 Task: Create fields in hostel object.
Action: Mouse moved to (993, 76)
Screenshot: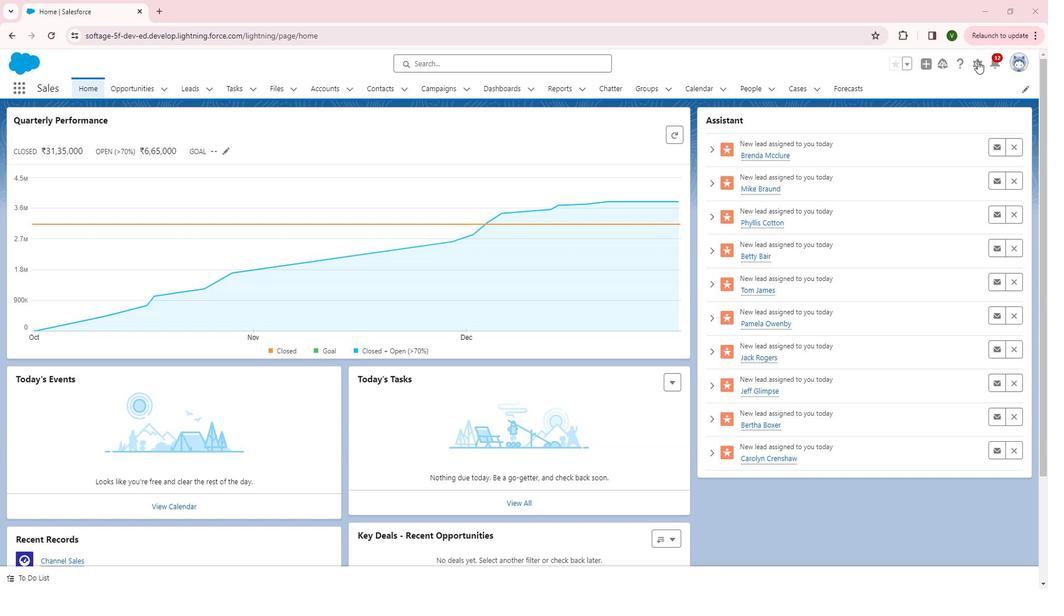 
Action: Mouse pressed left at (993, 76)
Screenshot: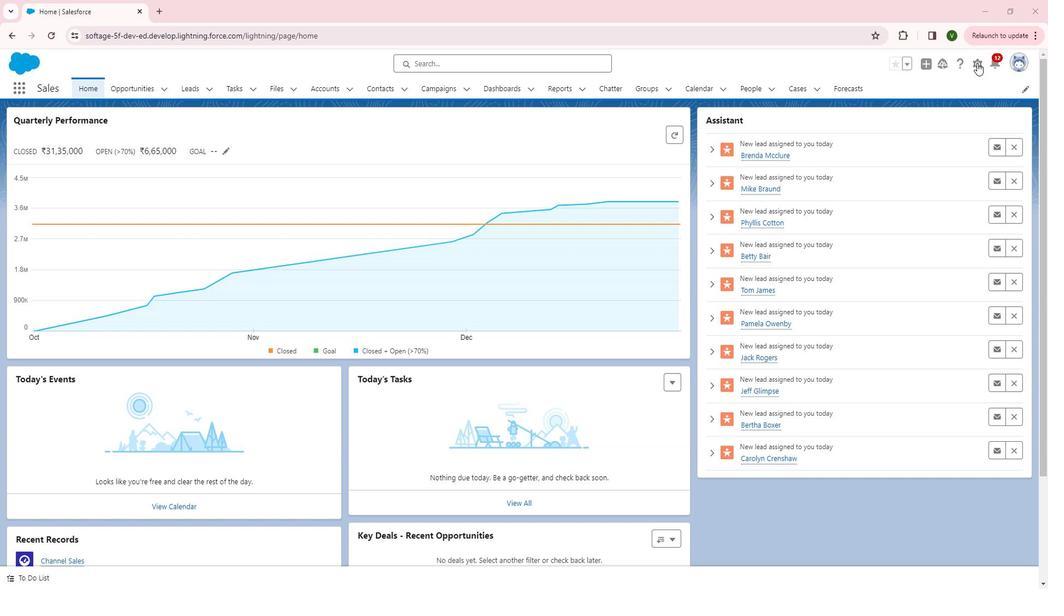 
Action: Mouse moved to (949, 108)
Screenshot: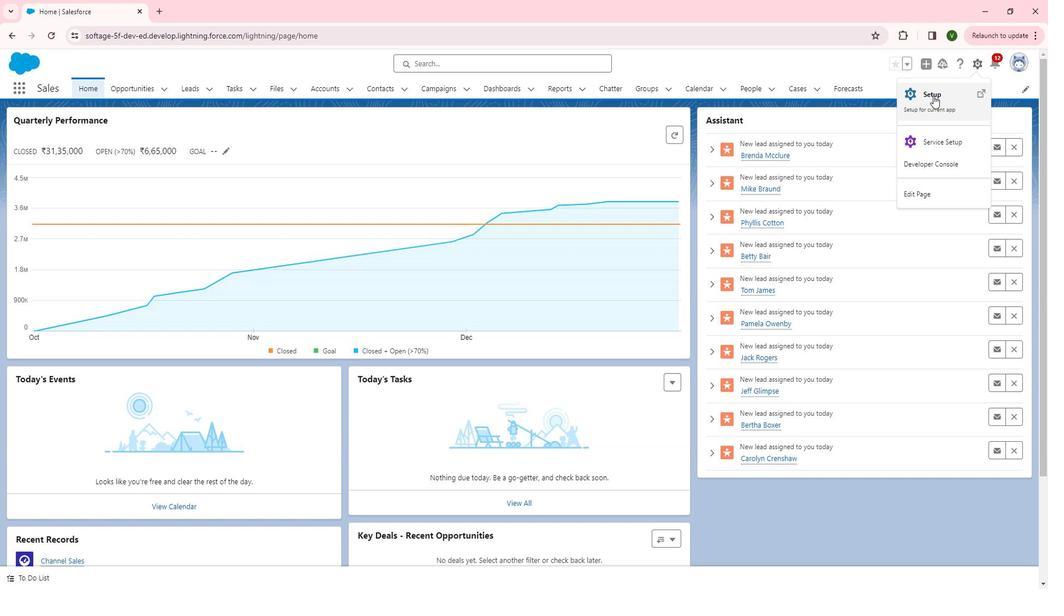 
Action: Mouse pressed left at (949, 108)
Screenshot: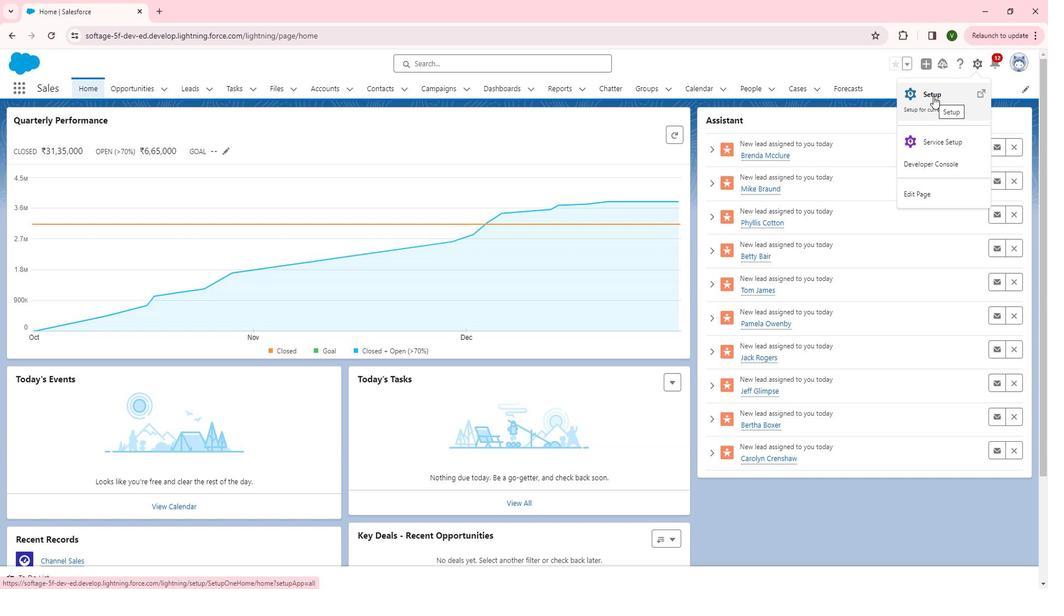 
Action: Mouse moved to (46, 414)
Screenshot: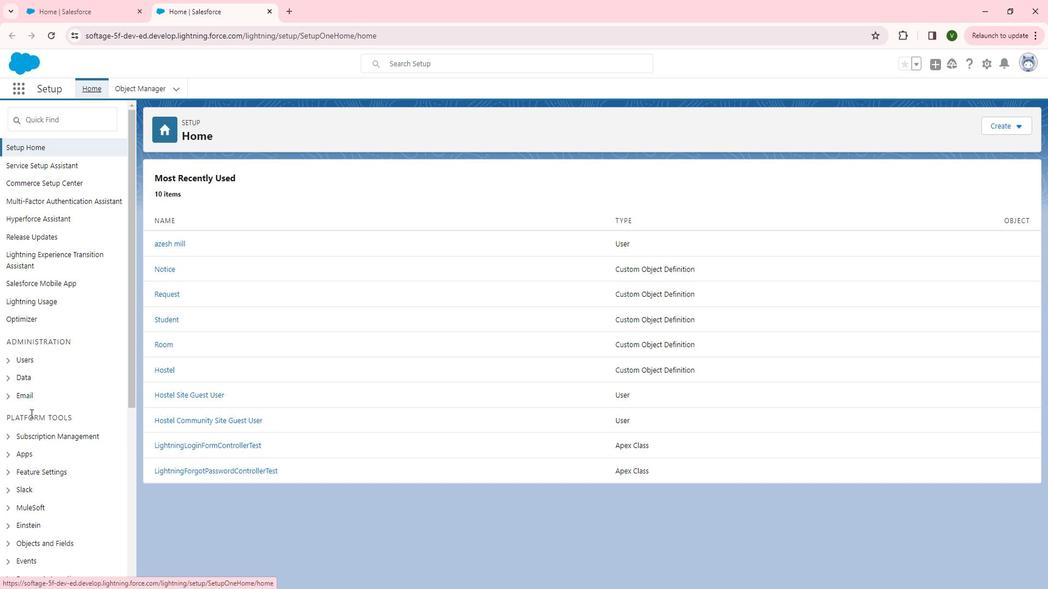 
Action: Mouse scrolled (46, 413) with delta (0, 0)
Screenshot: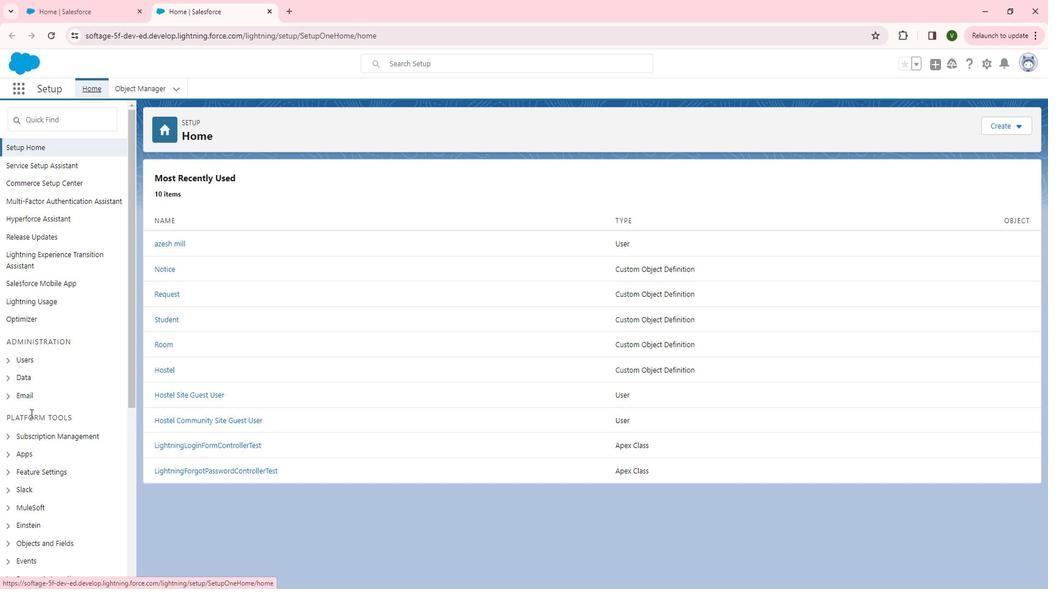 
Action: Mouse moved to (47, 414)
Screenshot: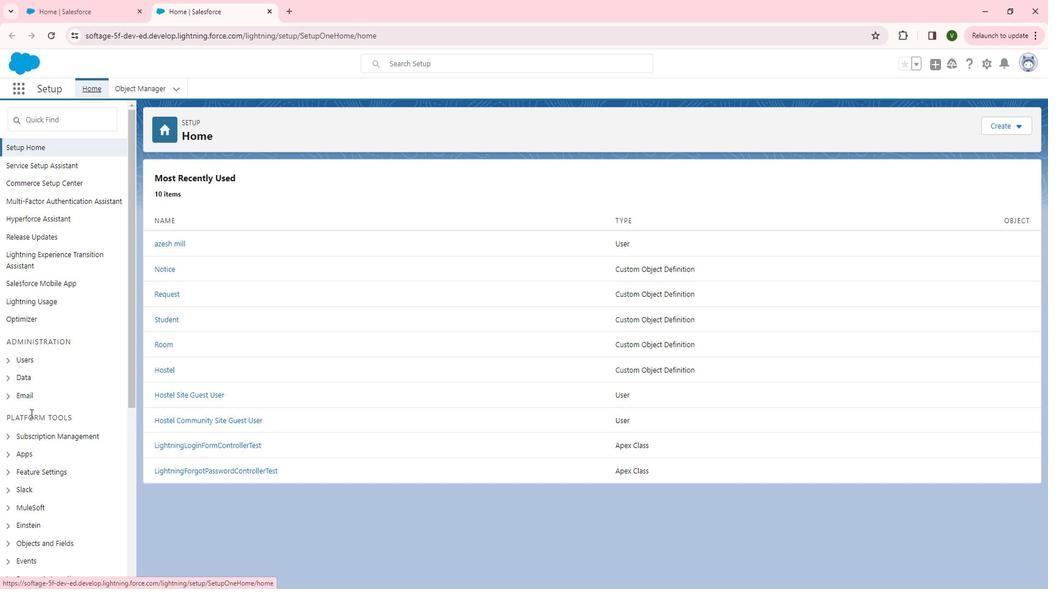 
Action: Mouse scrolled (47, 413) with delta (0, 0)
Screenshot: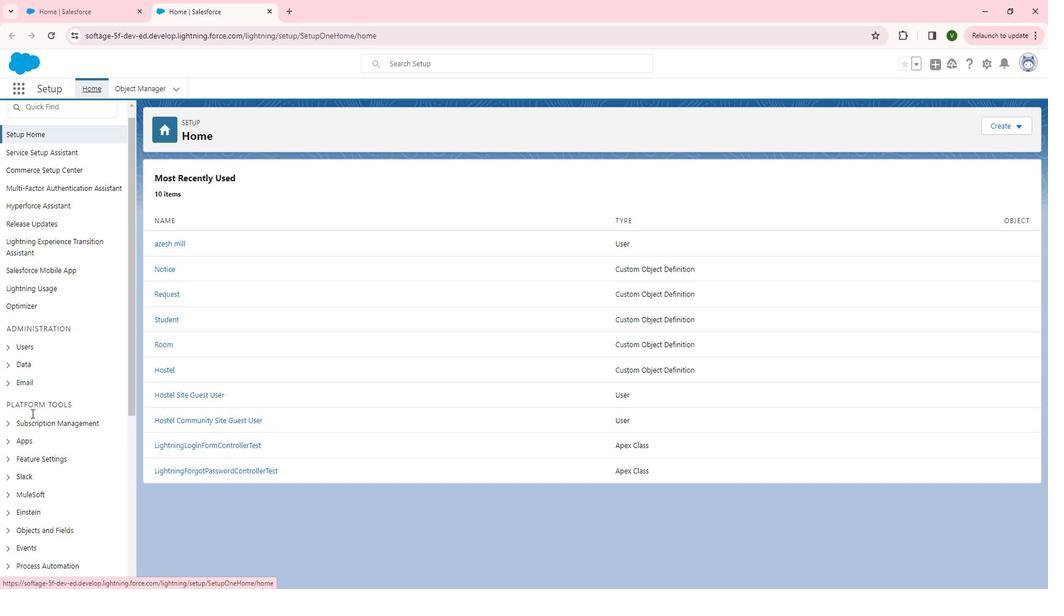 
Action: Mouse moved to (44, 407)
Screenshot: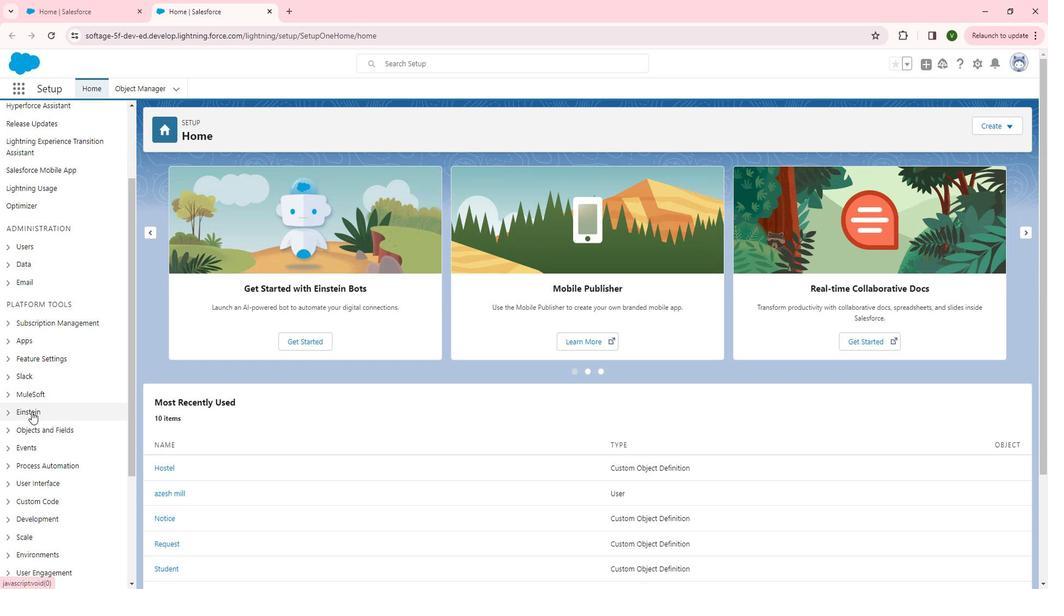 
Action: Mouse scrolled (44, 406) with delta (0, 0)
Screenshot: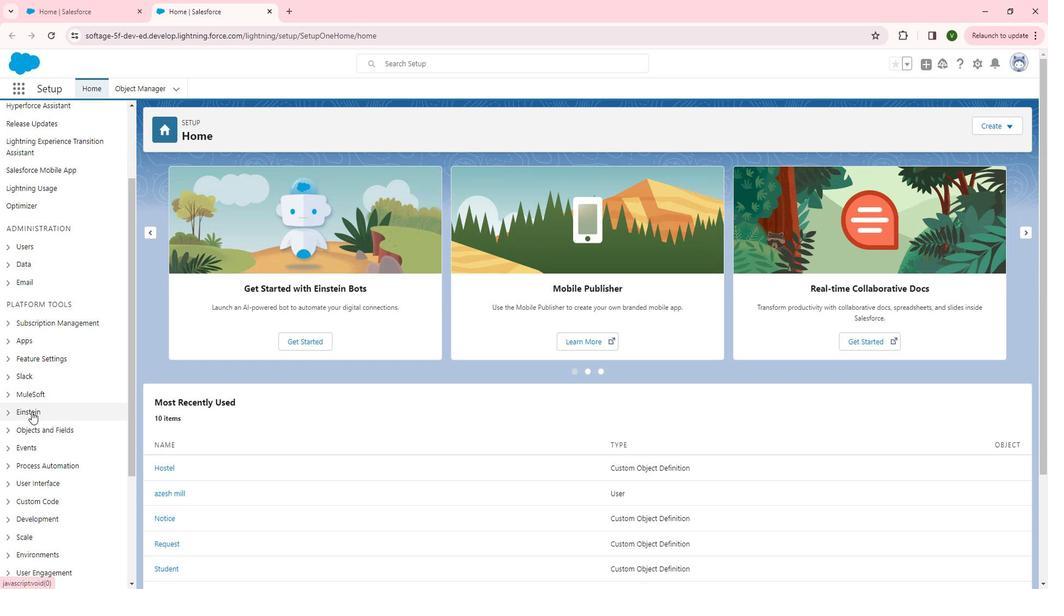 
Action: Mouse moved to (23, 371)
Screenshot: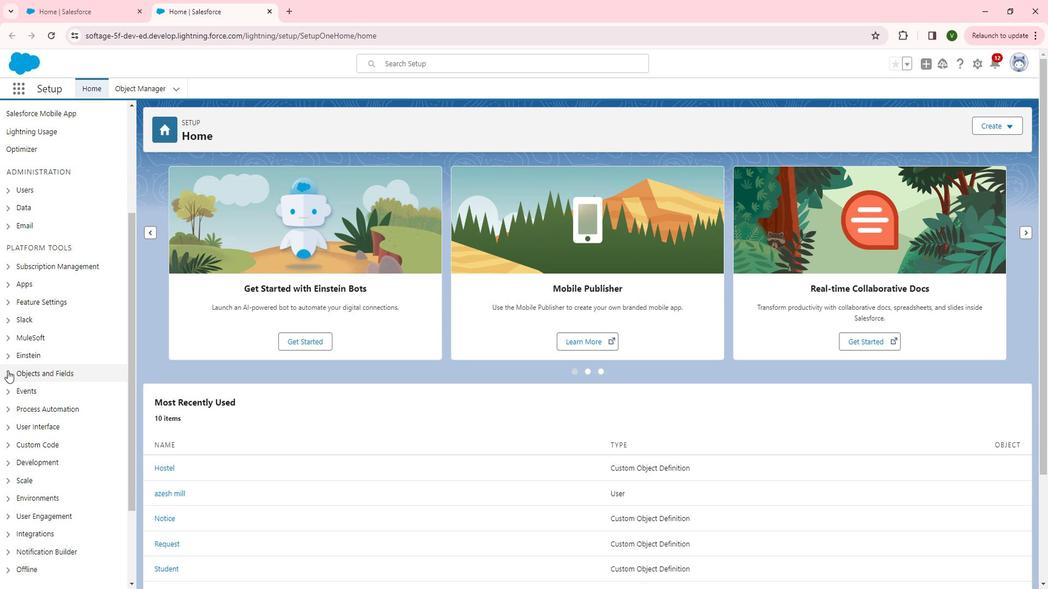 
Action: Mouse pressed left at (23, 371)
Screenshot: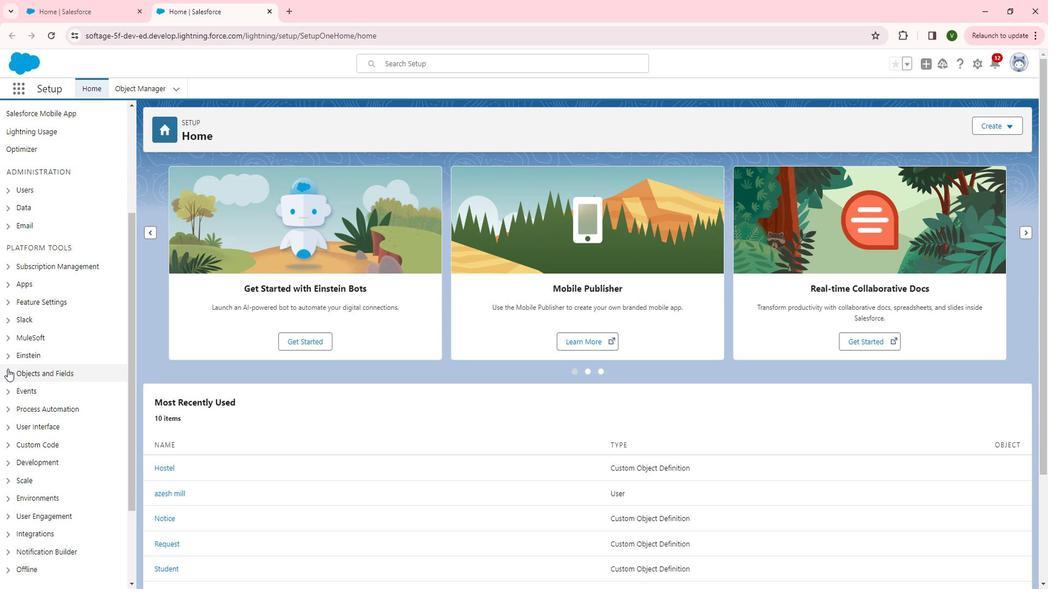 
Action: Mouse moved to (74, 391)
Screenshot: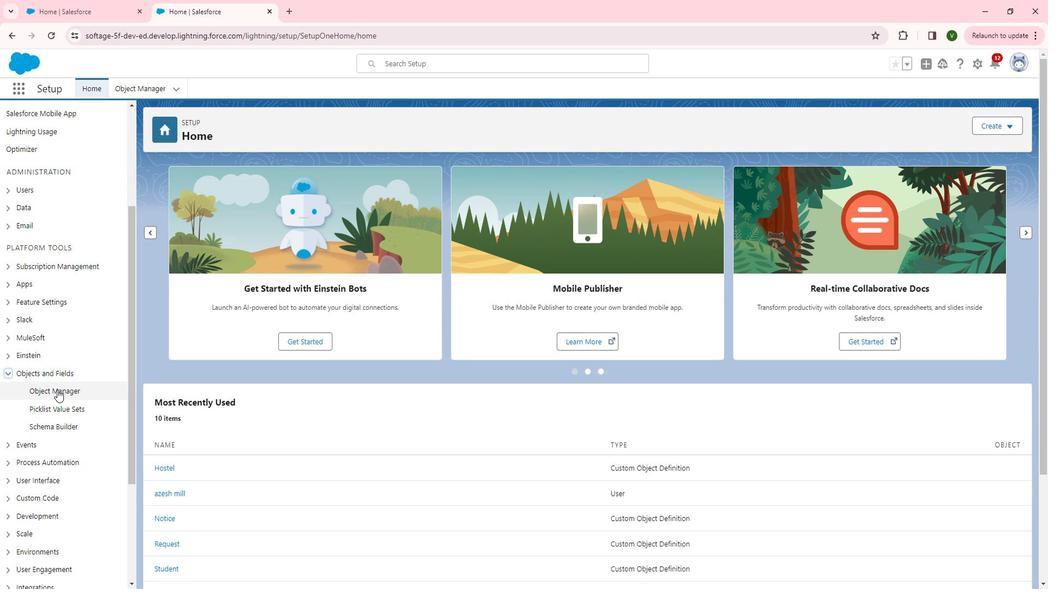 
Action: Mouse pressed left at (74, 391)
Screenshot: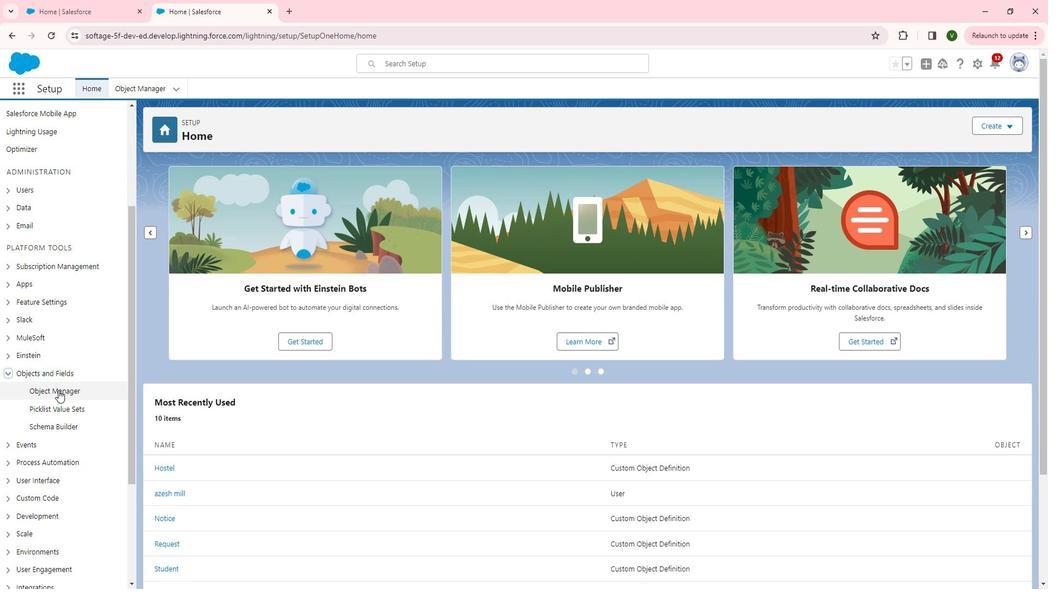 
Action: Mouse moved to (434, 311)
Screenshot: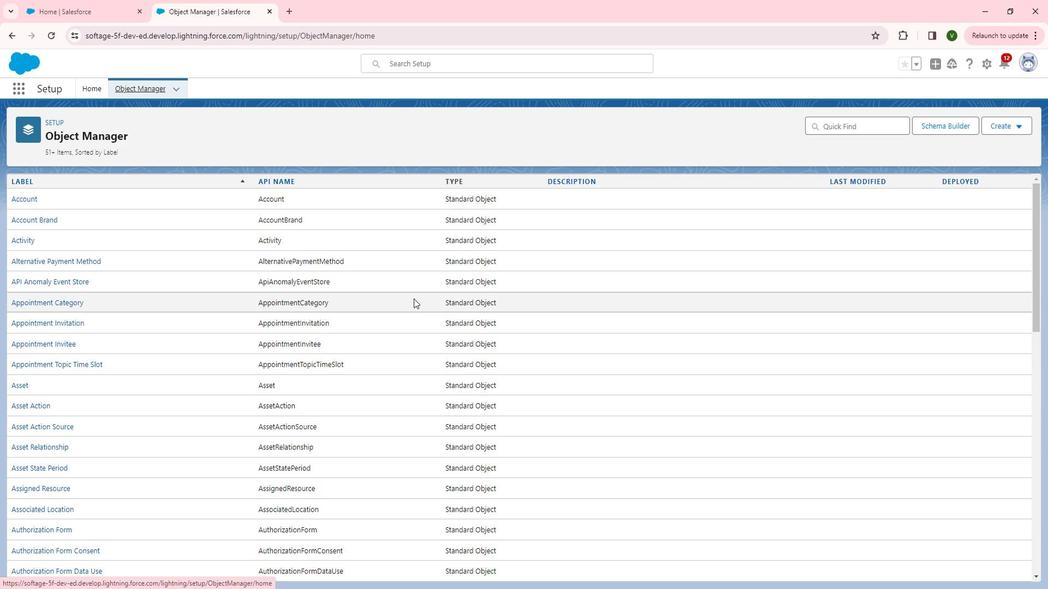 
Action: Mouse scrolled (434, 310) with delta (0, 0)
Screenshot: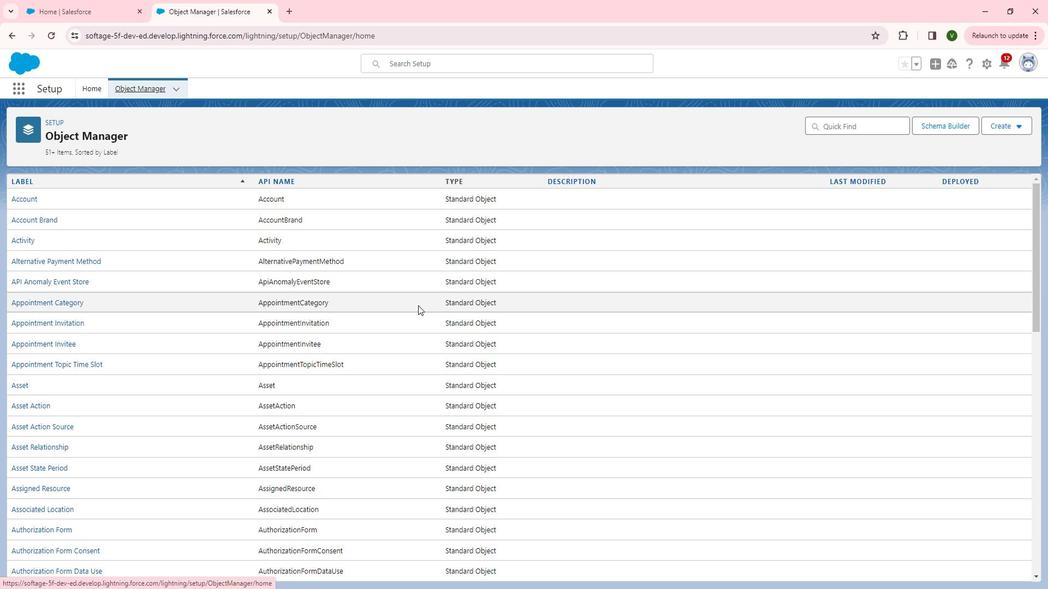 
Action: Mouse scrolled (434, 310) with delta (0, 0)
Screenshot: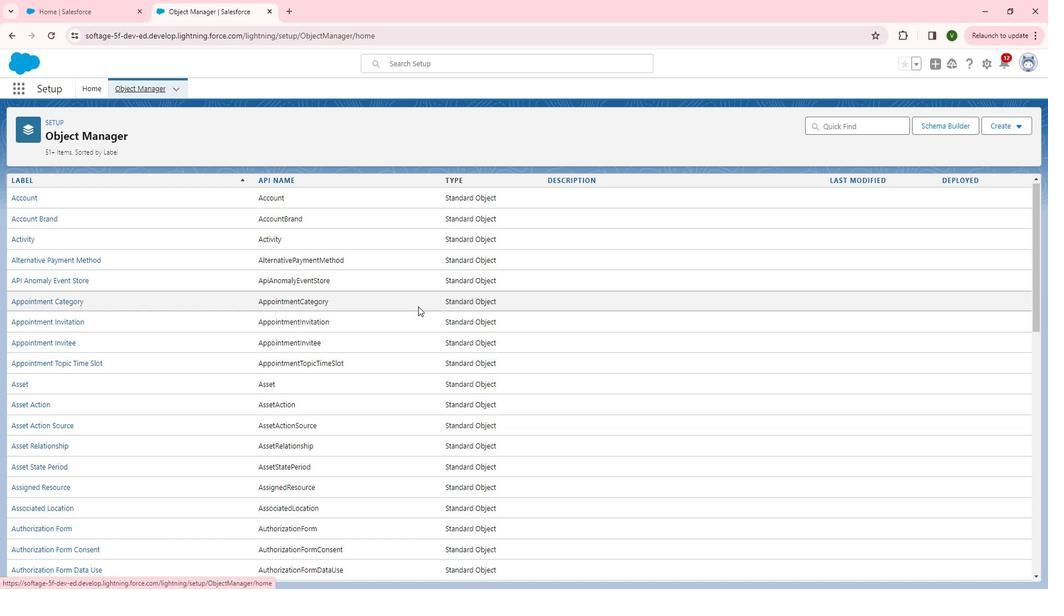 
Action: Mouse scrolled (434, 310) with delta (0, 0)
Screenshot: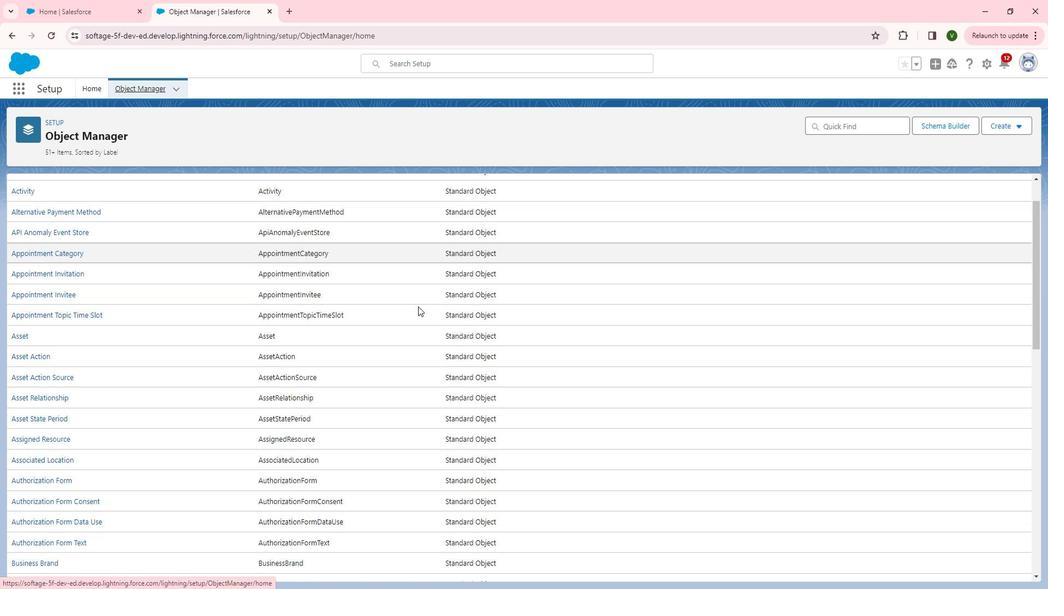 
Action: Mouse moved to (418, 322)
Screenshot: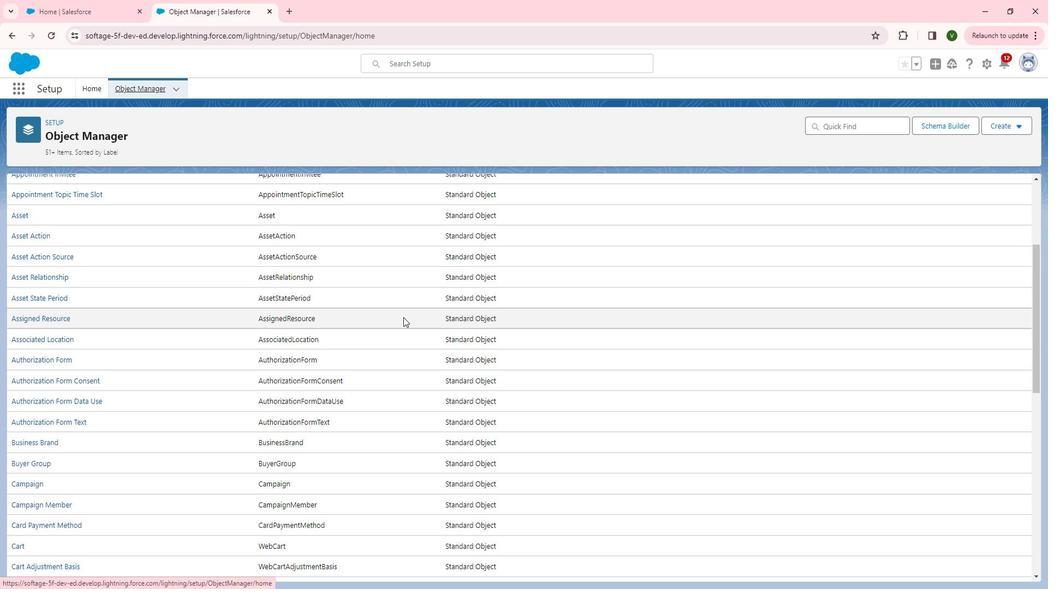 
Action: Mouse scrolled (418, 322) with delta (0, 0)
Screenshot: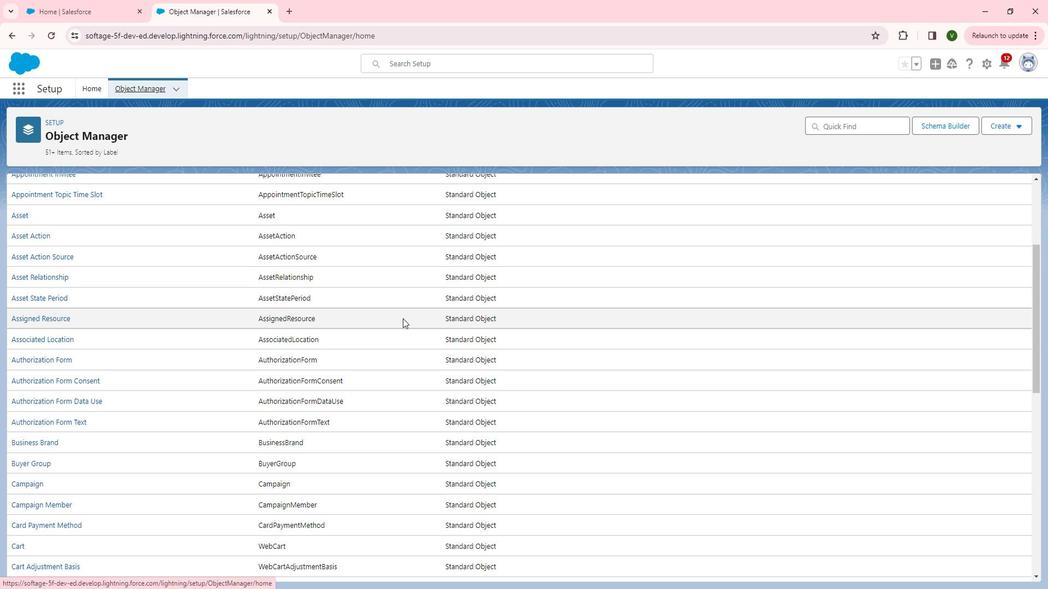 
Action: Mouse scrolled (418, 322) with delta (0, 0)
Screenshot: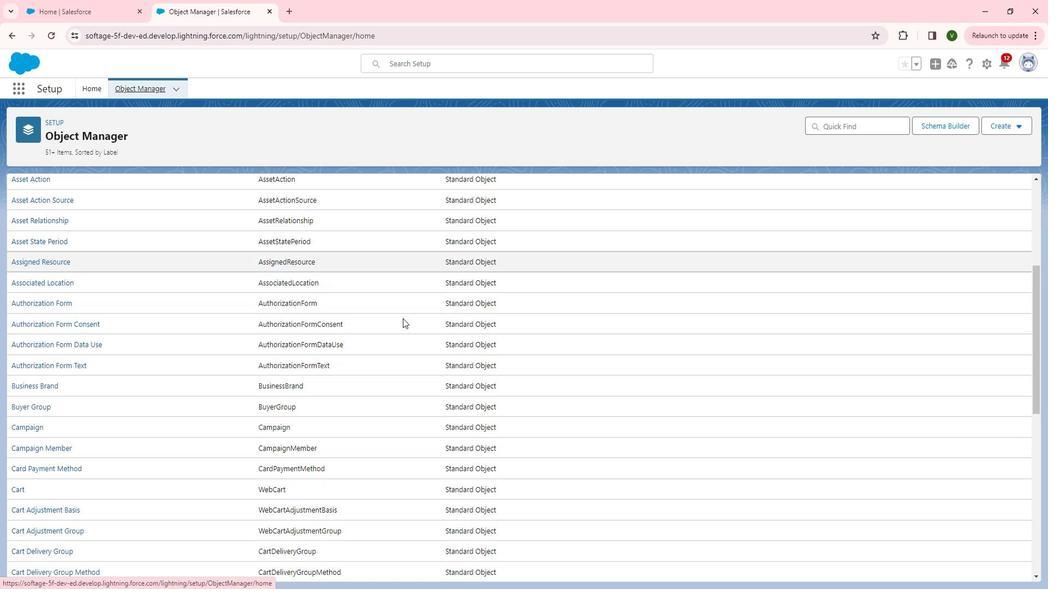 
Action: Mouse scrolled (418, 322) with delta (0, 0)
Screenshot: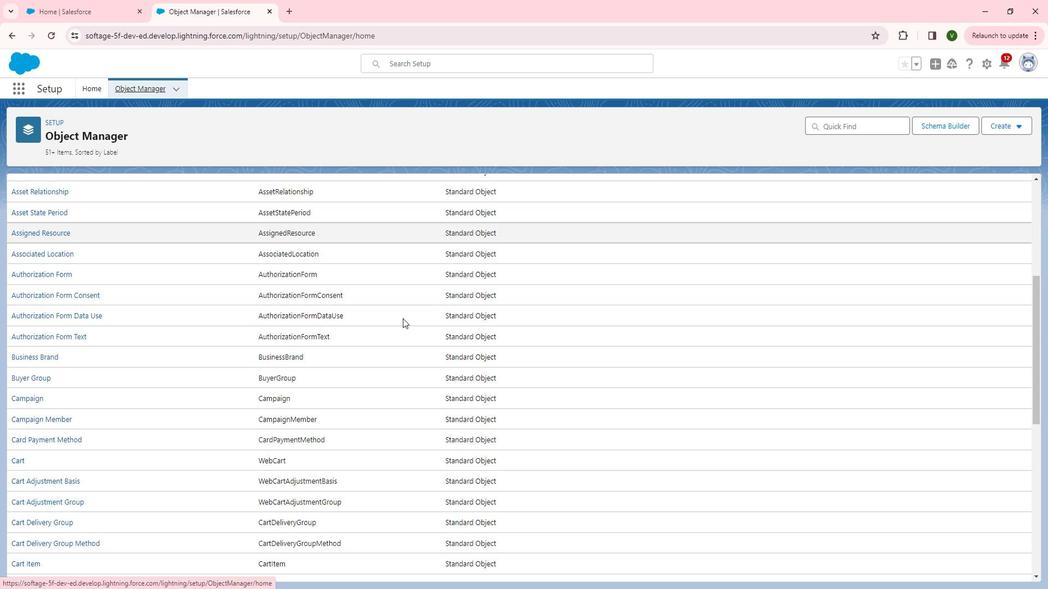 
Action: Mouse scrolled (418, 322) with delta (0, 0)
Screenshot: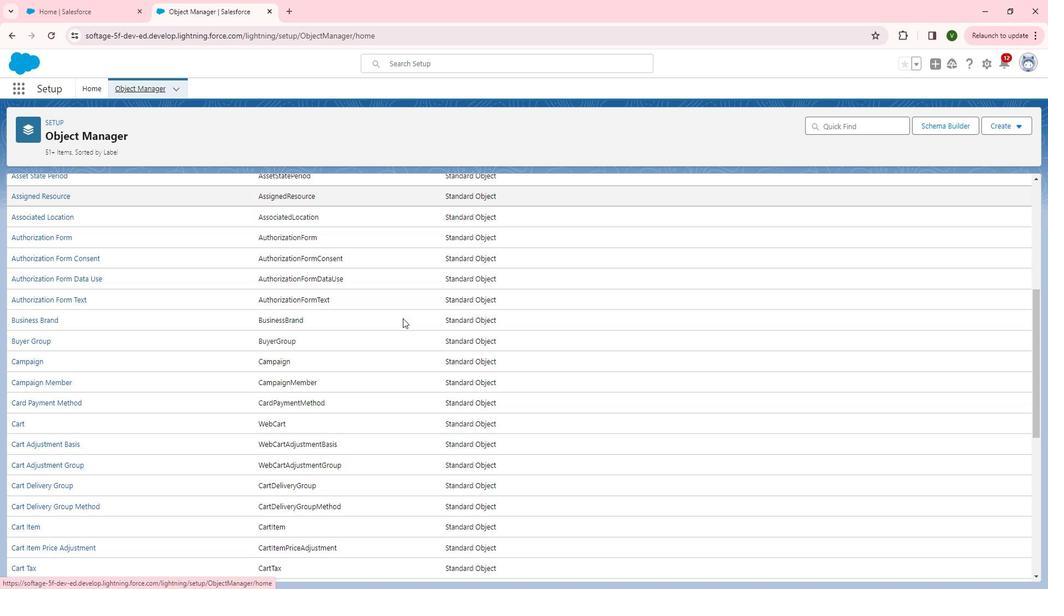 
Action: Mouse scrolled (418, 322) with delta (0, 0)
Screenshot: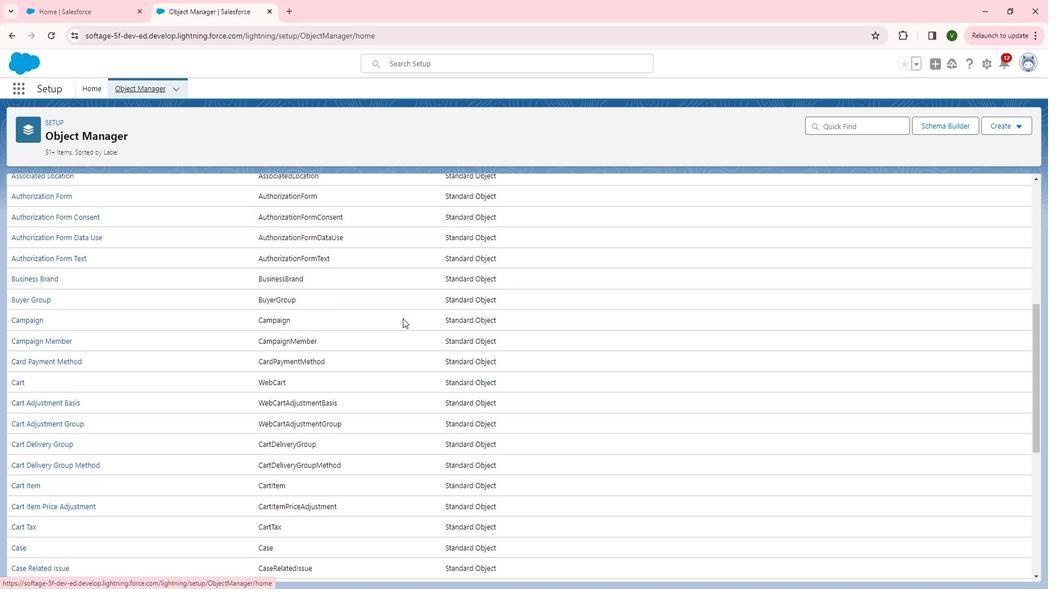 
Action: Mouse scrolled (418, 322) with delta (0, 0)
Screenshot: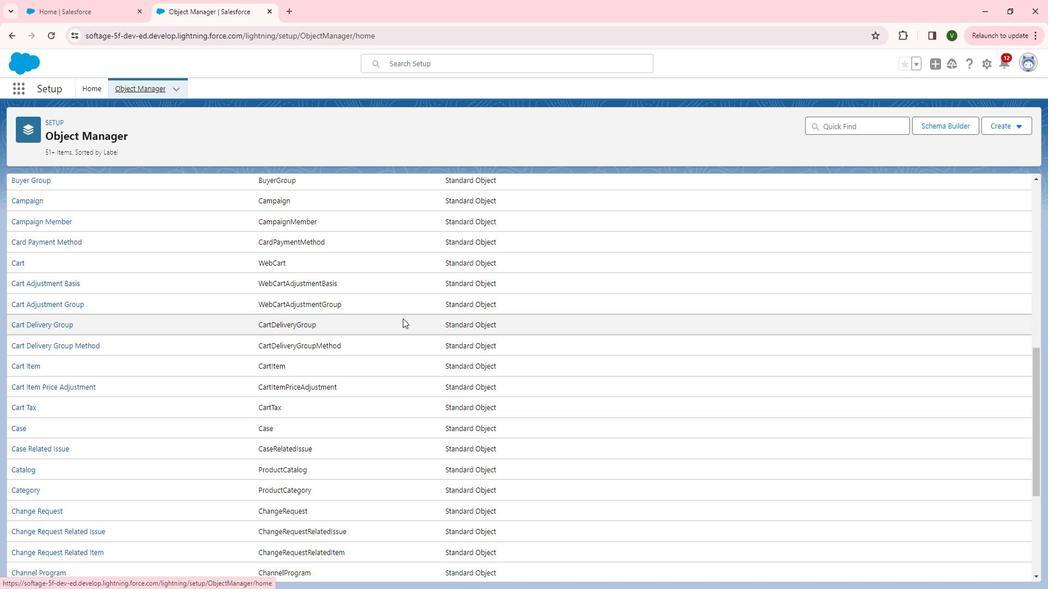 
Action: Mouse scrolled (418, 322) with delta (0, 0)
Screenshot: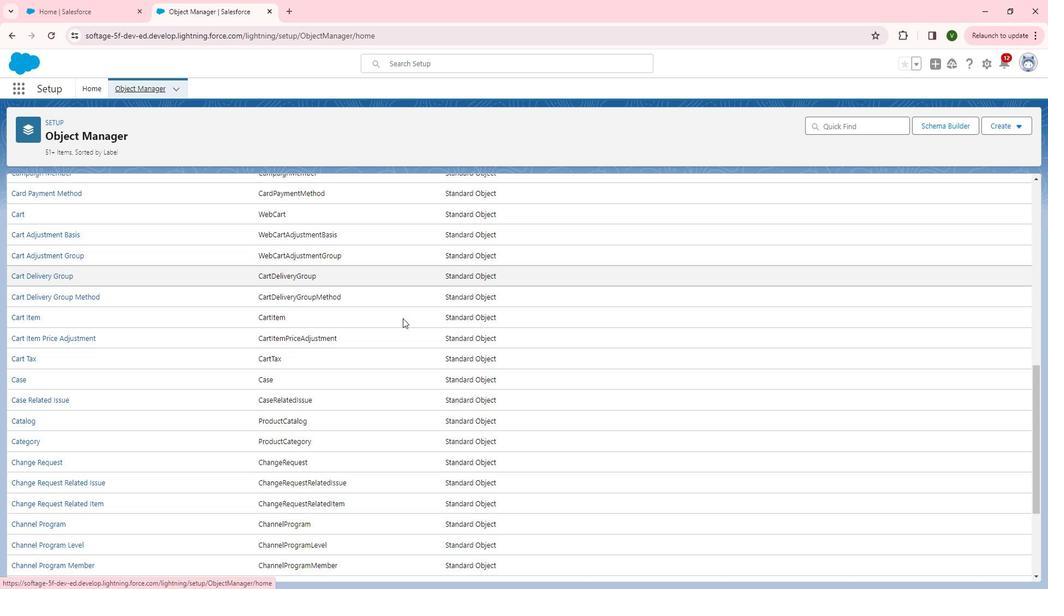 
Action: Mouse scrolled (418, 322) with delta (0, 0)
Screenshot: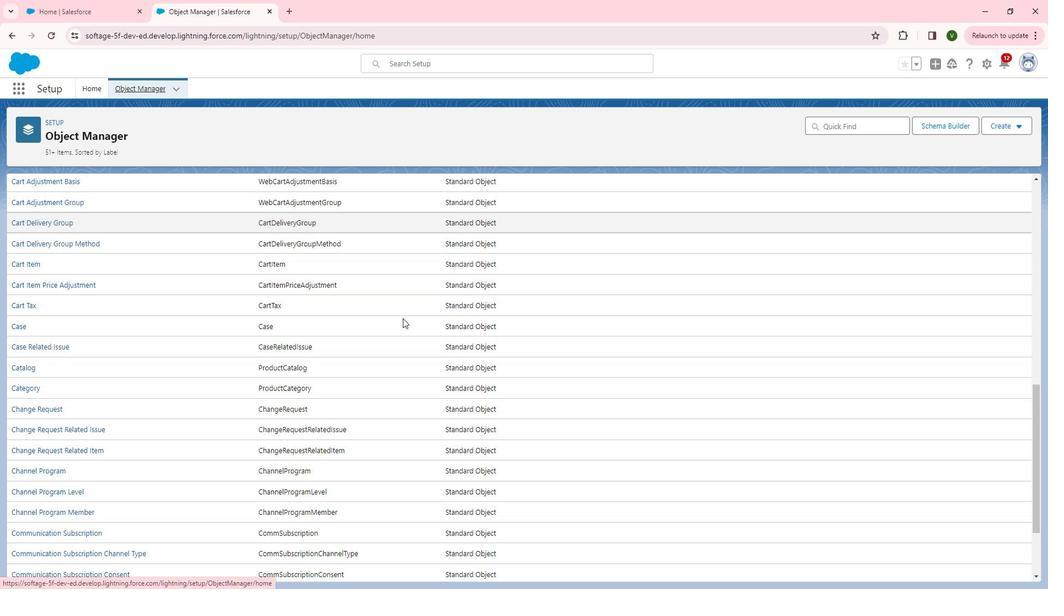 
Action: Mouse scrolled (418, 322) with delta (0, 0)
Screenshot: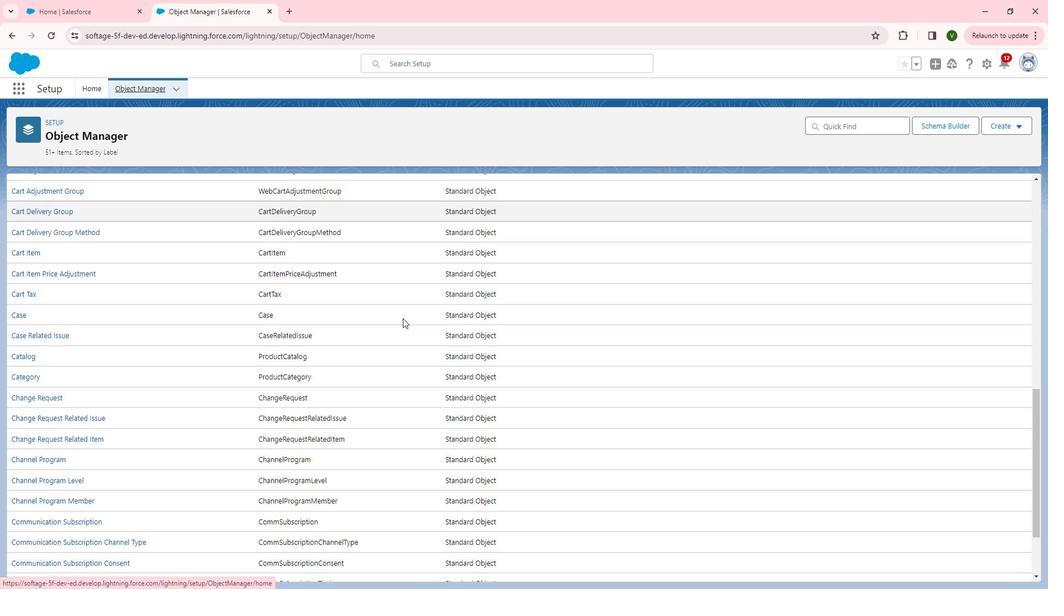 
Action: Mouse scrolled (418, 322) with delta (0, 0)
Screenshot: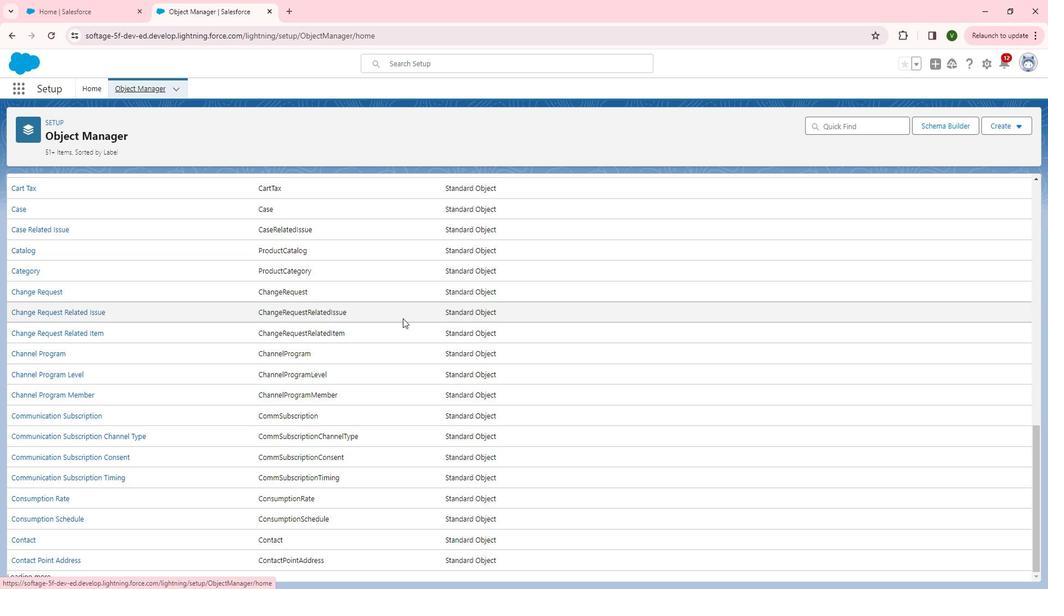 
Action: Mouse scrolled (418, 322) with delta (0, 0)
Screenshot: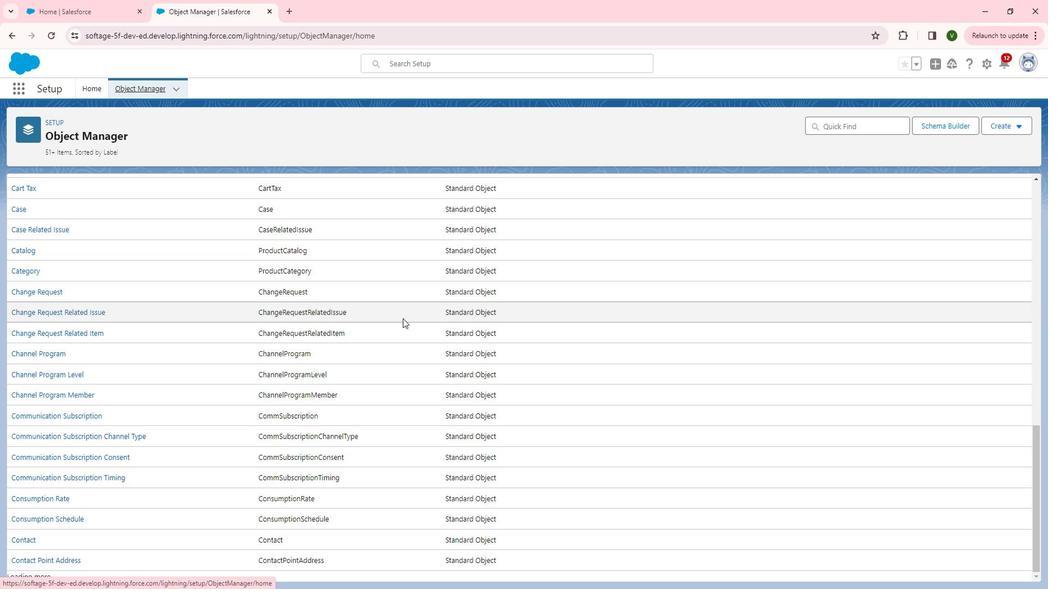 
Action: Mouse scrolled (418, 322) with delta (0, 0)
Screenshot: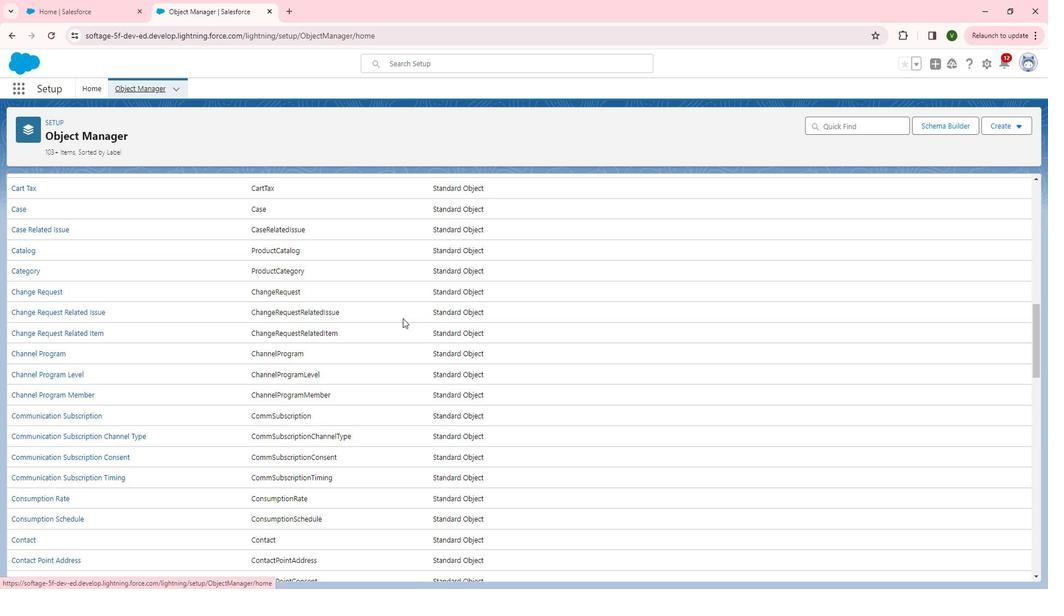 
Action: Mouse scrolled (418, 322) with delta (0, 0)
Screenshot: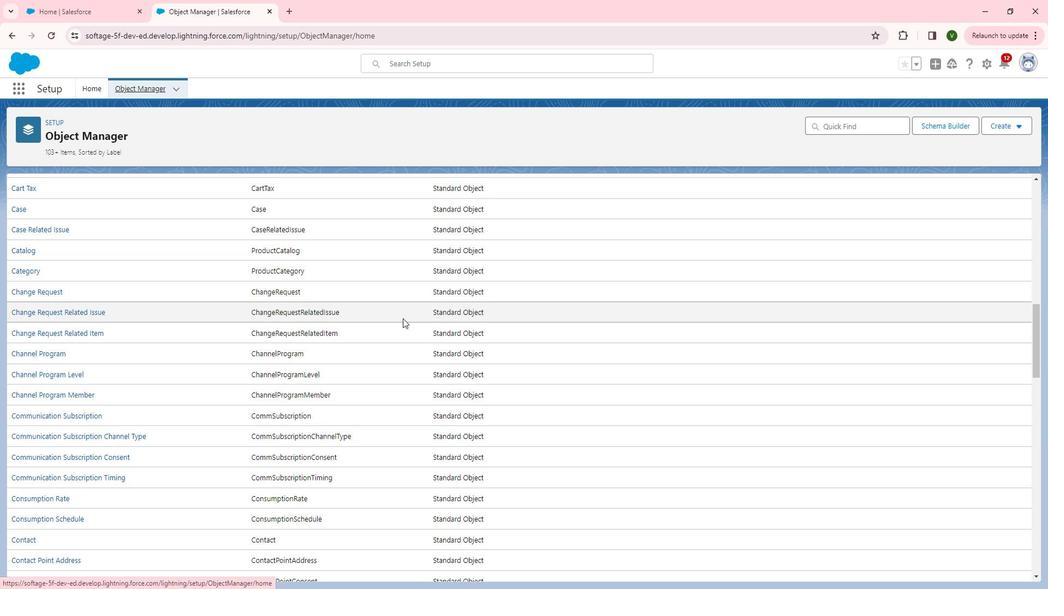 
Action: Mouse moved to (413, 325)
Screenshot: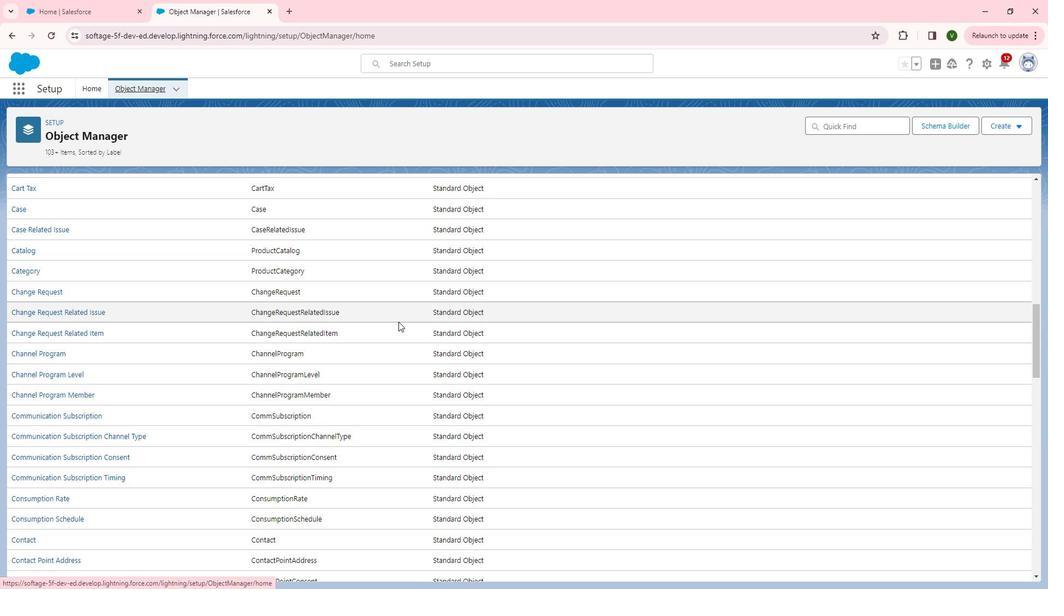 
Action: Mouse scrolled (413, 325) with delta (0, 0)
Screenshot: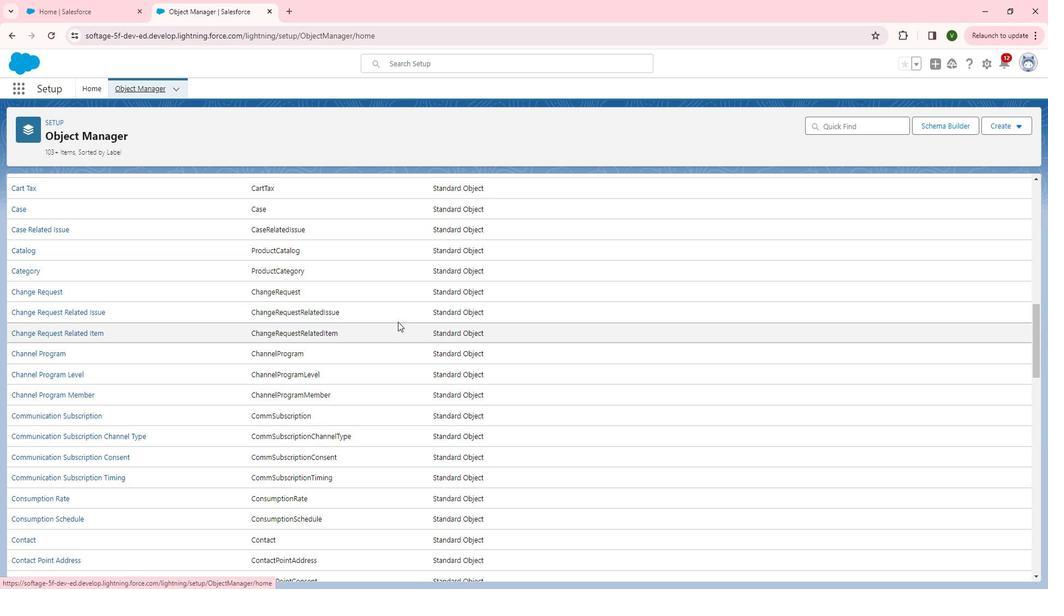 
Action: Mouse scrolled (413, 325) with delta (0, 0)
Screenshot: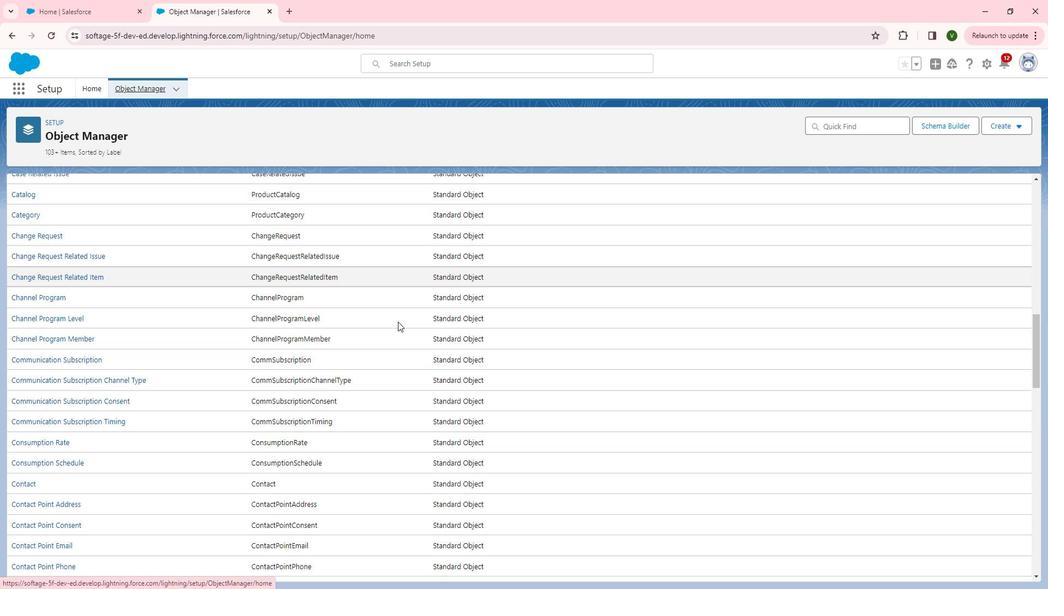 
Action: Mouse scrolled (413, 325) with delta (0, 0)
Screenshot: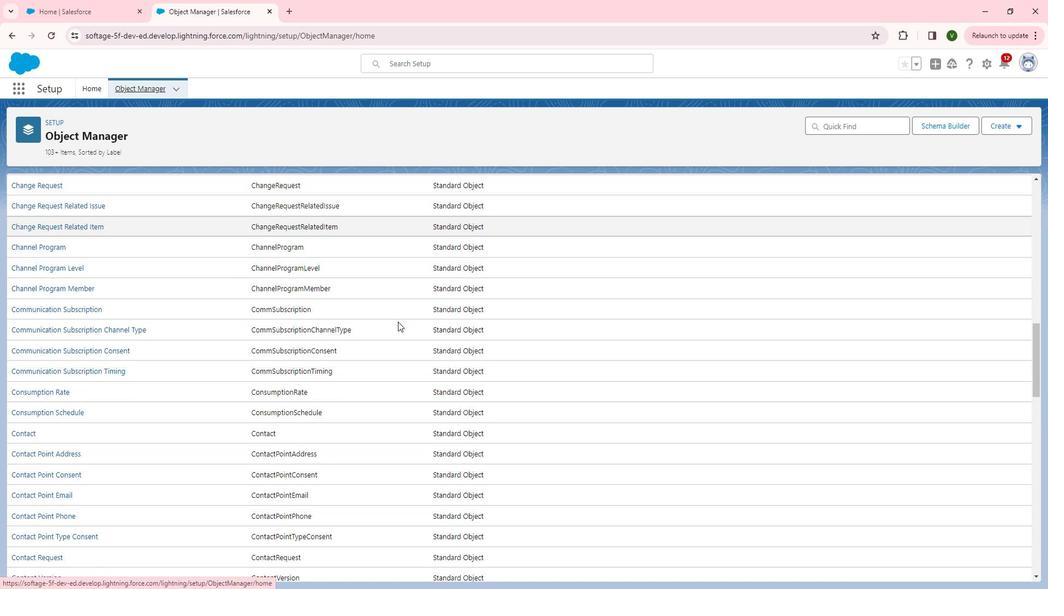 
Action: Mouse scrolled (413, 325) with delta (0, 0)
Screenshot: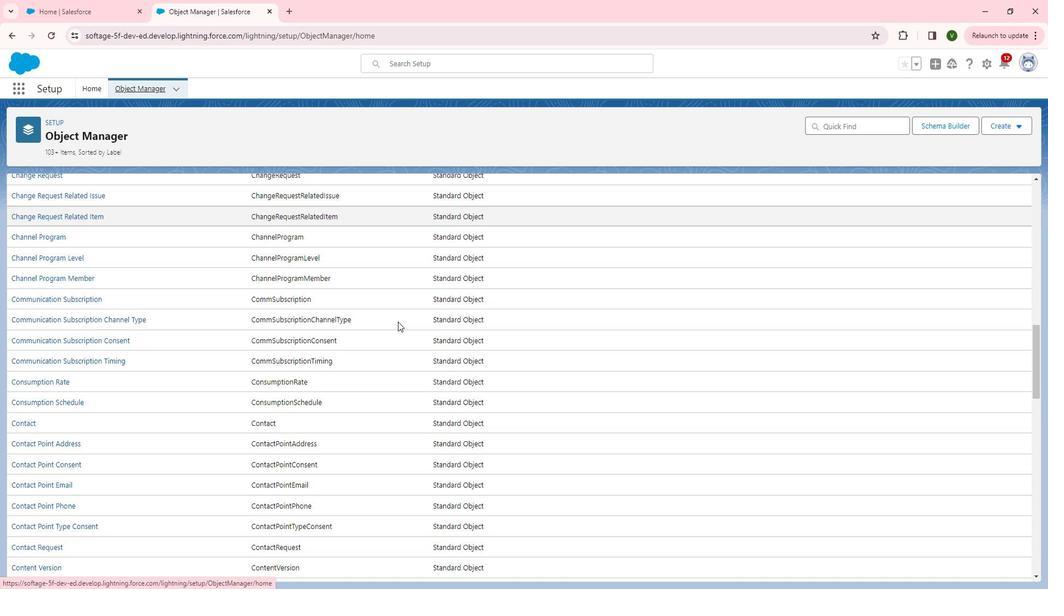 
Action: Mouse scrolled (413, 325) with delta (0, 0)
Screenshot: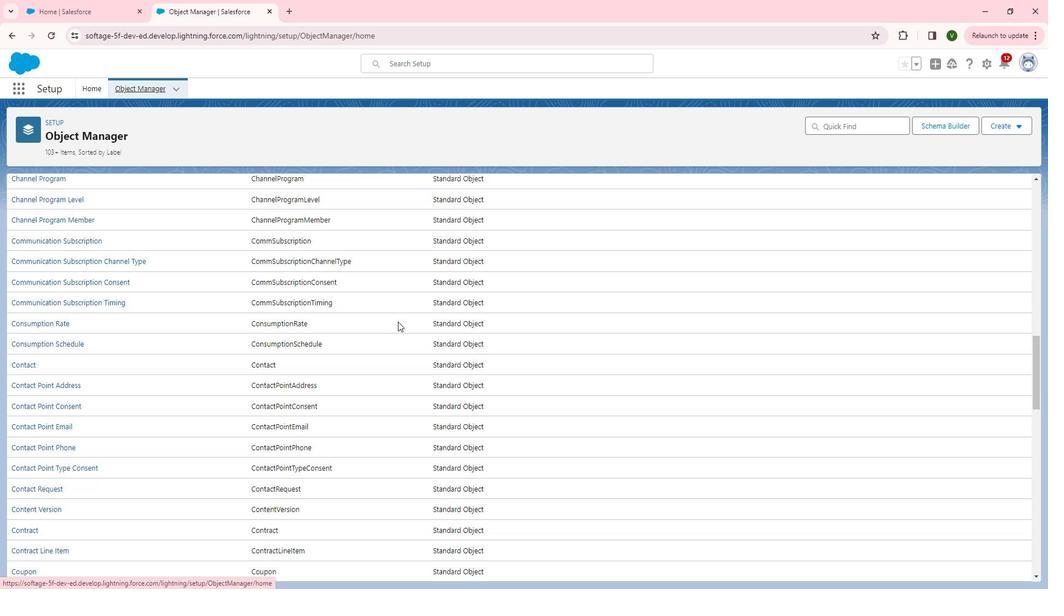 
Action: Mouse scrolled (413, 325) with delta (0, 0)
Screenshot: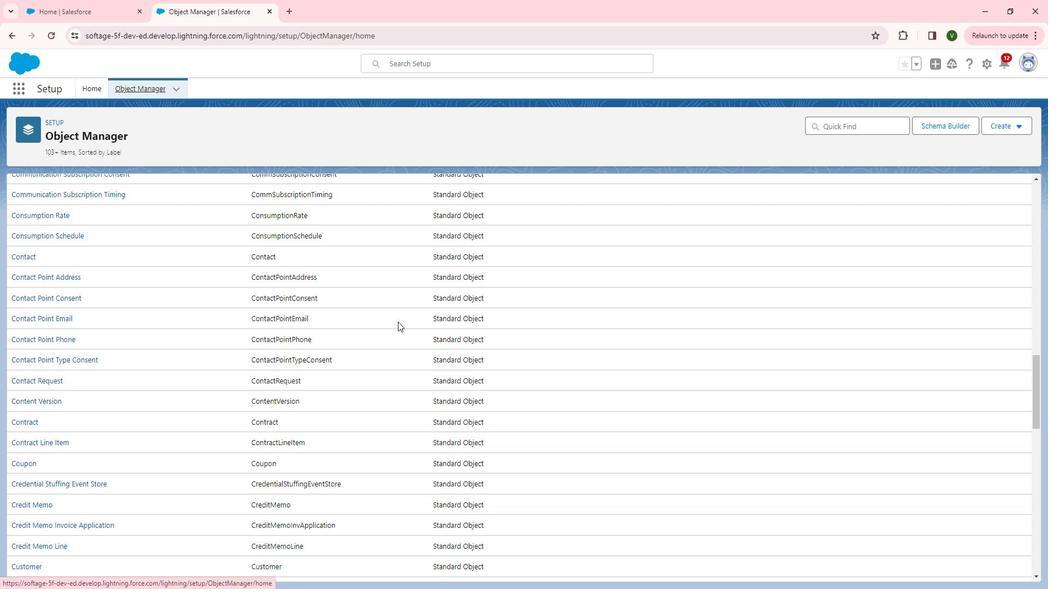 
Action: Mouse scrolled (413, 325) with delta (0, 0)
Screenshot: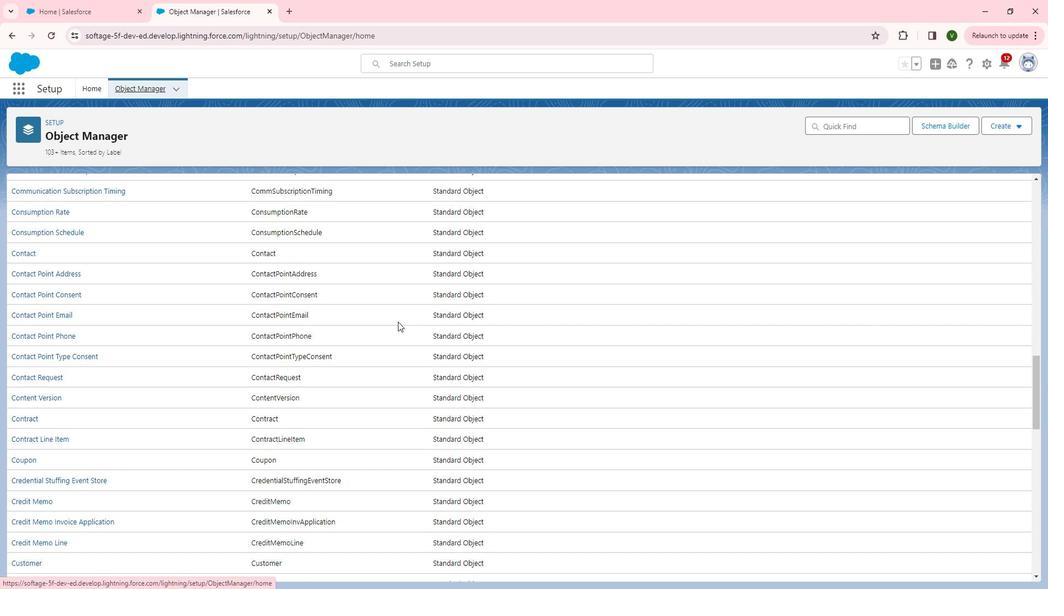 
Action: Mouse scrolled (413, 325) with delta (0, 0)
Screenshot: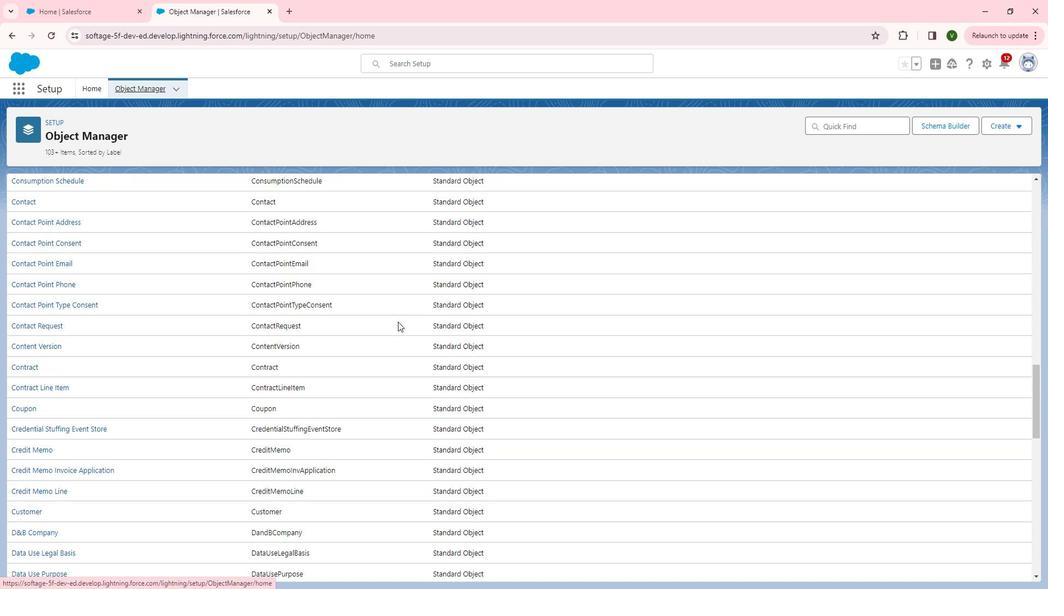 
Action: Mouse scrolled (413, 325) with delta (0, 0)
Screenshot: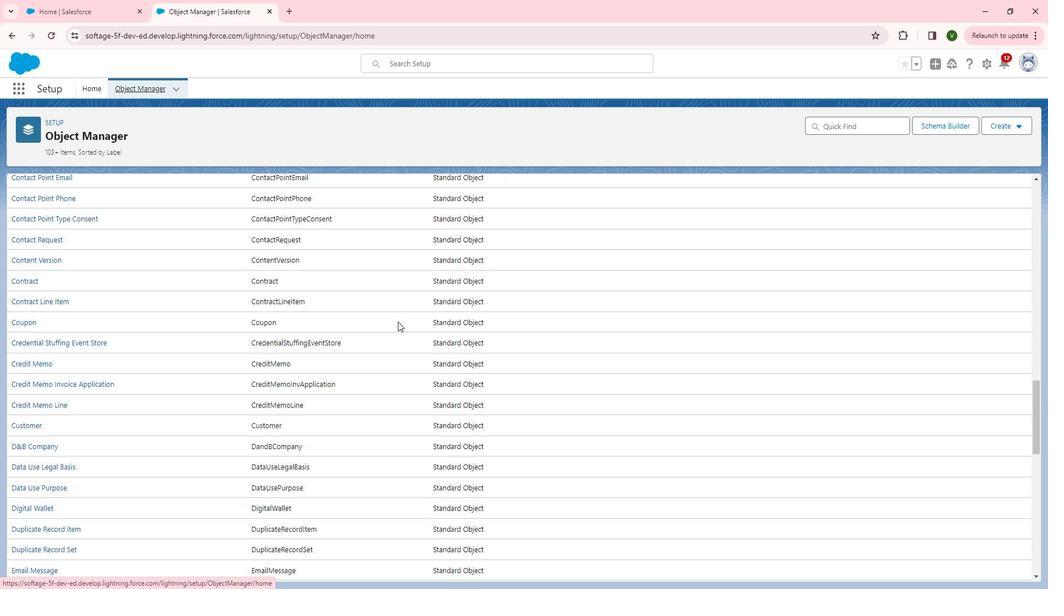 
Action: Mouse scrolled (413, 325) with delta (0, 0)
Screenshot: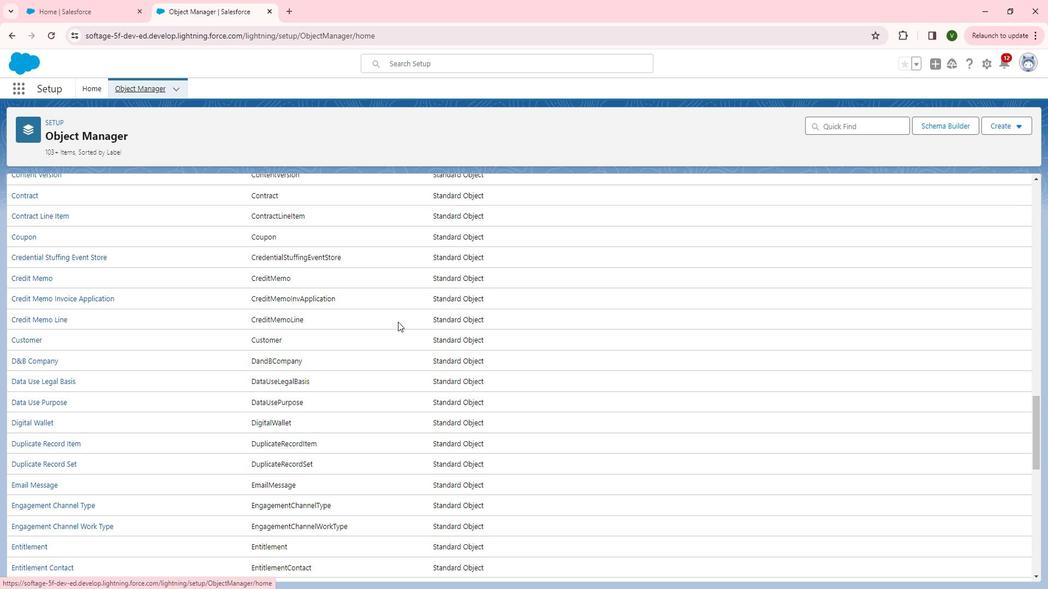 
Action: Mouse scrolled (413, 325) with delta (0, 0)
Screenshot: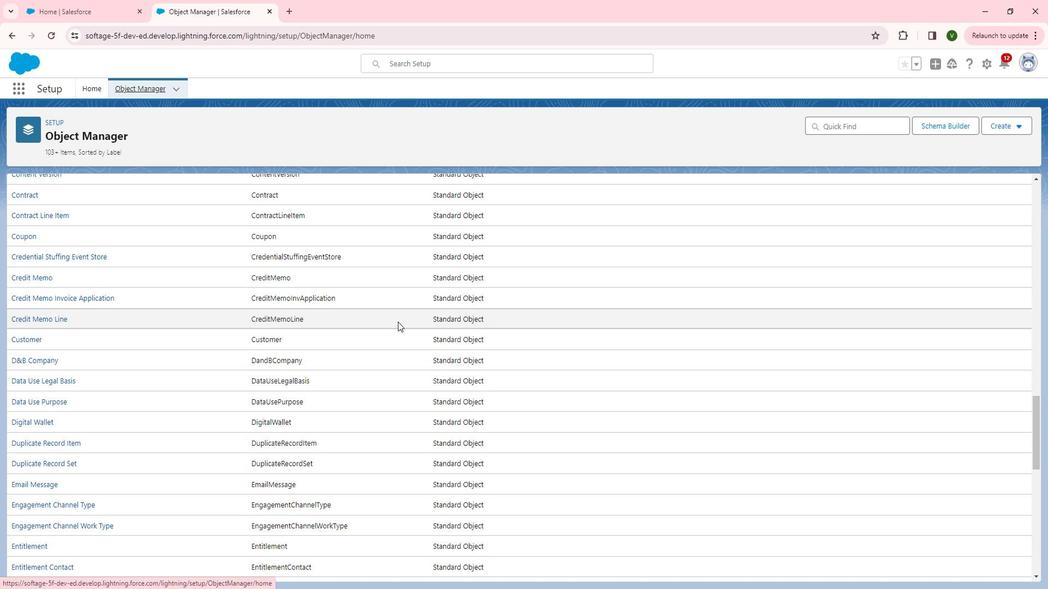 
Action: Mouse scrolled (413, 325) with delta (0, 0)
Screenshot: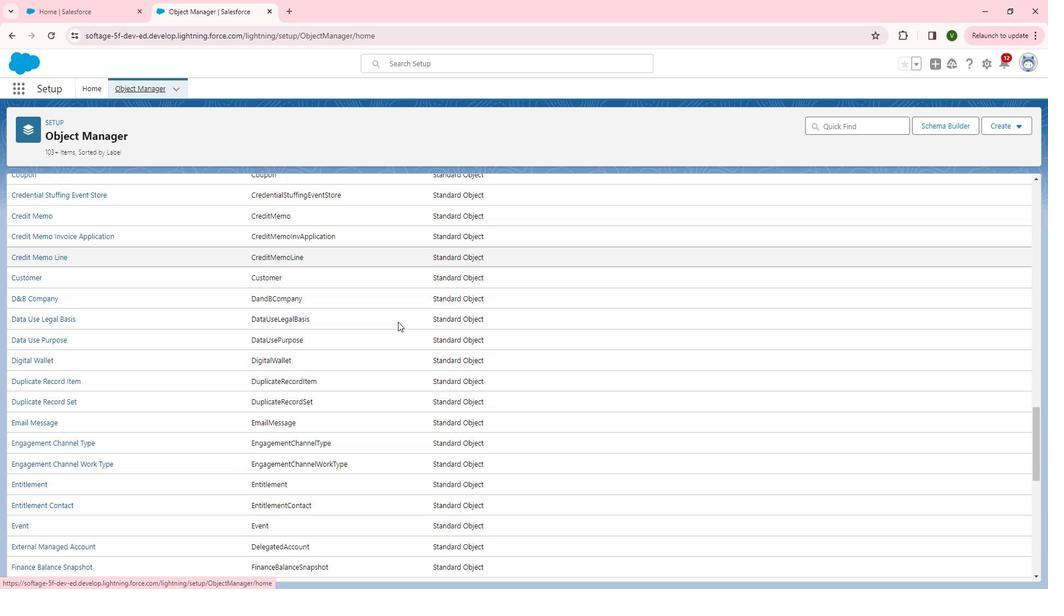 
Action: Mouse scrolled (413, 325) with delta (0, 0)
Screenshot: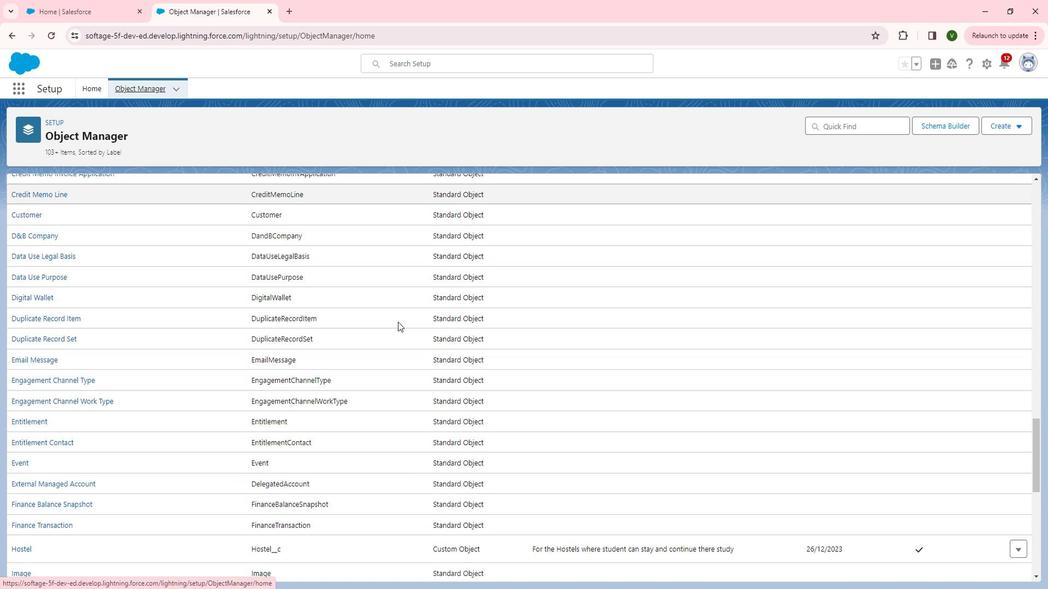 
Action: Mouse scrolled (413, 325) with delta (0, 0)
Screenshot: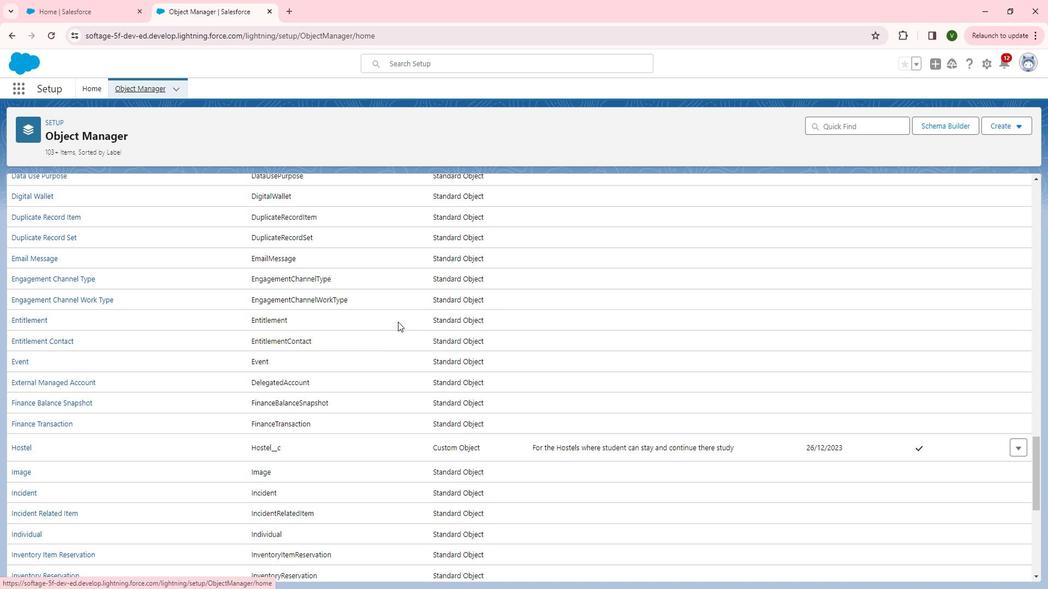 
Action: Mouse scrolled (413, 325) with delta (0, 0)
Screenshot: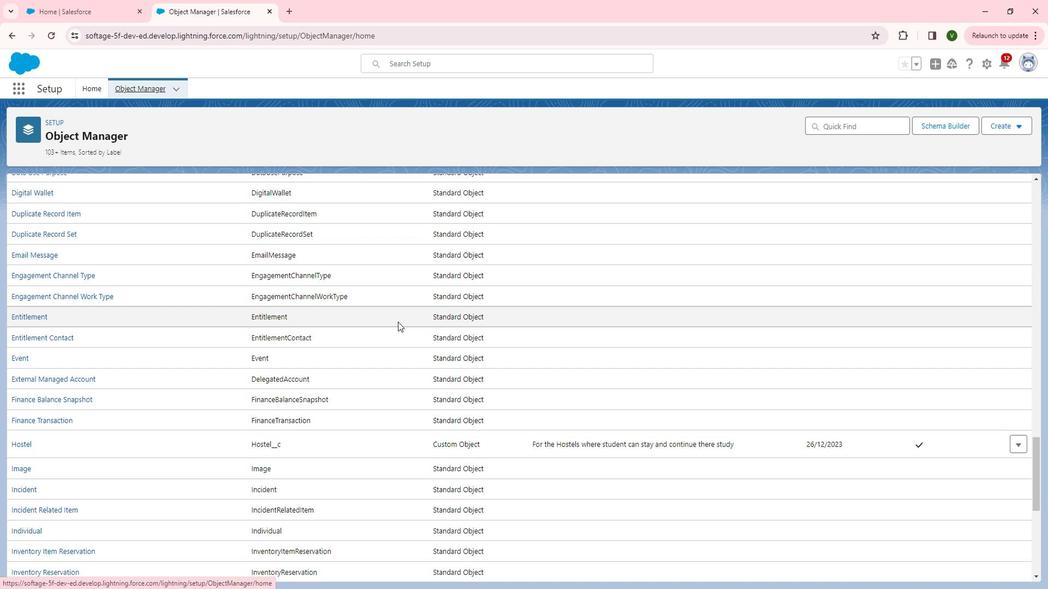 
Action: Mouse moved to (33, 337)
Screenshot: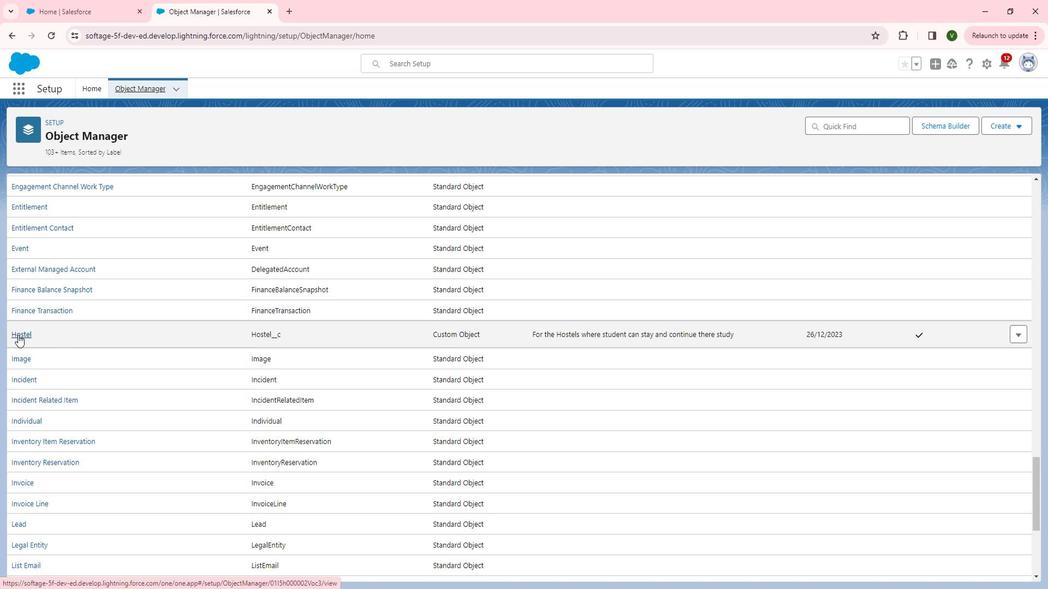 
Action: Mouse pressed left at (33, 337)
Screenshot: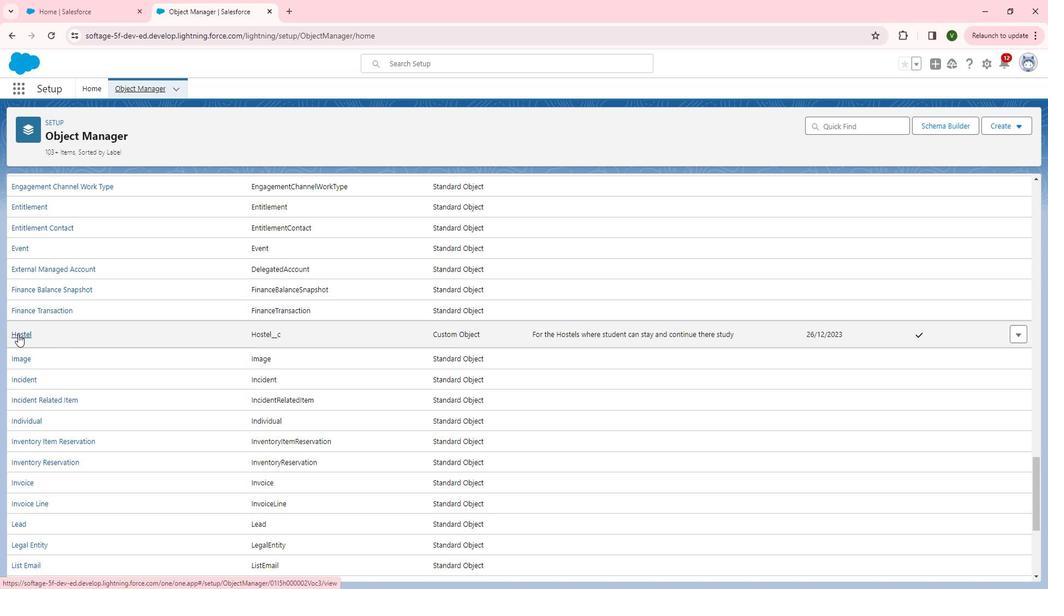 
Action: Mouse moved to (78, 206)
Screenshot: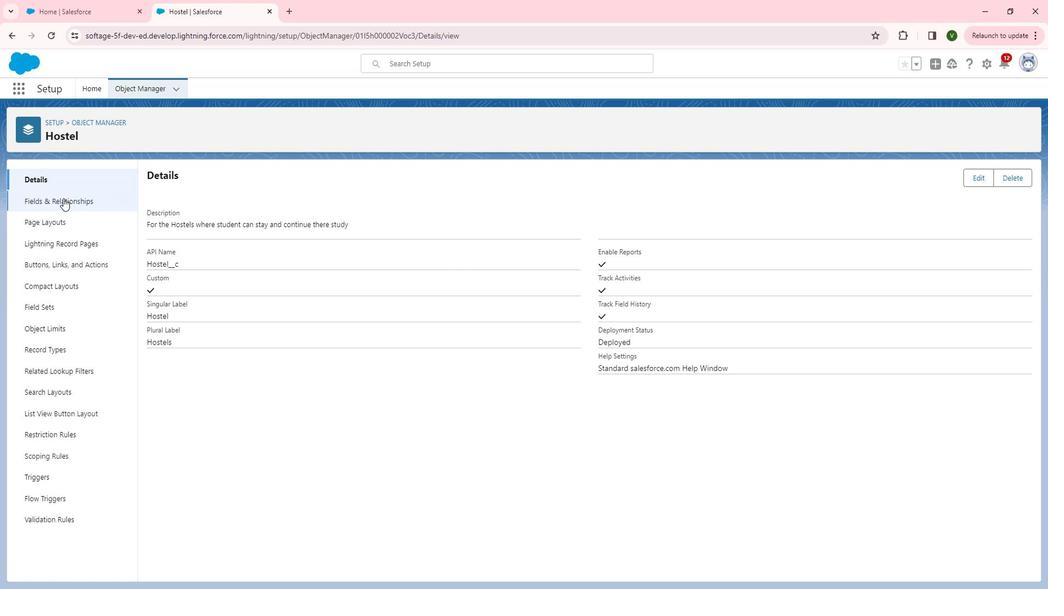 
Action: Mouse pressed left at (78, 206)
Screenshot: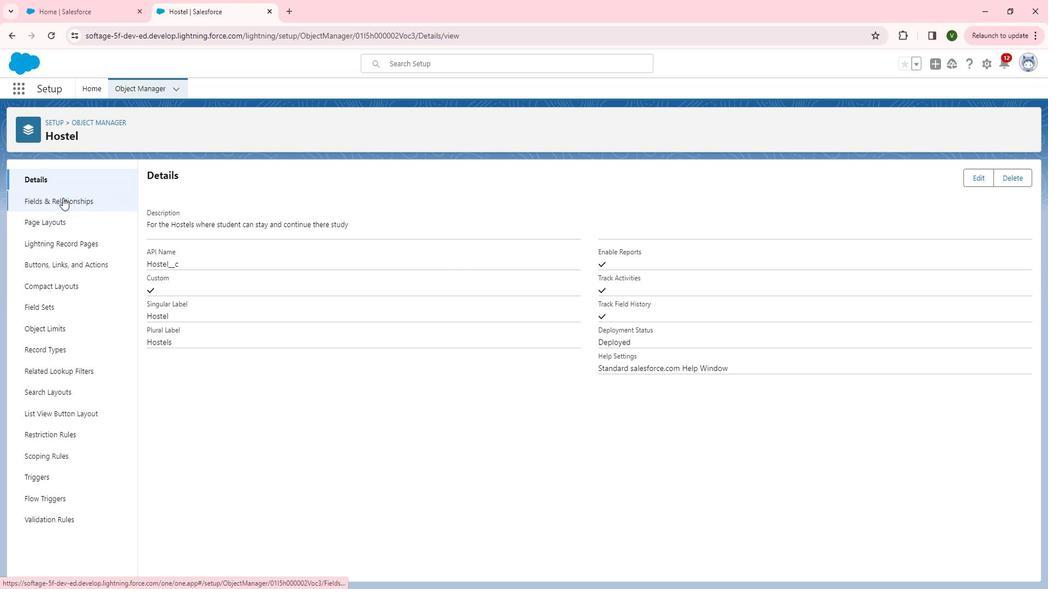 
Action: Mouse moved to (811, 183)
Screenshot: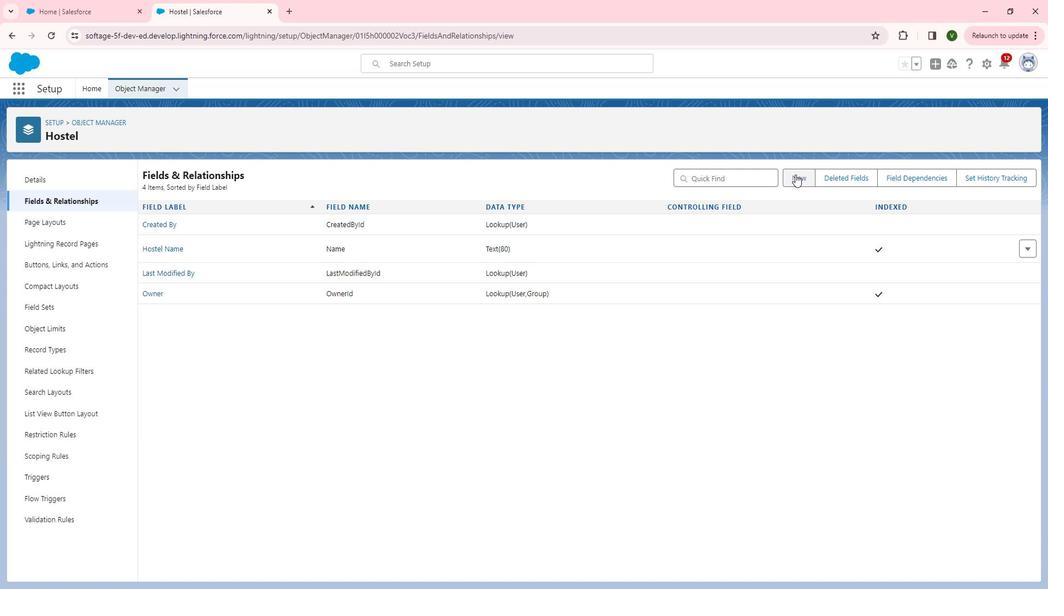 
Action: Mouse pressed left at (811, 183)
Screenshot: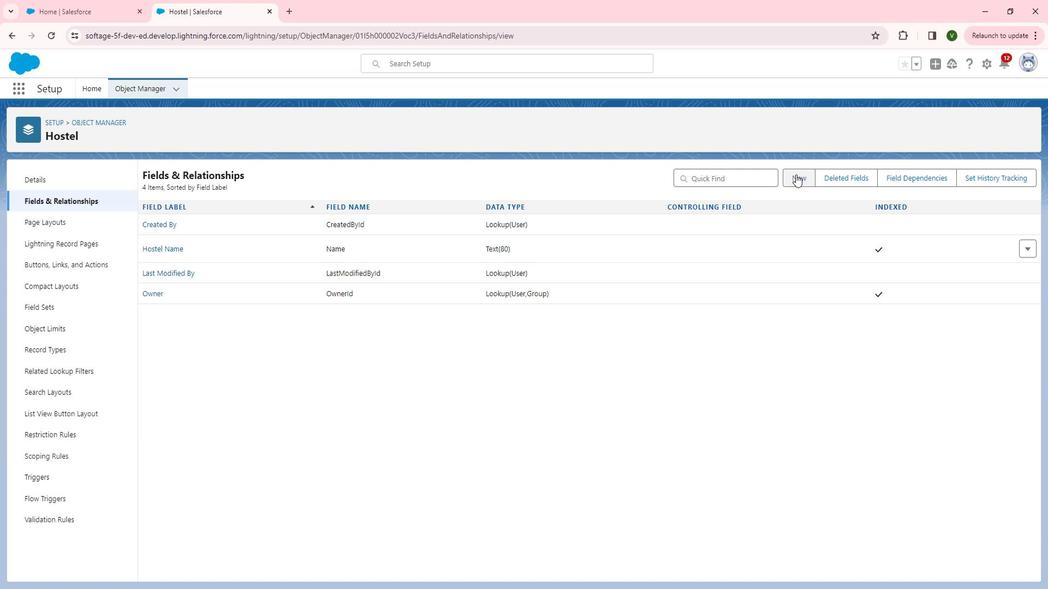 
Action: Mouse moved to (317, 388)
Screenshot: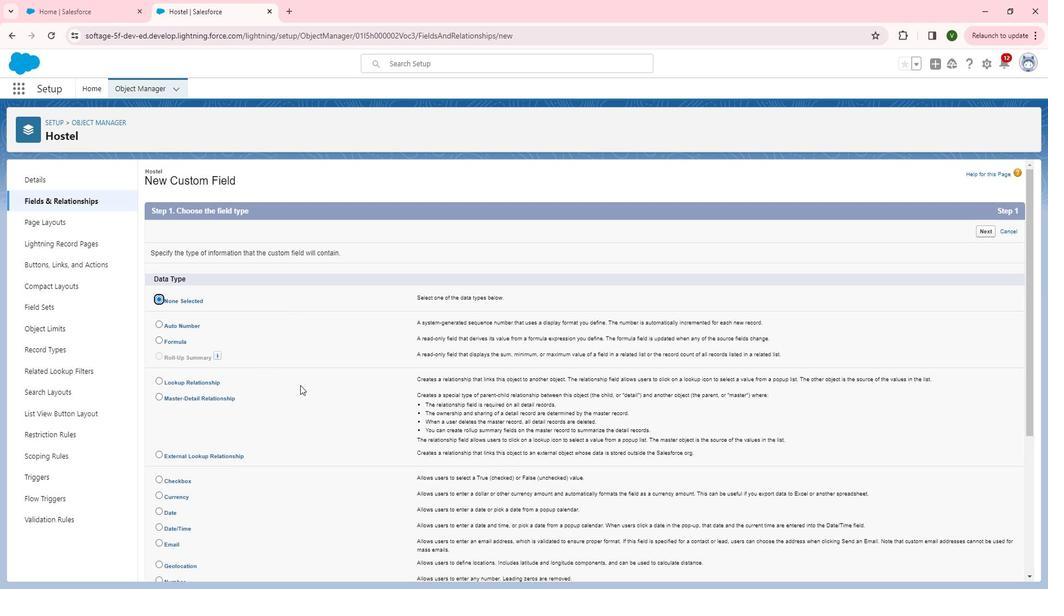
Action: Mouse scrolled (317, 387) with delta (0, 0)
Screenshot: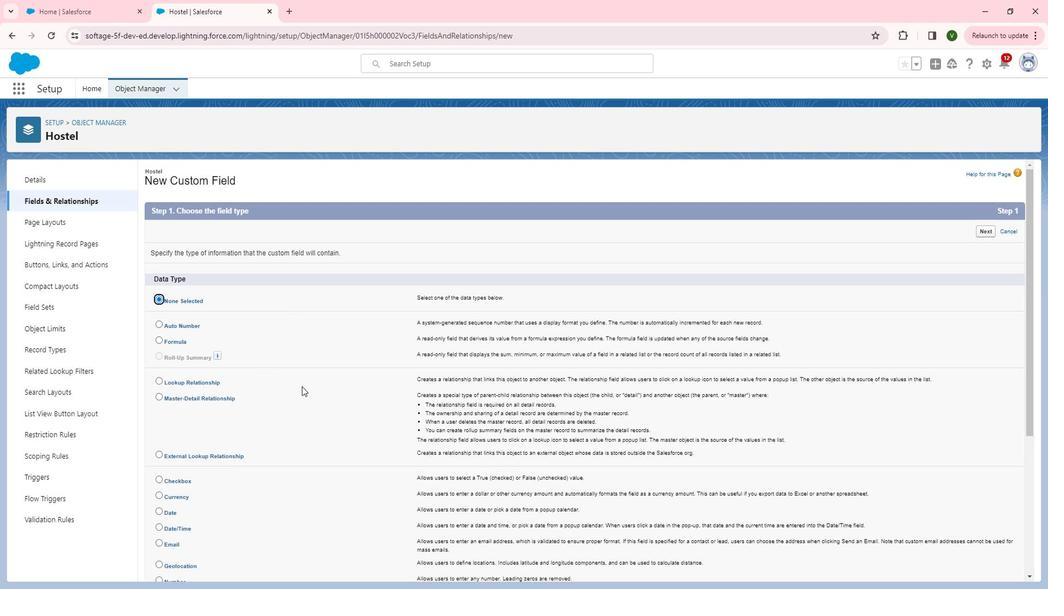 
Action: Mouse scrolled (317, 387) with delta (0, 0)
Screenshot: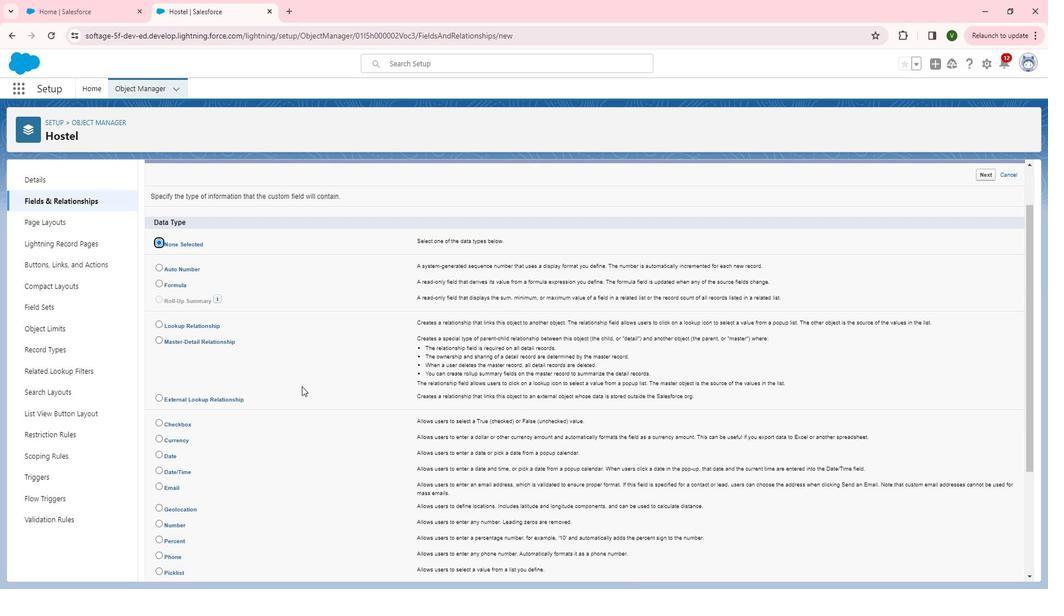 
Action: Mouse scrolled (317, 387) with delta (0, 0)
Screenshot: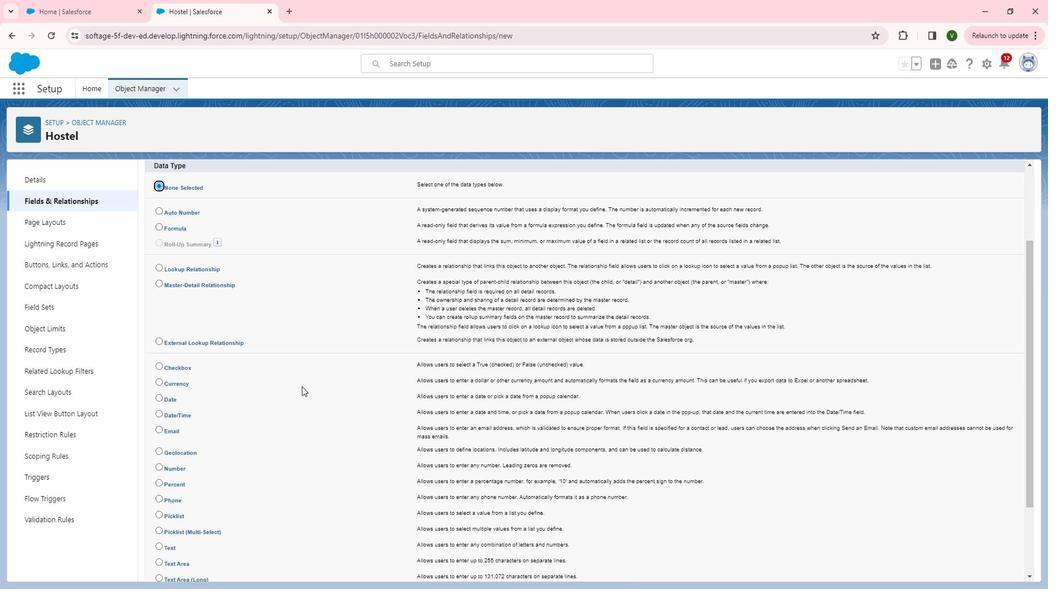 
Action: Mouse moved to (309, 377)
Screenshot: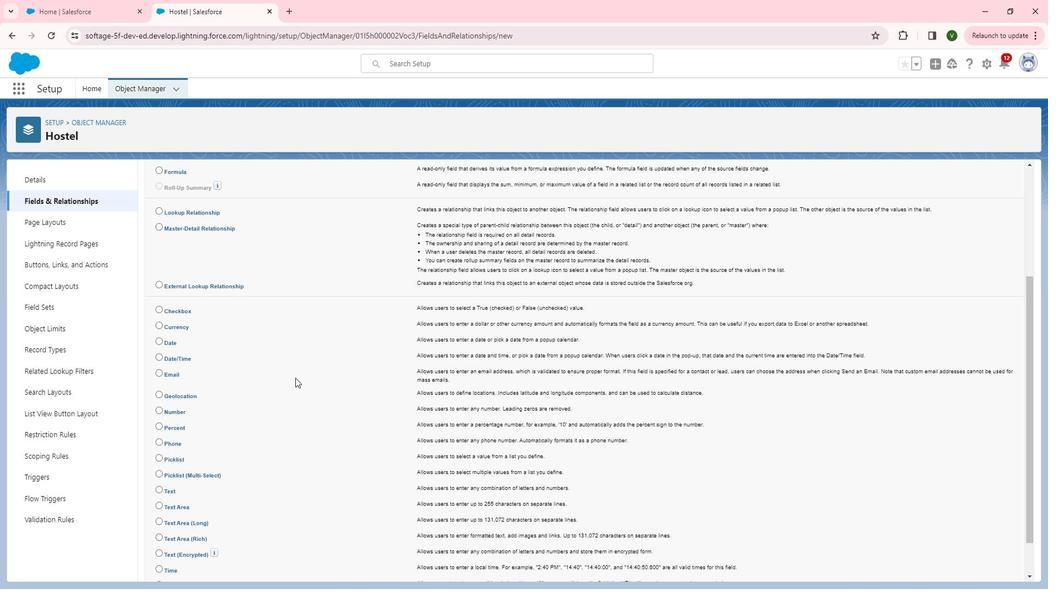 
Action: Mouse scrolled (309, 376) with delta (0, 0)
Screenshot: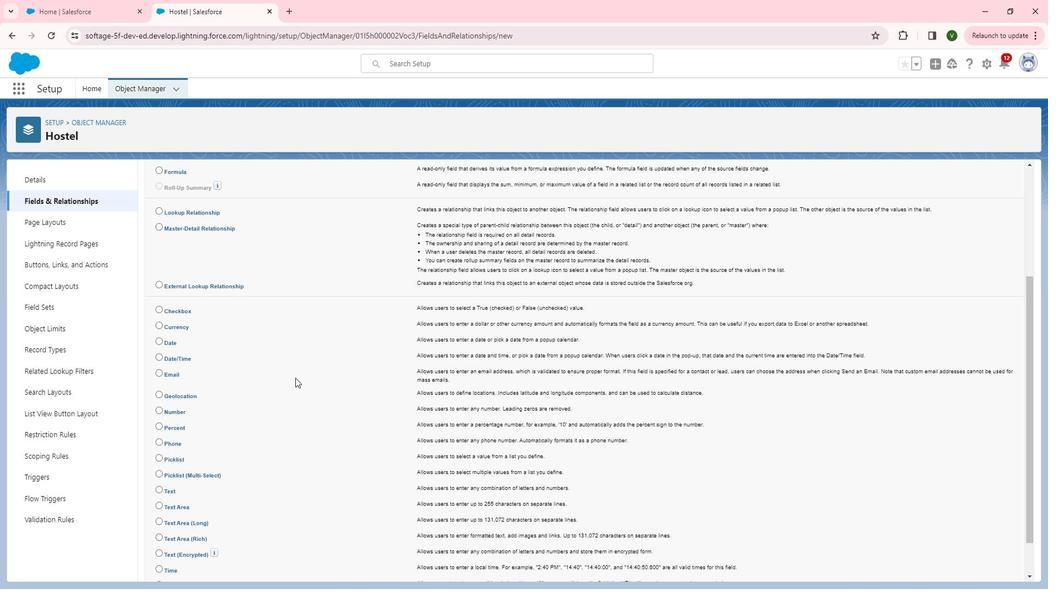 
Action: Mouse moved to (172, 442)
Screenshot: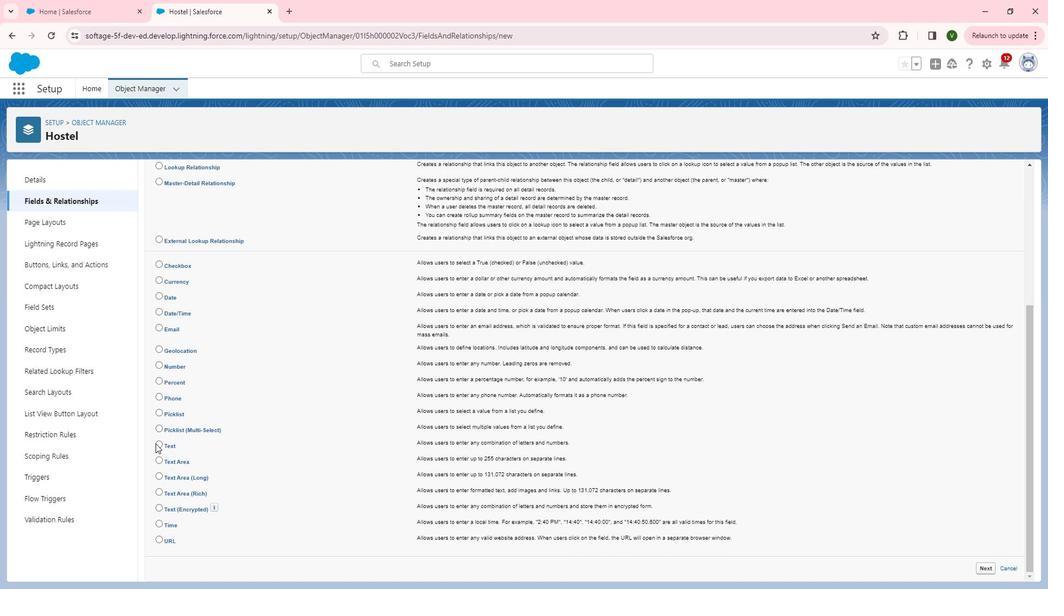 
Action: Mouse pressed left at (172, 442)
Screenshot: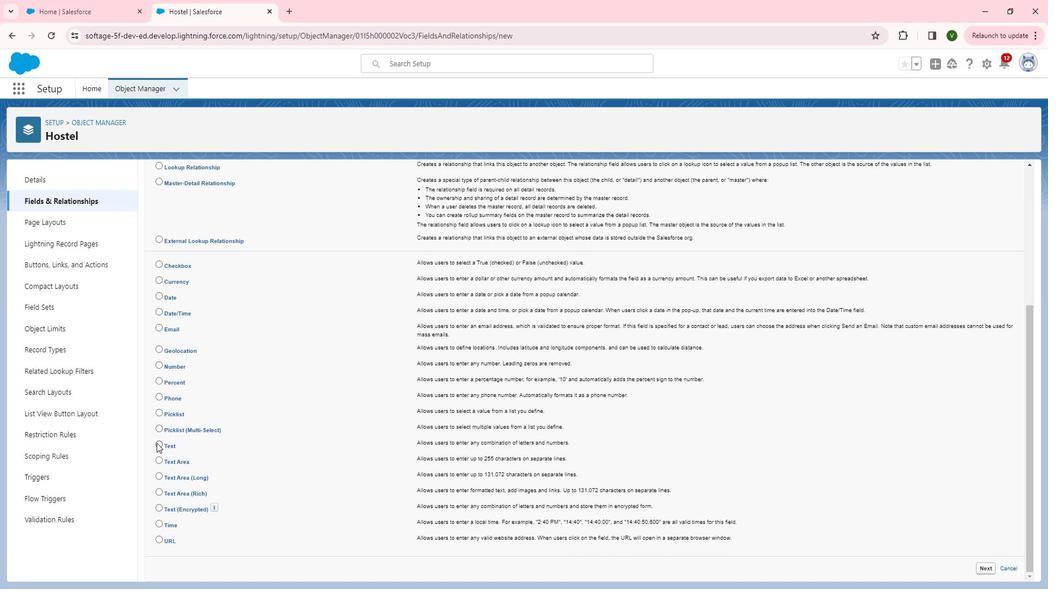 
Action: Mouse moved to (472, 492)
Screenshot: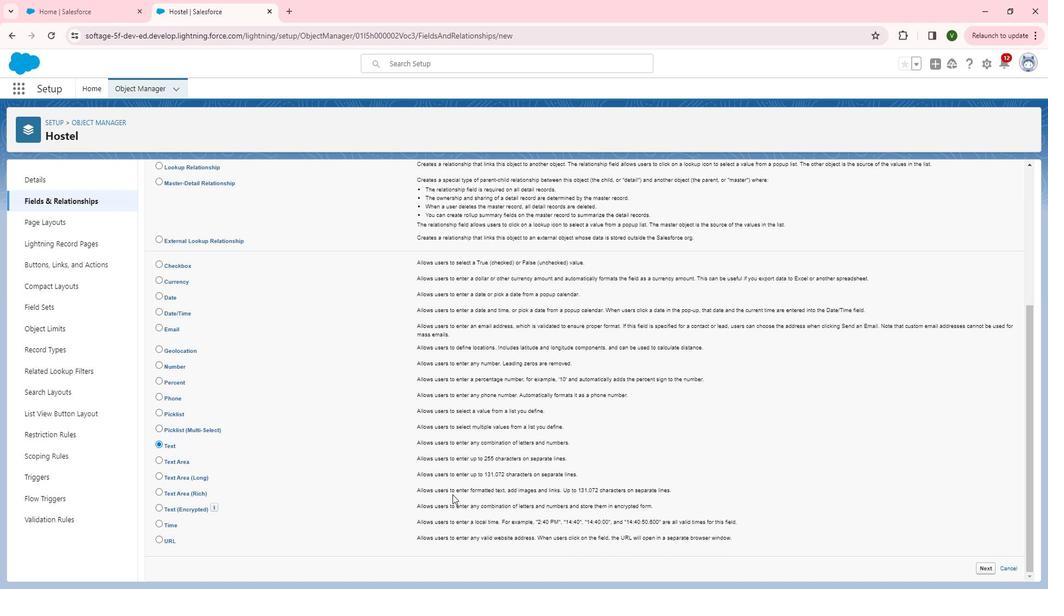 
Action: Mouse scrolled (472, 493) with delta (0, 0)
Screenshot: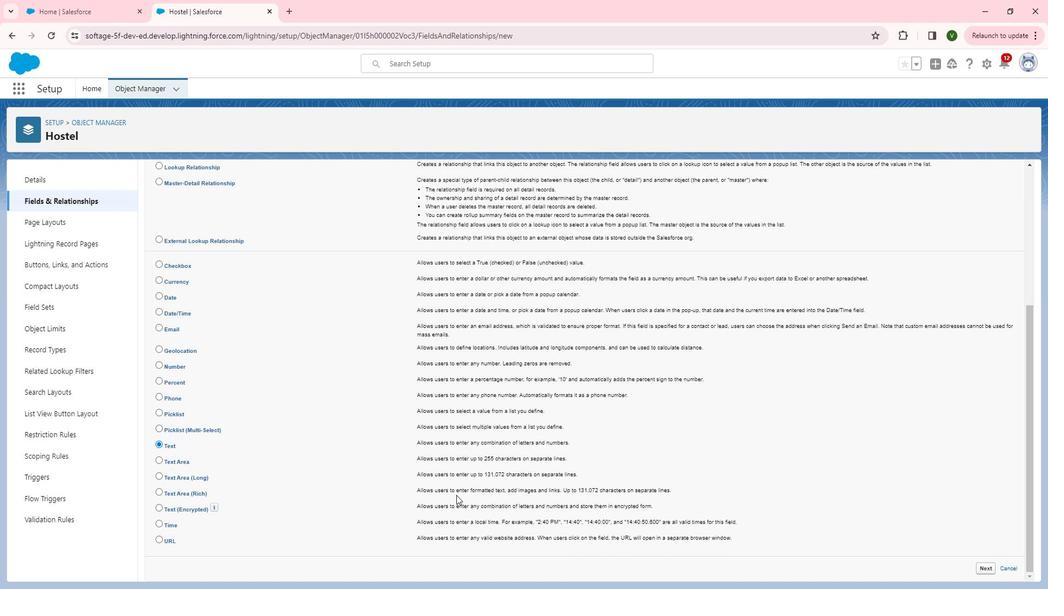 
Action: Mouse scrolled (472, 493) with delta (0, 0)
Screenshot: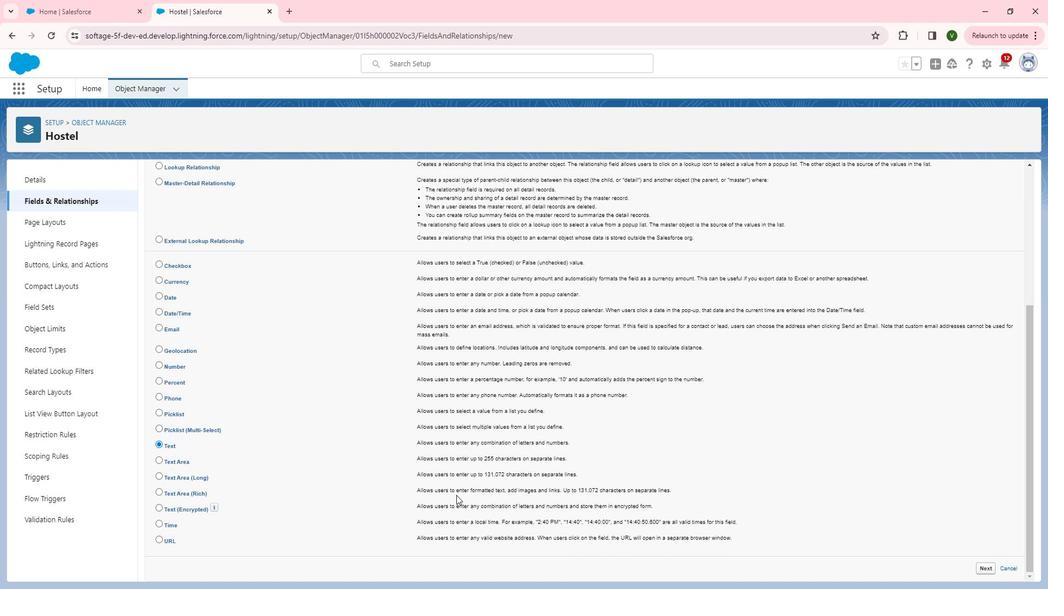 
Action: Mouse scrolled (472, 493) with delta (0, 0)
Screenshot: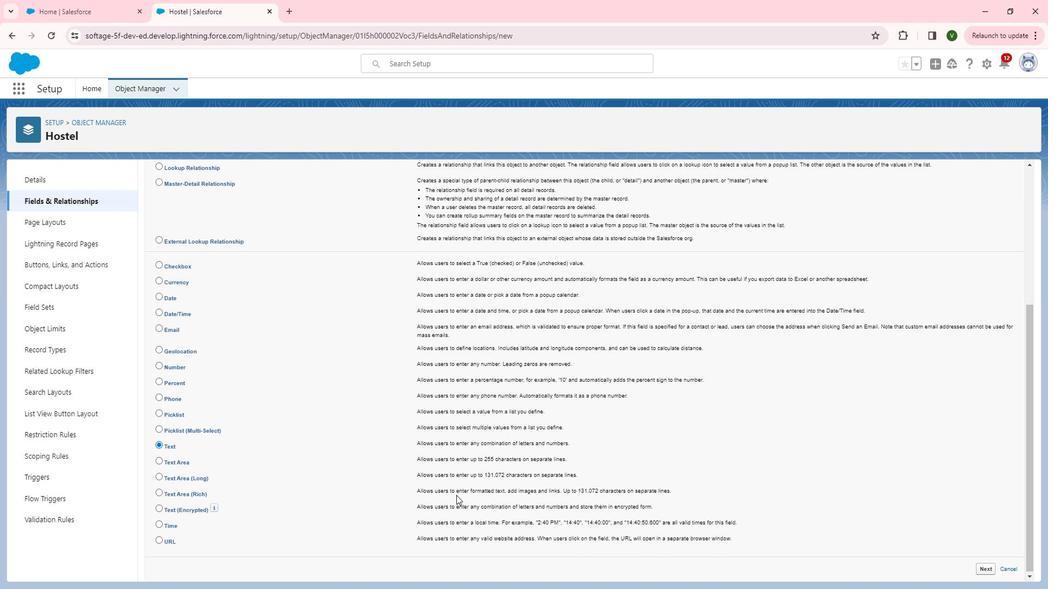 
Action: Mouse scrolled (472, 493) with delta (0, 0)
Screenshot: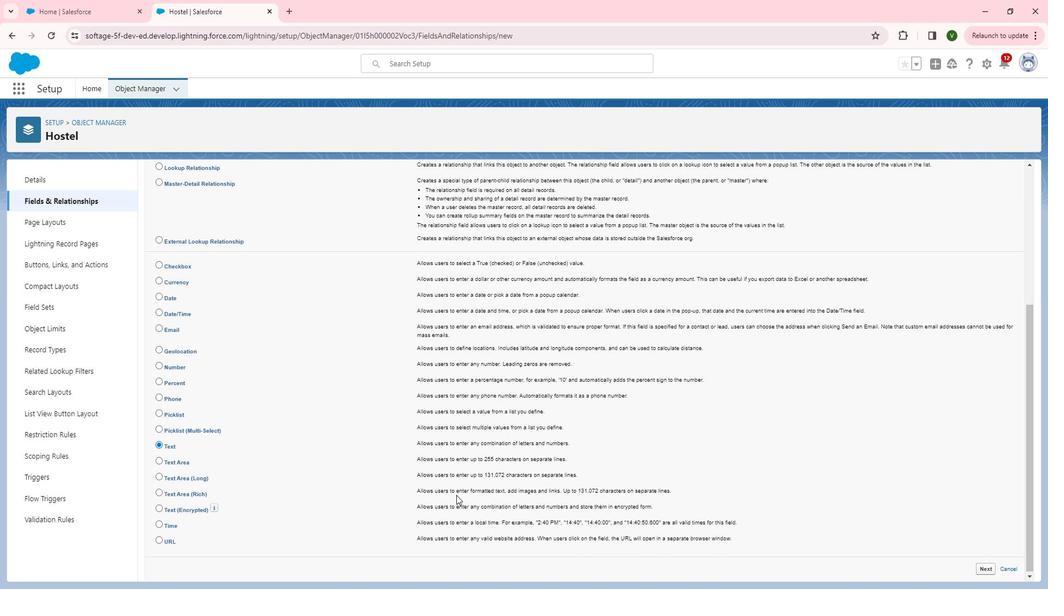 
Action: Mouse moved to (1004, 239)
Screenshot: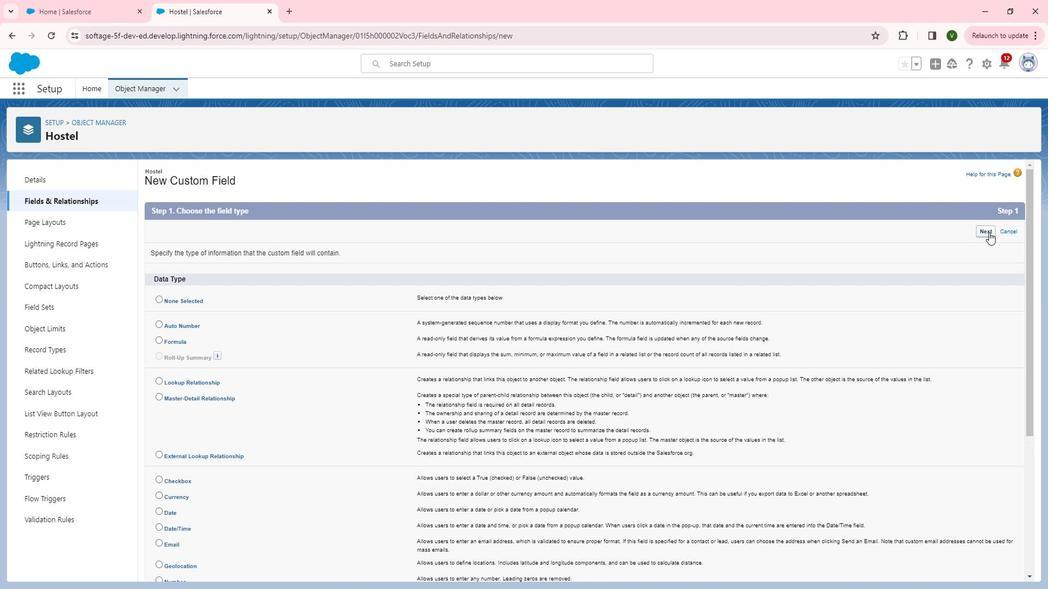 
Action: Mouse pressed left at (1004, 239)
Screenshot: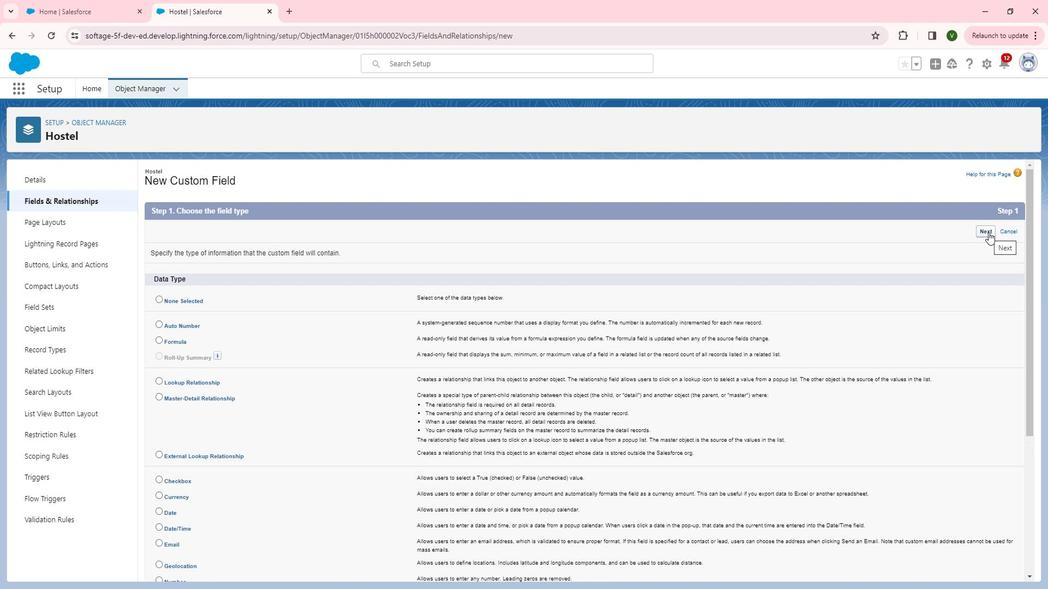 
Action: Mouse moved to (388, 262)
Screenshot: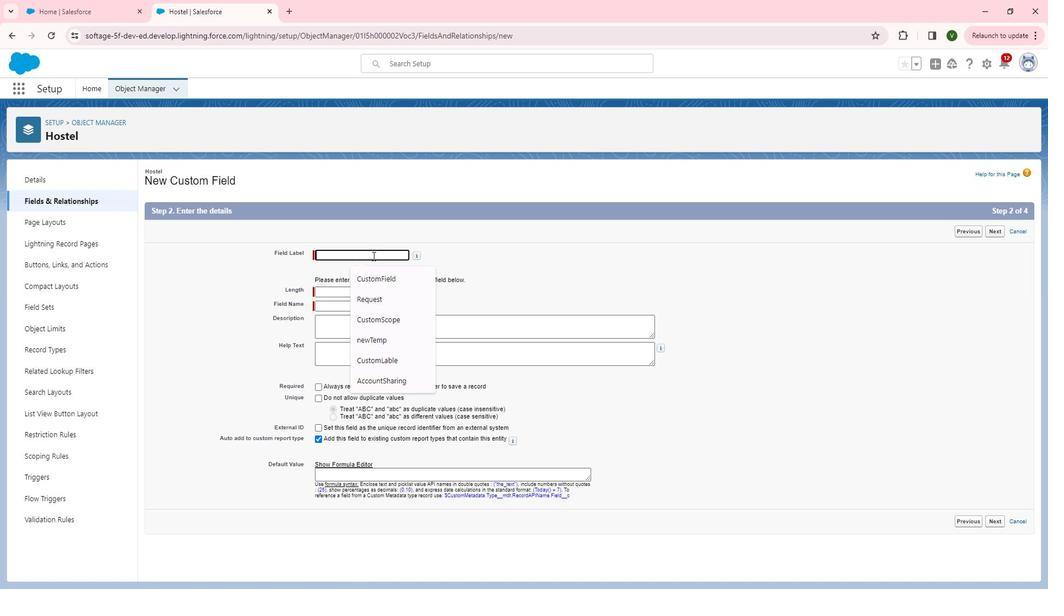 
Action: Mouse pressed left at (388, 262)
Screenshot: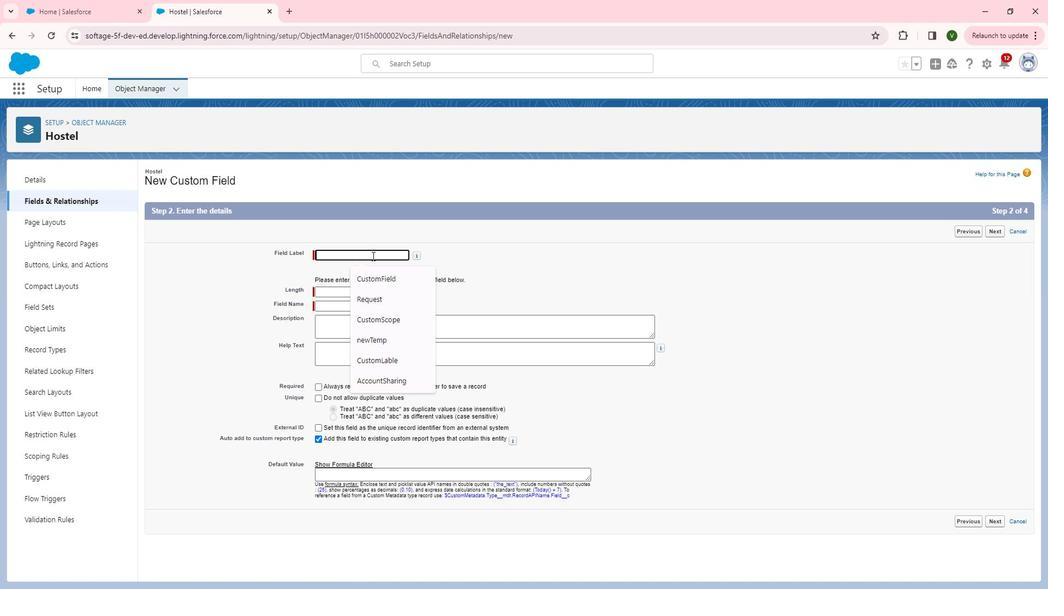 
Action: Key pressed <Key.shift>Address
Screenshot: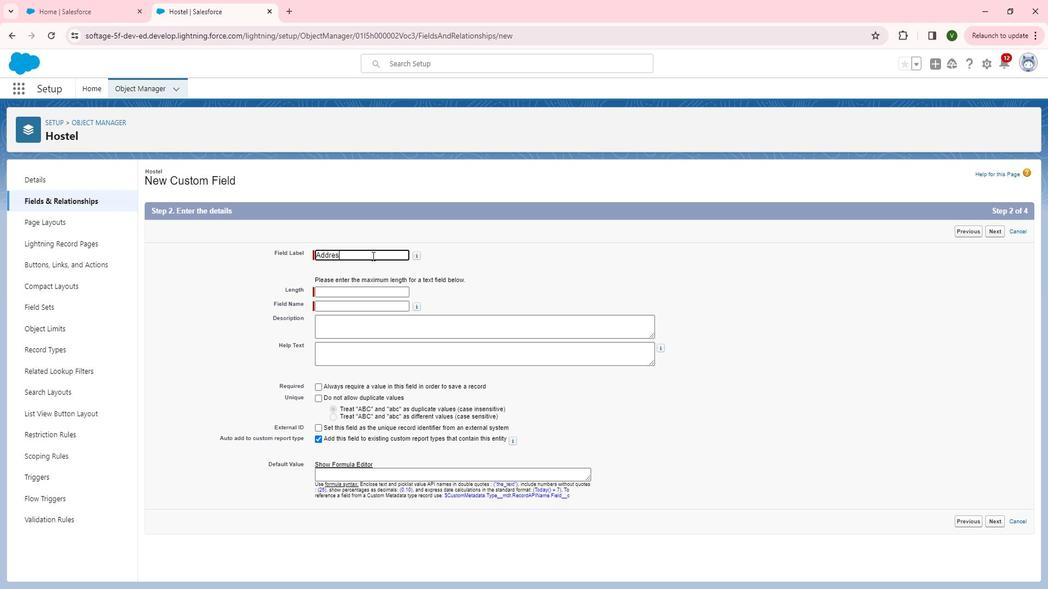 
Action: Mouse moved to (385, 296)
Screenshot: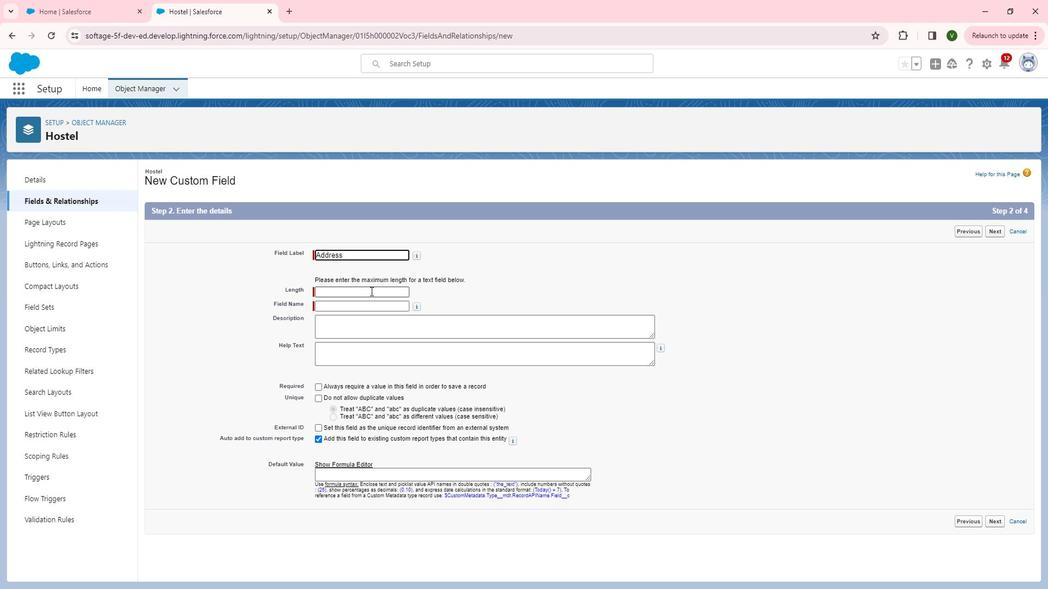 
Action: Mouse pressed left at (385, 296)
Screenshot: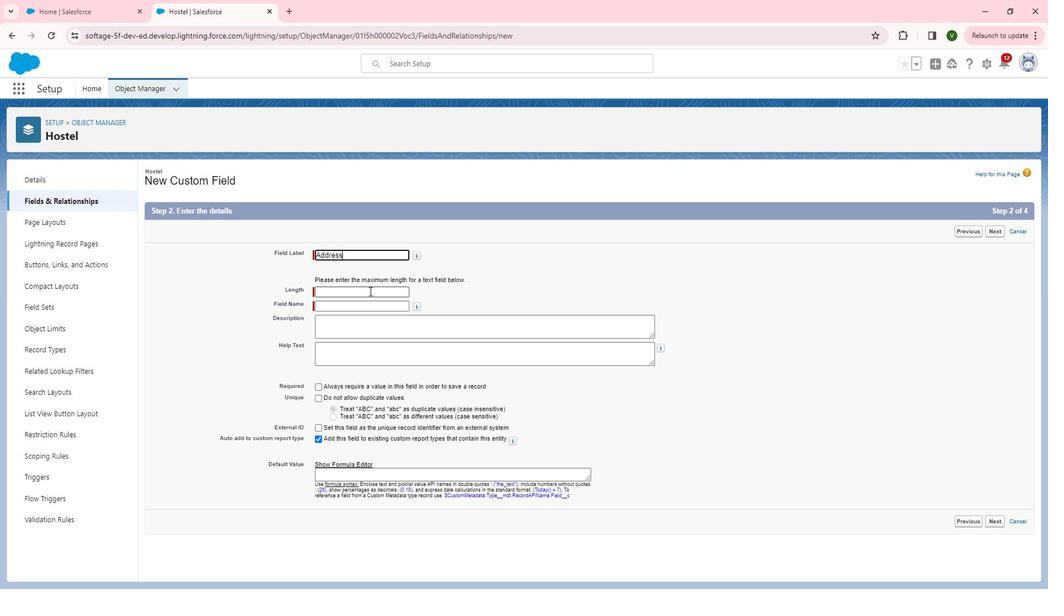 
Action: Key pressed 255
Screenshot: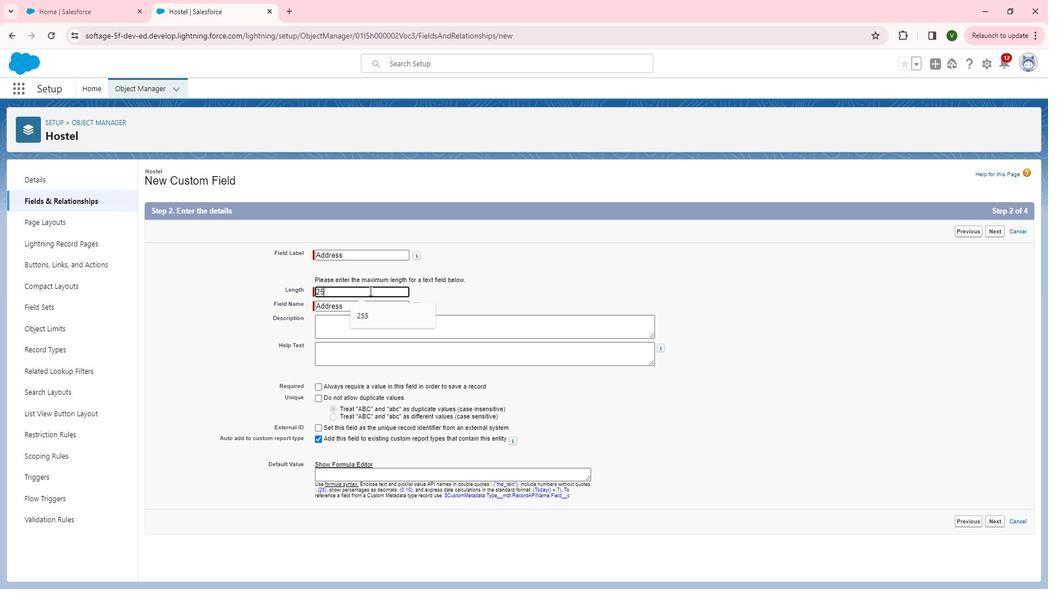 
Action: Mouse moved to (441, 322)
Screenshot: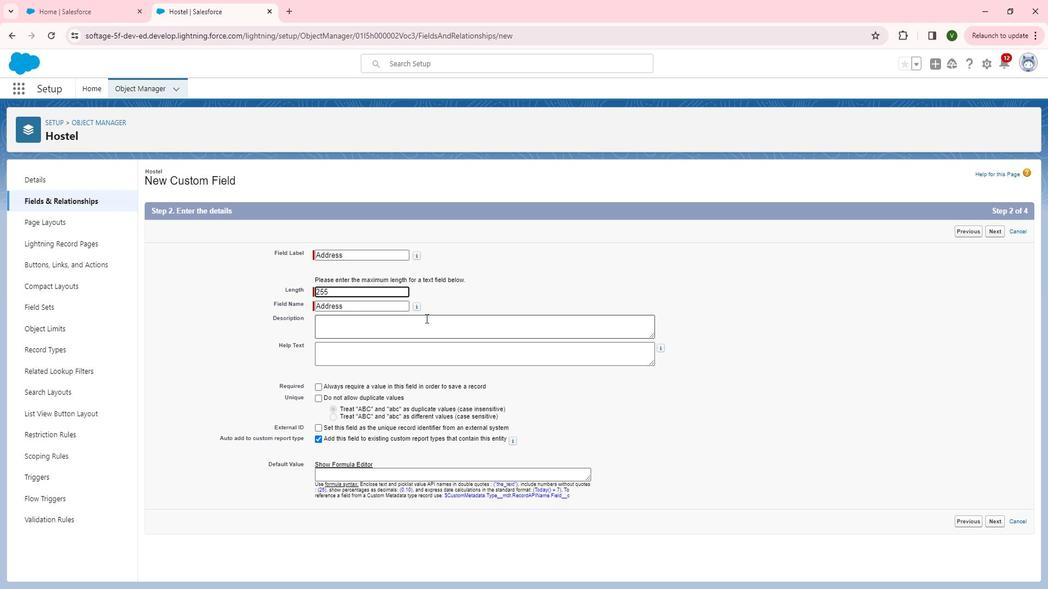 
Action: Mouse pressed left at (441, 322)
Screenshot: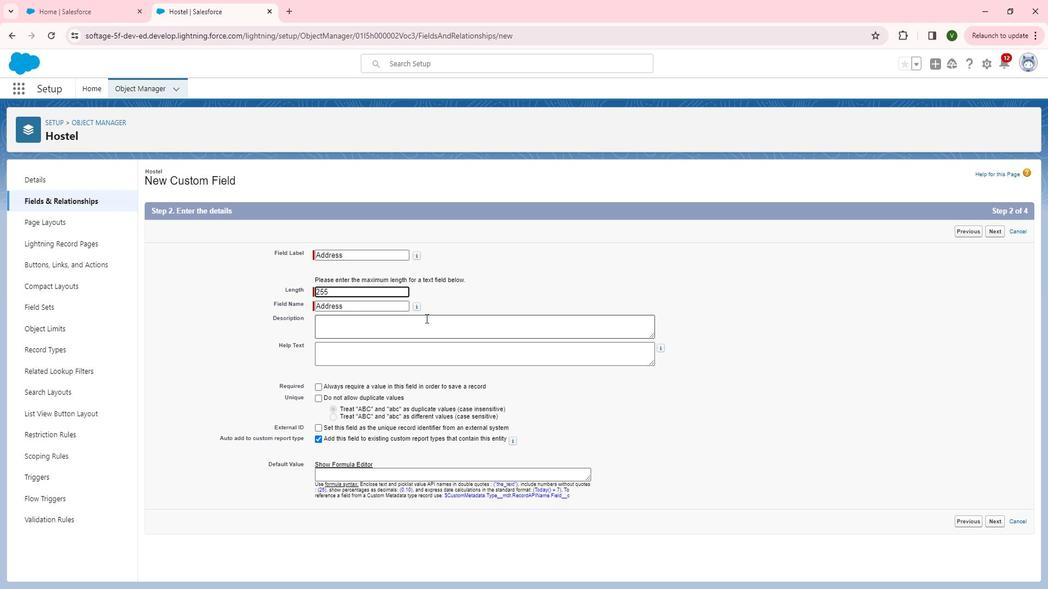 
Action: Mouse moved to (440, 323)
Screenshot: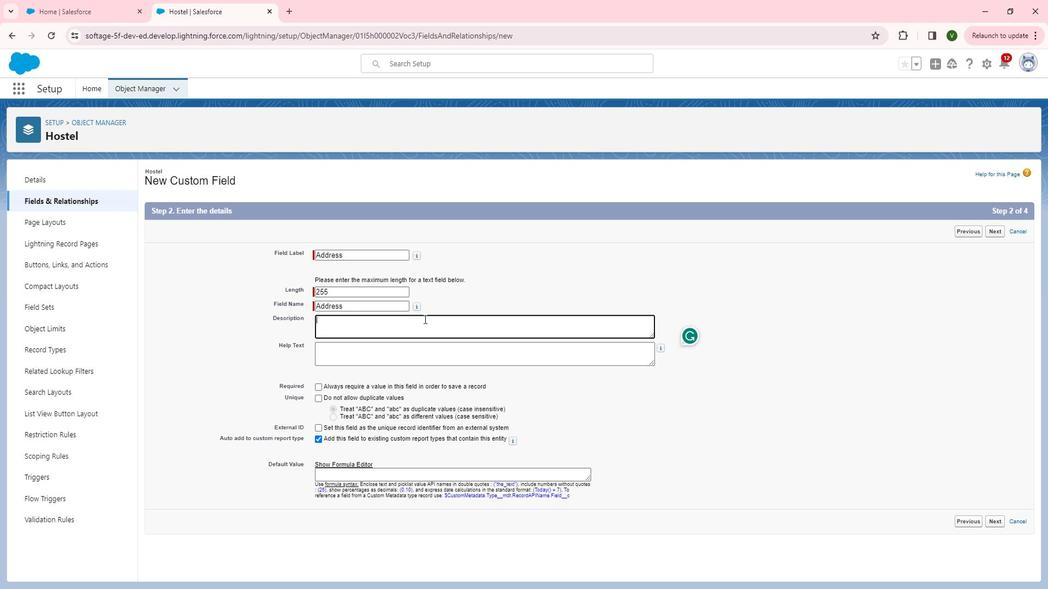 
Action: Key pressed t<Key.backspace><Key.shift>The<Key.space>physical<Key.space>address<Key.space>of<Key.space>the<Key.space><Key.shift>Hostel
Screenshot: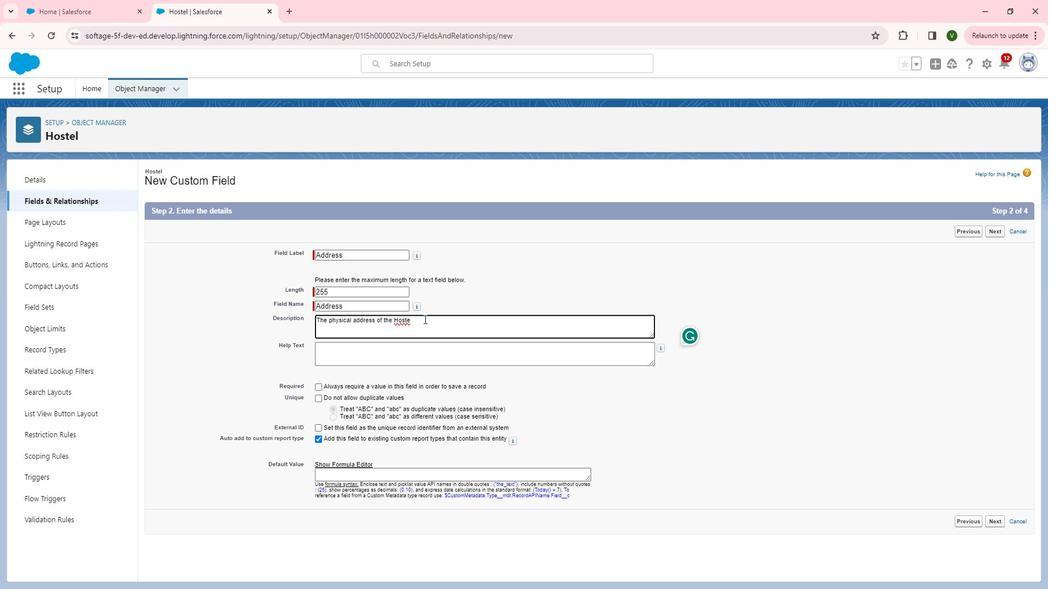 
Action: Mouse moved to (410, 358)
Screenshot: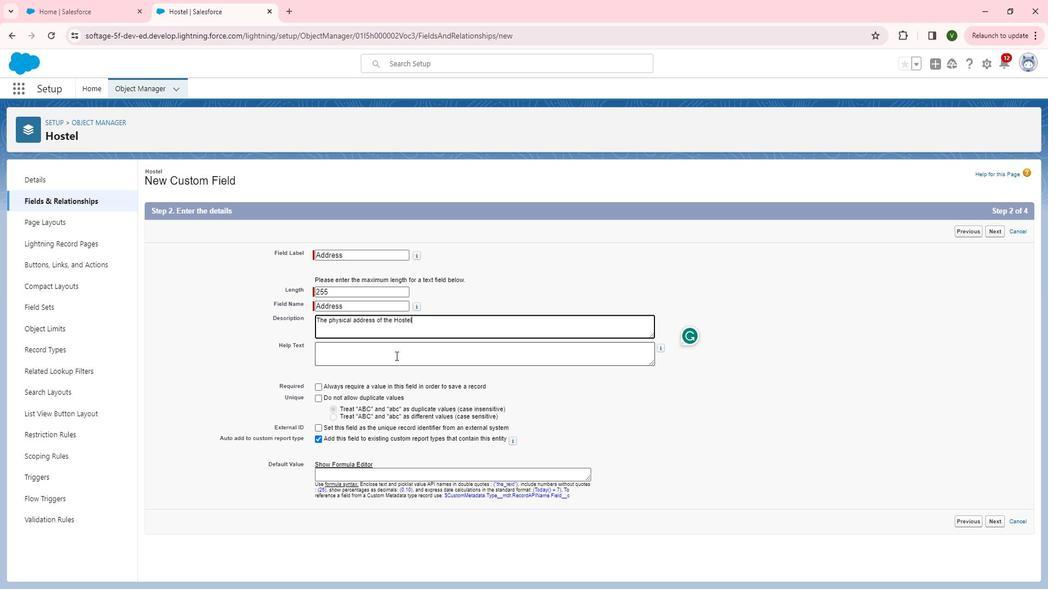 
Action: Mouse pressed left at (410, 358)
Screenshot: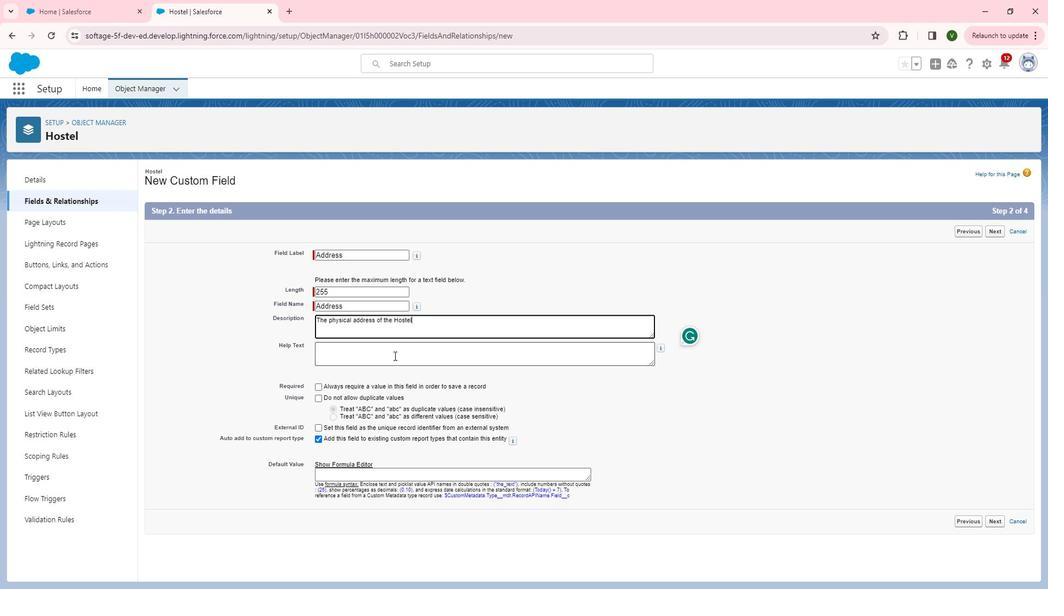 
Action: Key pressed <Key.shift>Find<Key.space><Key.shift>Hos<Key.backspace><Key.backspace><Key.backspace><Key.backspace><Key.backspace><Key.backspace><Key.backspace><Key.backspace><Key.shift>Hor<Key.backspace><Key.backspace><Key.backspace><Key.shift>For<Key.space><Key.shift>Hostel<Key.space>addrsh<Key.backspace><Key.backspace><Key.backspace>ess<Key.backspace><Key.backspace>
Screenshot: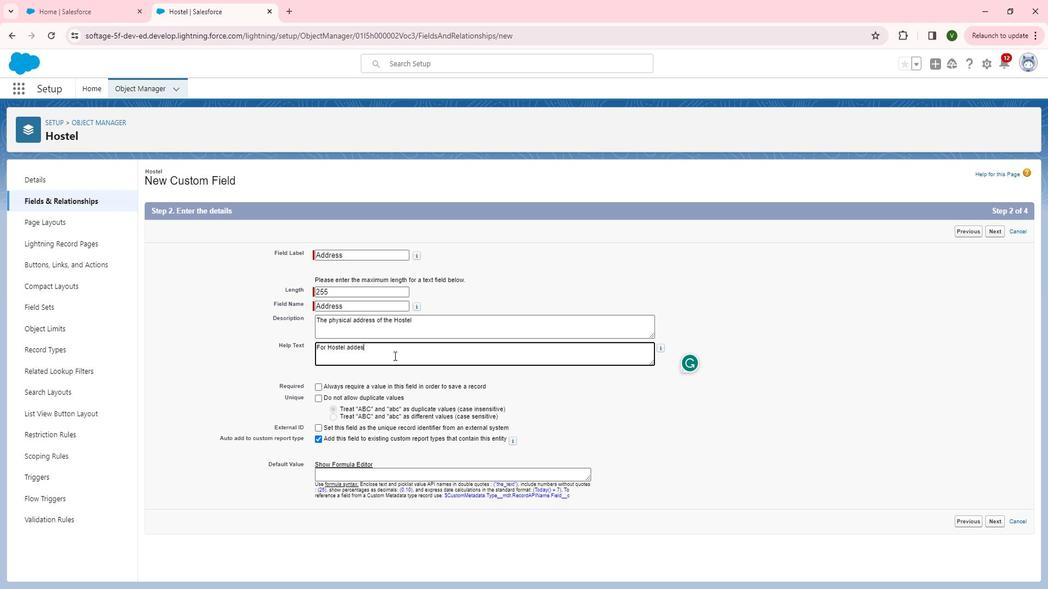 
Action: Mouse moved to (410, 358)
Screenshot: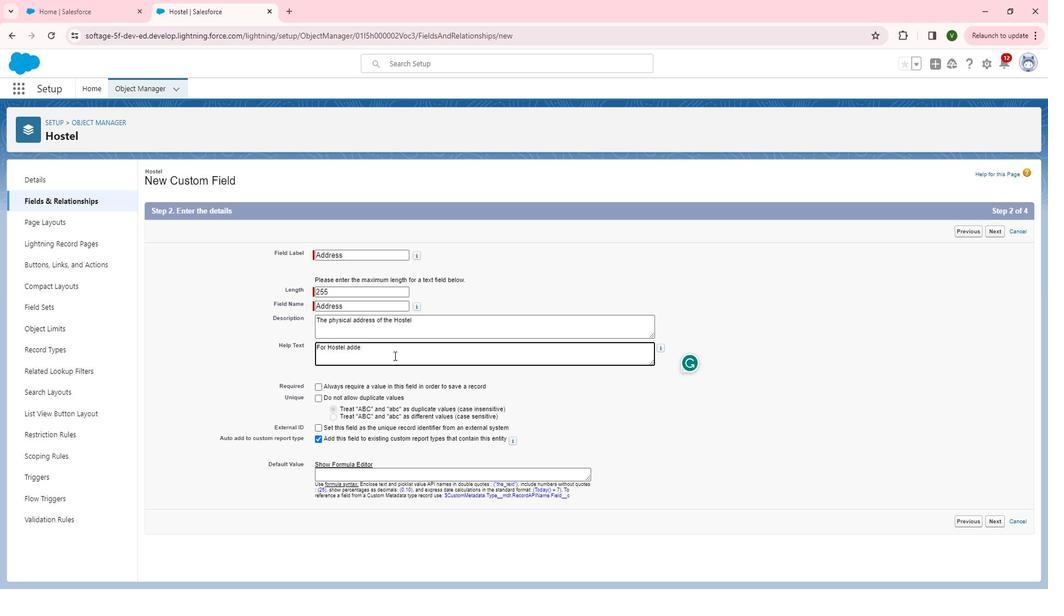 
Action: Key pressed <Key.backspace>ress
Screenshot: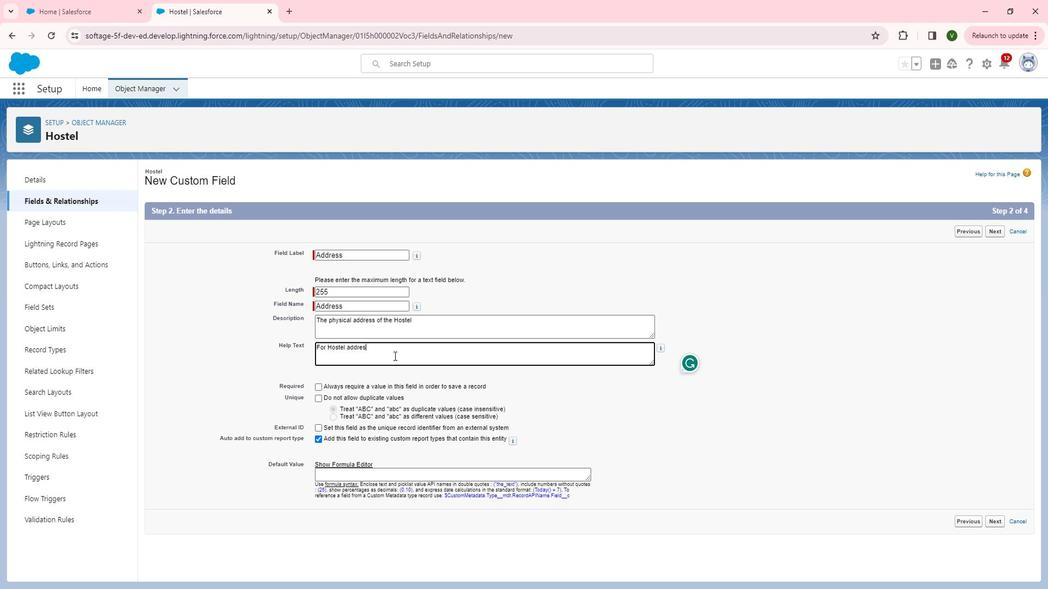 
Action: Mouse moved to (524, 407)
Screenshot: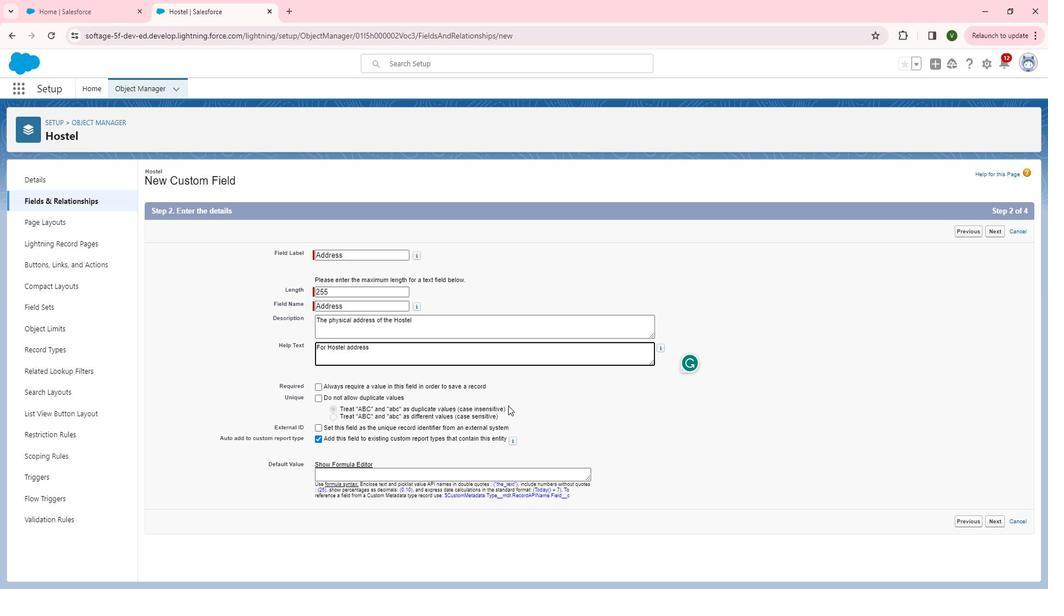 
Action: Mouse scrolled (524, 406) with delta (0, 0)
Screenshot: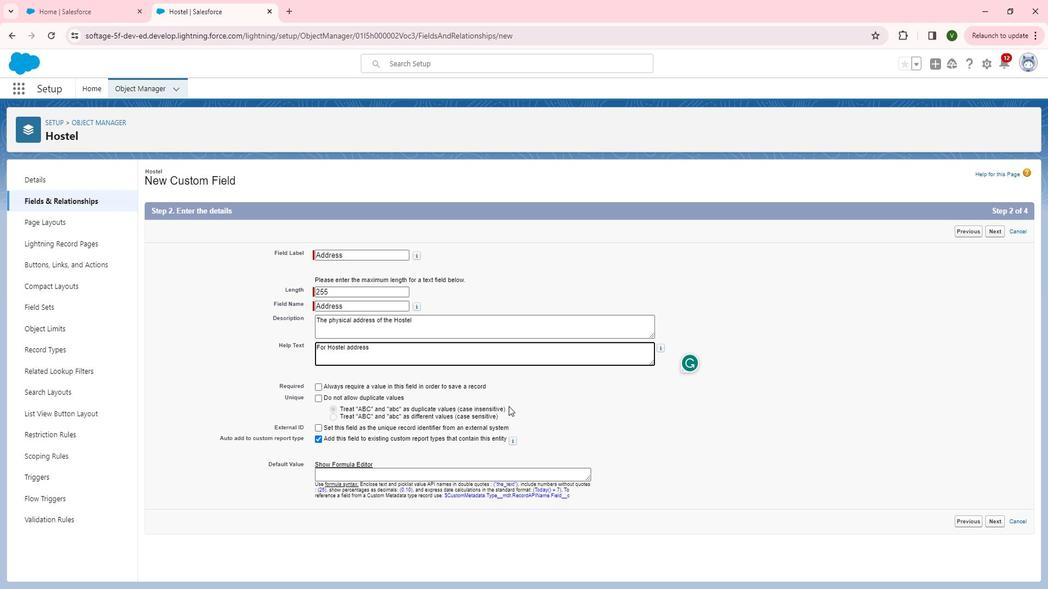 
Action: Mouse scrolled (524, 406) with delta (0, 0)
Screenshot: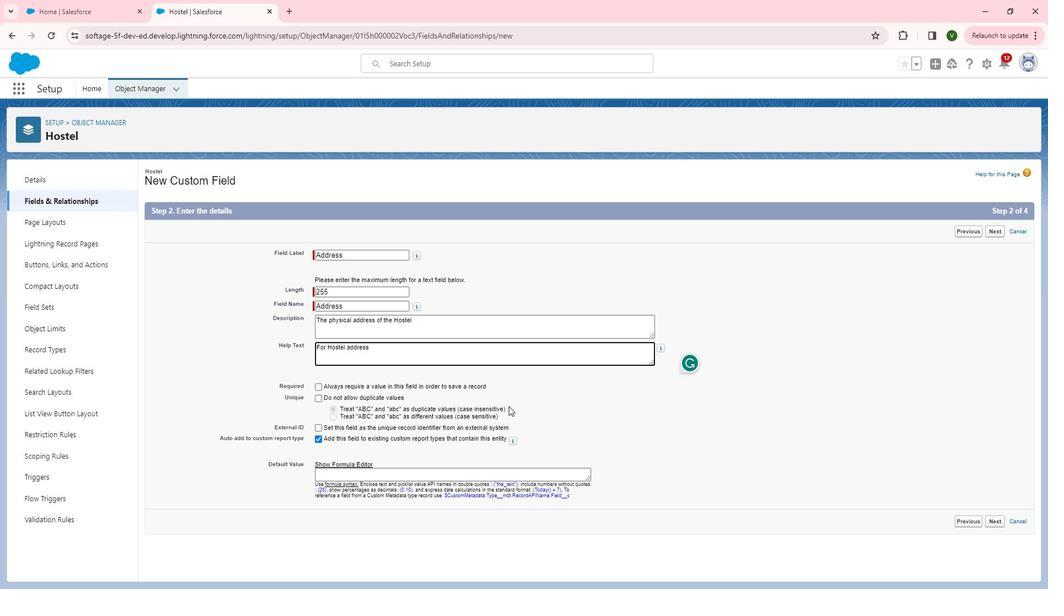
Action: Mouse moved to (1013, 238)
Screenshot: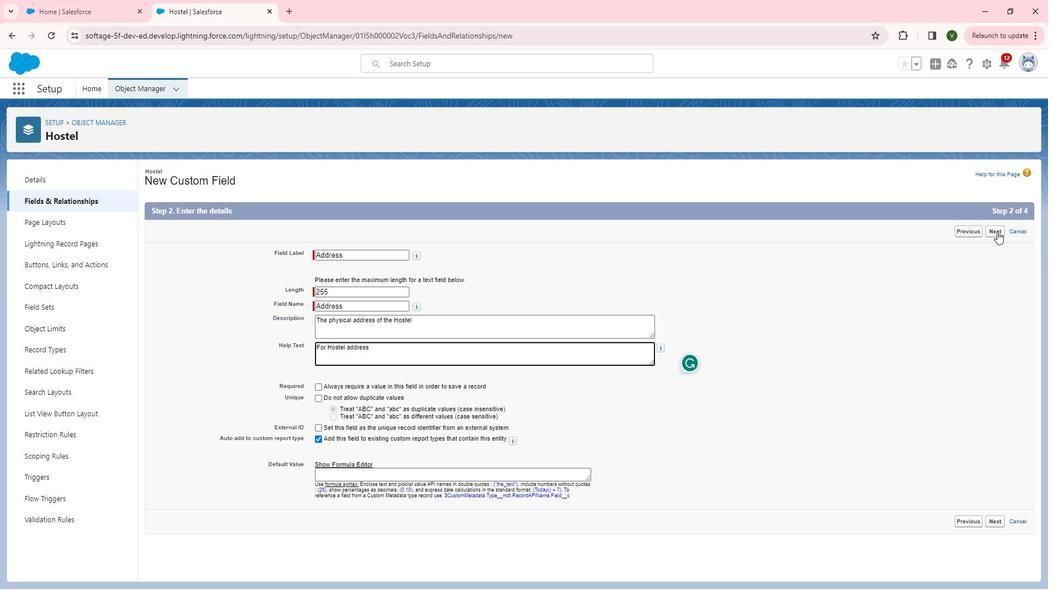 
Action: Mouse pressed left at (1013, 238)
Screenshot: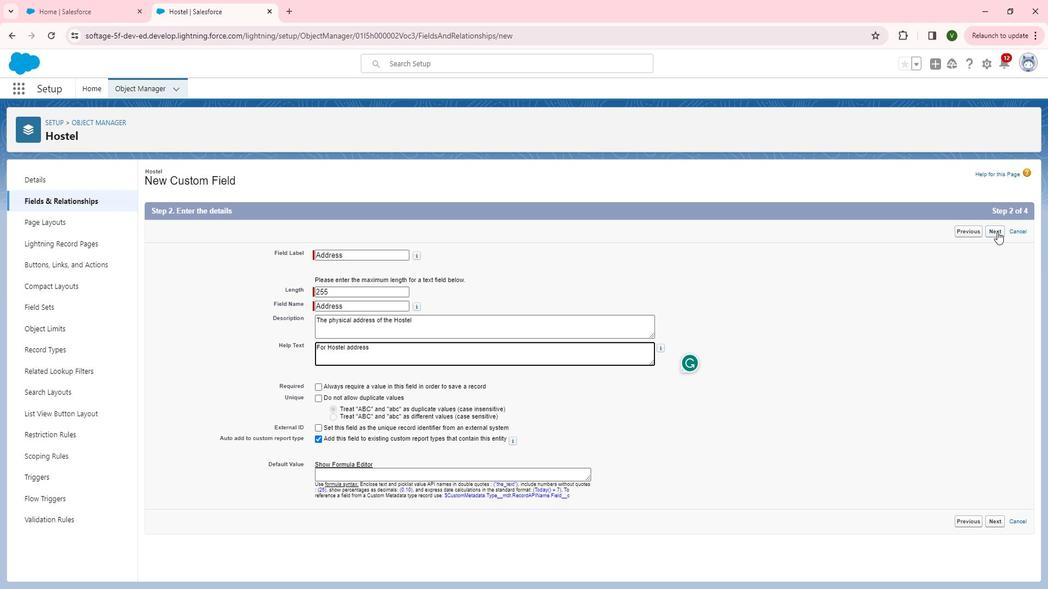 
Action: Mouse moved to (764, 468)
Screenshot: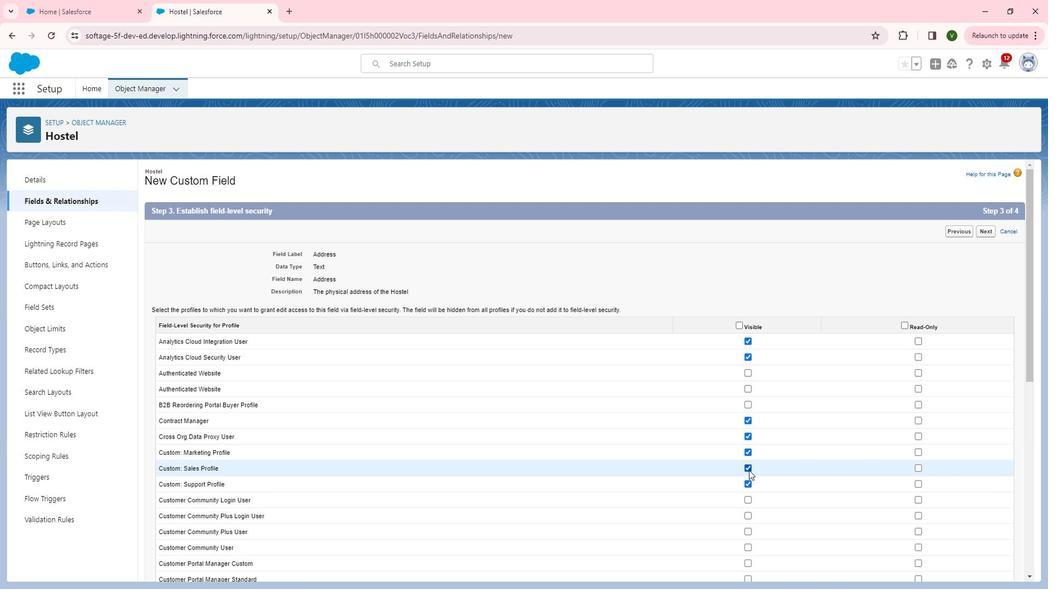 
Action: Mouse scrolled (764, 467) with delta (0, 0)
Screenshot: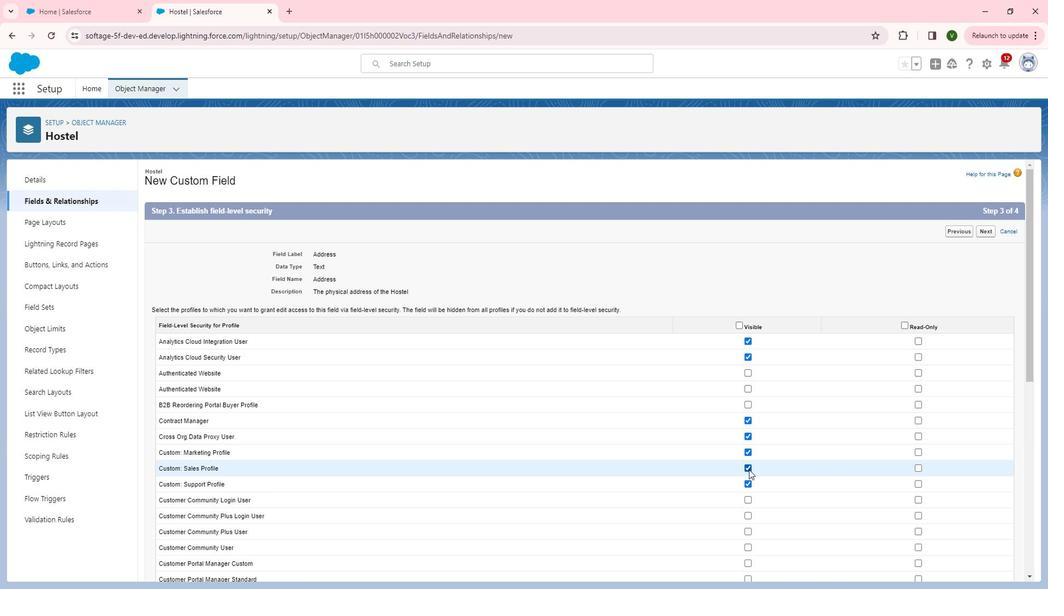 
Action: Mouse moved to (771, 436)
Screenshot: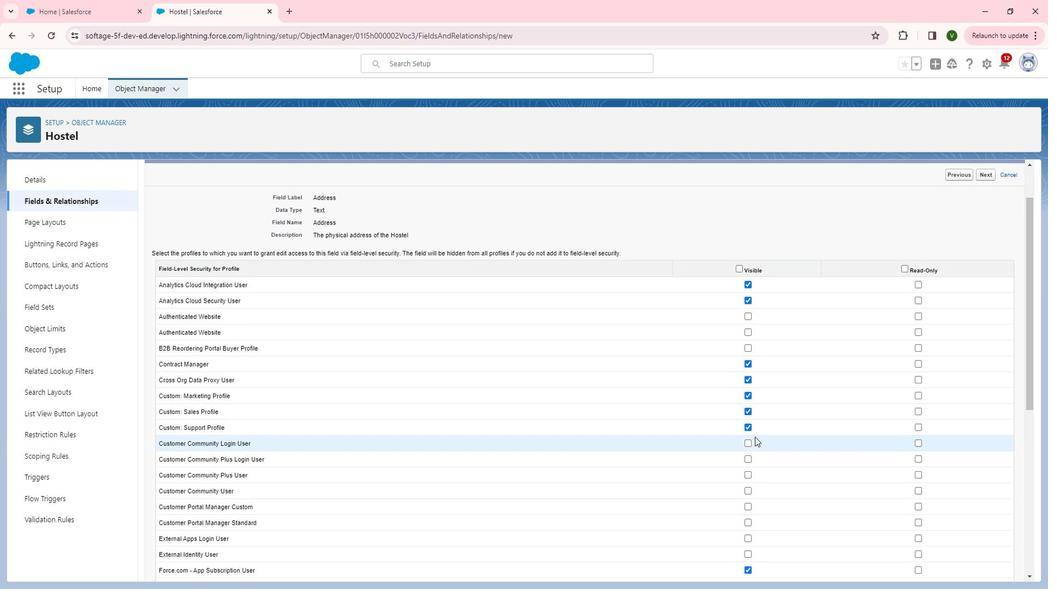 
Action: Mouse scrolled (771, 435) with delta (0, 0)
Screenshot: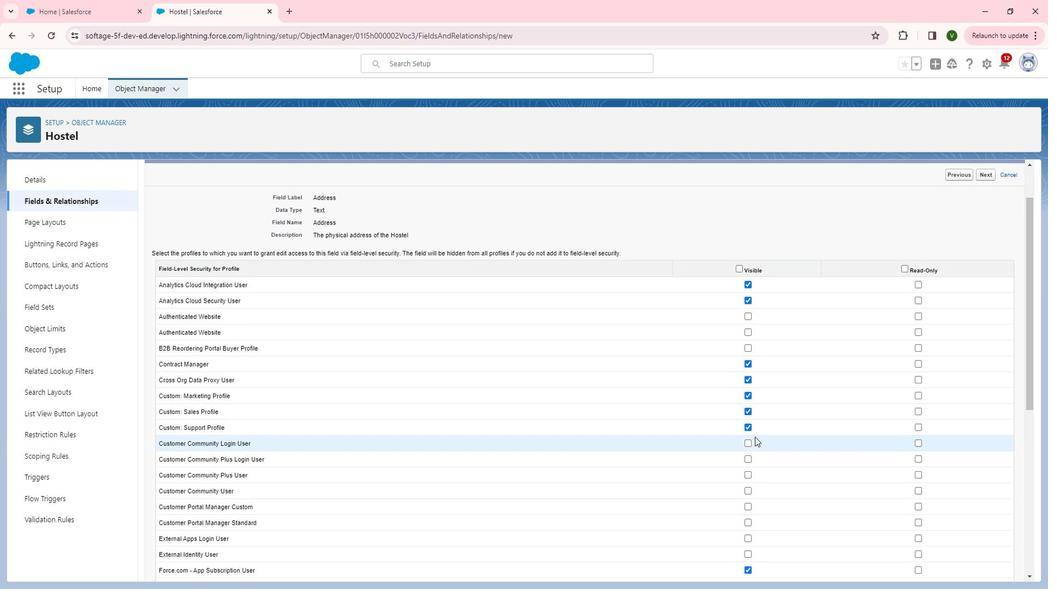 
Action: Mouse moved to (895, 349)
Screenshot: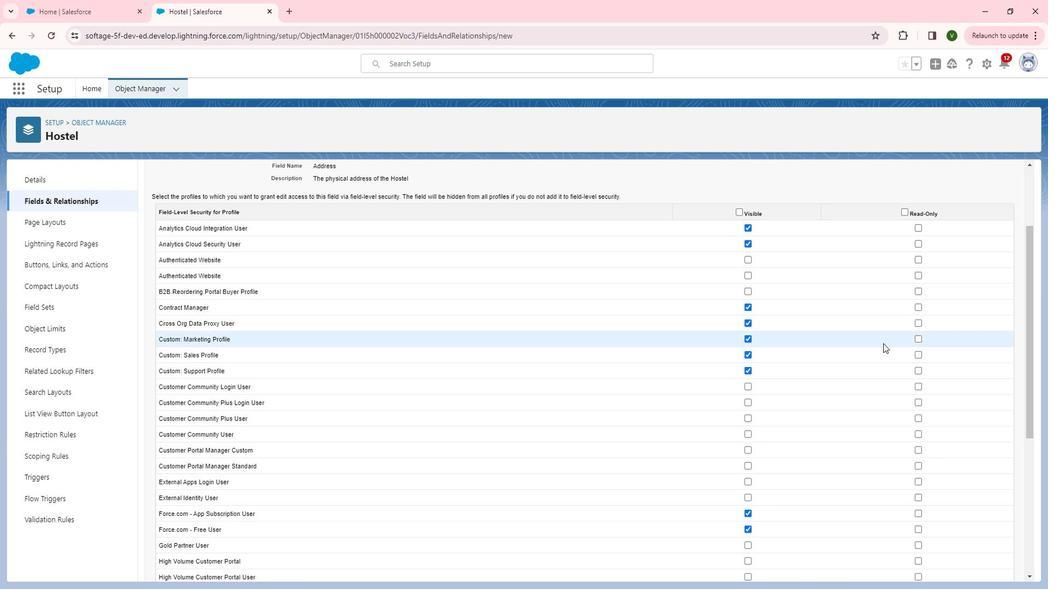 
Action: Mouse scrolled (895, 349) with delta (0, 0)
Screenshot: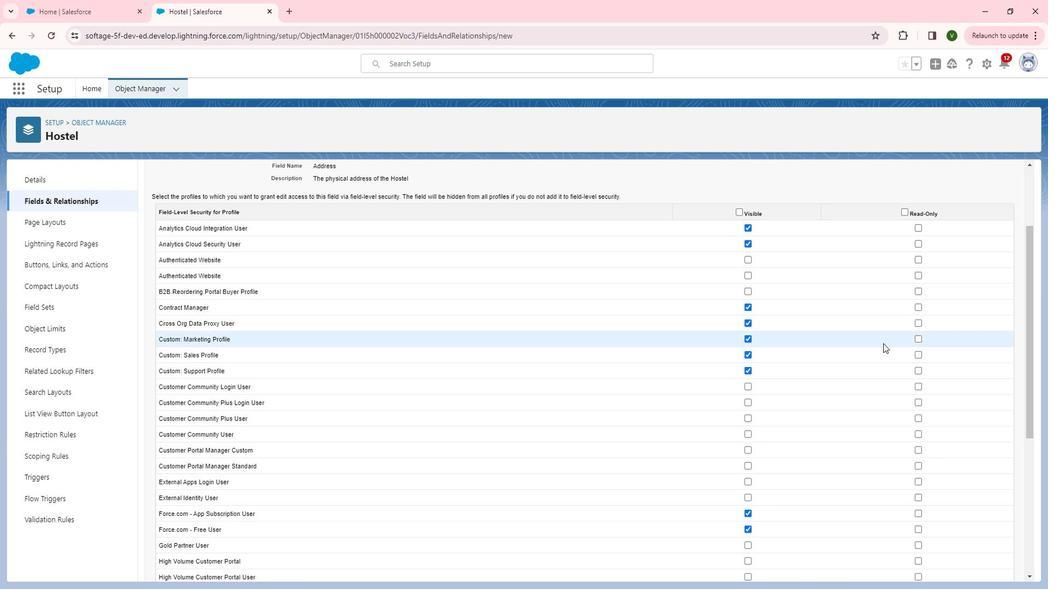 
Action: Mouse moved to (893, 352)
Screenshot: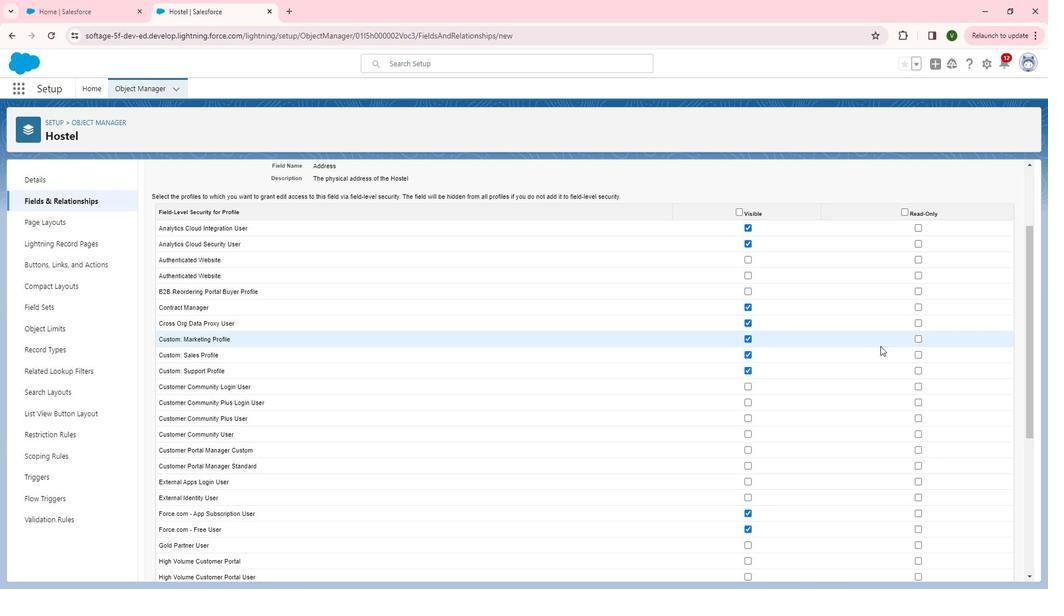 
Action: Mouse scrolled (893, 351) with delta (0, 0)
Screenshot: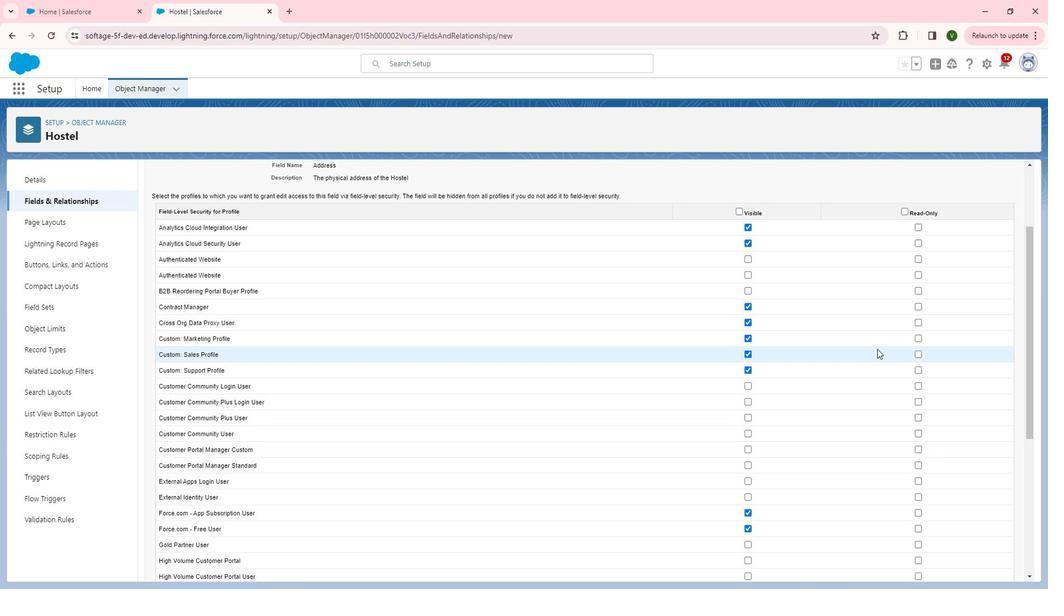 
Action: Mouse moved to (919, 276)
Screenshot: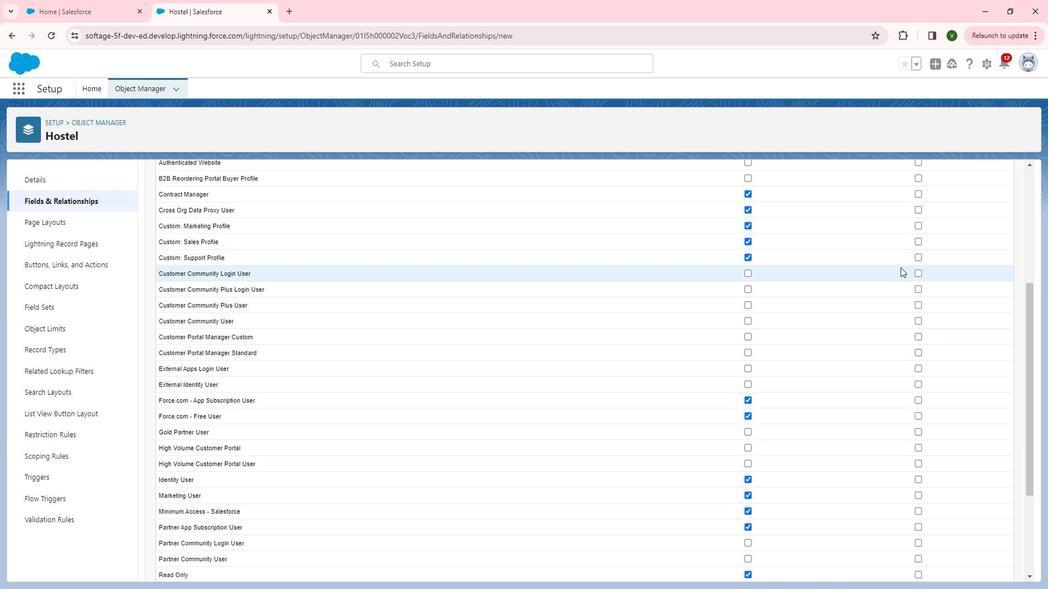 
Action: Mouse scrolled (919, 276) with delta (0, 0)
Screenshot: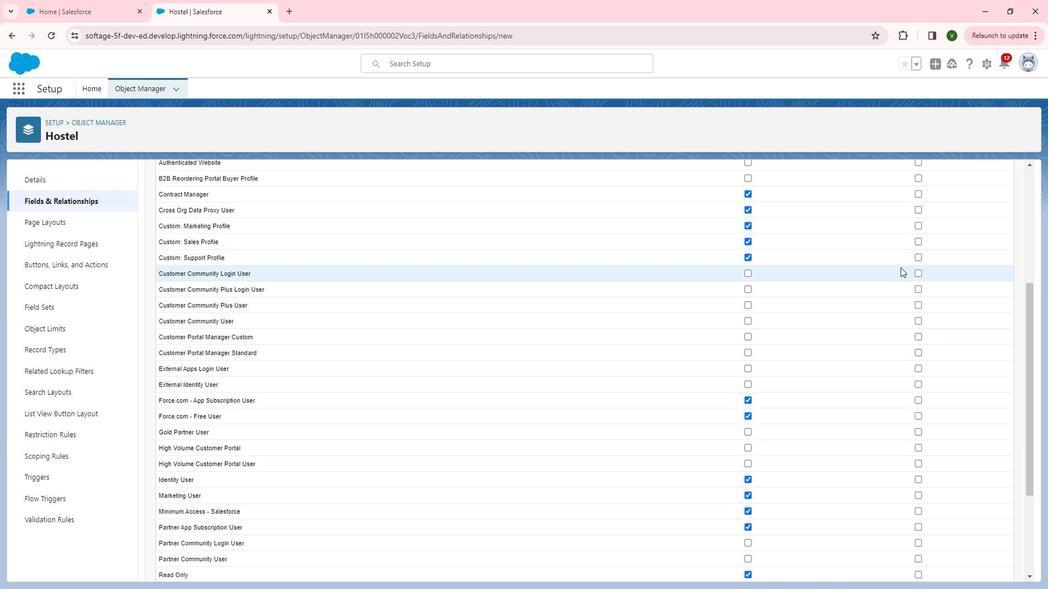 
Action: Mouse moved to (919, 277)
Screenshot: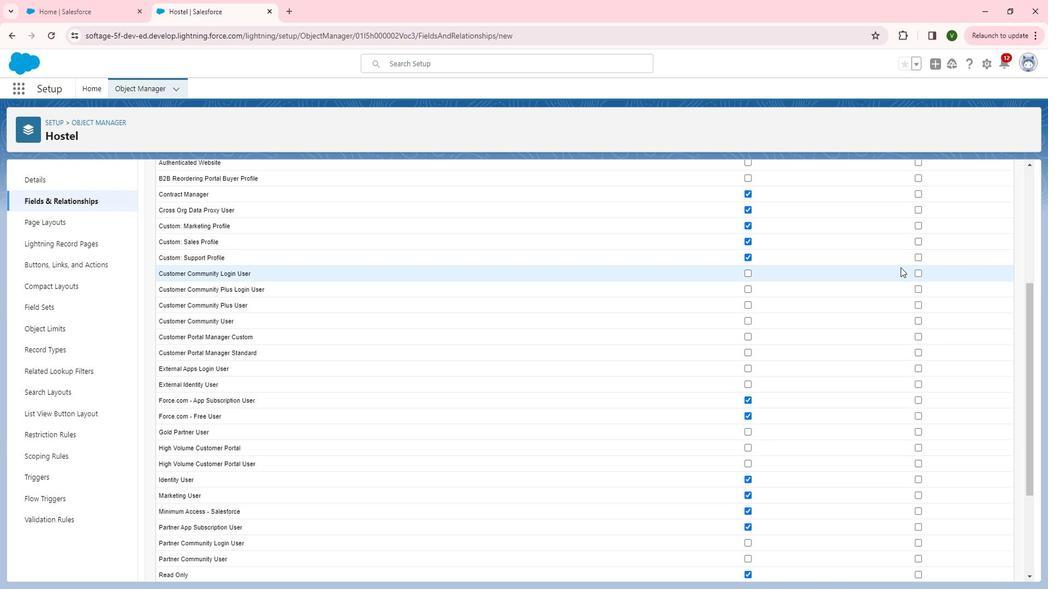
Action: Mouse scrolled (919, 278) with delta (0, 0)
Screenshot: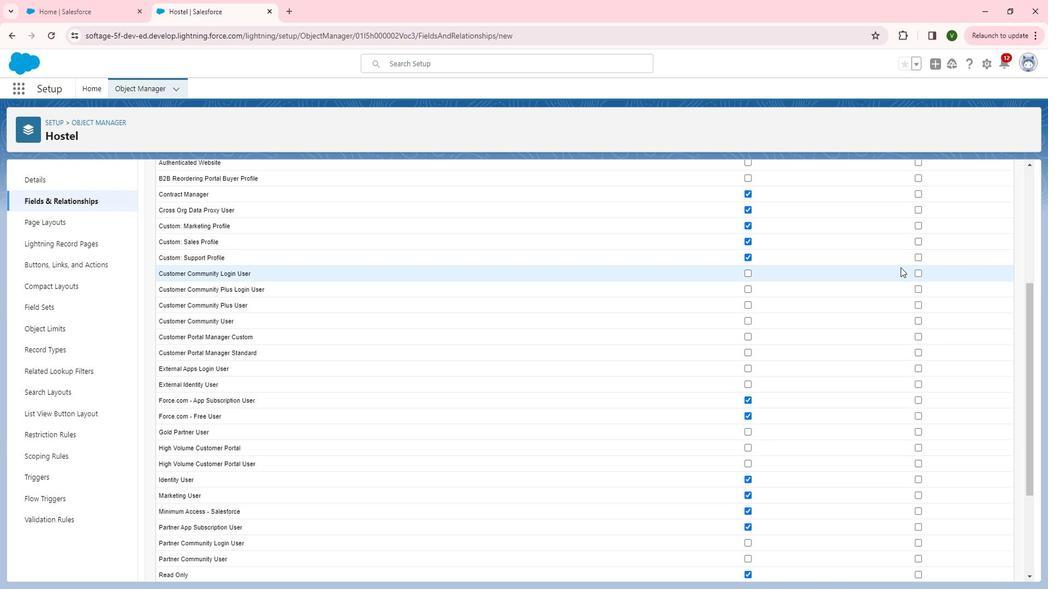 
Action: Mouse moved to (934, 310)
Screenshot: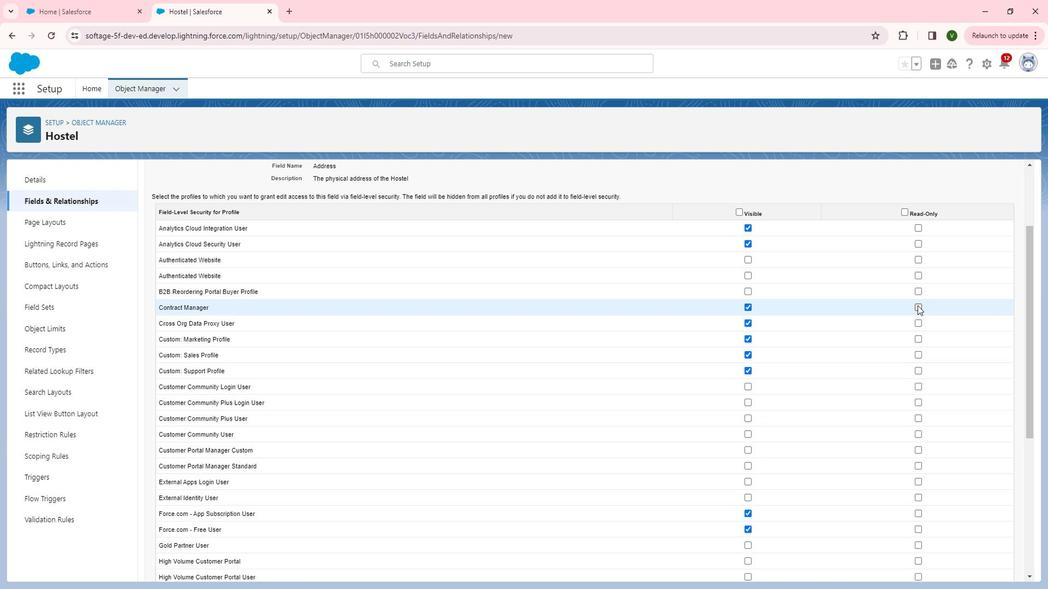 
Action: Mouse pressed left at (934, 310)
Screenshot: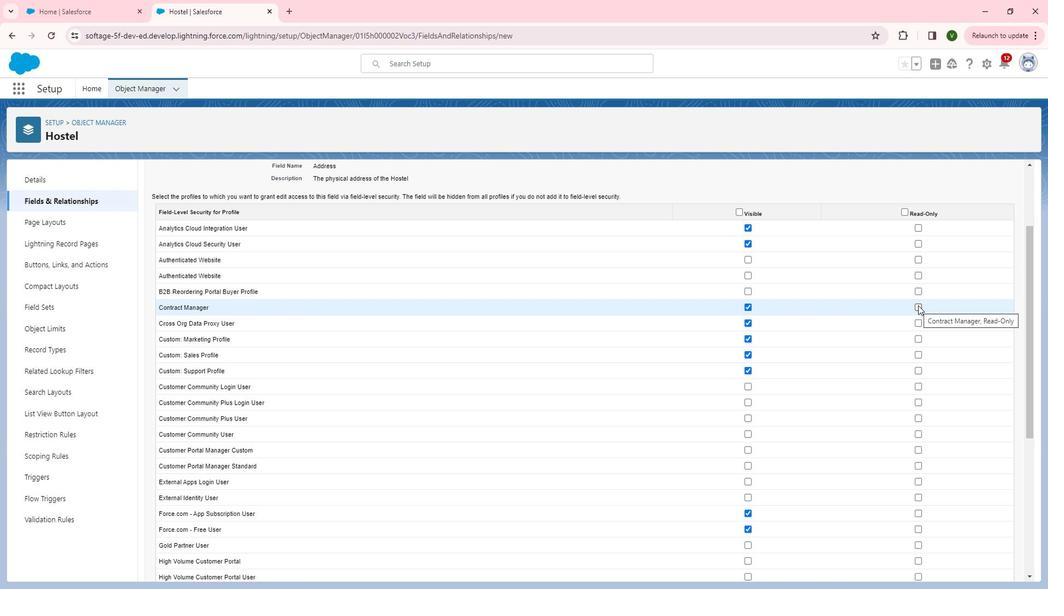 
Action: Mouse moved to (933, 327)
Screenshot: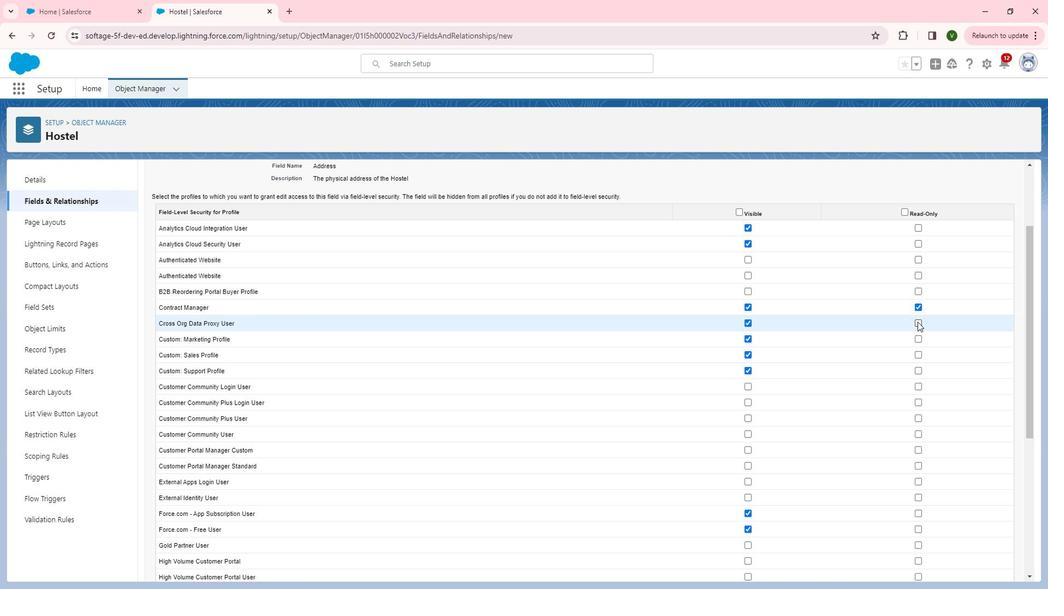 
Action: Mouse pressed left at (933, 327)
Screenshot: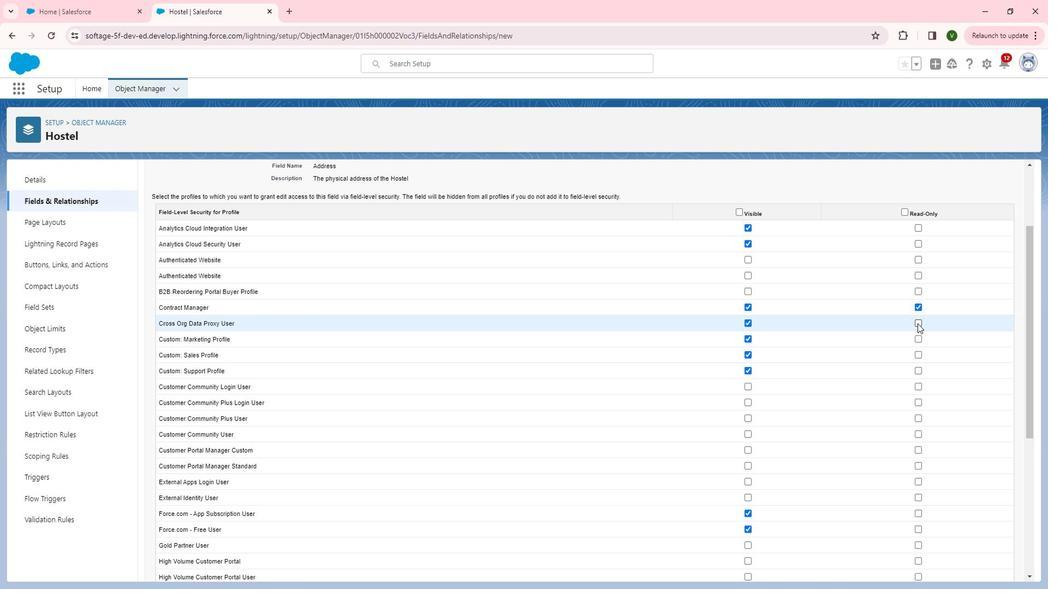 
Action: Mouse moved to (936, 343)
Screenshot: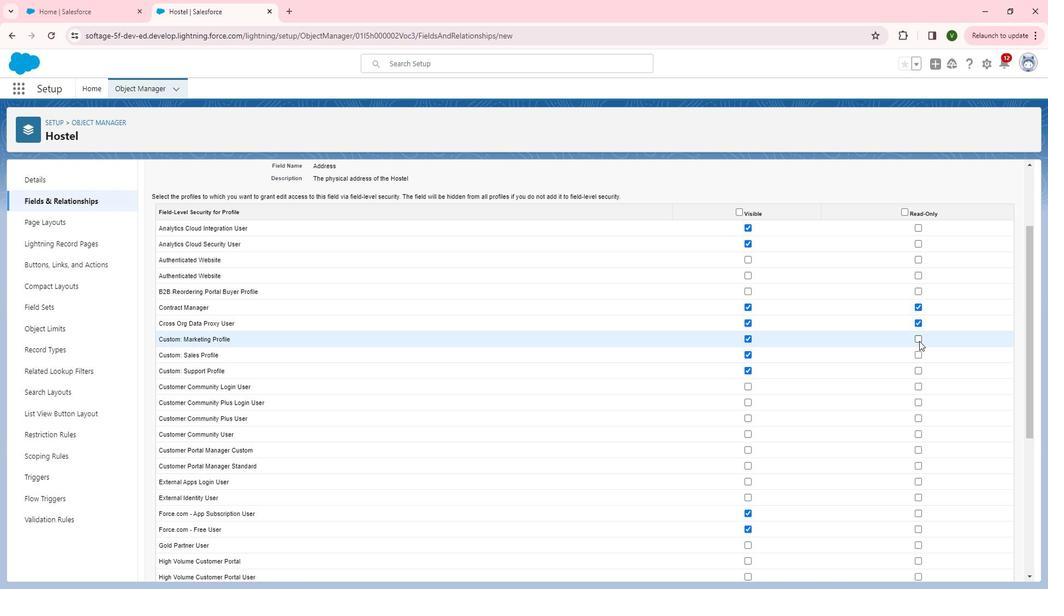 
Action: Mouse pressed left at (936, 343)
Screenshot: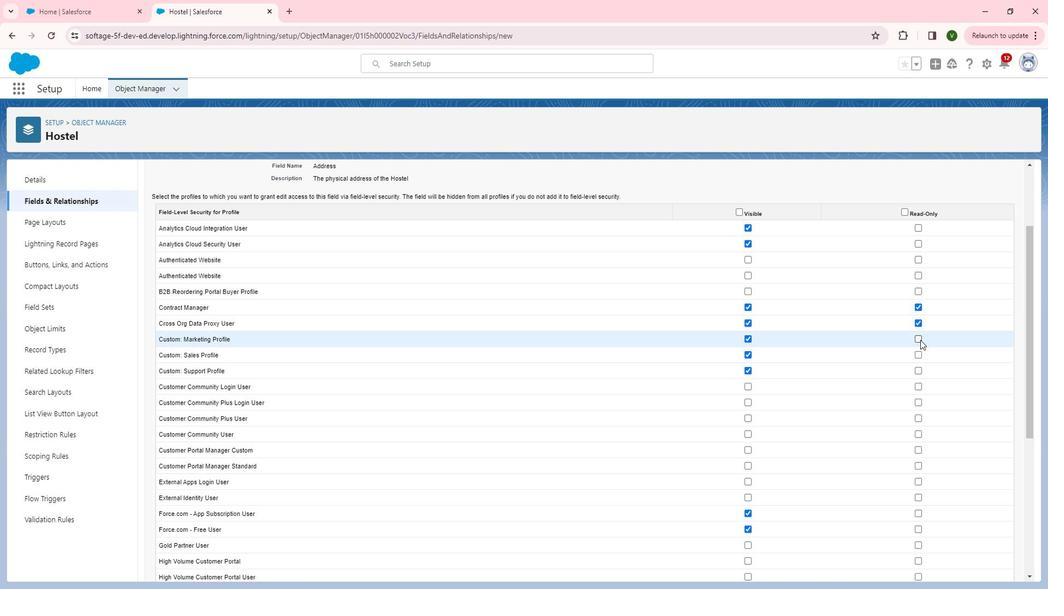 
Action: Mouse moved to (934, 357)
Screenshot: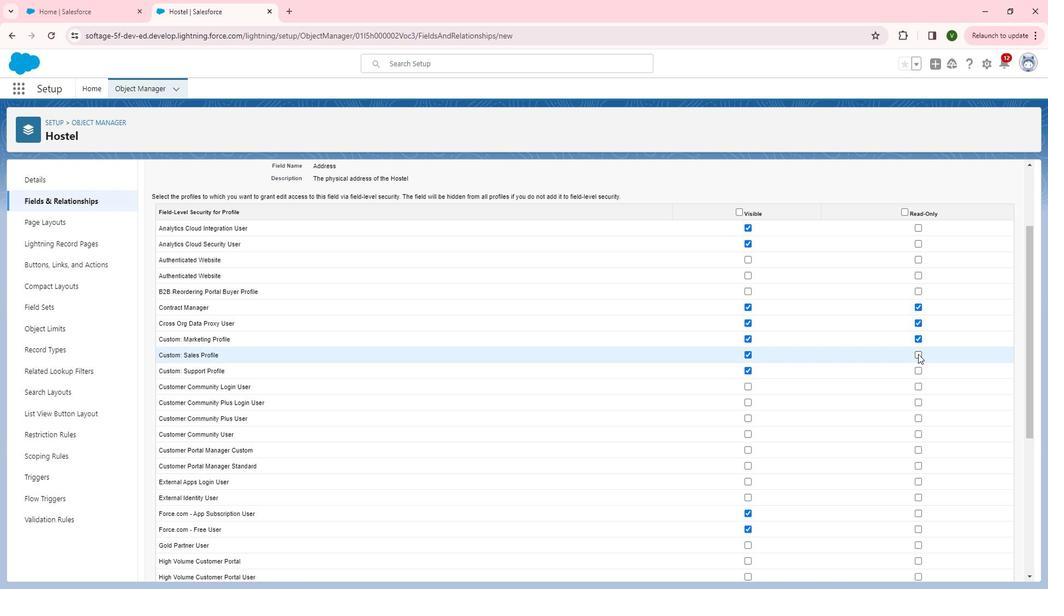 
Action: Mouse pressed left at (934, 357)
Screenshot: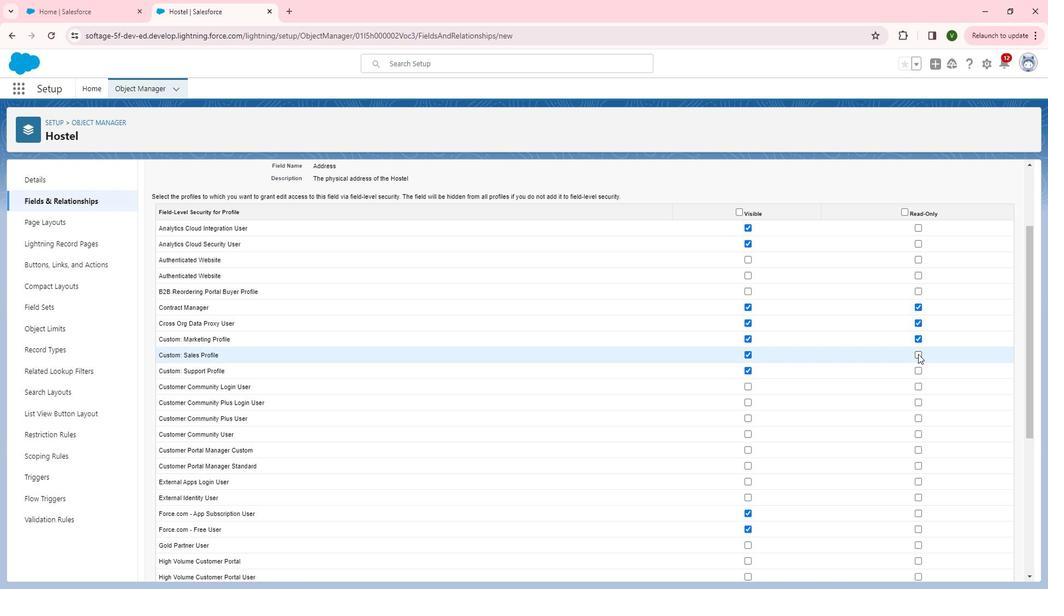 
Action: Mouse moved to (937, 370)
Screenshot: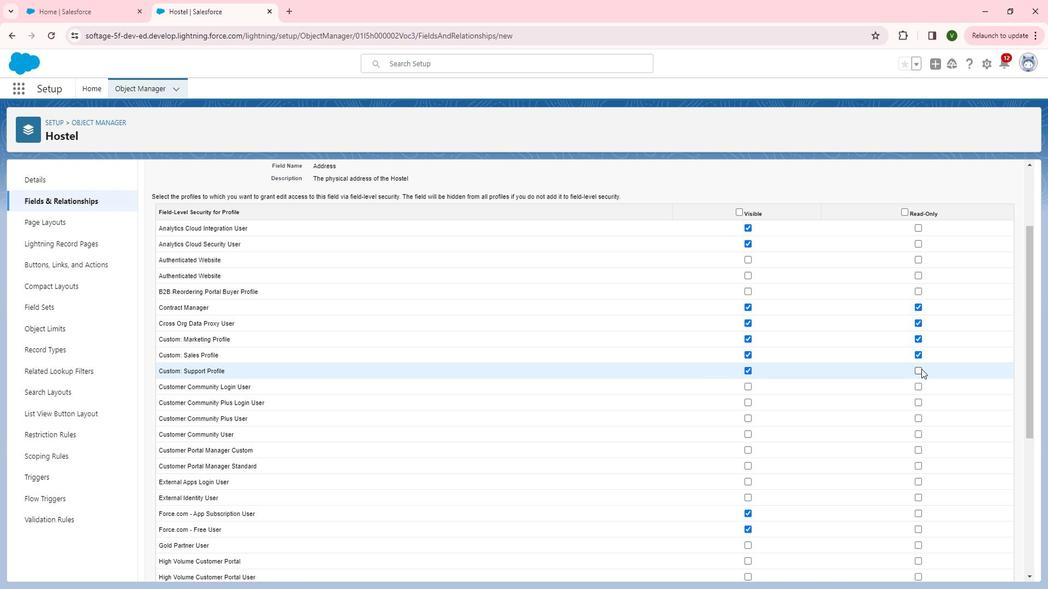 
Action: Mouse pressed left at (937, 370)
Screenshot: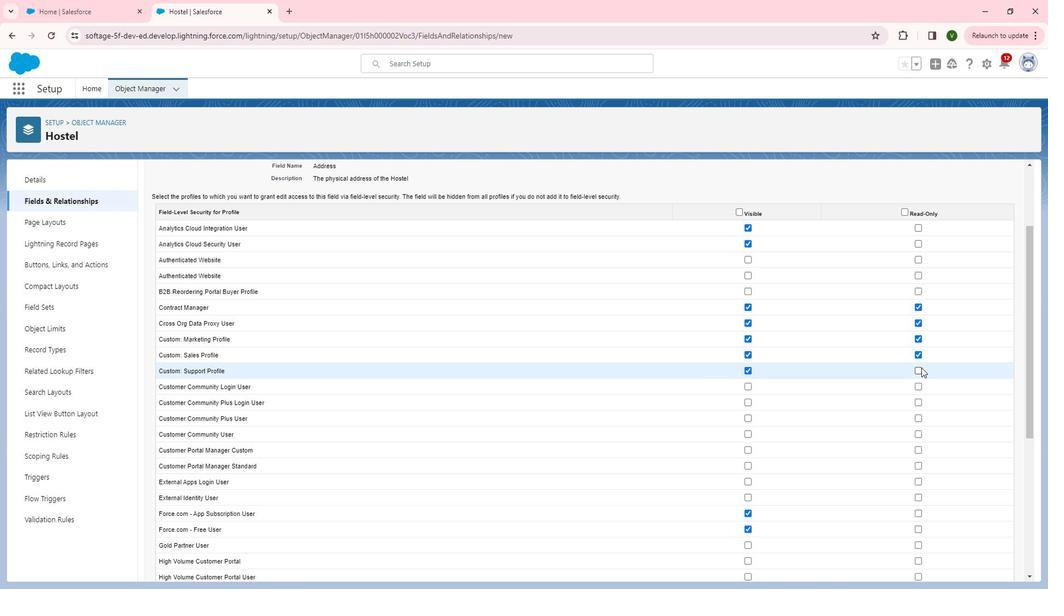 
Action: Mouse moved to (925, 429)
Screenshot: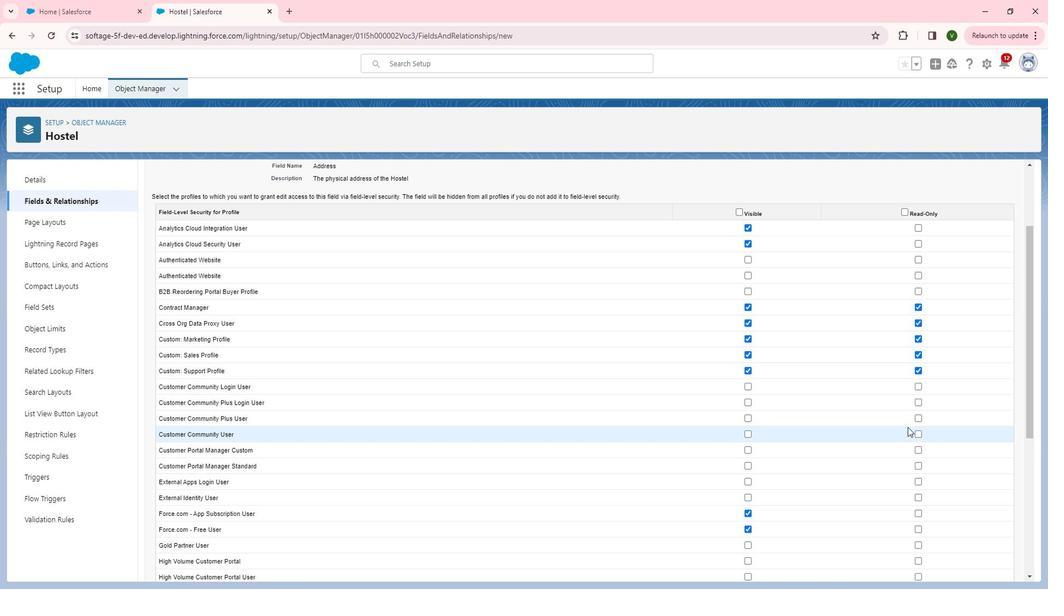 
Action: Mouse scrolled (925, 428) with delta (0, 0)
Screenshot: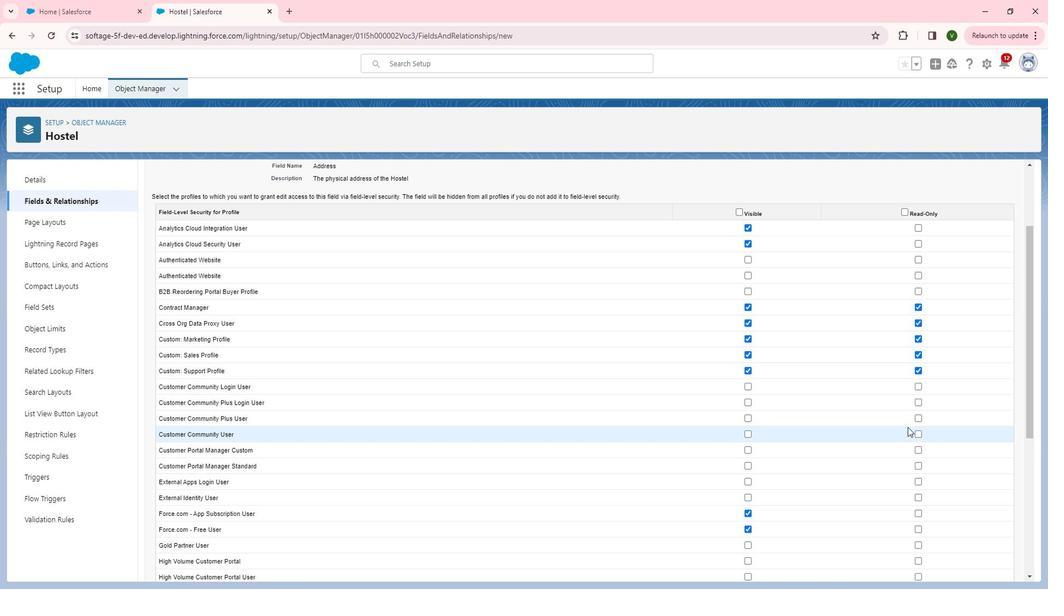 
Action: Mouse scrolled (925, 428) with delta (0, 0)
Screenshot: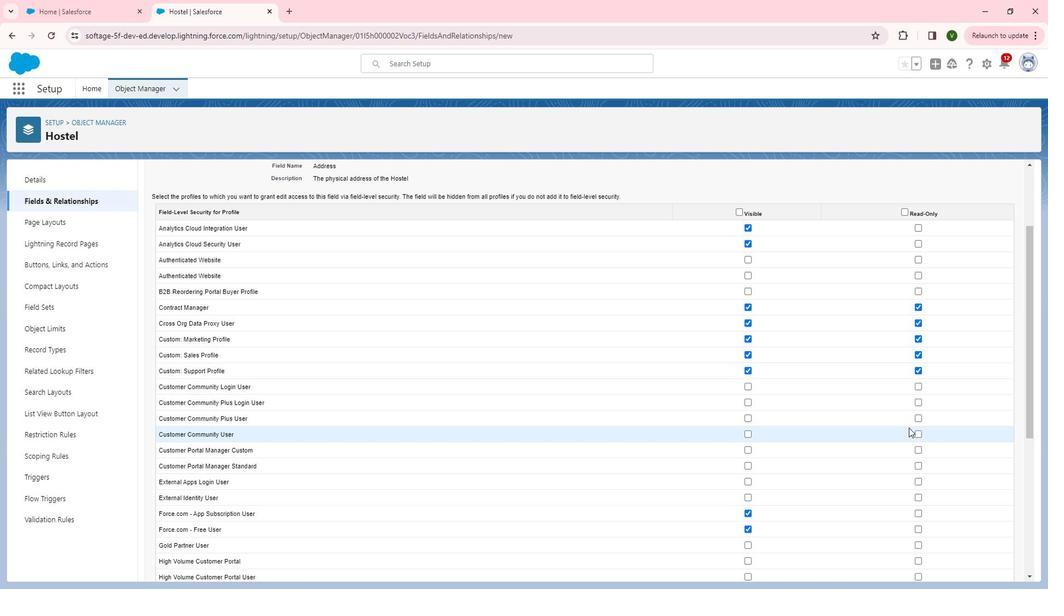 
Action: Mouse moved to (925, 429)
Screenshot: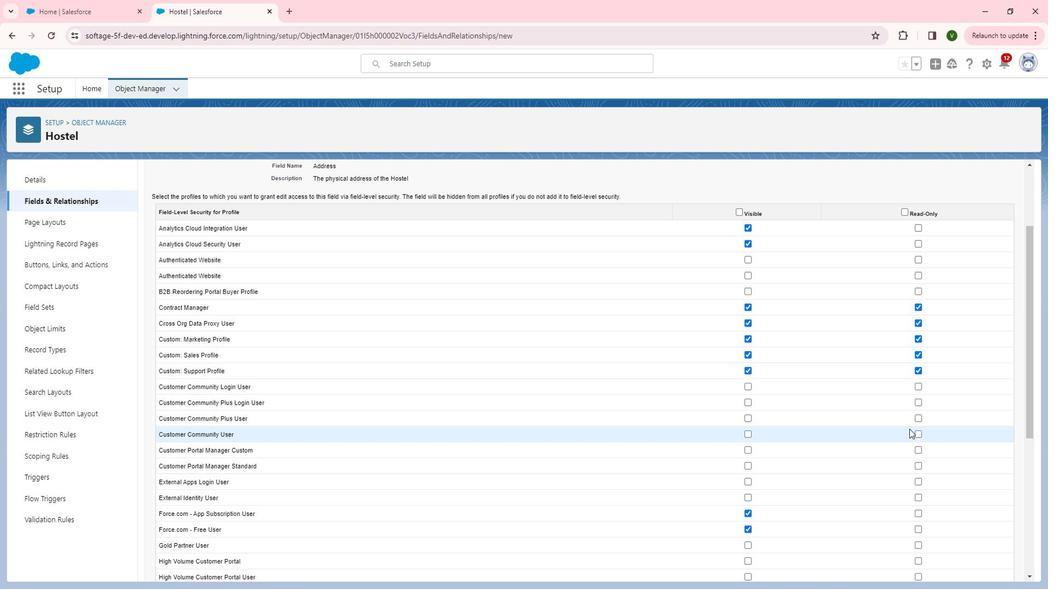 
Action: Mouse scrolled (925, 428) with delta (0, 0)
Screenshot: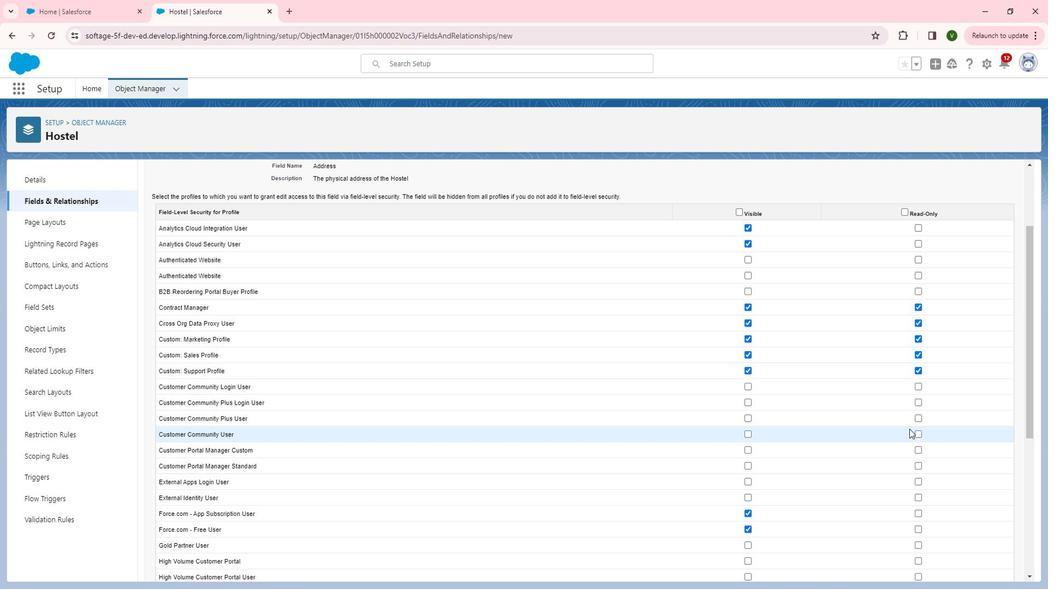 
Action: Mouse moved to (940, 360)
Screenshot: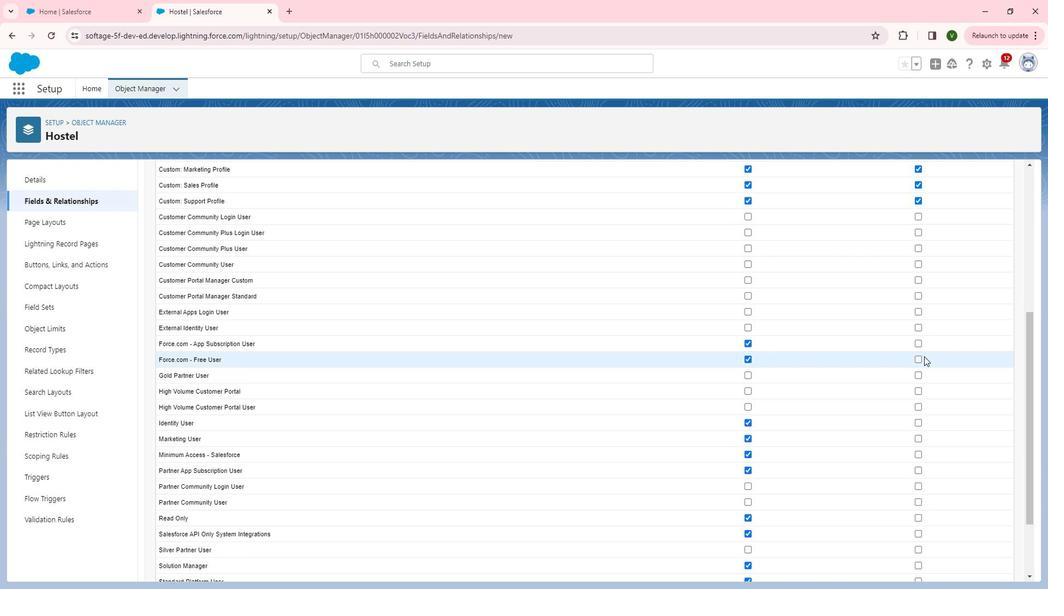 
Action: Mouse scrolled (940, 359) with delta (0, 0)
Screenshot: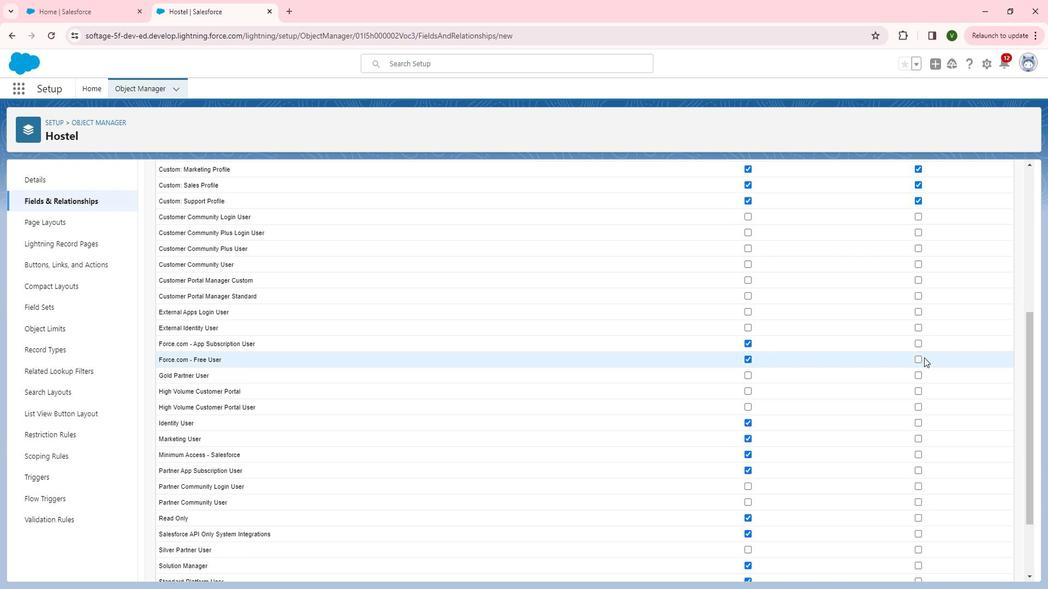 
Action: Mouse scrolled (940, 359) with delta (0, 0)
Screenshot: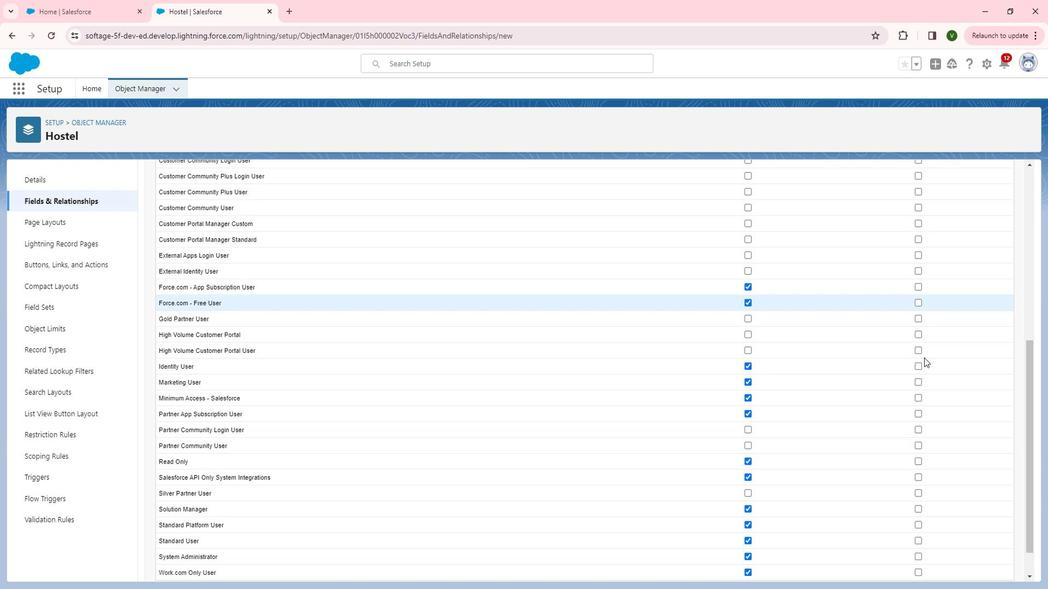 
Action: Mouse moved to (933, 392)
Screenshot: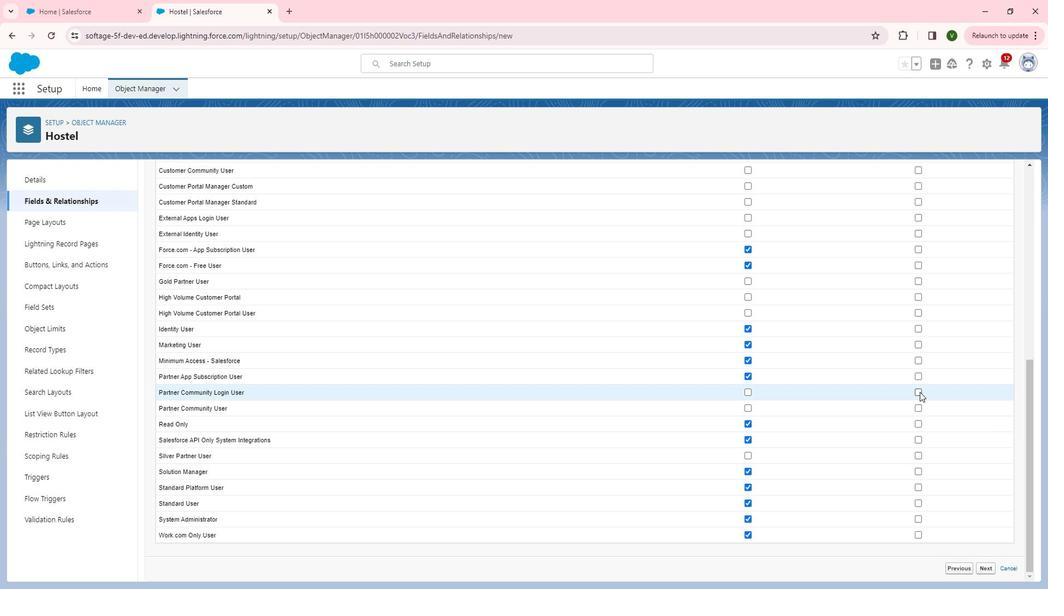 
Action: Mouse pressed left at (933, 392)
Screenshot: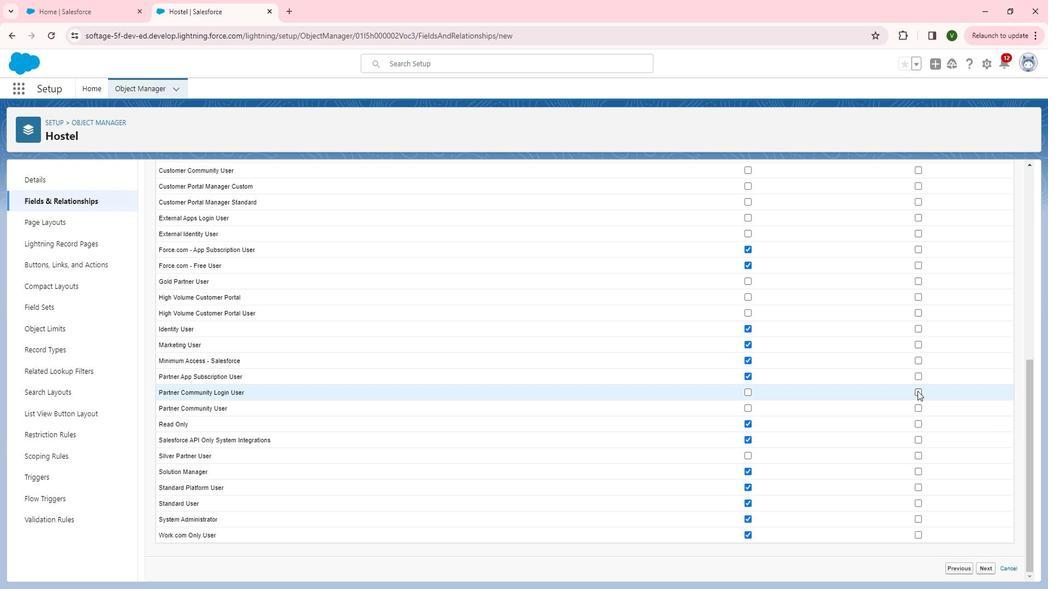 
Action: Mouse moved to (934, 410)
Screenshot: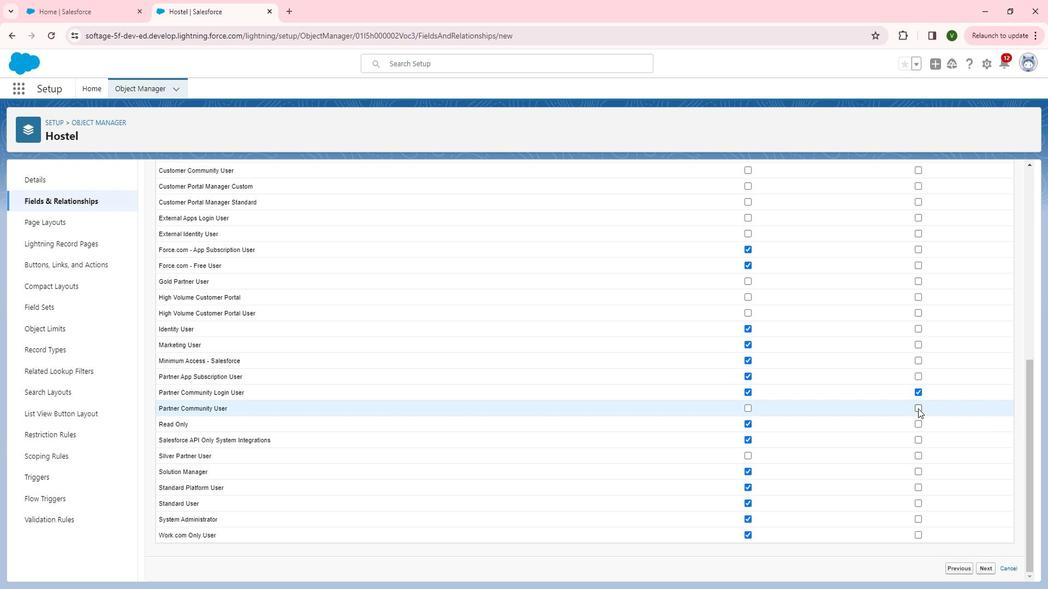 
Action: Mouse pressed left at (934, 410)
Screenshot: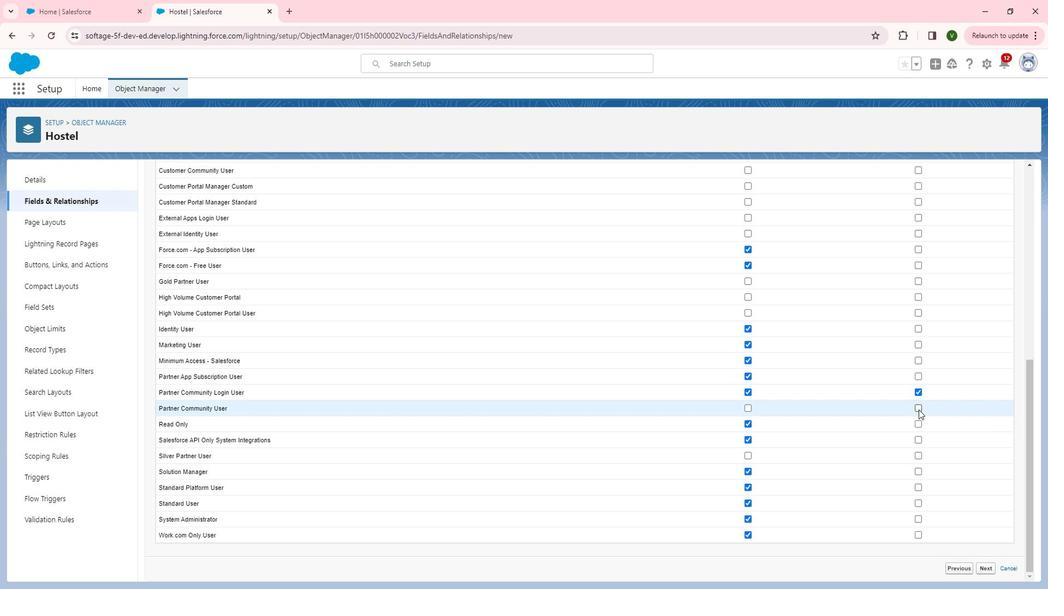
Action: Mouse moved to (918, 241)
Screenshot: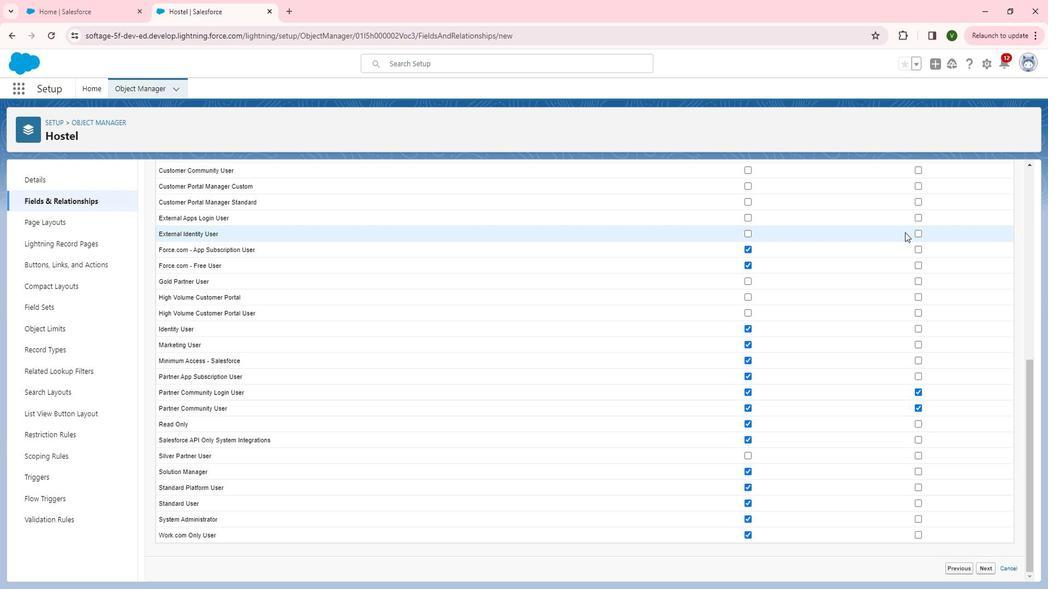 
Action: Mouse scrolled (918, 241) with delta (0, 0)
Screenshot: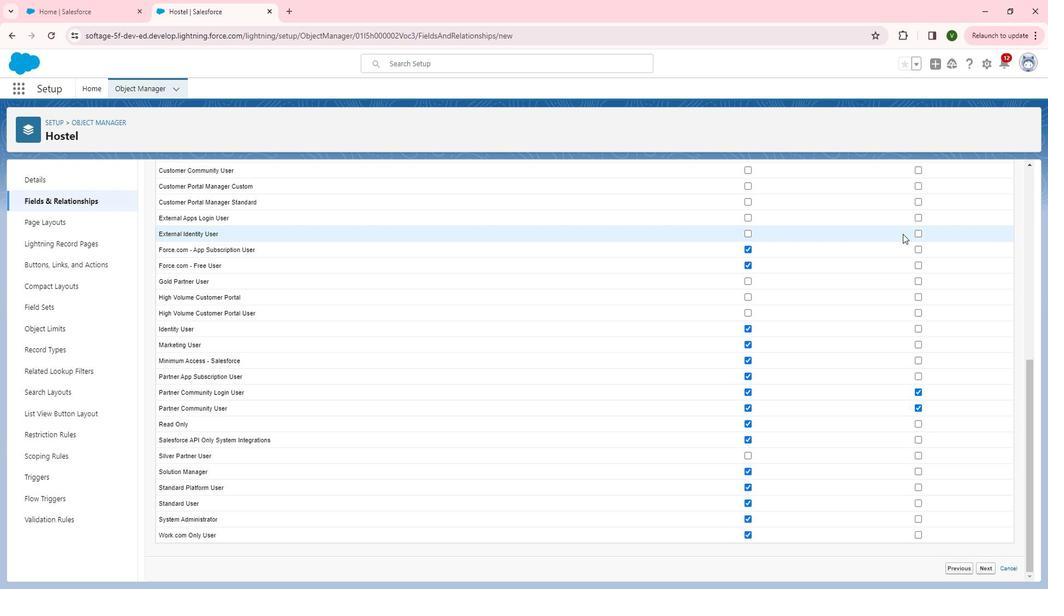 
Action: Mouse moved to (918, 242)
Screenshot: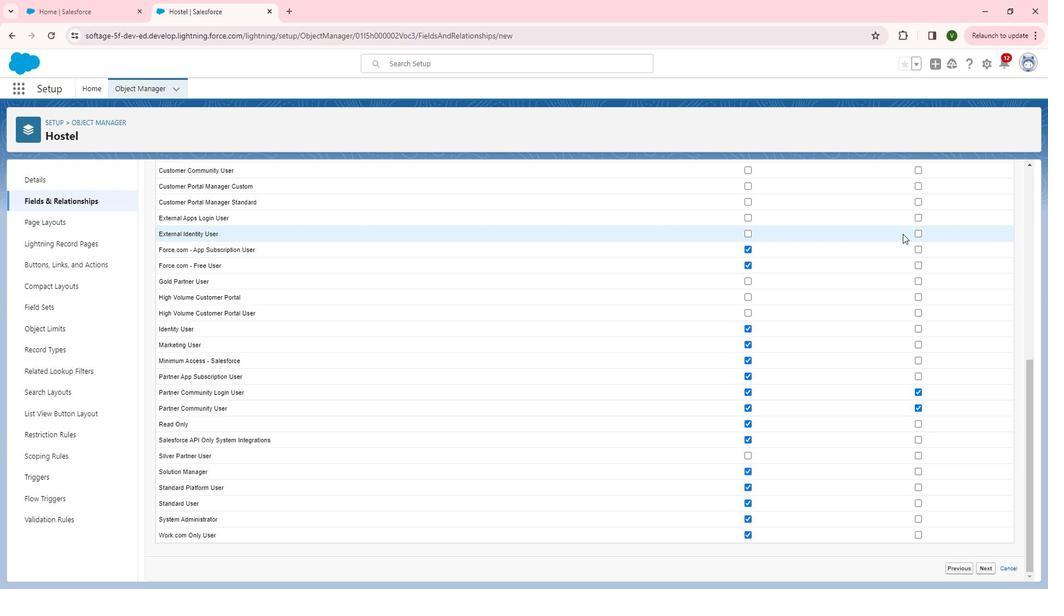 
Action: Mouse scrolled (918, 243) with delta (0, 0)
Screenshot: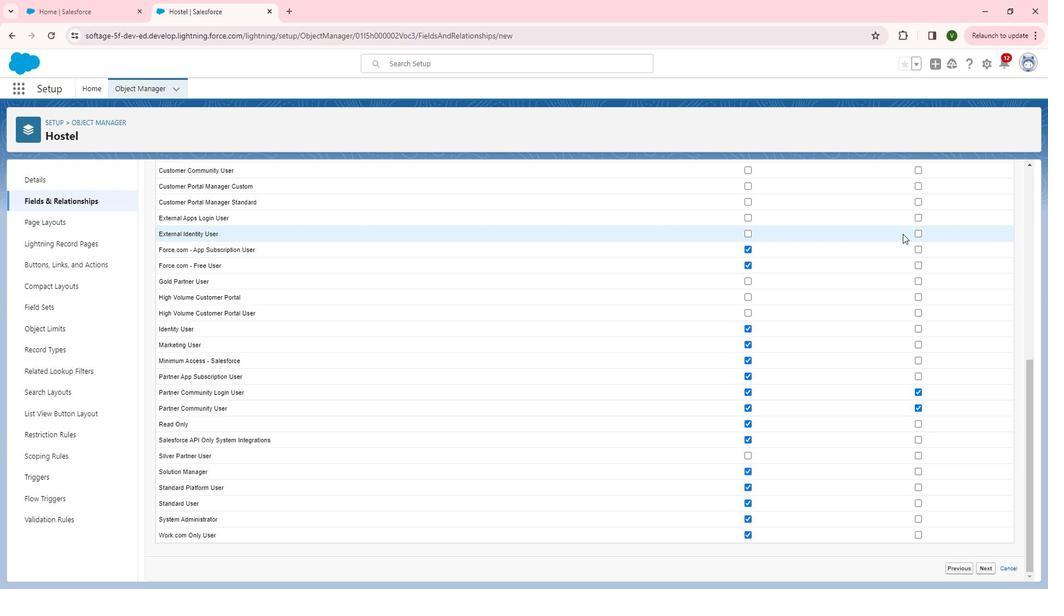 
Action: Mouse moved to (921, 244)
Screenshot: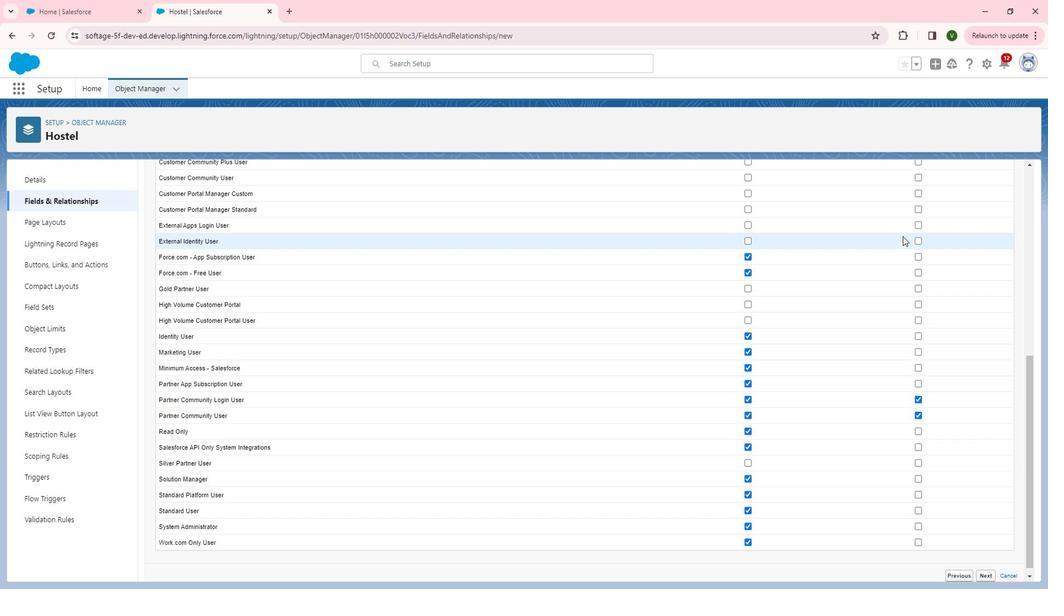
Action: Mouse scrolled (921, 244) with delta (0, 0)
Screenshot: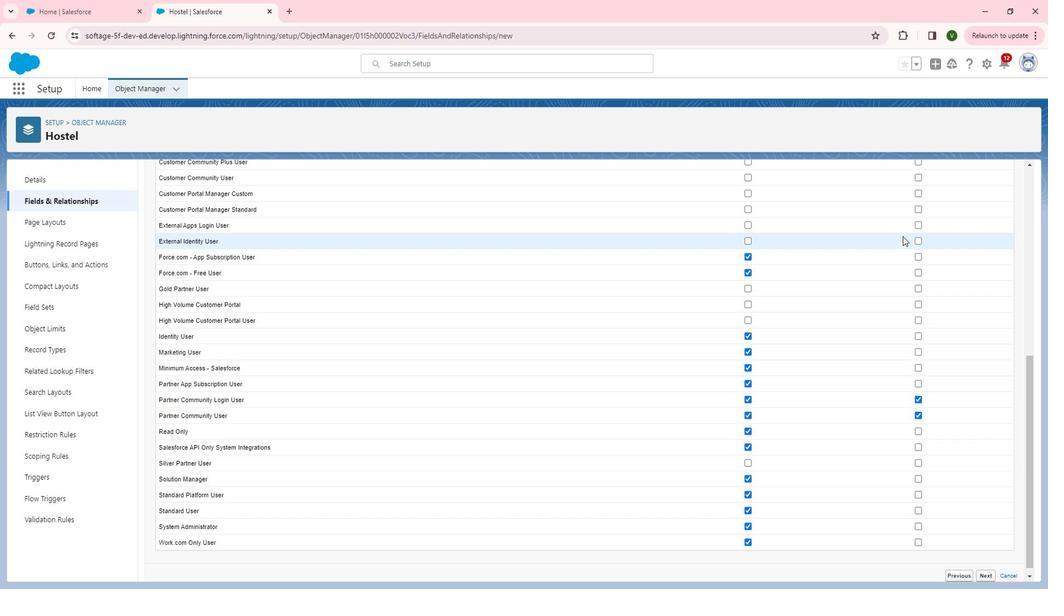
Action: Mouse moved to (935, 363)
Screenshot: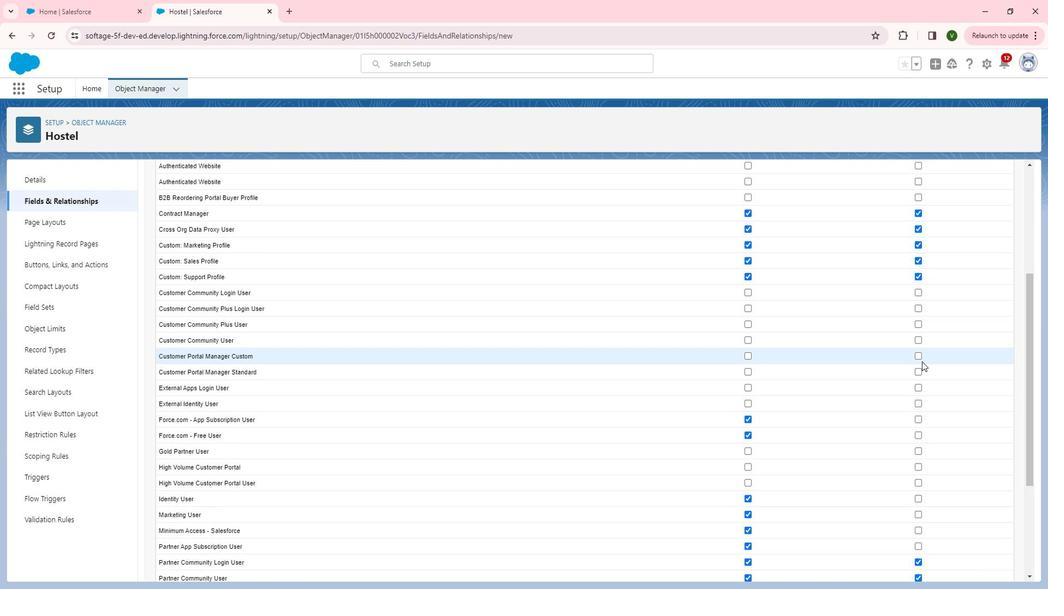 
Action: Mouse pressed left at (935, 363)
Screenshot: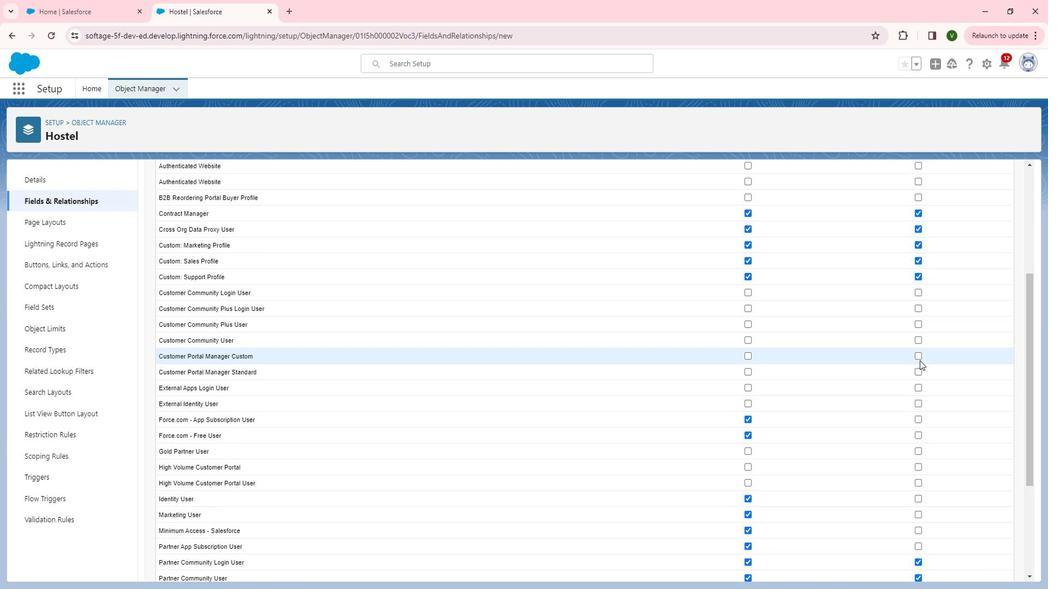 
Action: Mouse moved to (935, 355)
Screenshot: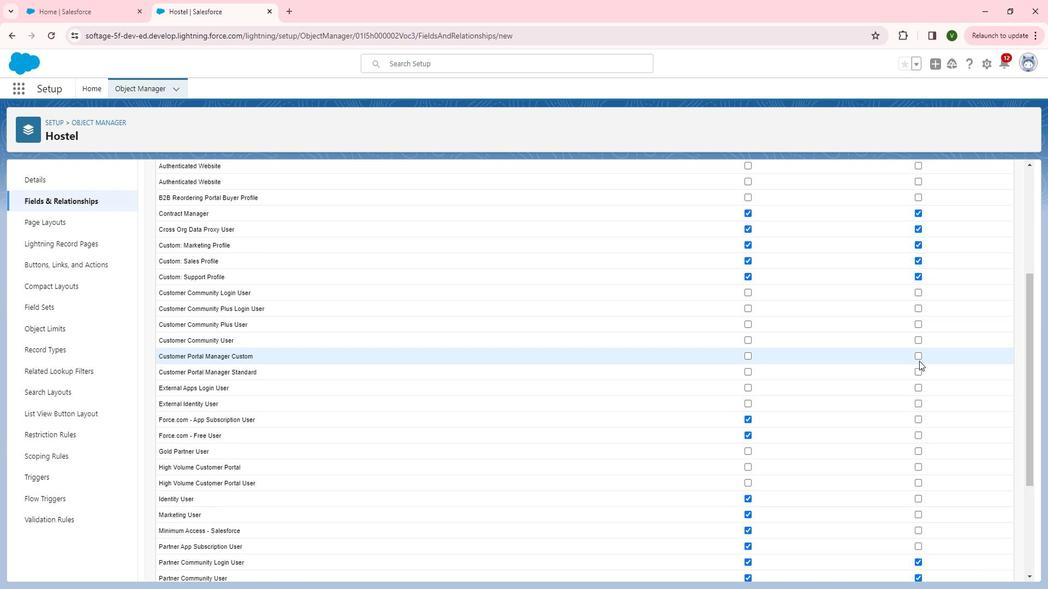 
Action: Mouse pressed left at (935, 355)
Screenshot: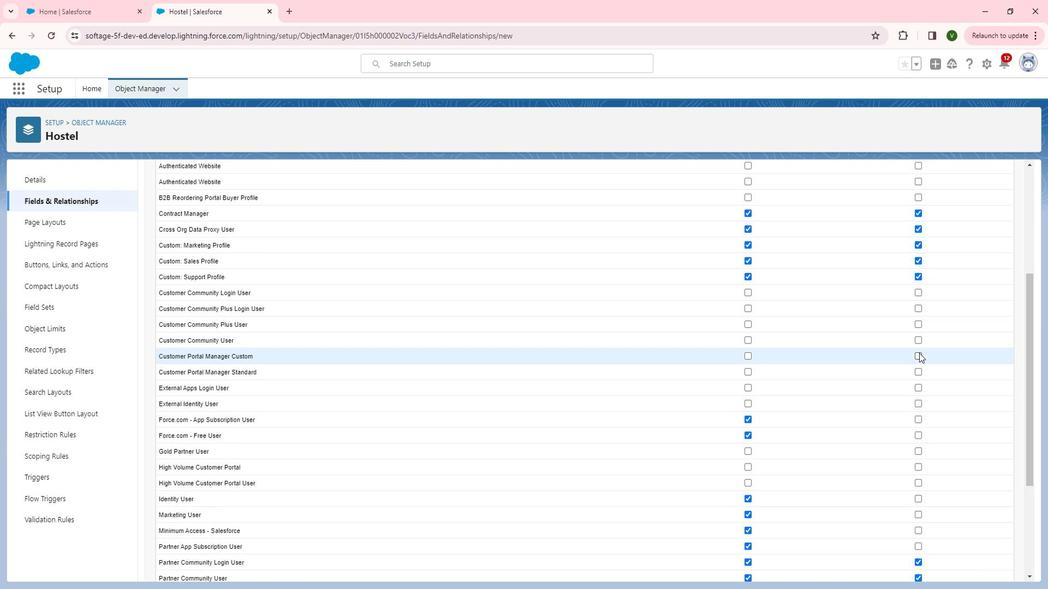 
Action: Mouse moved to (935, 343)
Screenshot: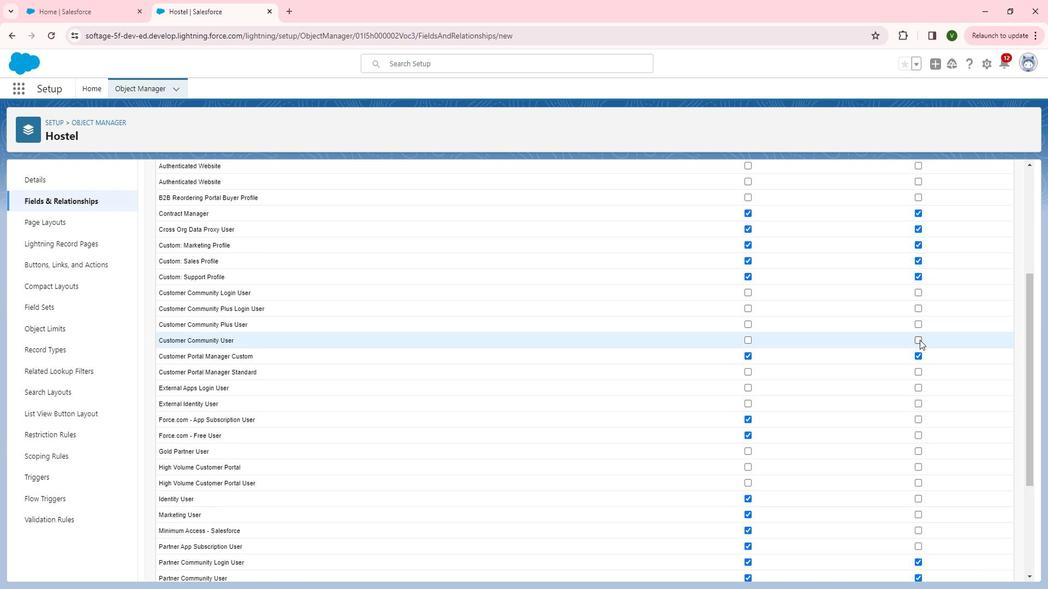 
Action: Mouse pressed left at (935, 343)
Screenshot: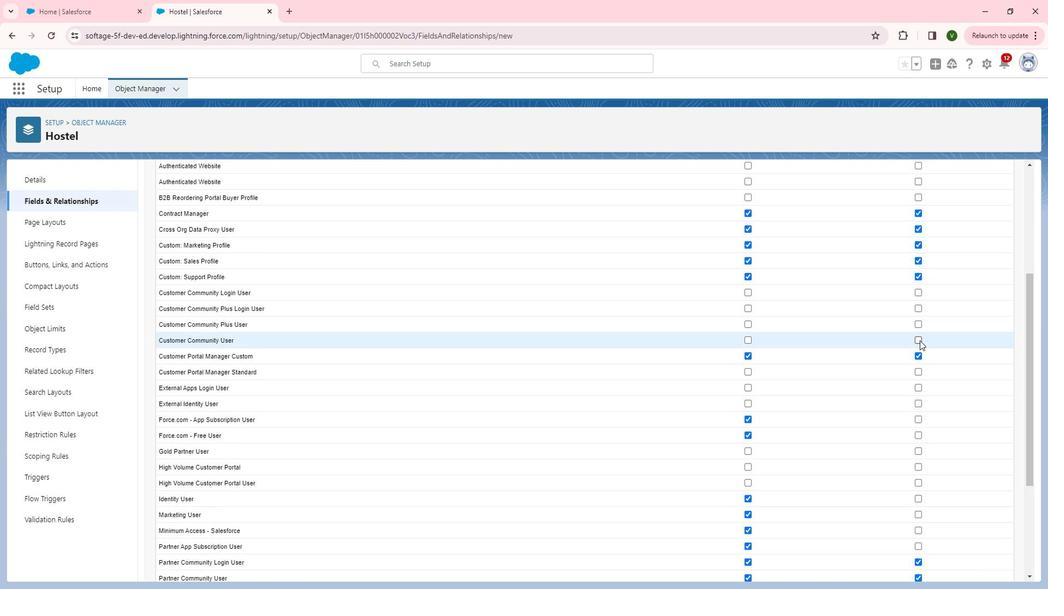 
Action: Mouse moved to (933, 374)
Screenshot: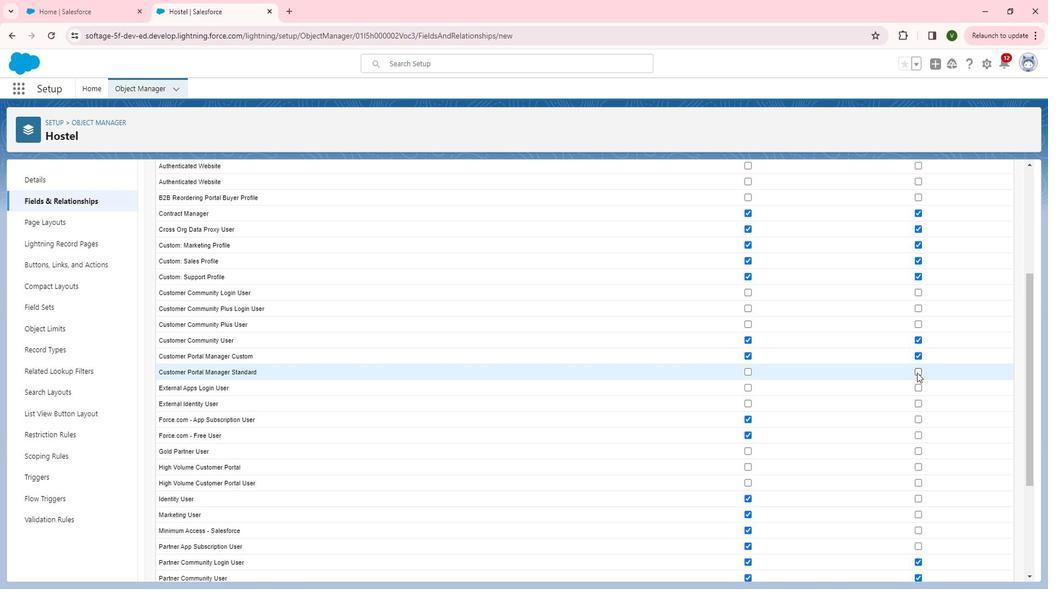 
Action: Mouse pressed left at (933, 374)
Screenshot: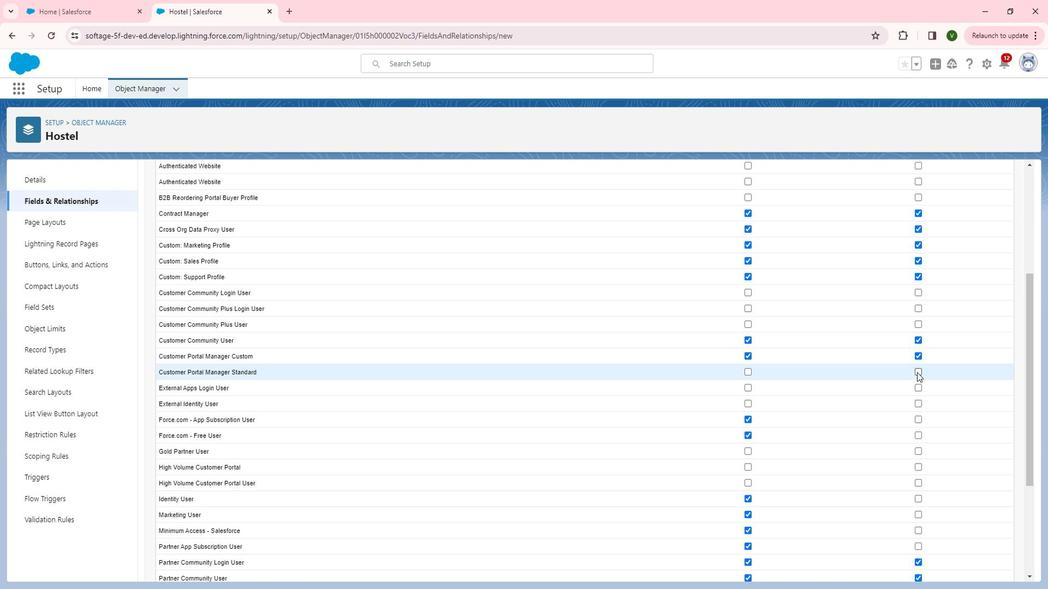 
Action: Mouse moved to (935, 389)
Screenshot: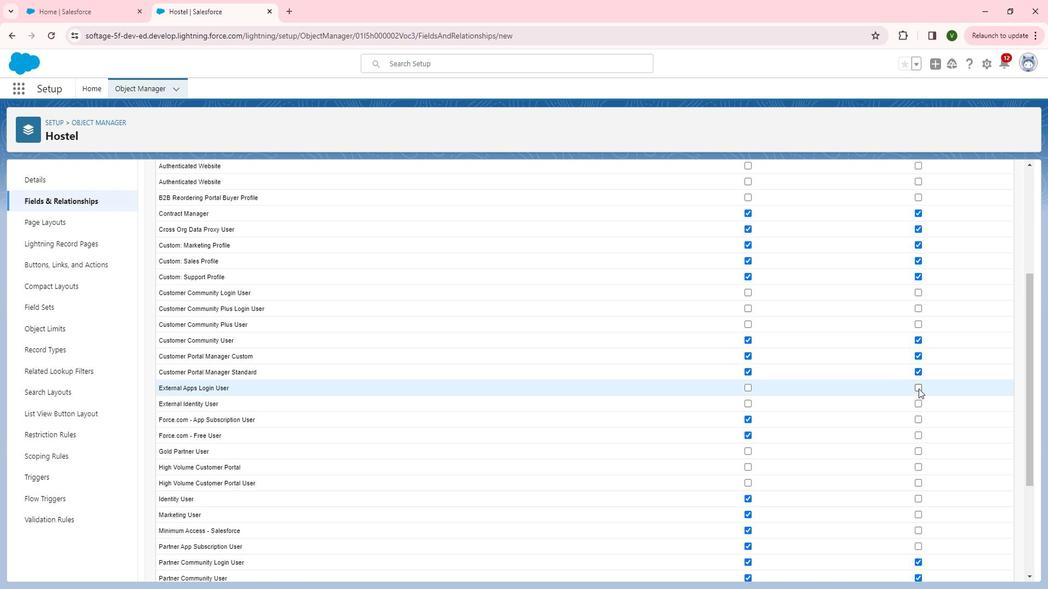 
Action: Mouse pressed left at (935, 389)
Screenshot: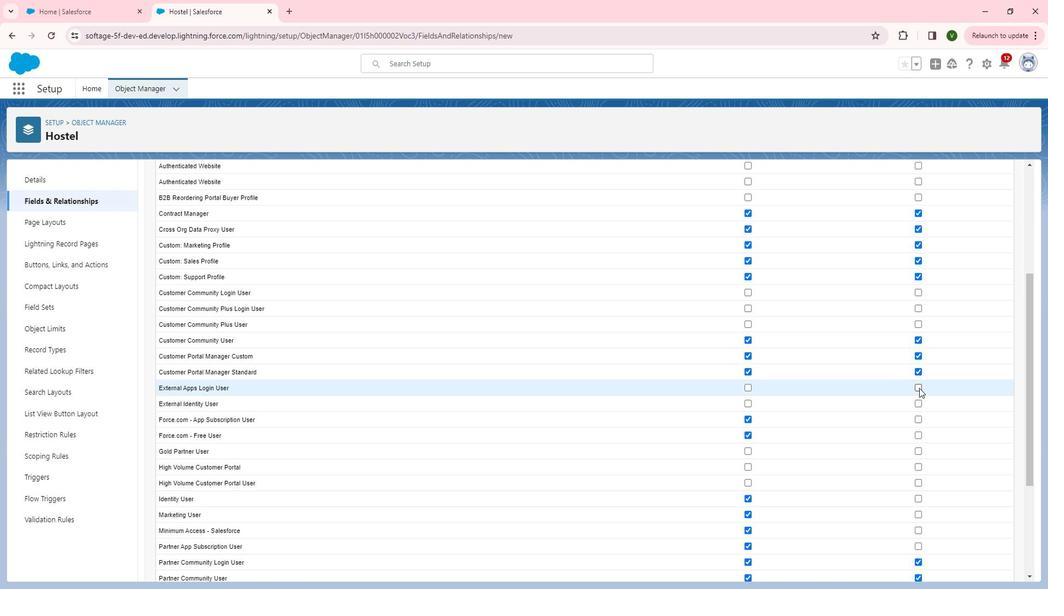 
Action: Mouse moved to (936, 403)
Screenshot: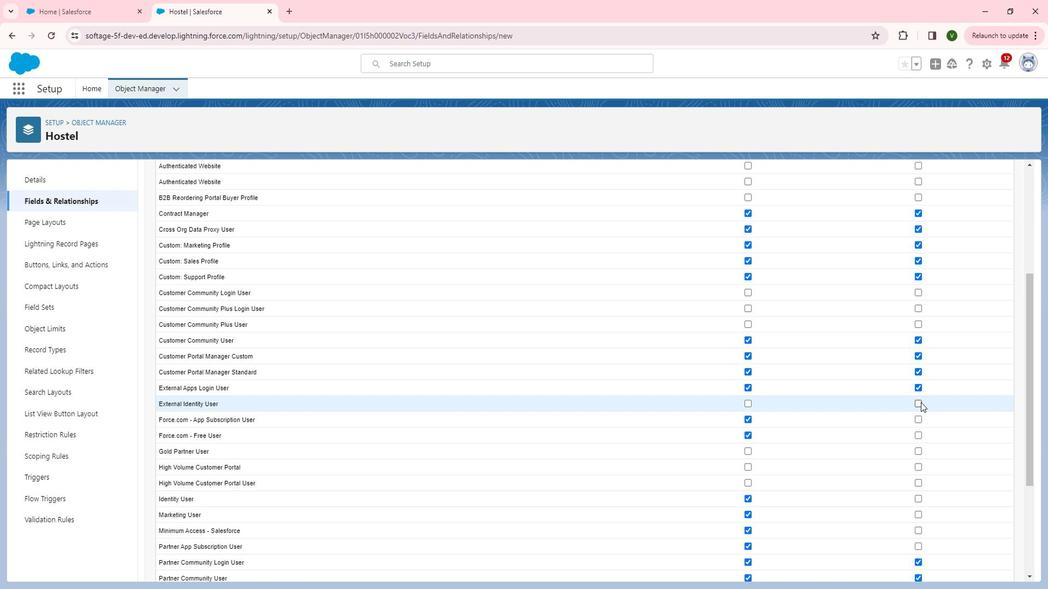 
Action: Mouse pressed left at (936, 403)
Screenshot: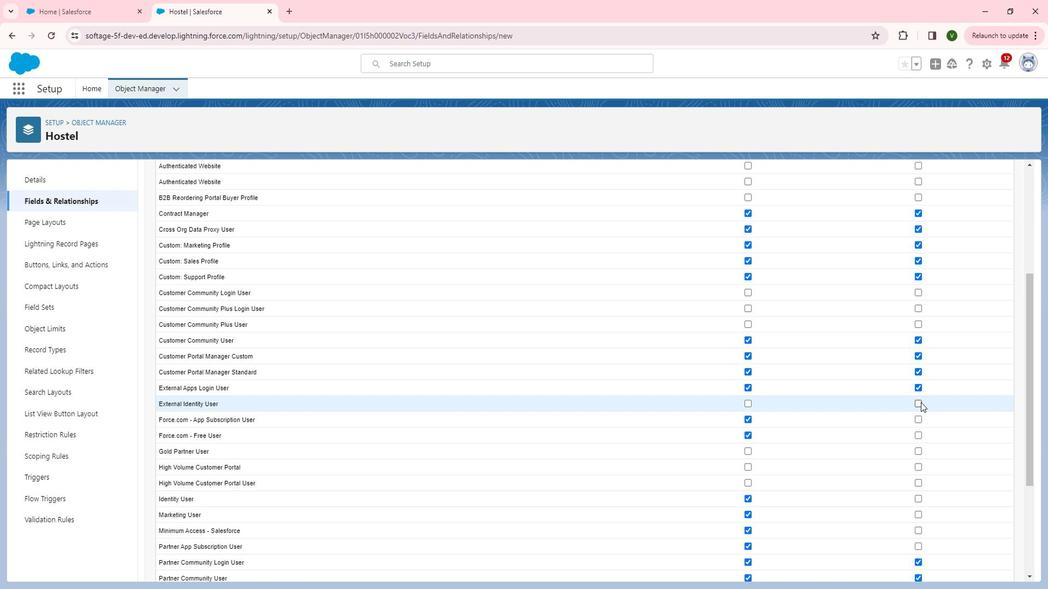 
Action: Mouse moved to (933, 404)
Screenshot: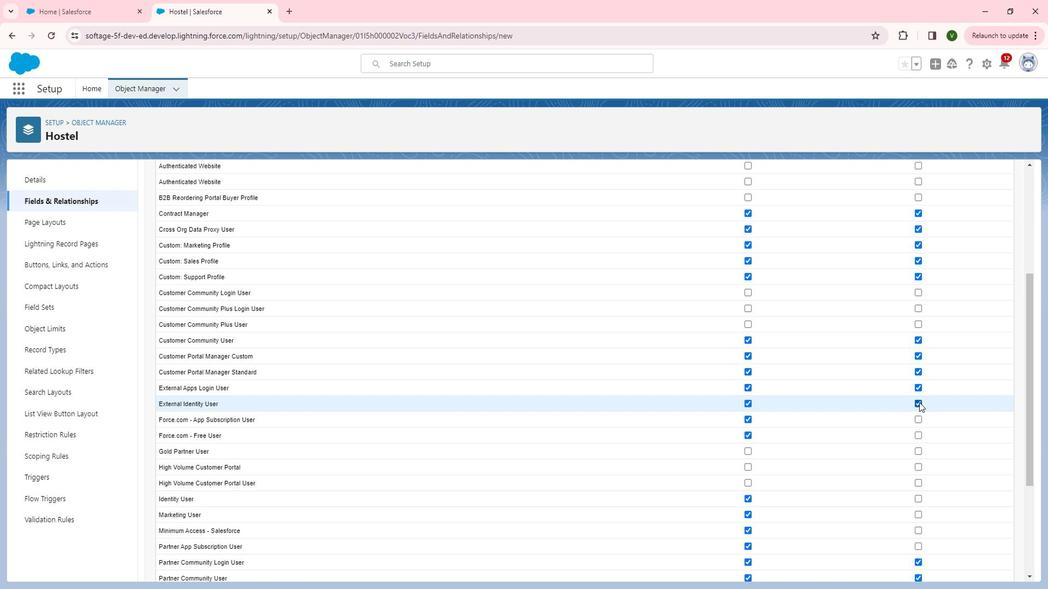 
Action: Mouse scrolled (933, 403) with delta (0, 0)
Screenshot: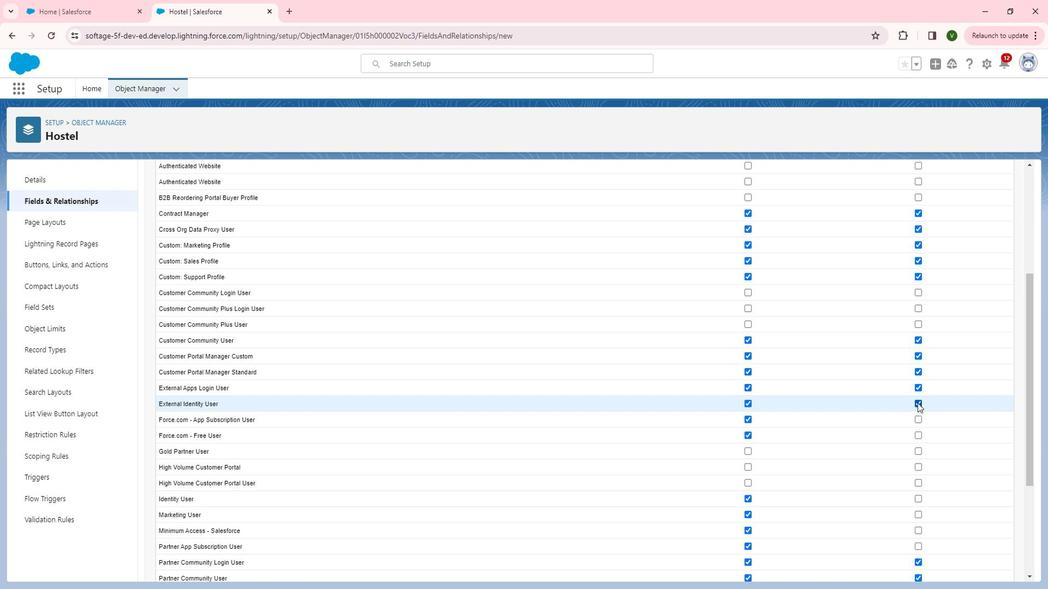 
Action: Mouse scrolled (933, 403) with delta (0, 0)
Screenshot: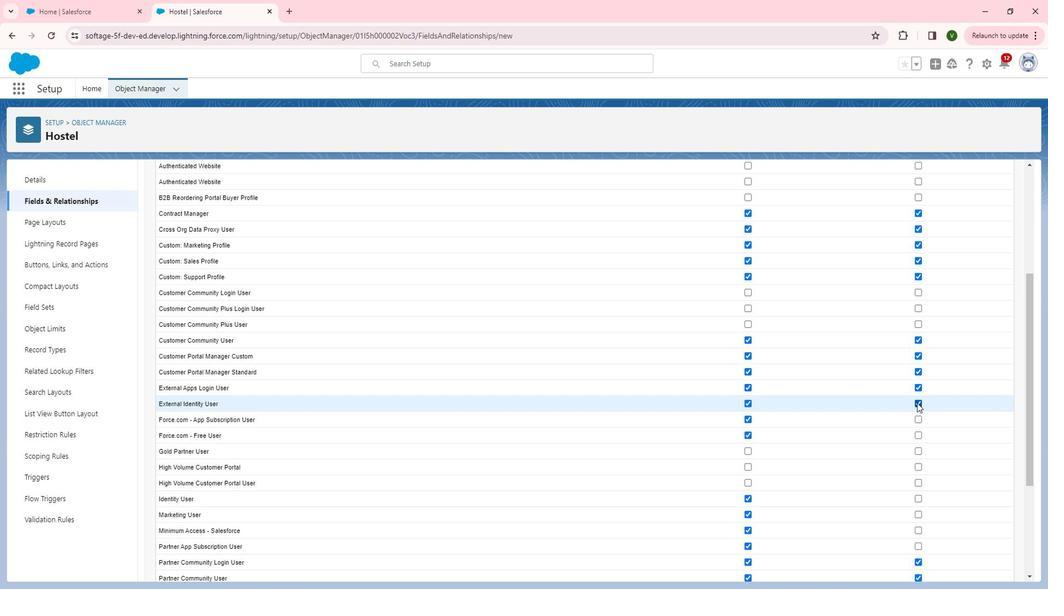 
Action: Mouse scrolled (933, 403) with delta (0, 0)
Screenshot: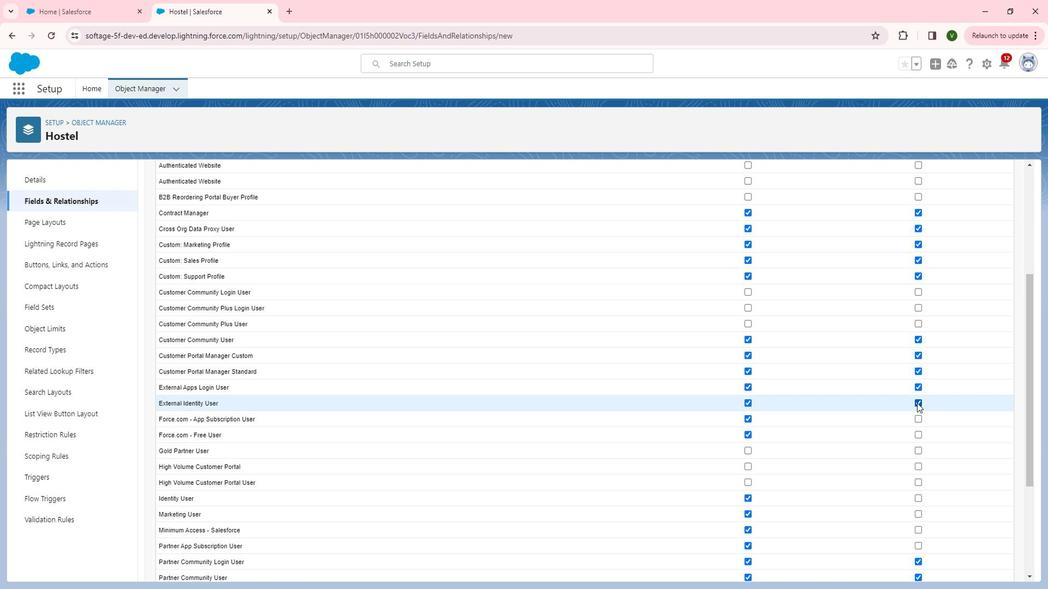 
Action: Mouse scrolled (933, 403) with delta (0, 0)
Screenshot: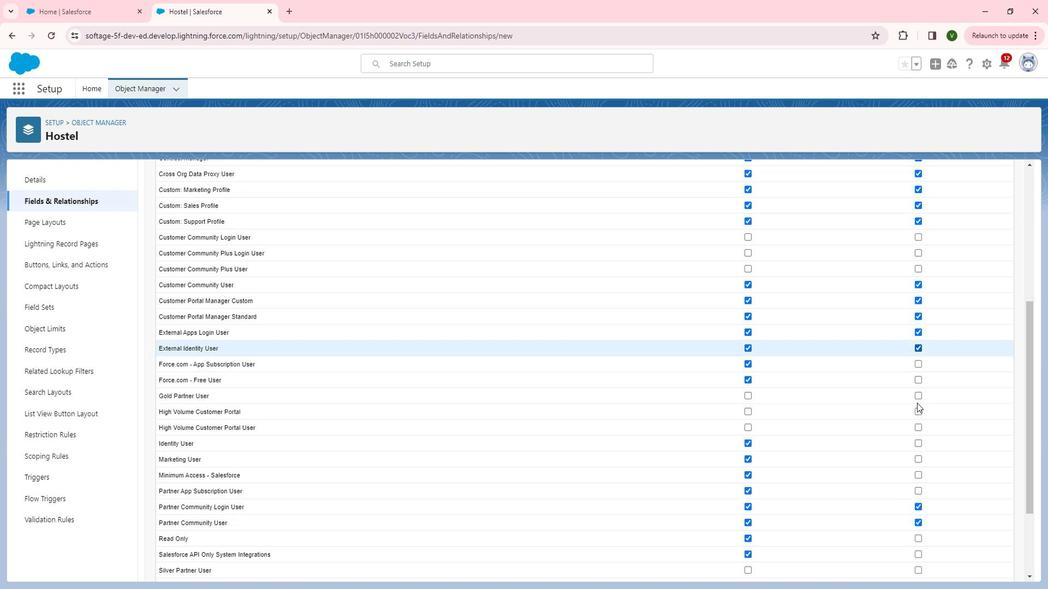
Action: Mouse moved to (932, 404)
Screenshot: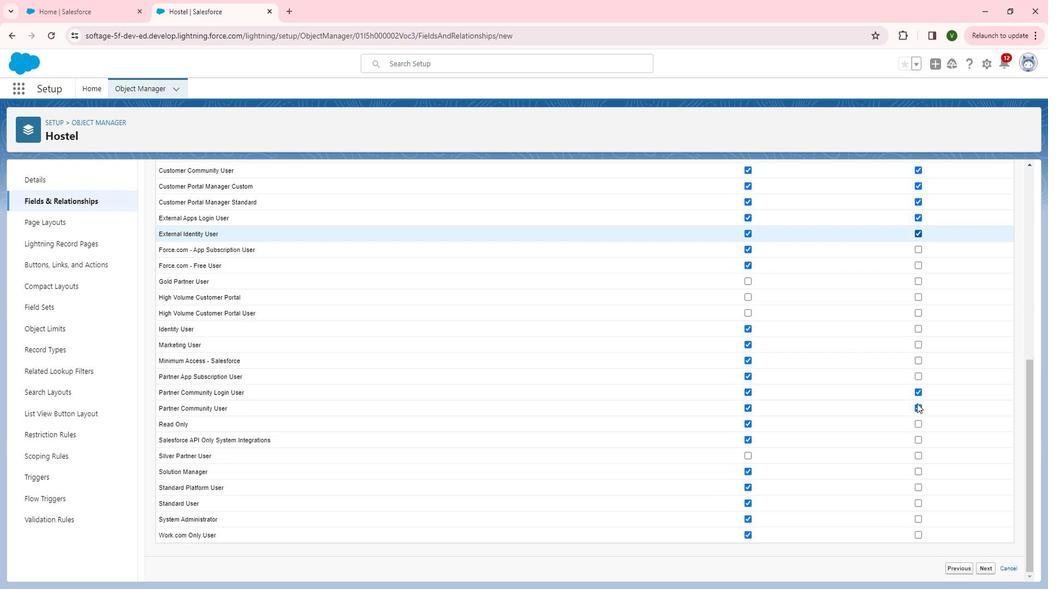 
Action: Mouse scrolled (932, 404) with delta (0, 0)
Screenshot: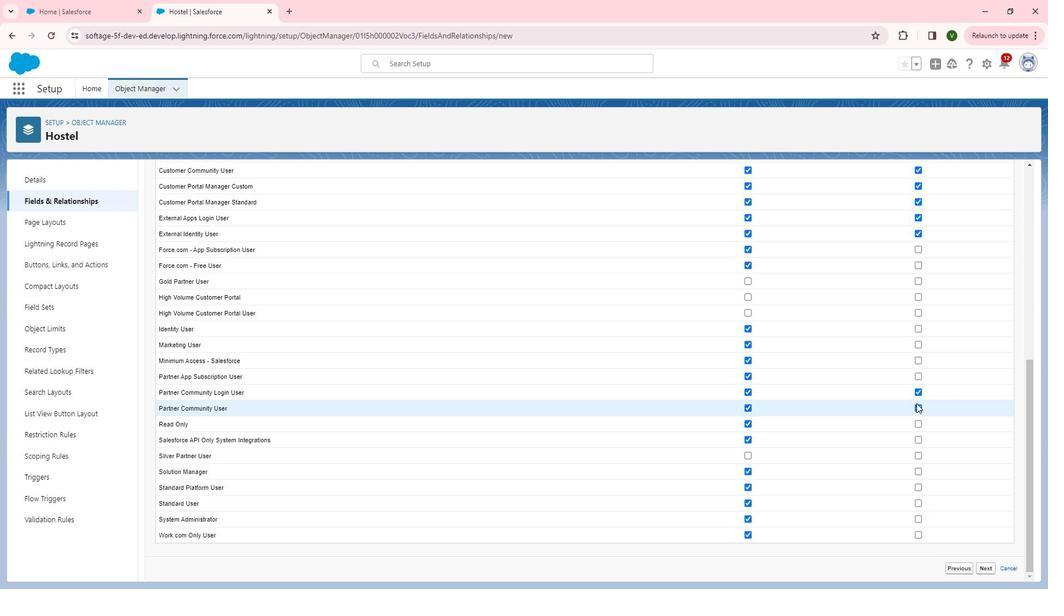 
Action: Mouse moved to (935, 531)
Screenshot: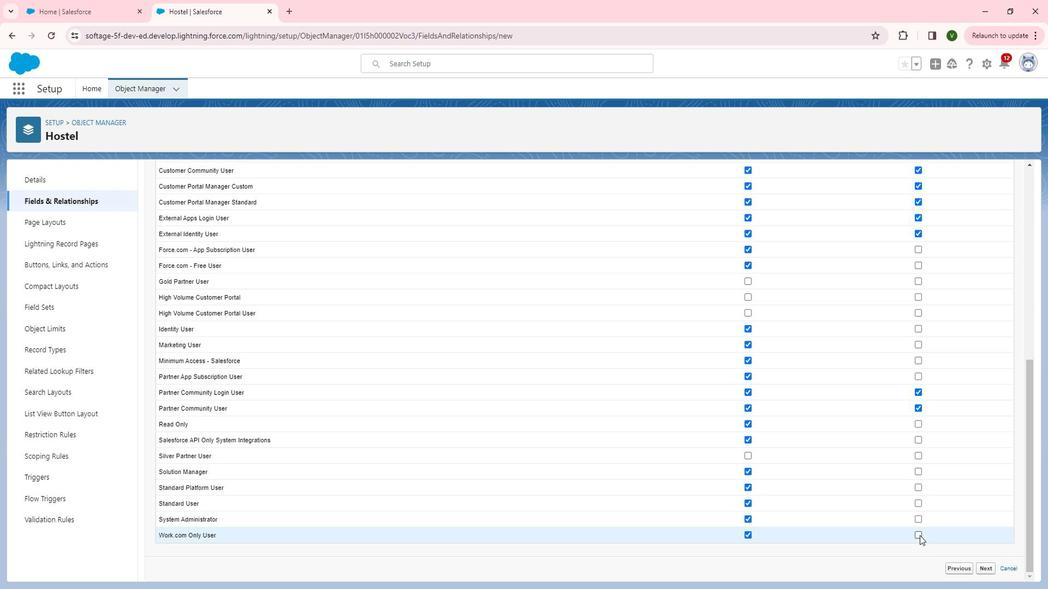 
Action: Mouse pressed left at (935, 531)
Screenshot: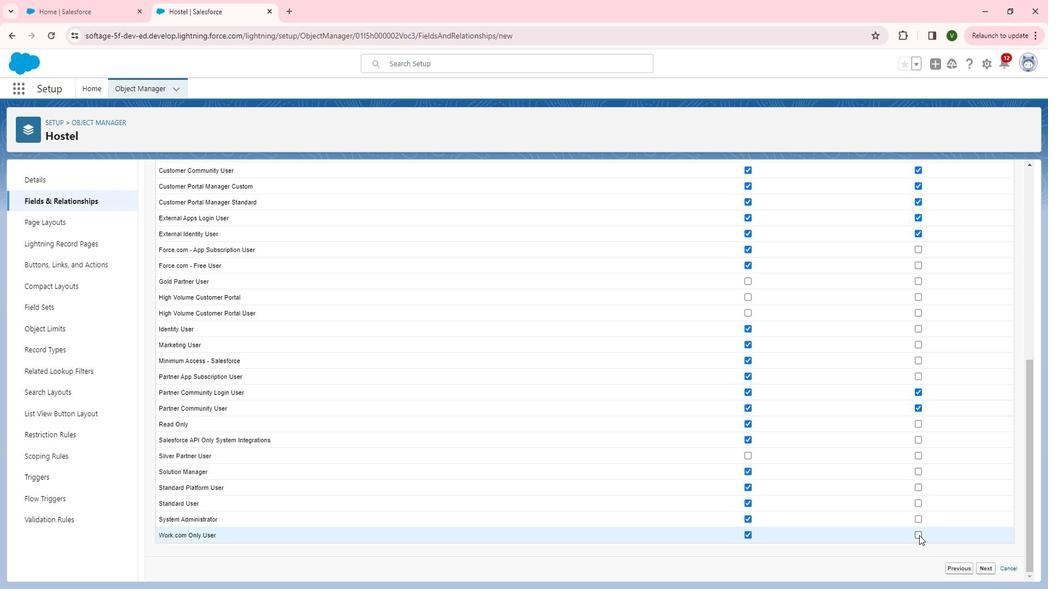 
Action: Mouse moved to (936, 470)
Screenshot: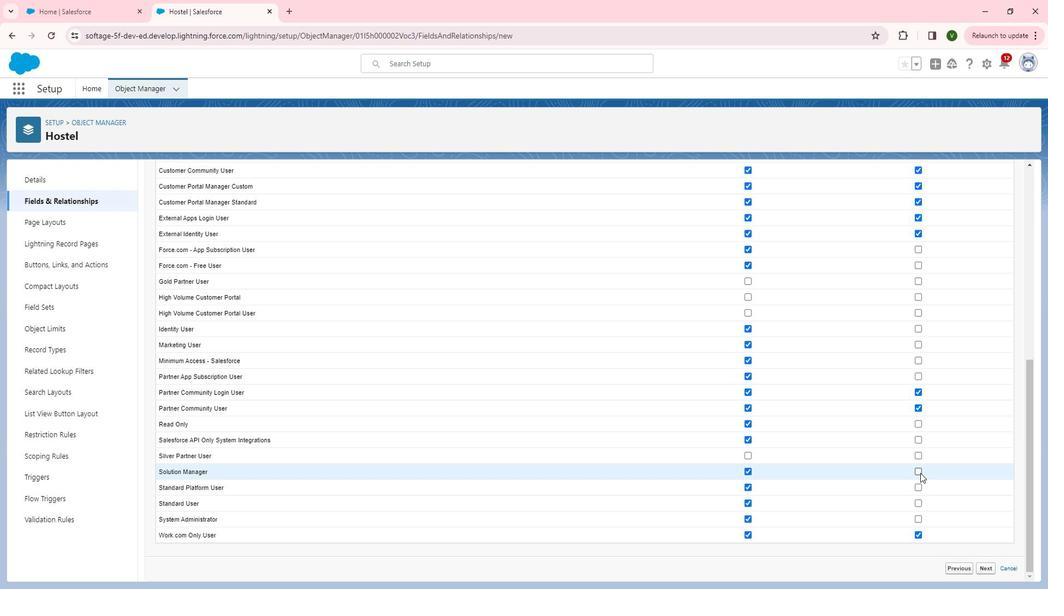 
Action: Mouse pressed left at (936, 470)
Screenshot: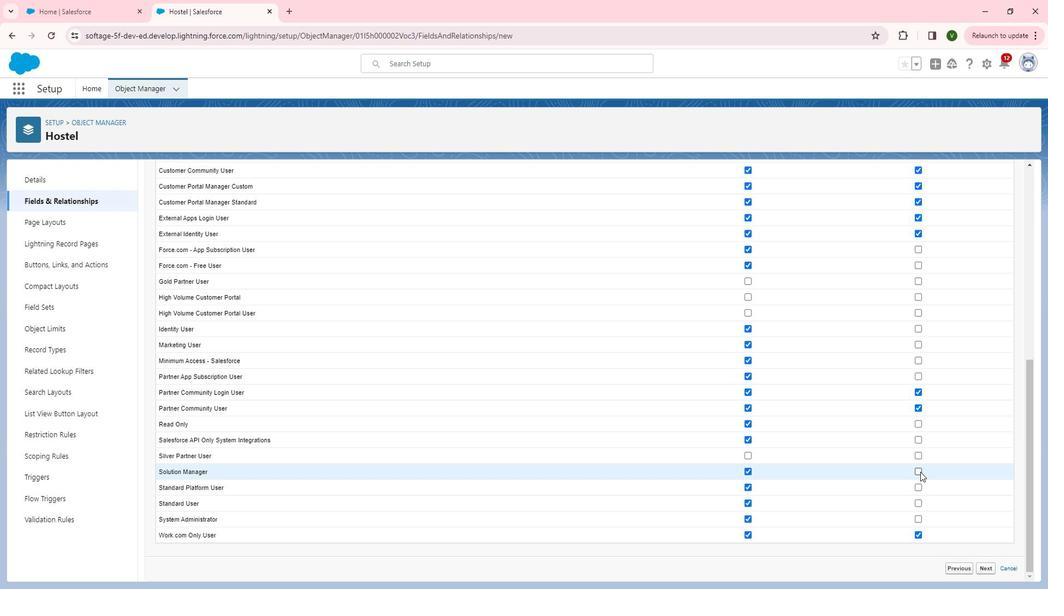 
Action: Mouse moved to (1003, 563)
Screenshot: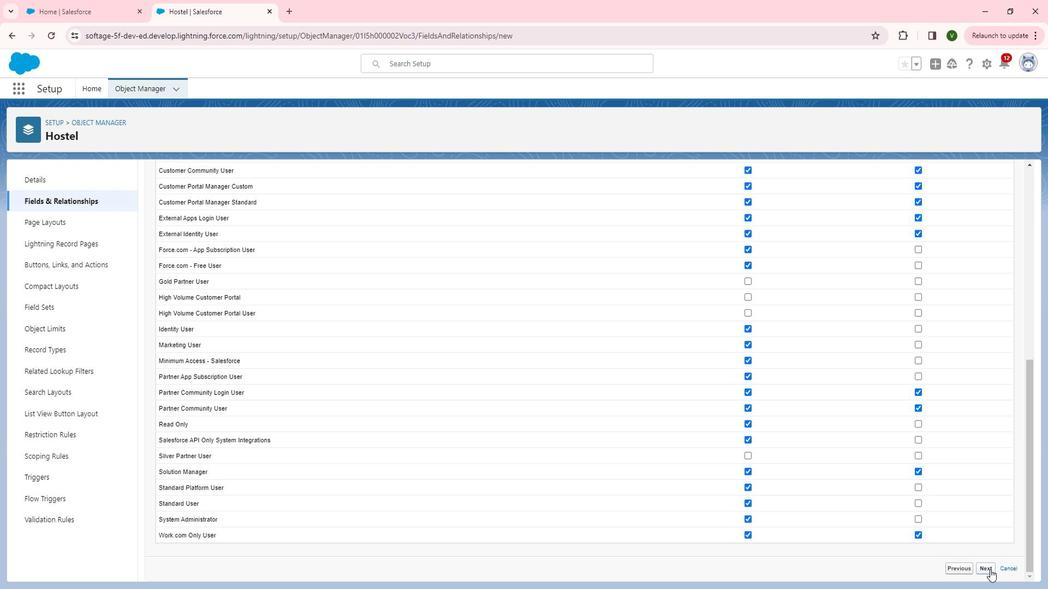 
Action: Mouse pressed left at (1003, 563)
Screenshot: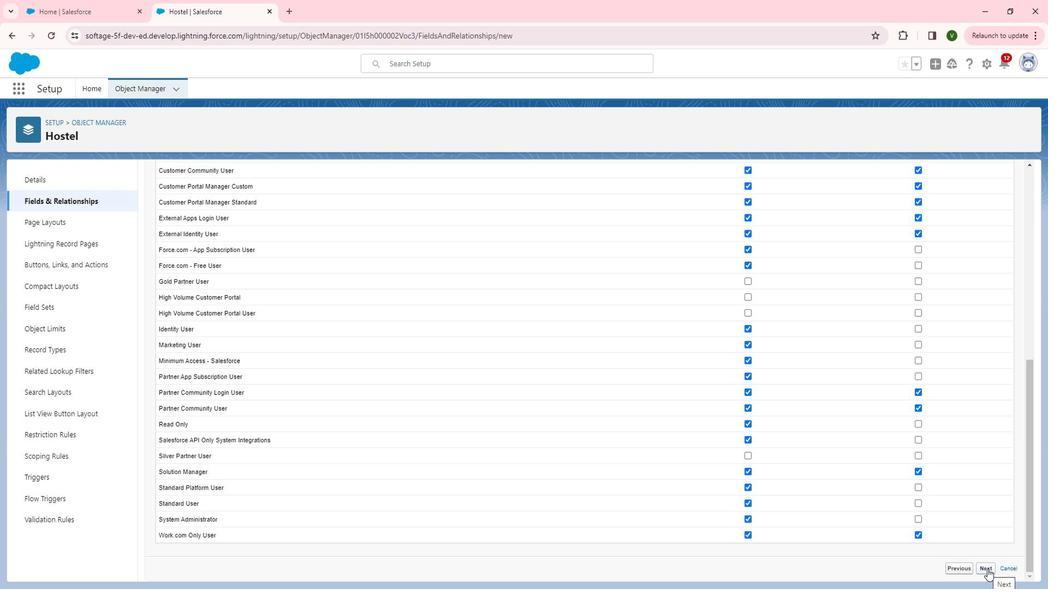 
Action: Mouse moved to (1011, 239)
Screenshot: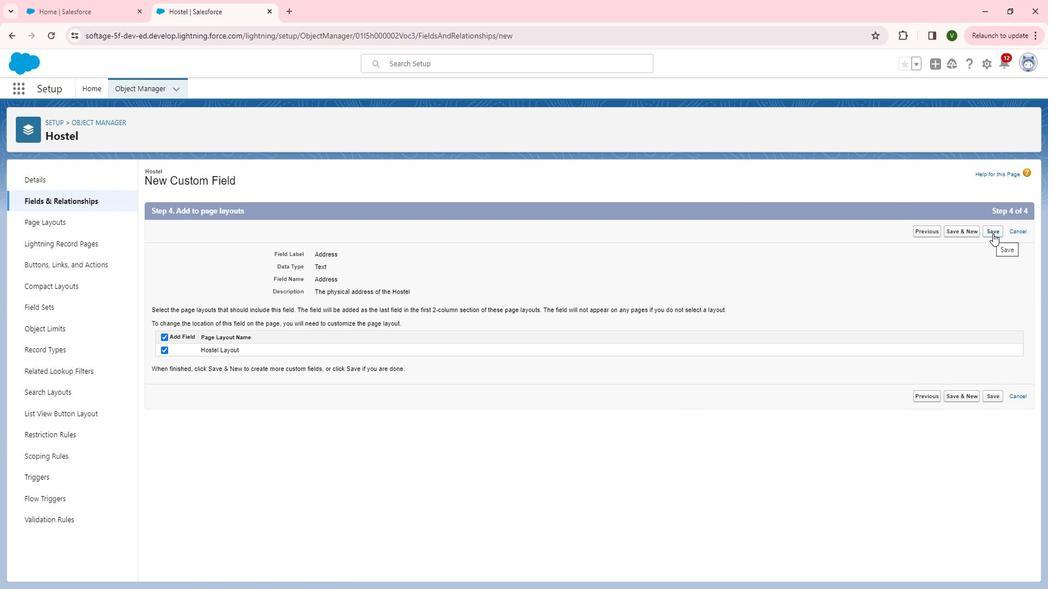
Action: Mouse pressed left at (1011, 239)
Screenshot: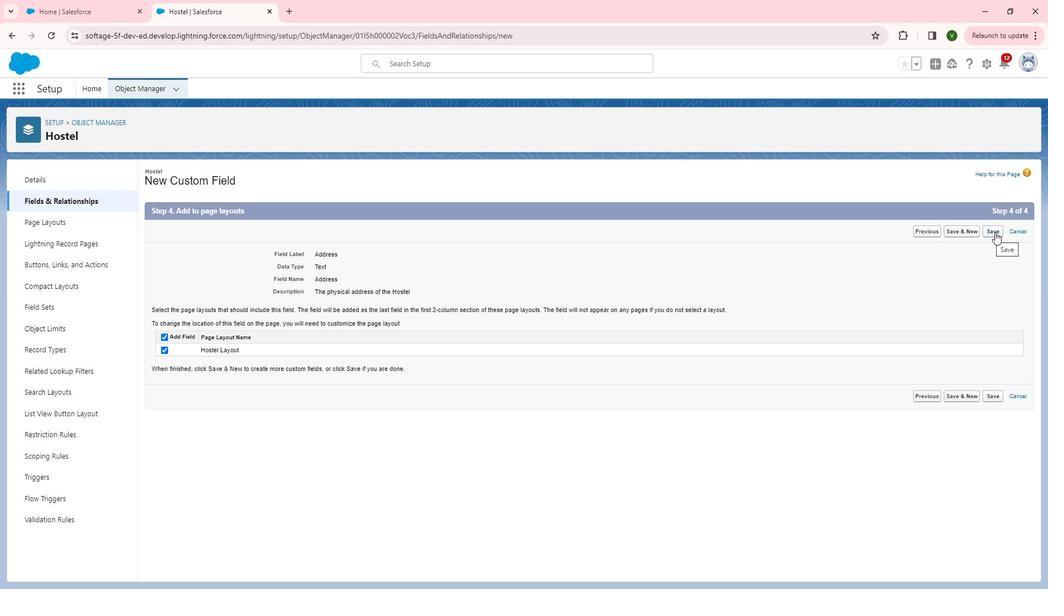 
Action: Mouse moved to (812, 191)
Screenshot: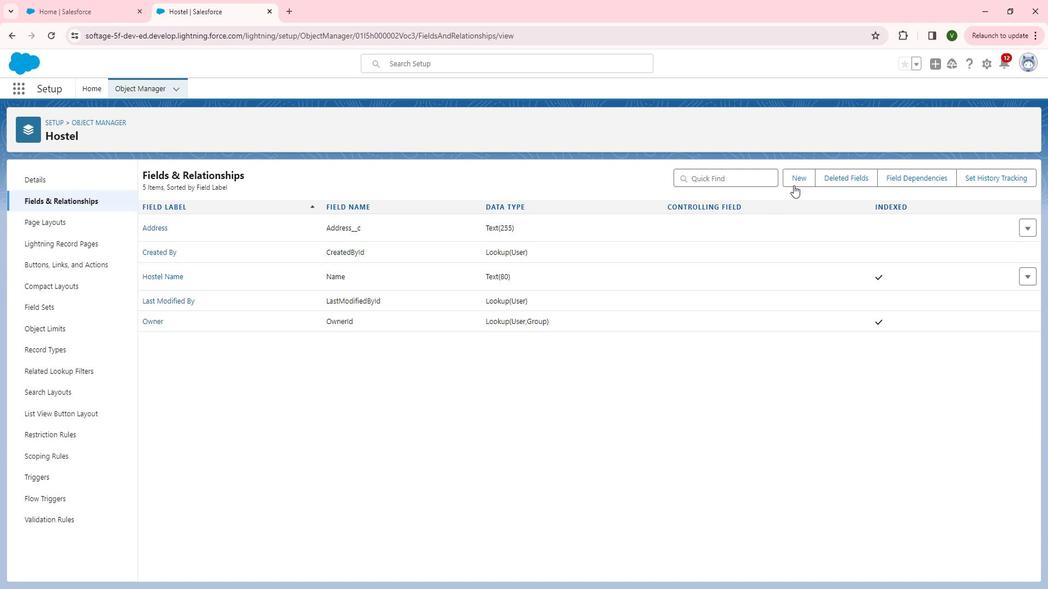 
Action: Mouse pressed left at (812, 191)
Screenshot: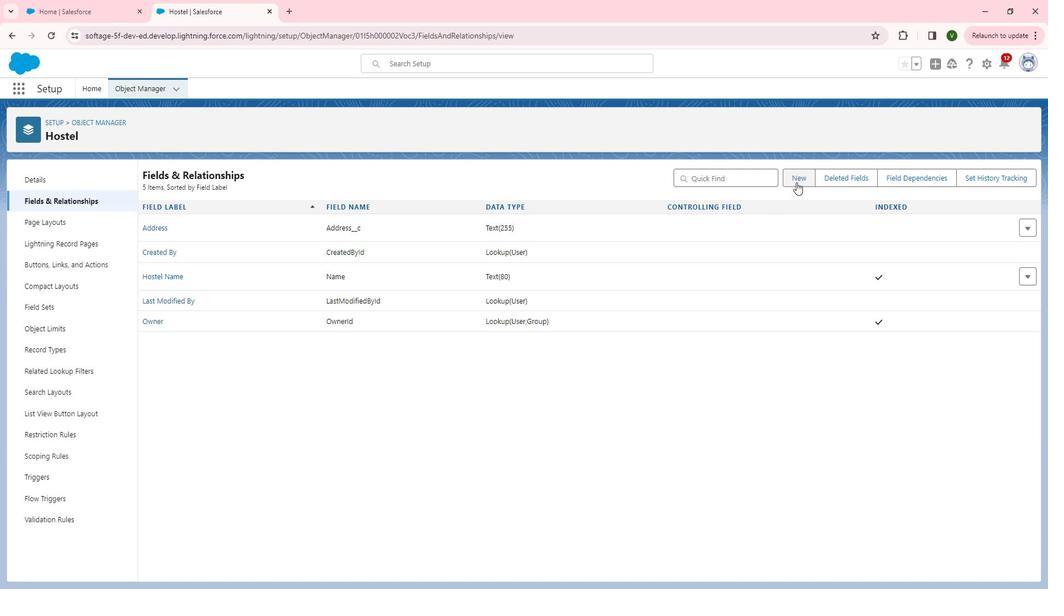 
Action: Mouse moved to (331, 486)
Screenshot: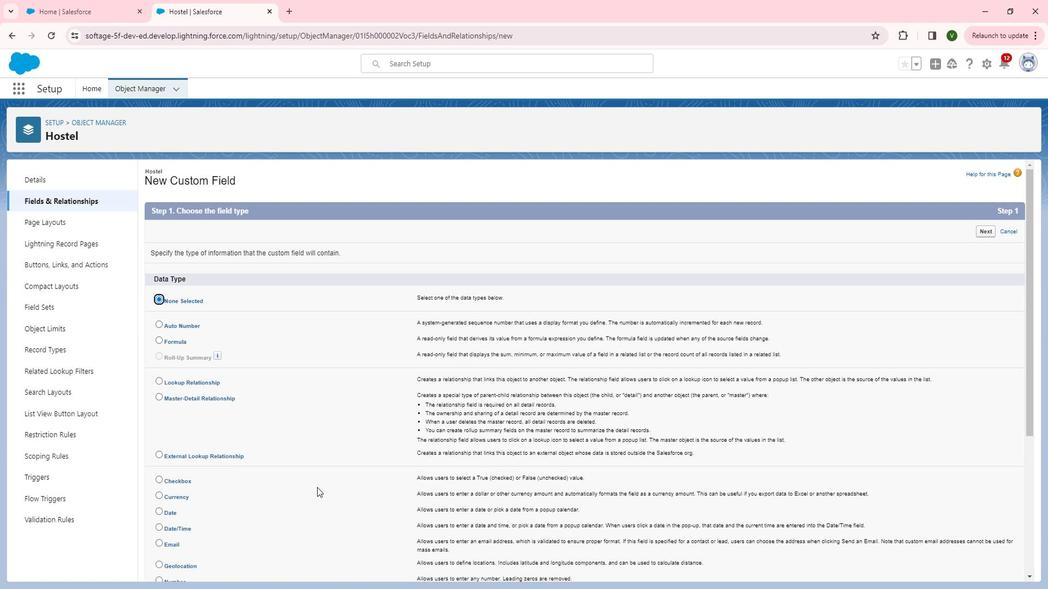 
Action: Mouse scrolled (331, 486) with delta (0, 0)
Screenshot: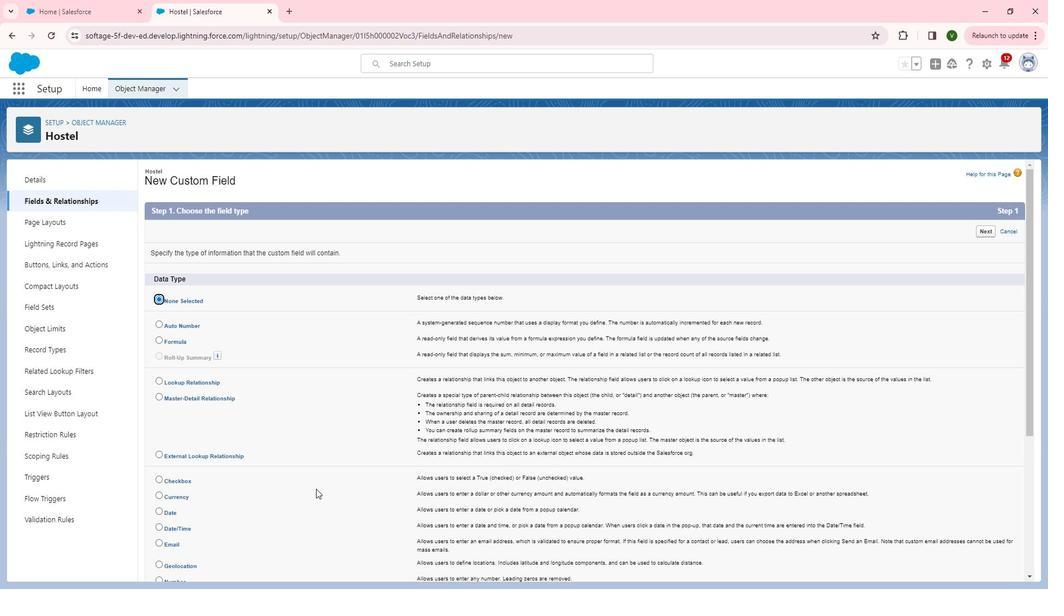 
Action: Mouse moved to (325, 443)
Screenshot: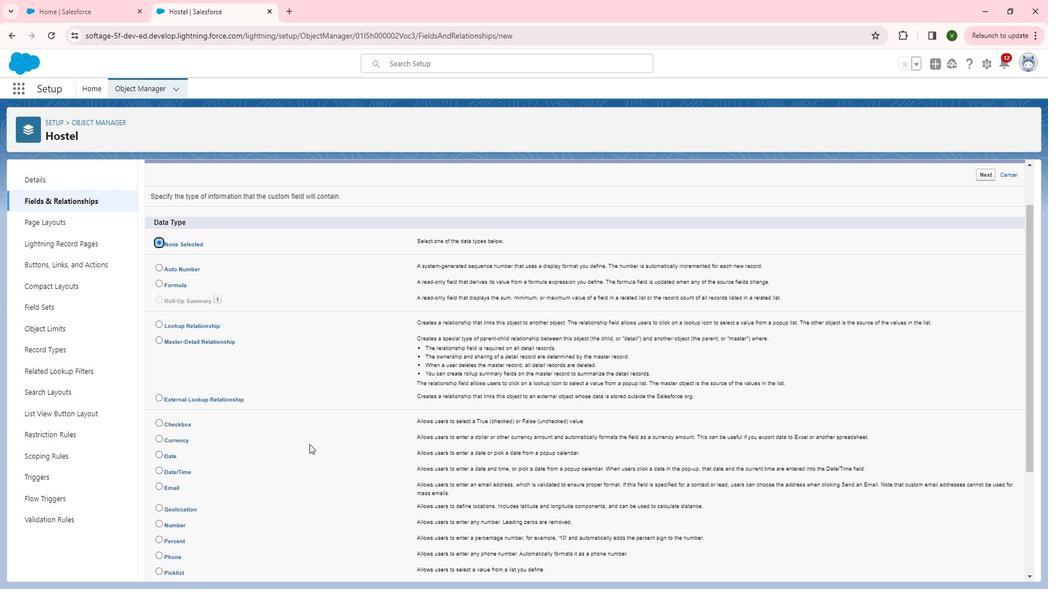 
Action: Mouse scrolled (325, 443) with delta (0, 0)
Screenshot: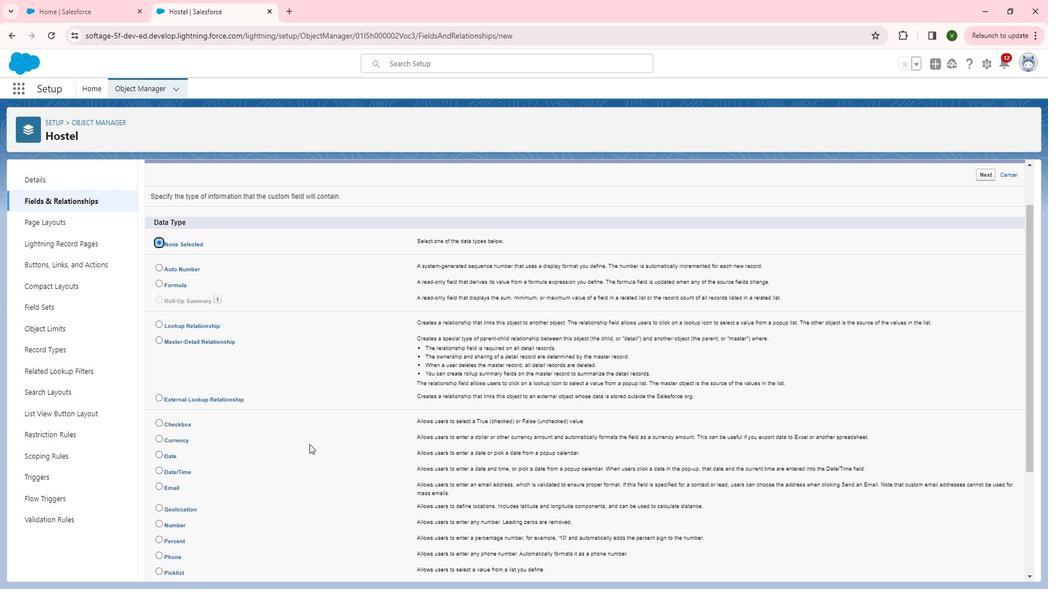 
Action: Mouse moved to (216, 422)
Screenshot: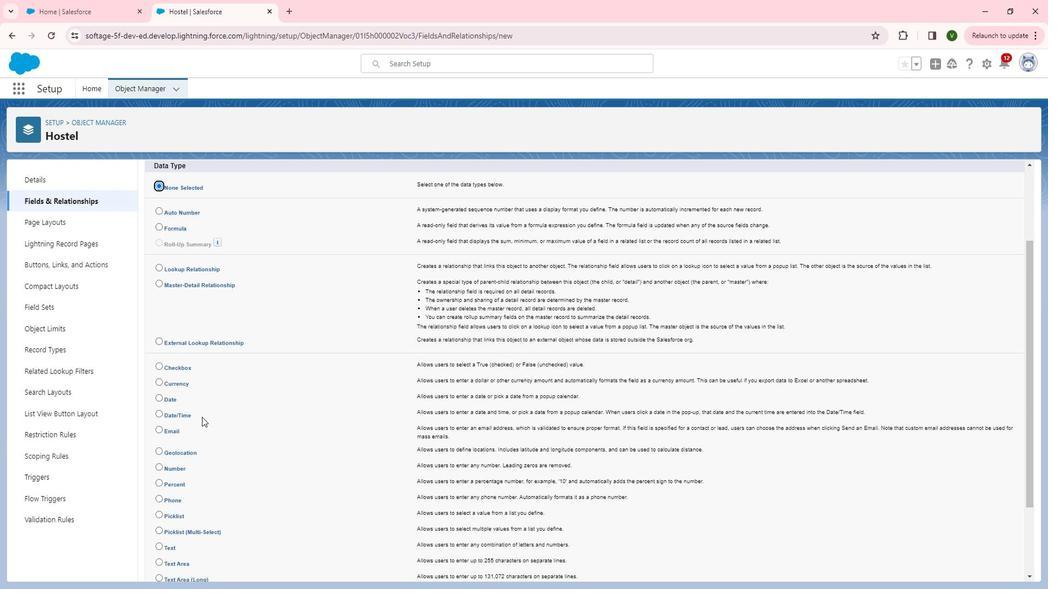 
Action: Mouse scrolled (216, 422) with delta (0, 0)
Screenshot: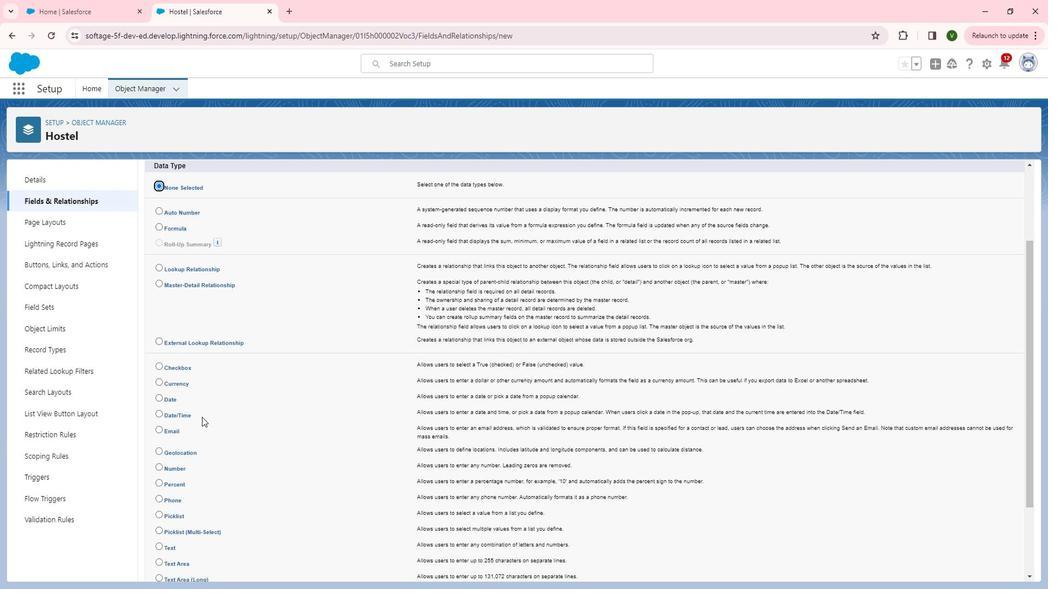 
Action: Mouse moved to (217, 424)
Screenshot: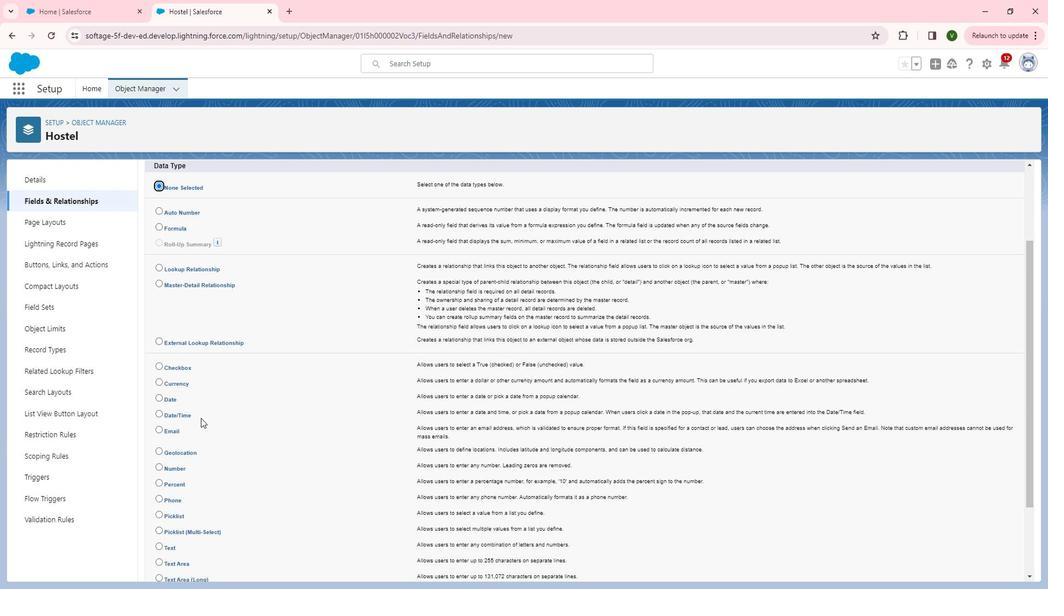 
Action: Mouse scrolled (217, 423) with delta (0, 0)
Screenshot: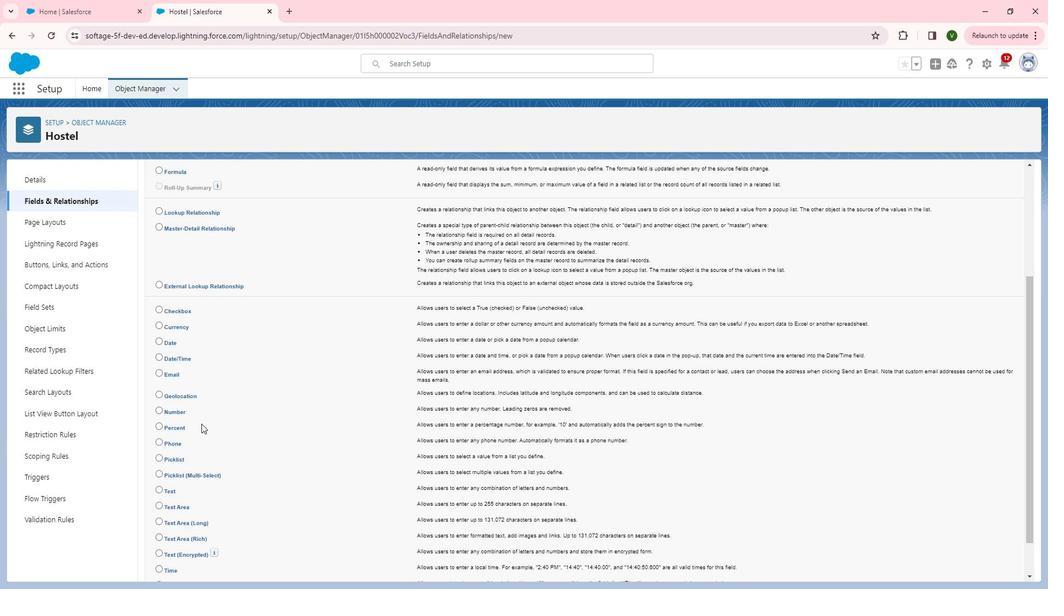 
Action: Mouse moved to (174, 443)
Screenshot: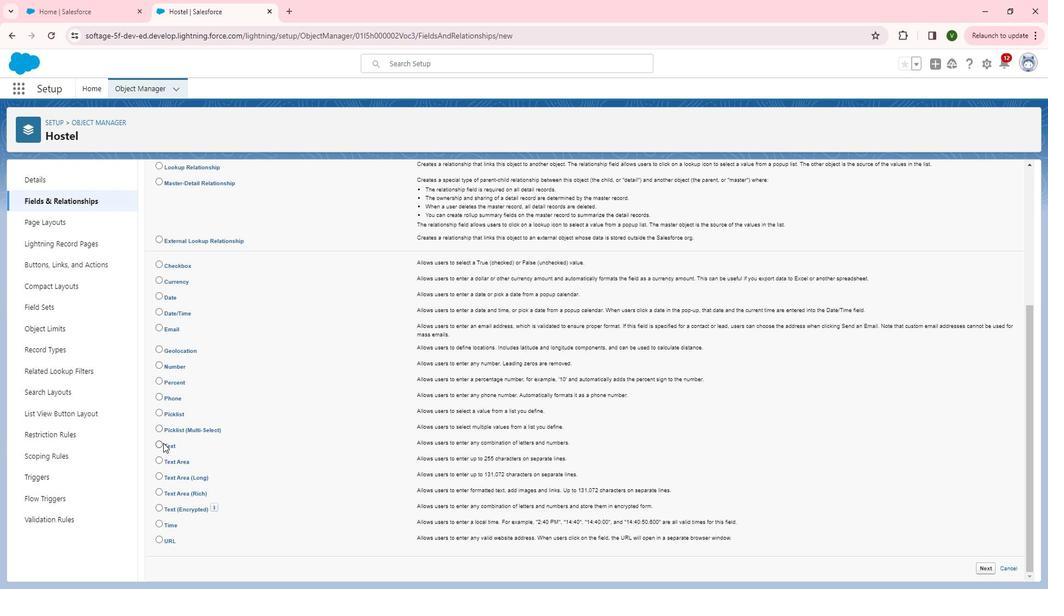 
Action: Mouse pressed left at (174, 443)
Screenshot: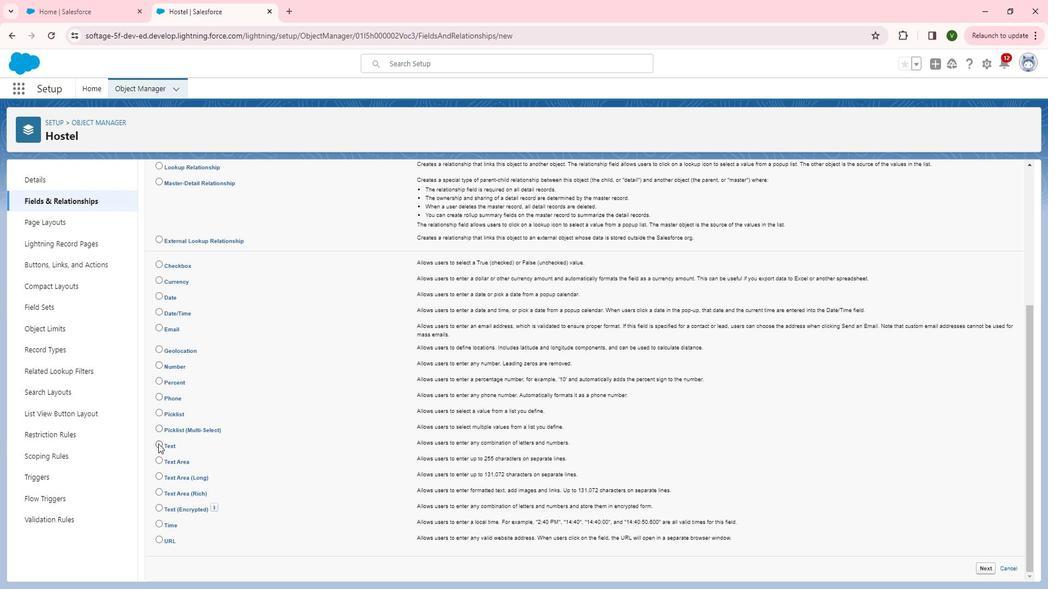
Action: Mouse moved to (321, 467)
Screenshot: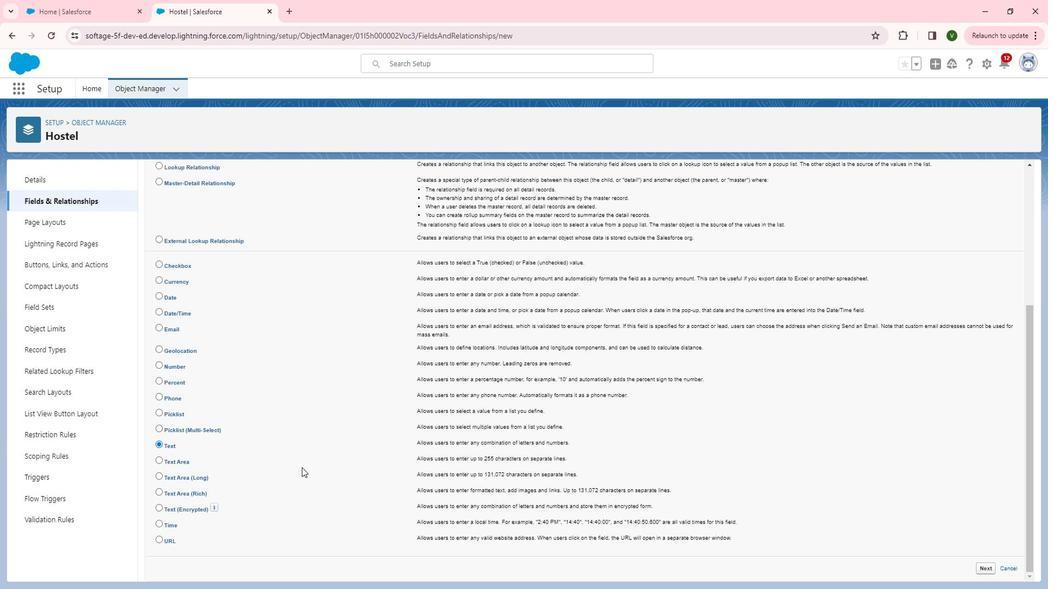 
Action: Mouse scrolled (321, 467) with delta (0, 0)
Screenshot: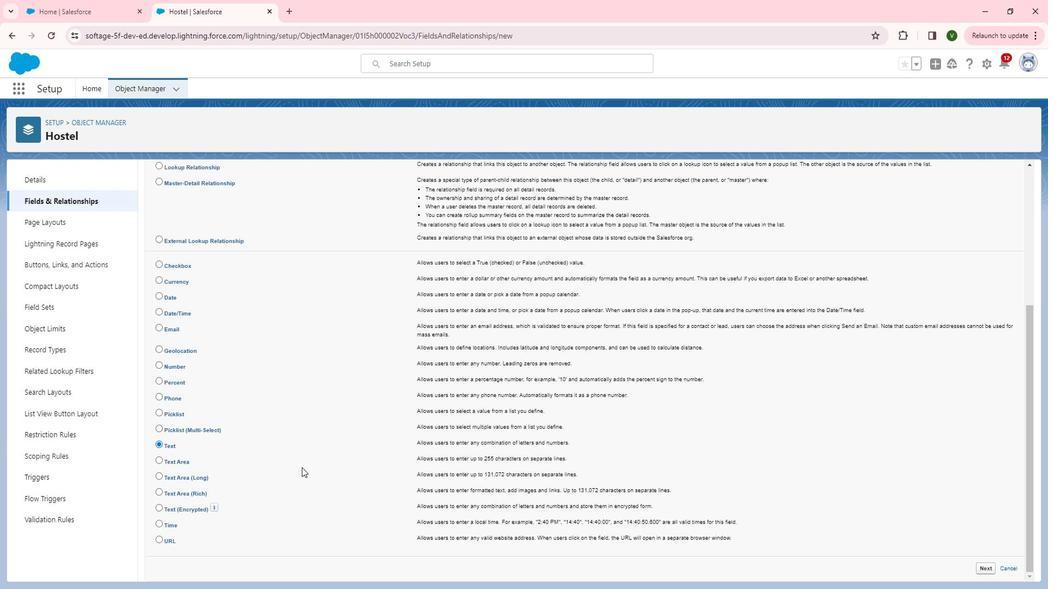 
Action: Mouse moved to (321, 467)
Screenshot: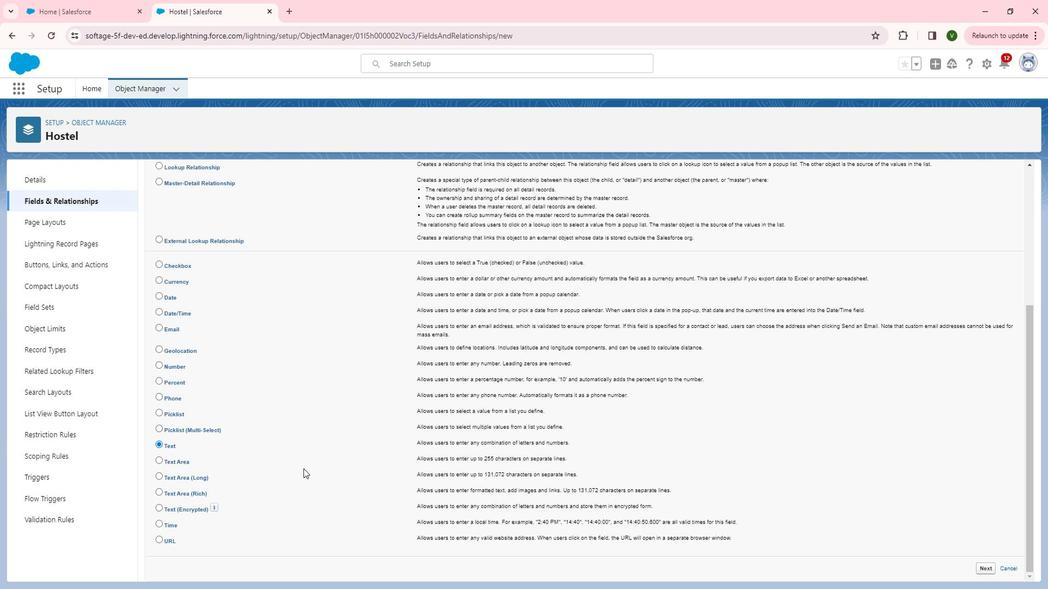 
Action: Mouse scrolled (321, 467) with delta (0, 0)
Screenshot: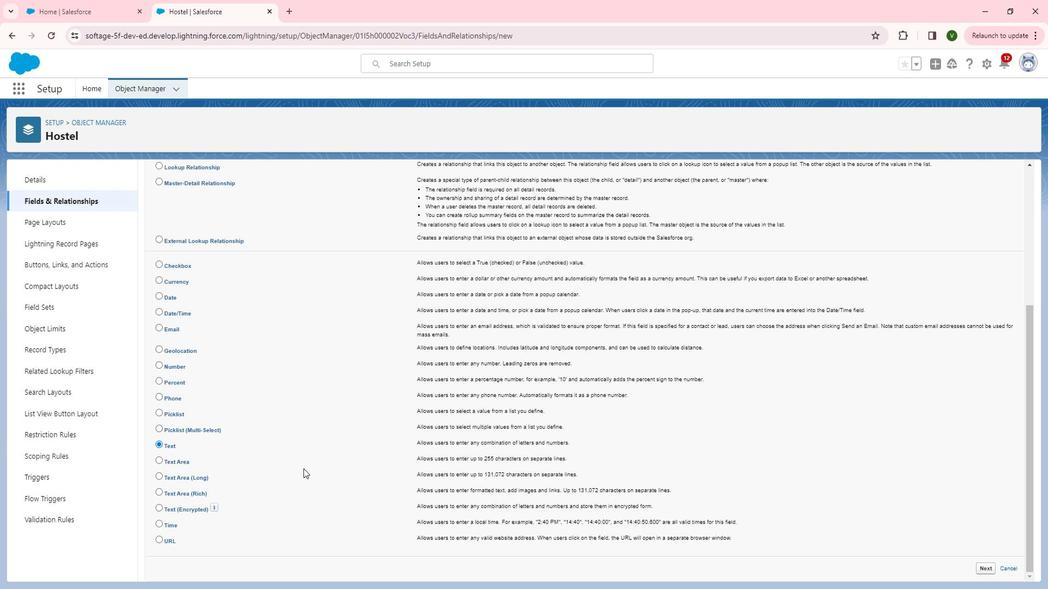 
Action: Mouse scrolled (321, 467) with delta (0, 0)
Screenshot: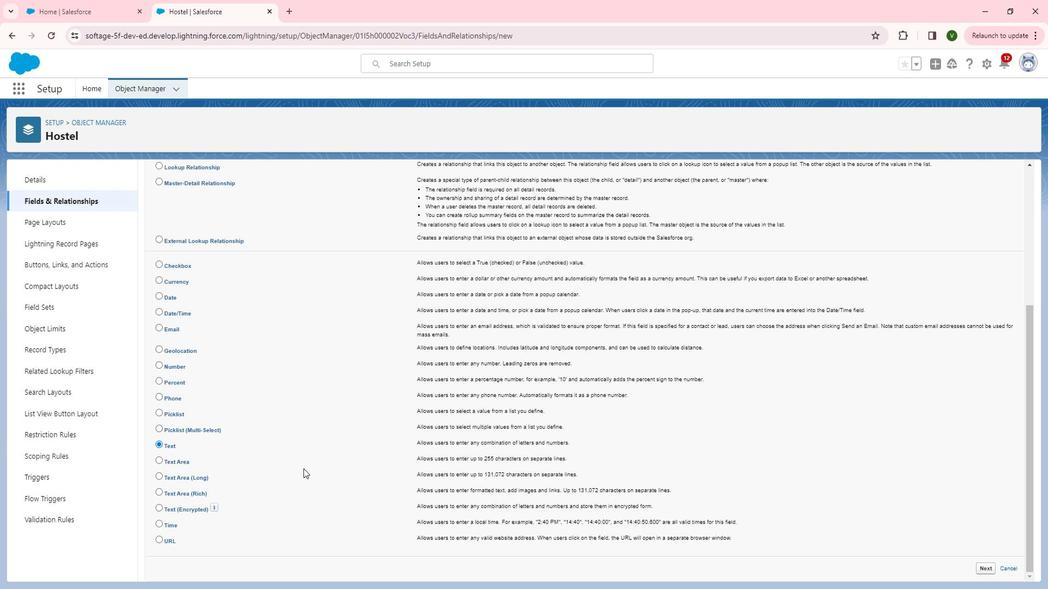 
Action: Mouse scrolled (321, 467) with delta (0, 0)
Screenshot: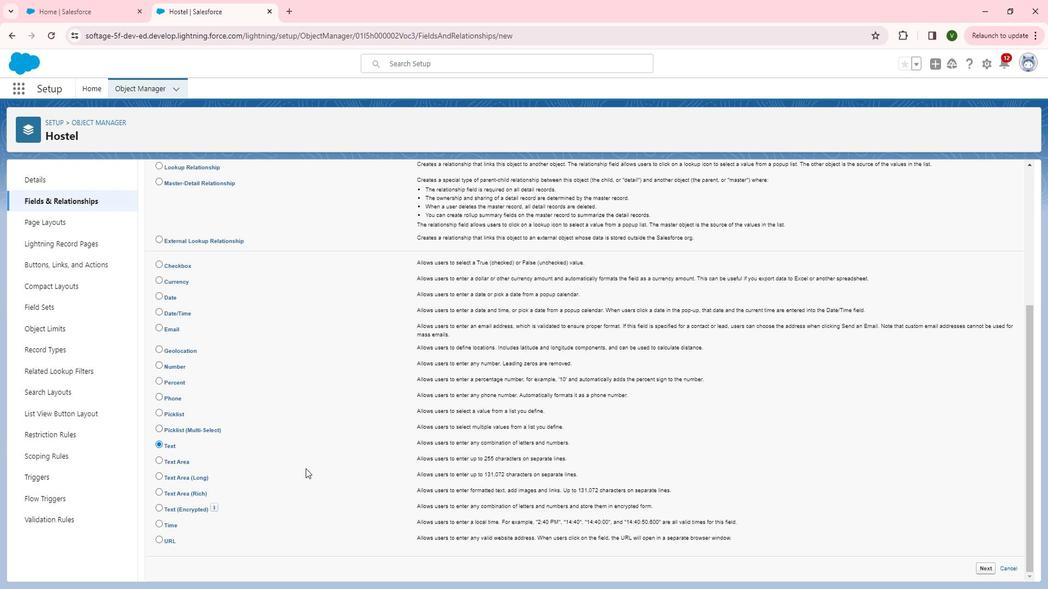 
Action: Mouse moved to (1001, 239)
Screenshot: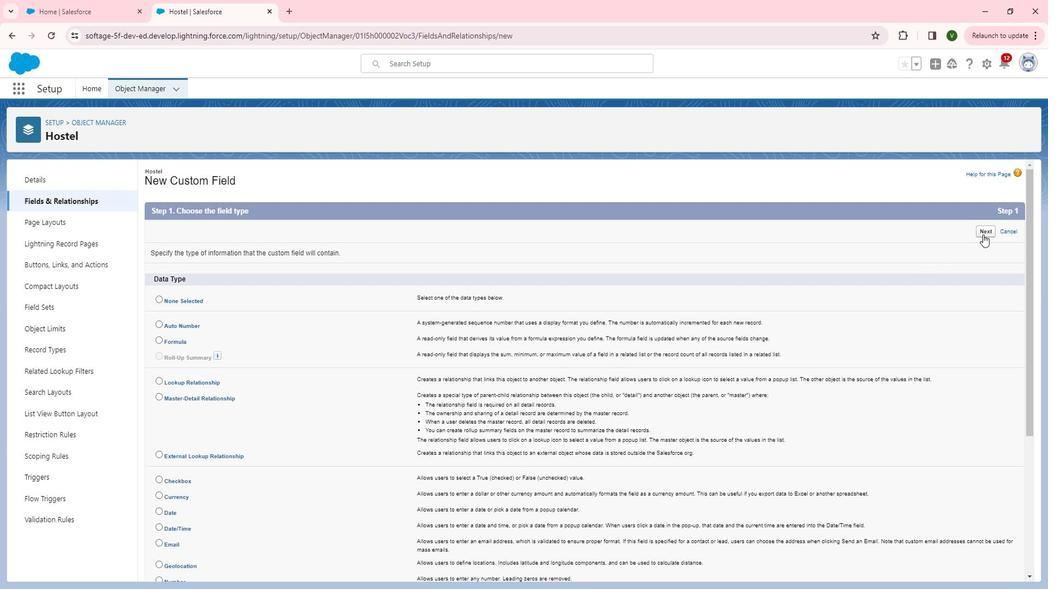 
Action: Mouse pressed left at (1001, 239)
Screenshot: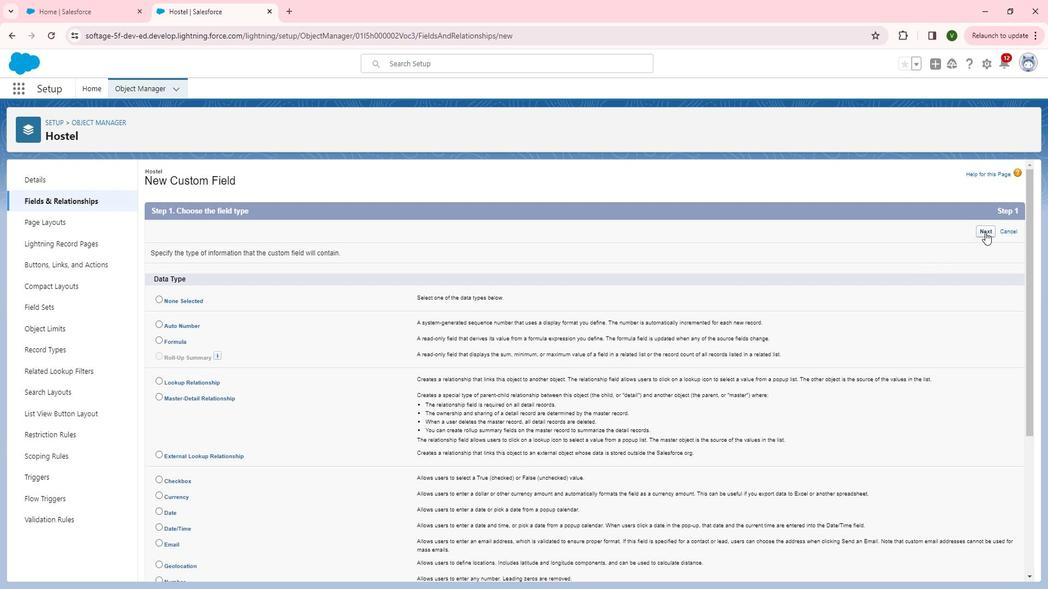 
Action: Mouse moved to (348, 272)
Screenshot: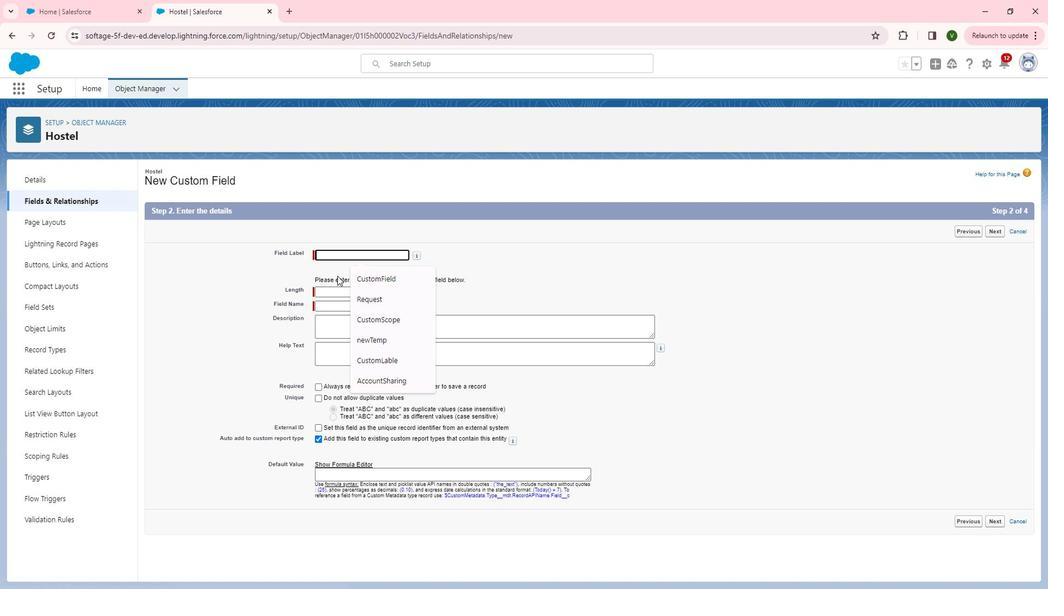 
Action: Key pressed <Key.shift>City<Key.tab>
Screenshot: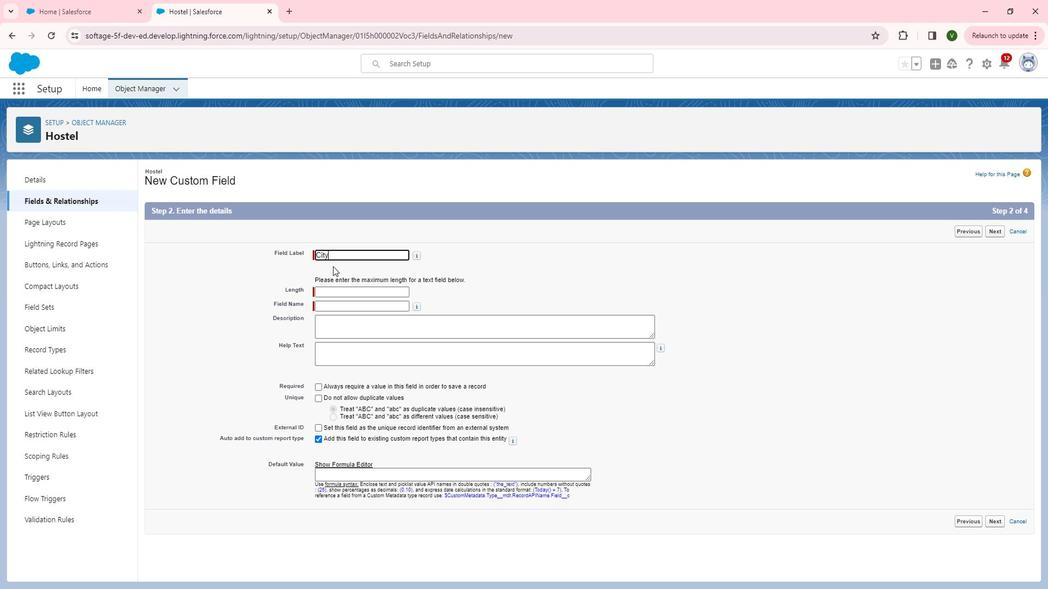 
Action: Mouse moved to (372, 292)
Screenshot: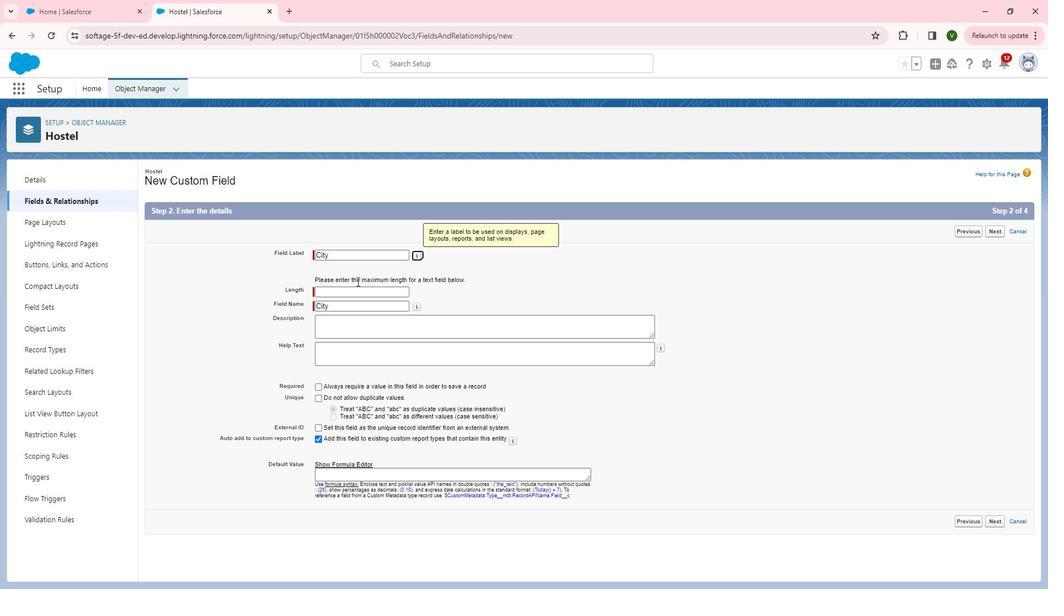 
Action: Mouse pressed left at (372, 292)
Screenshot: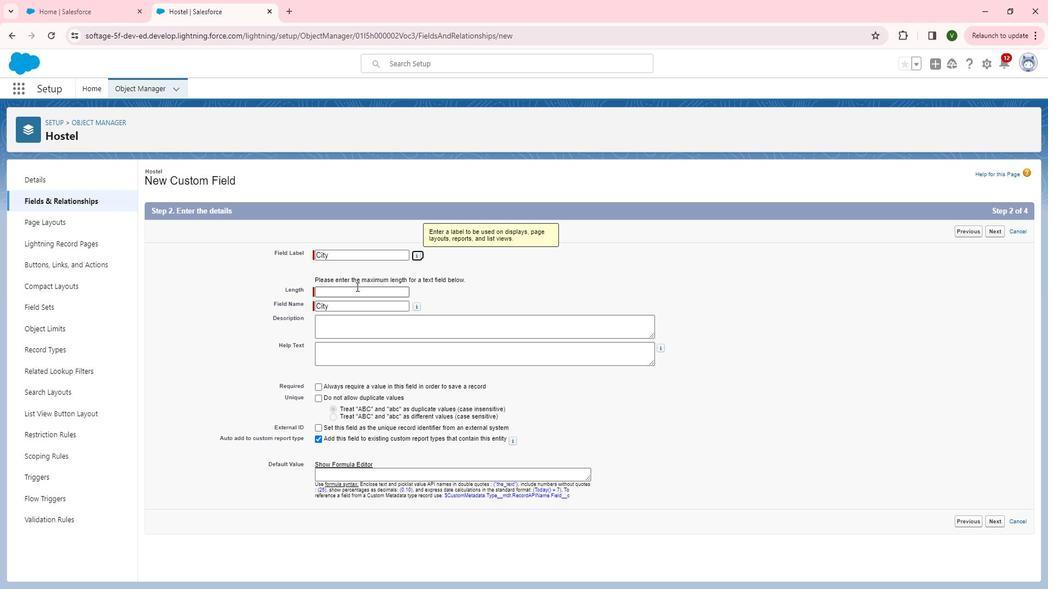 
Action: Mouse moved to (383, 294)
Screenshot: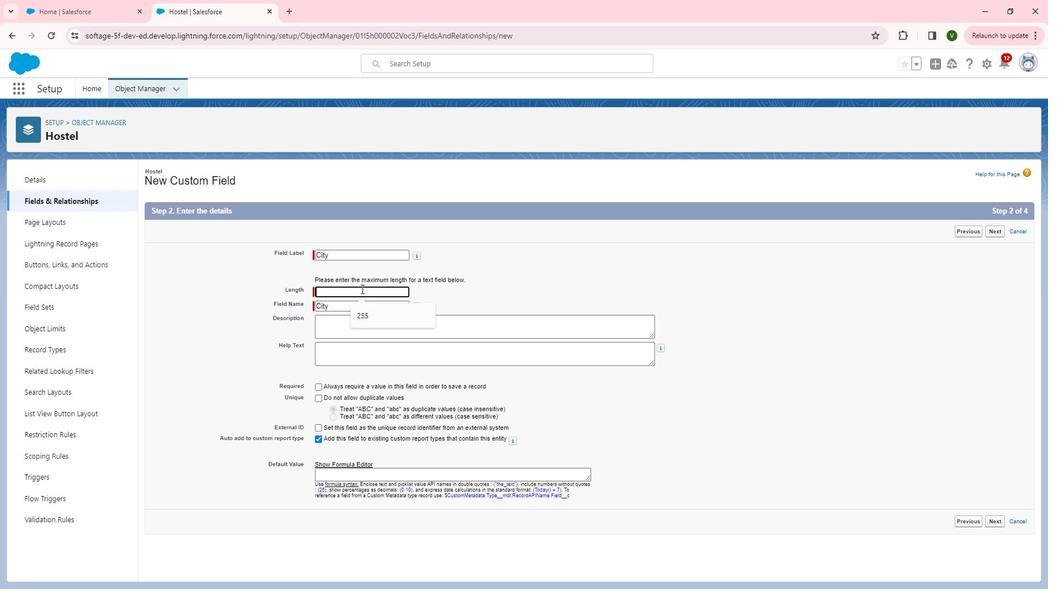 
Action: Key pressed 50
Screenshot: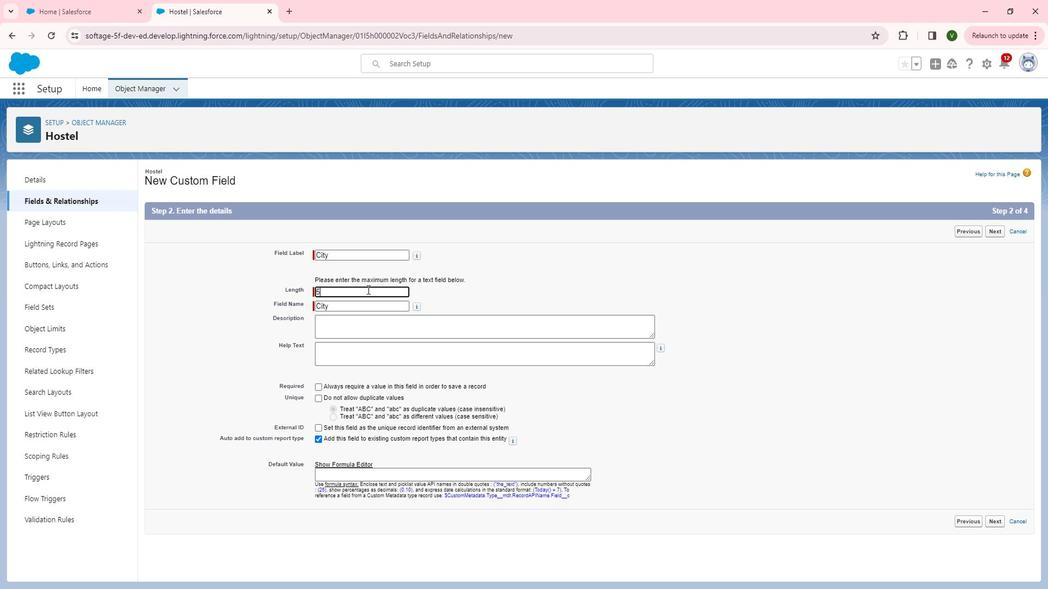 
Action: Mouse moved to (534, 294)
Screenshot: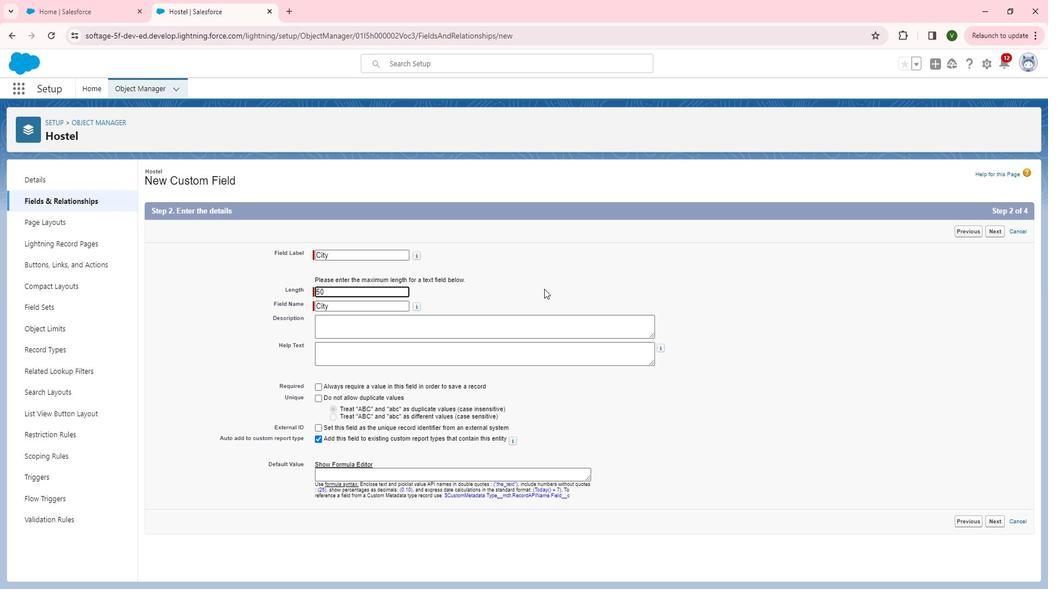 
Action: Key pressed <Key.backspace><Key.backspace>100
Screenshot: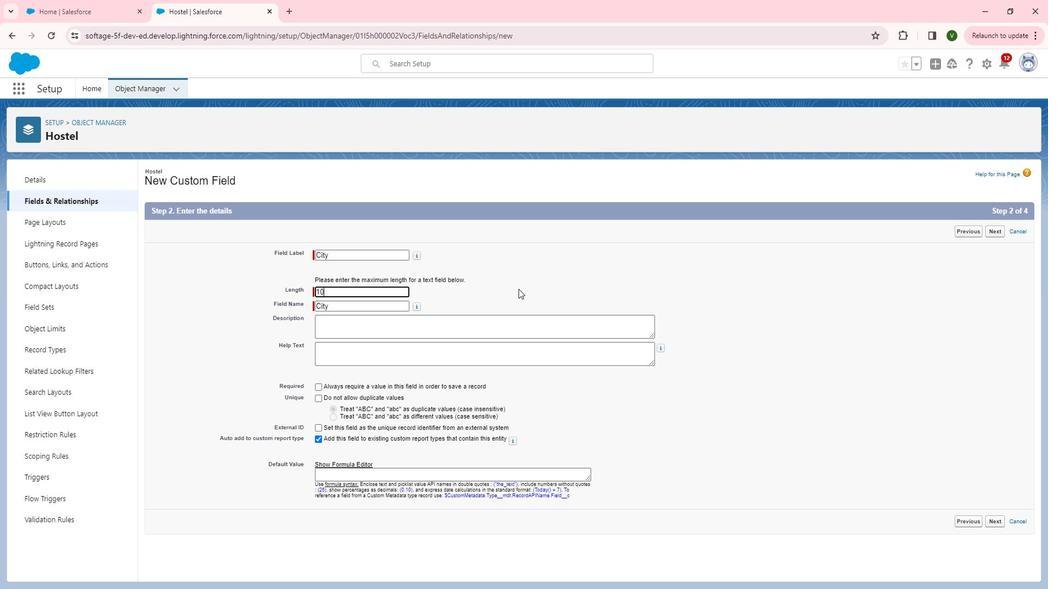 
Action: Mouse pressed left at (534, 294)
Screenshot: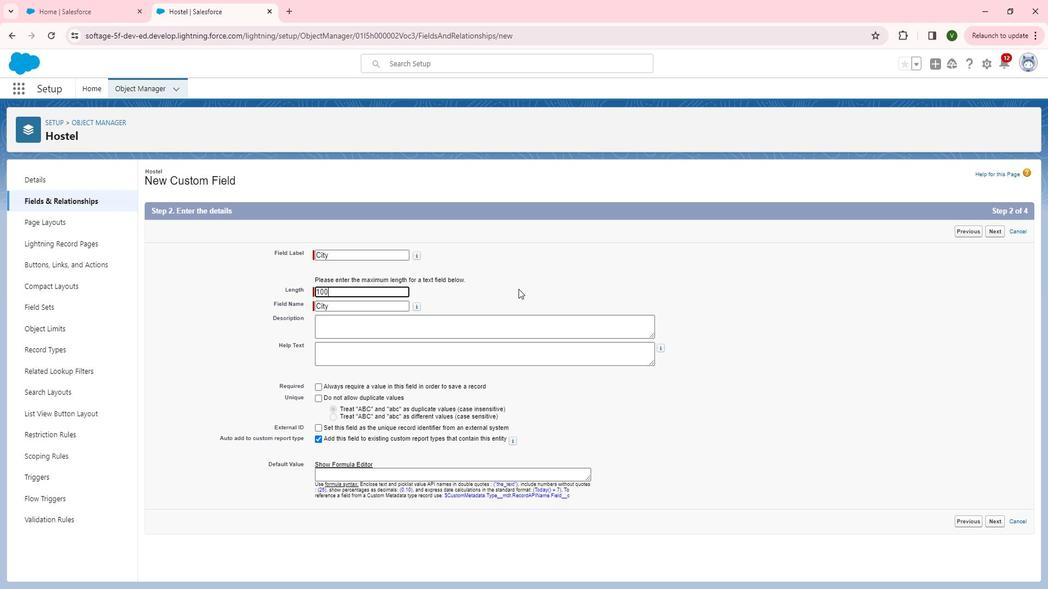 
Action: Mouse moved to (492, 325)
Screenshot: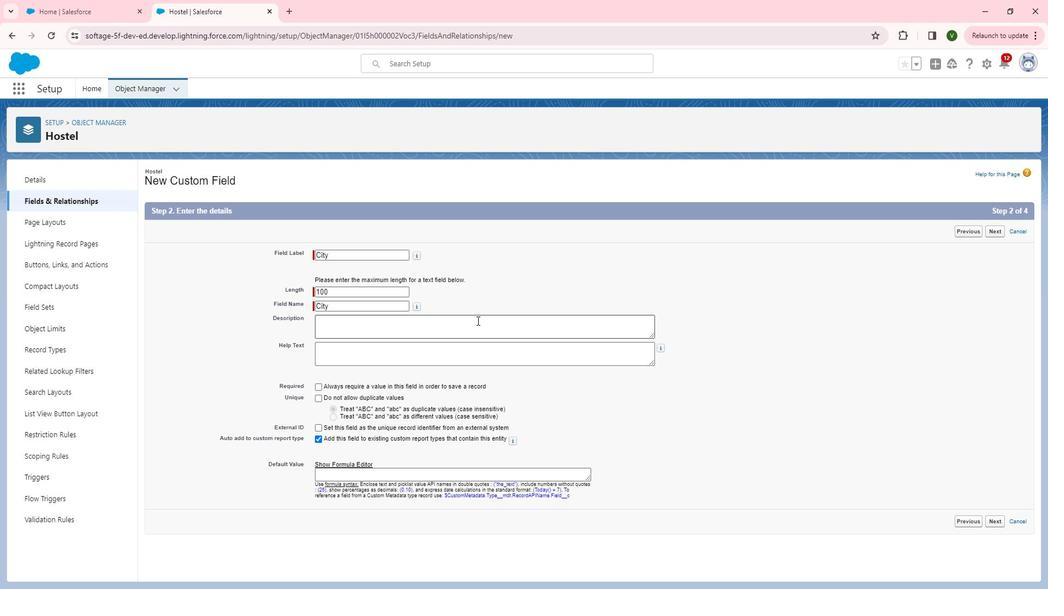 
Action: Mouse pressed left at (492, 325)
Screenshot: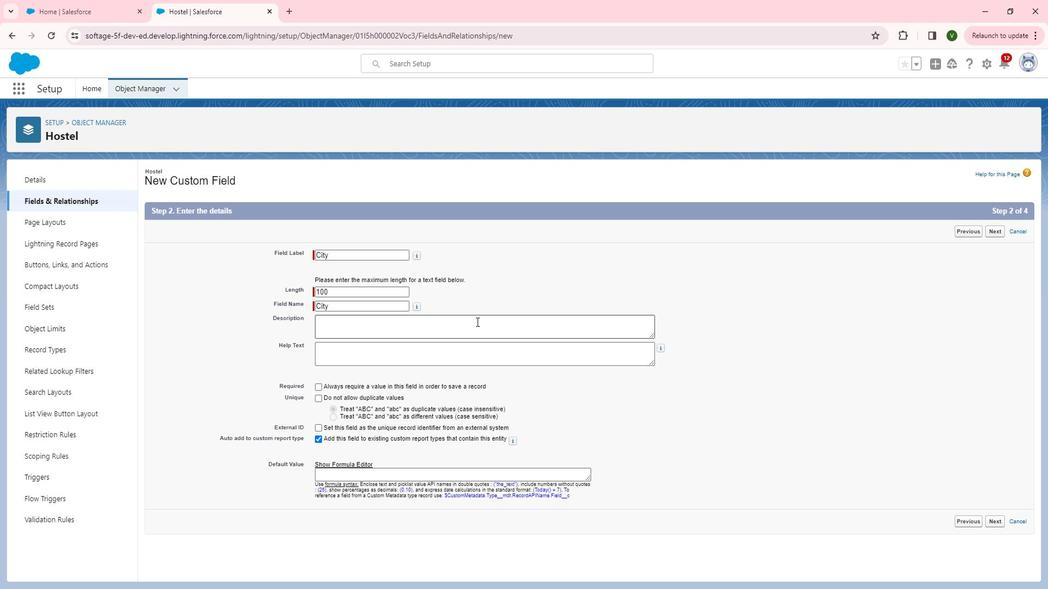 
Action: Key pressed <Key.shift>The<Key.space><Key.shift>City<Key.backspace><Key.backspace><Key.backspace>ity<Key.space>where<Key.space>hostel<Key.space>located
Screenshot: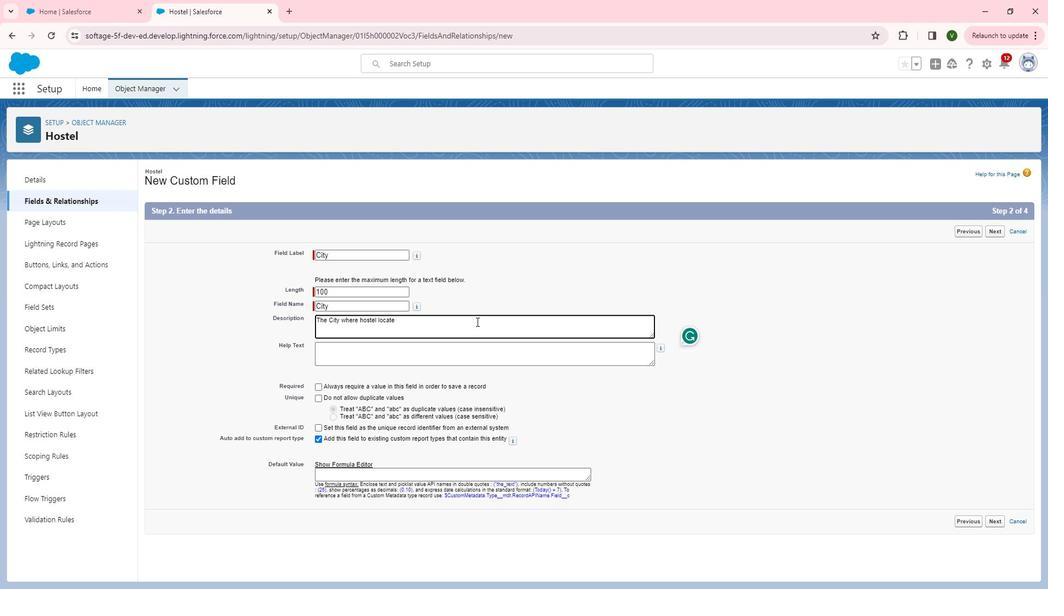 
Action: Mouse moved to (438, 369)
Screenshot: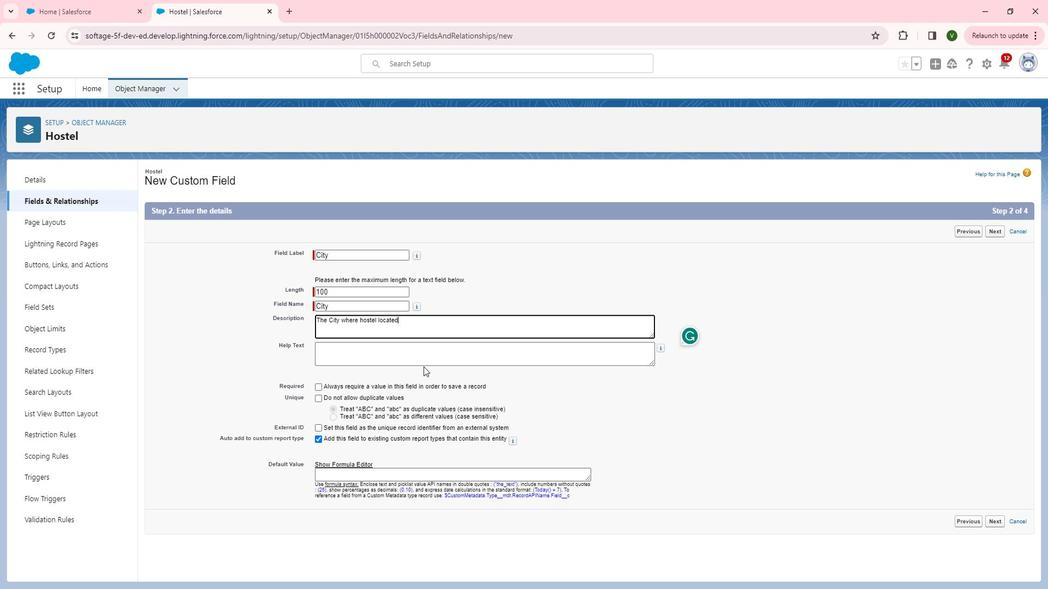 
Action: Mouse pressed left at (438, 369)
Screenshot: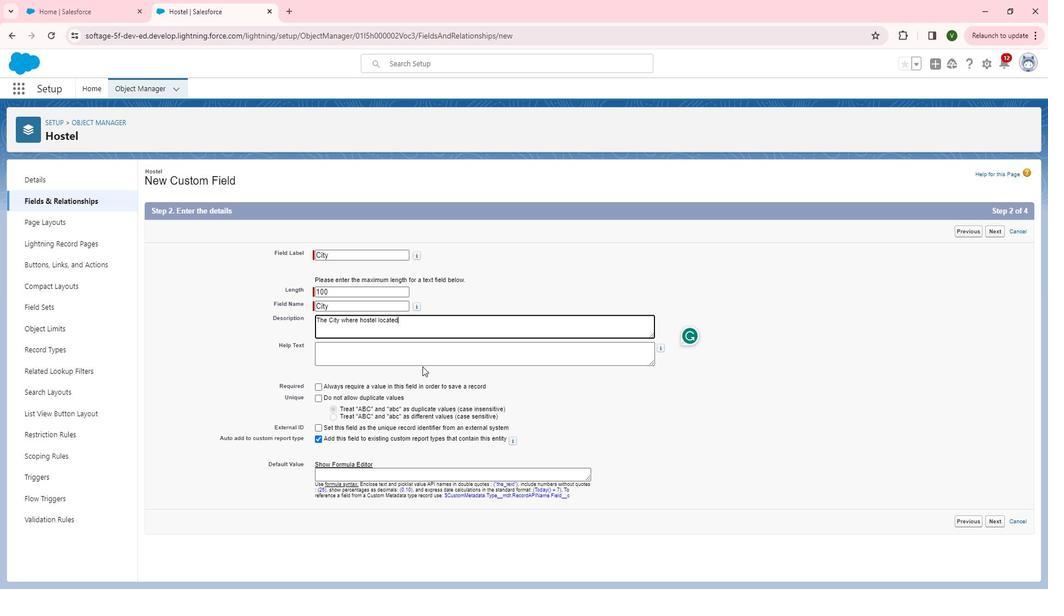 
Action: Mouse moved to (426, 361)
Screenshot: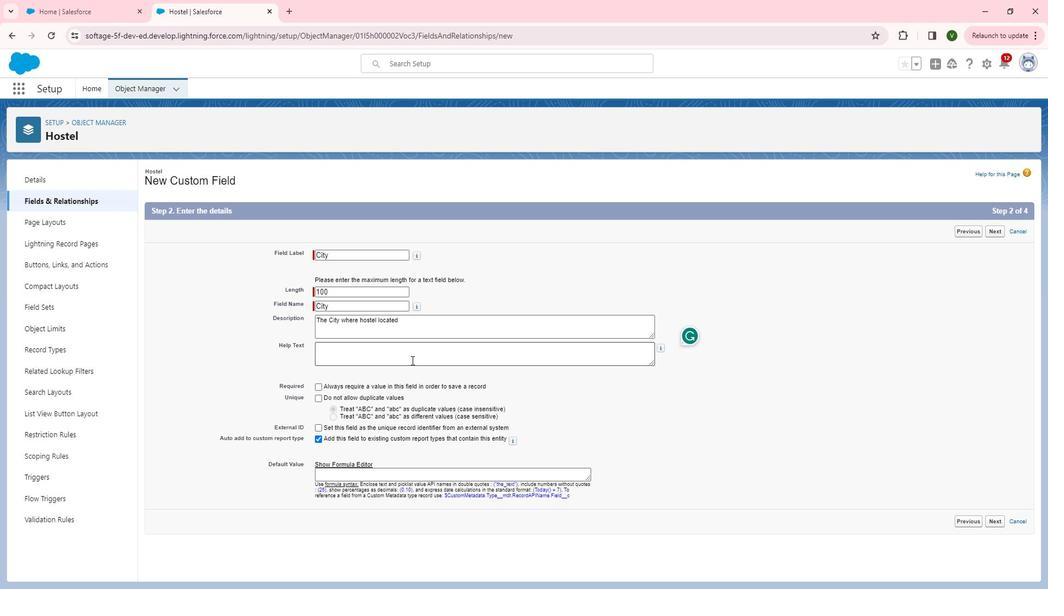 
Action: Mouse pressed left at (426, 361)
Screenshot: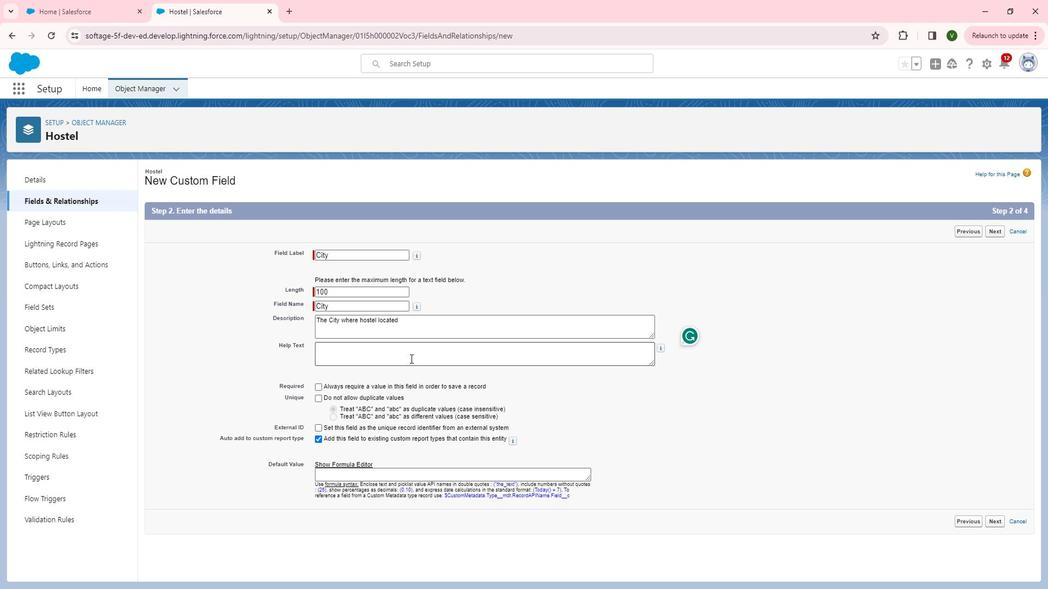
Action: Key pressed <Key.shift>Hostel<Key.space>city
Screenshot: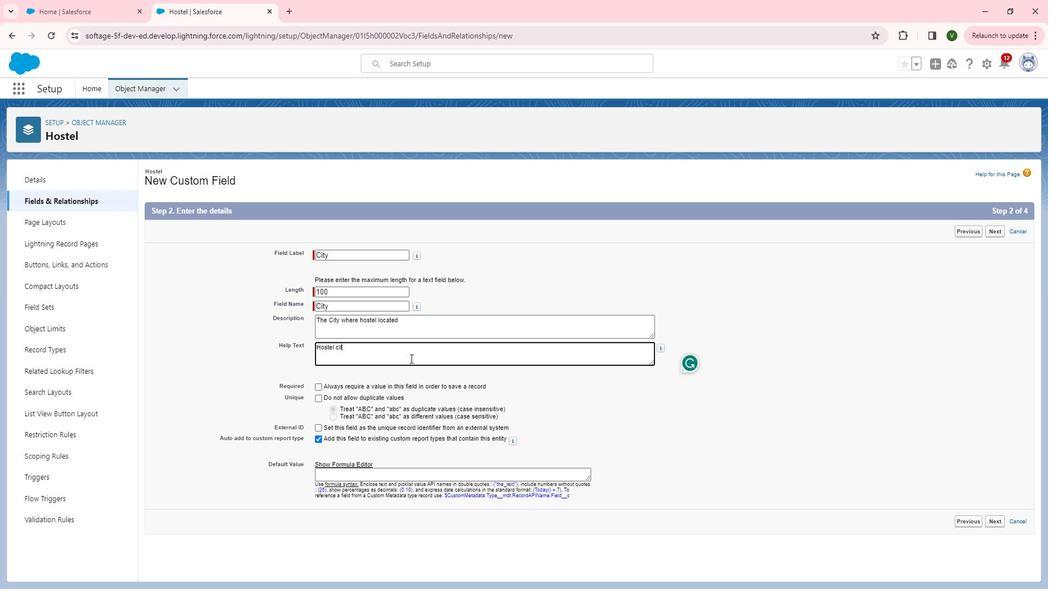 
Action: Mouse moved to (1011, 238)
Screenshot: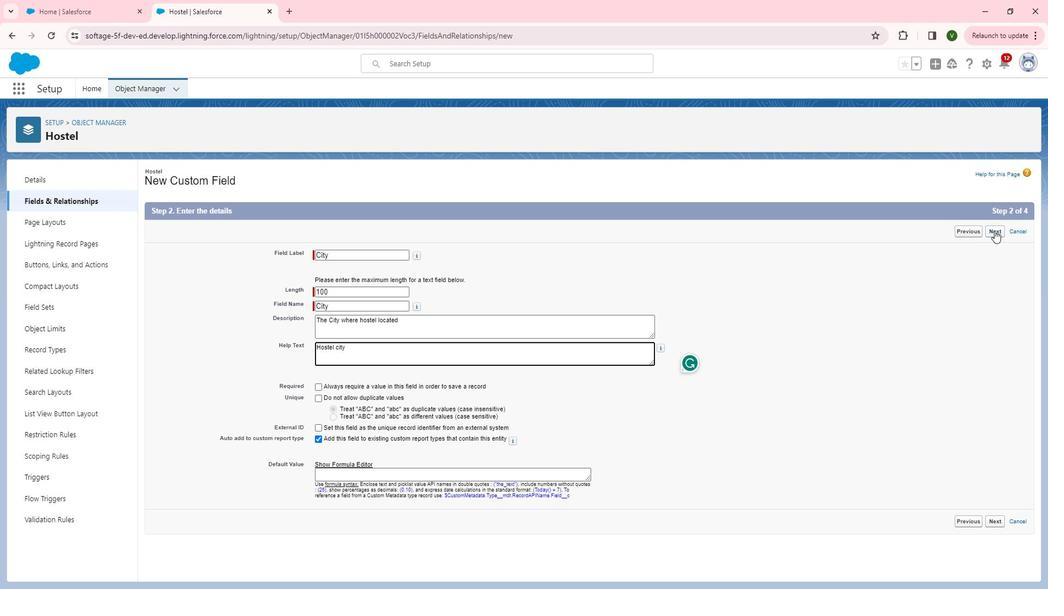 
Action: Mouse pressed left at (1011, 238)
Screenshot: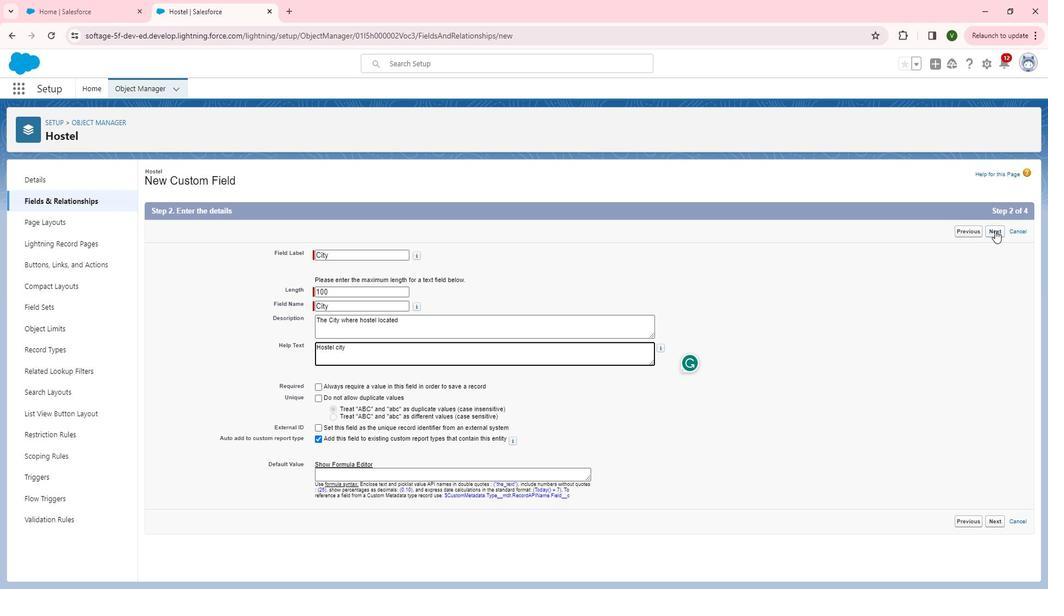 
Action: Mouse moved to (759, 329)
Screenshot: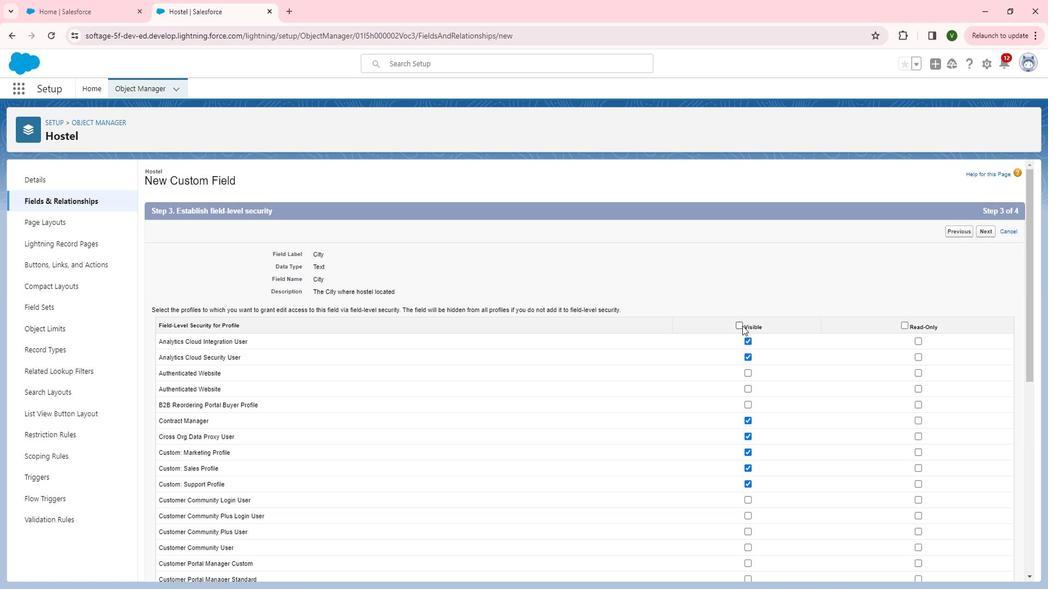
Action: Mouse pressed left at (759, 329)
Screenshot: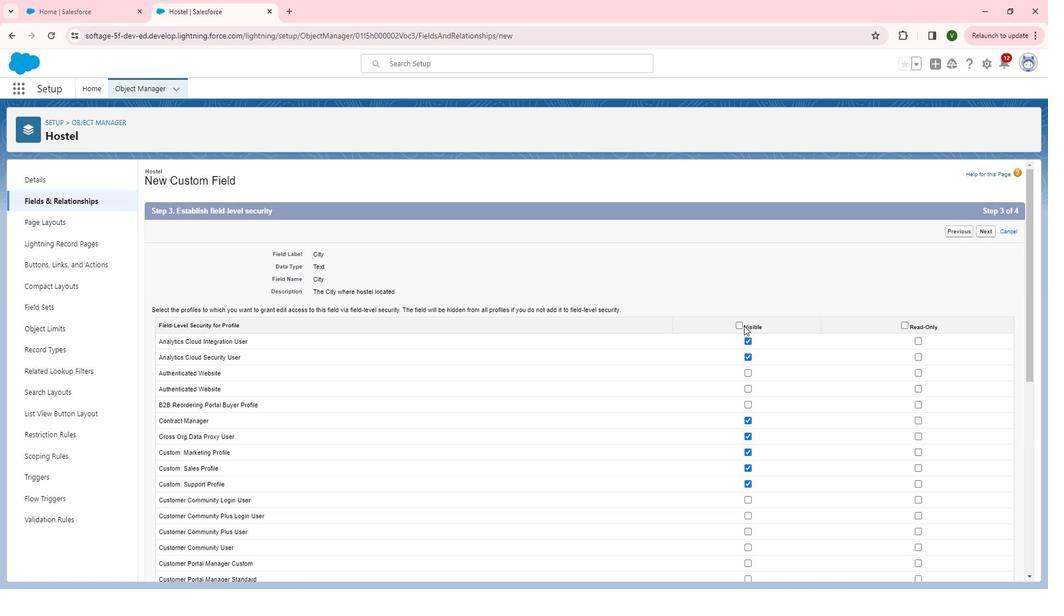 
Action: Mouse moved to (753, 329)
Screenshot: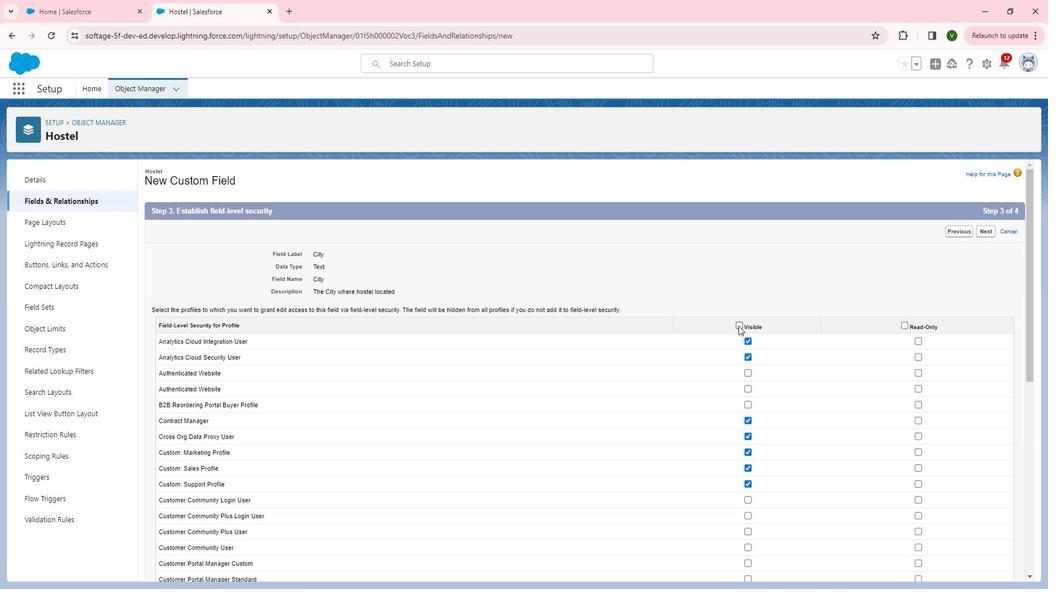 
Action: Mouse pressed left at (753, 329)
Screenshot: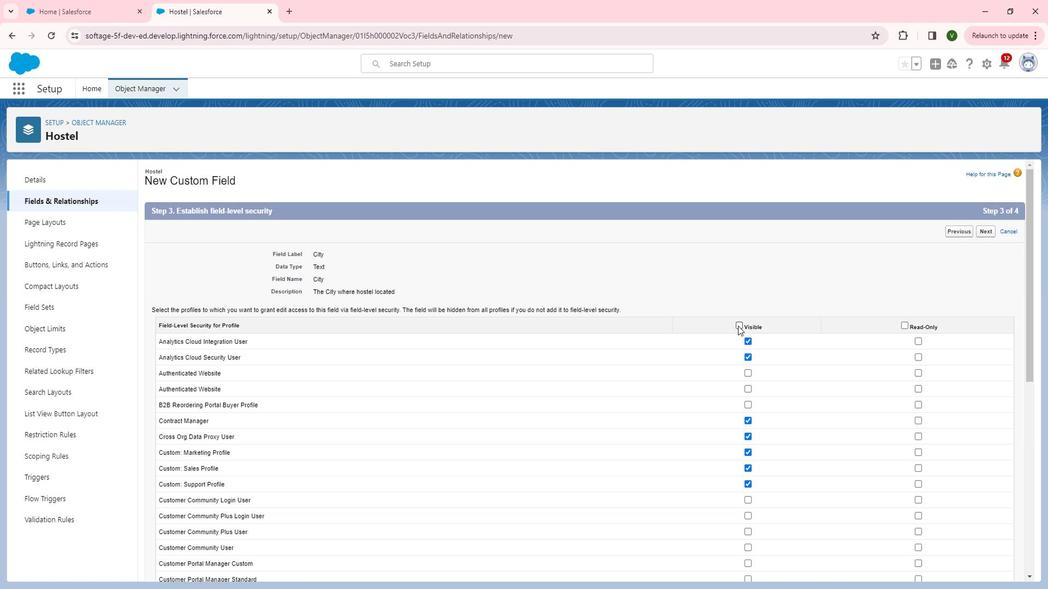 
Action: Mouse moved to (859, 386)
Screenshot: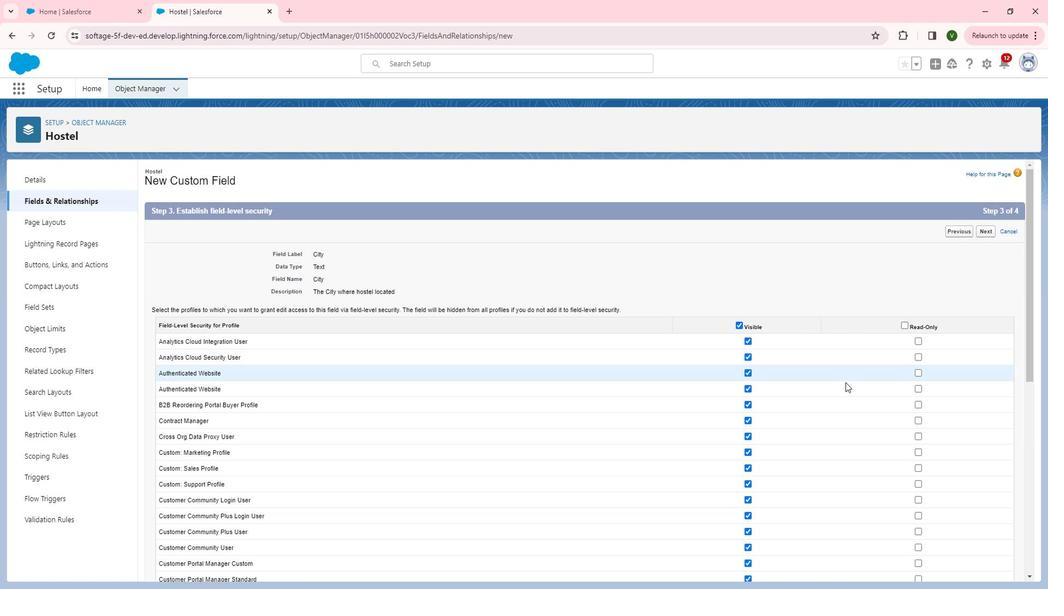 
Action: Mouse scrolled (859, 385) with delta (0, 0)
Screenshot: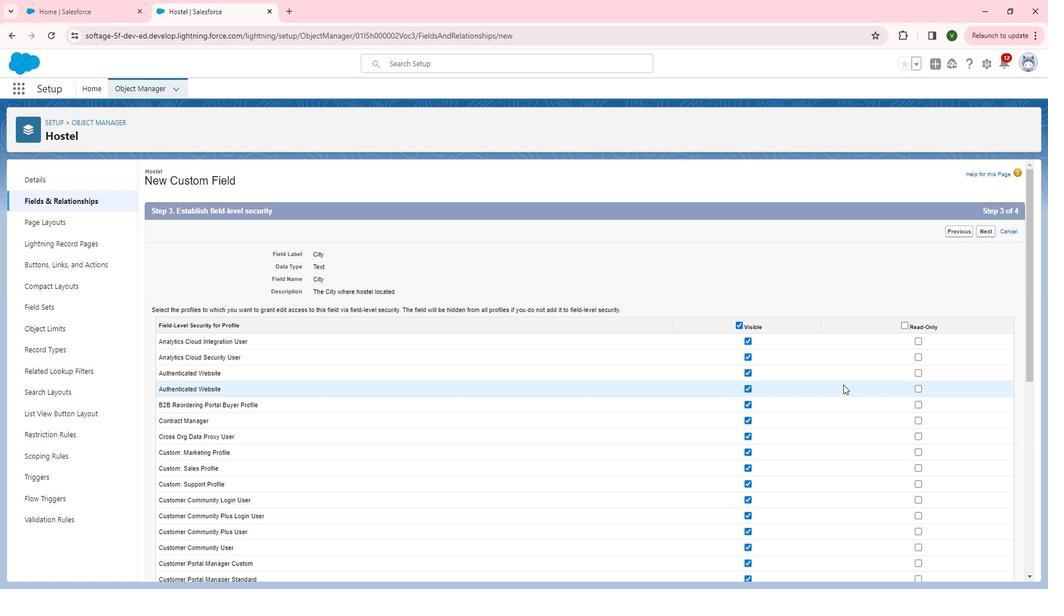
Action: Mouse scrolled (859, 385) with delta (0, 0)
Screenshot: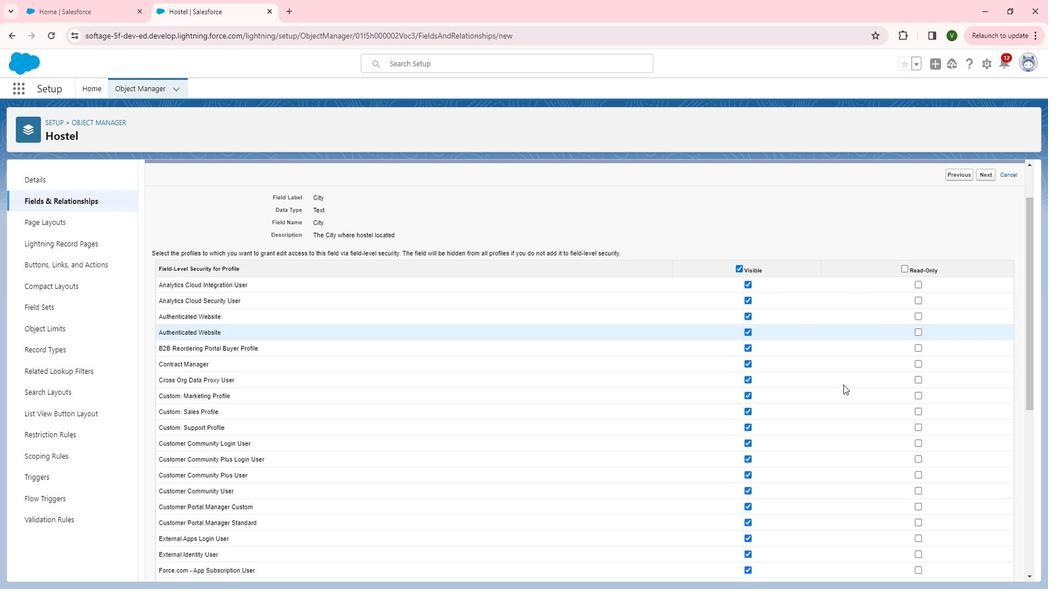 
Action: Mouse moved to (934, 381)
Screenshot: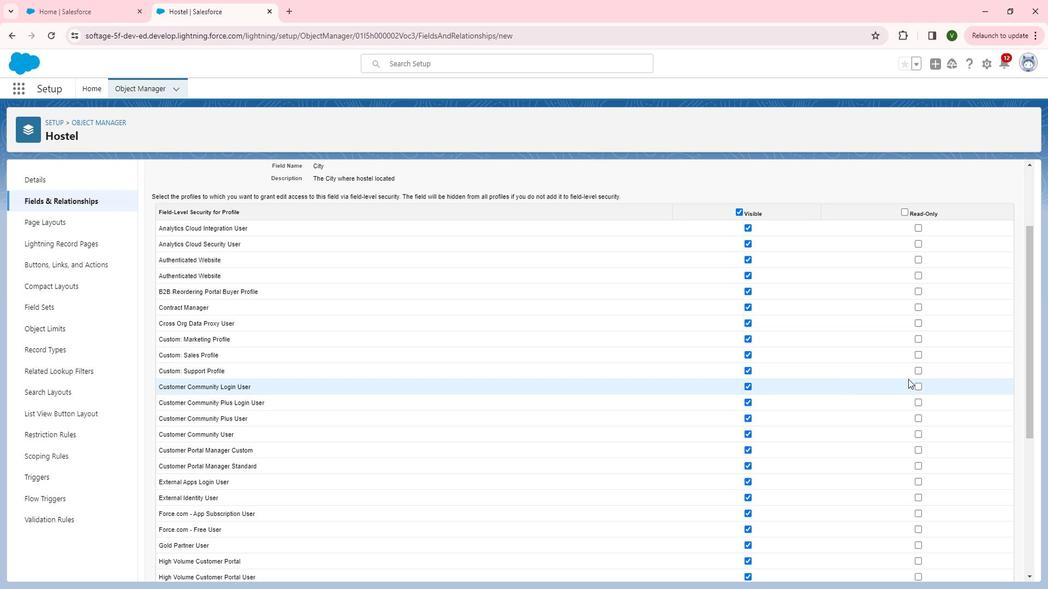 
Action: Mouse scrolled (934, 380) with delta (0, 0)
Screenshot: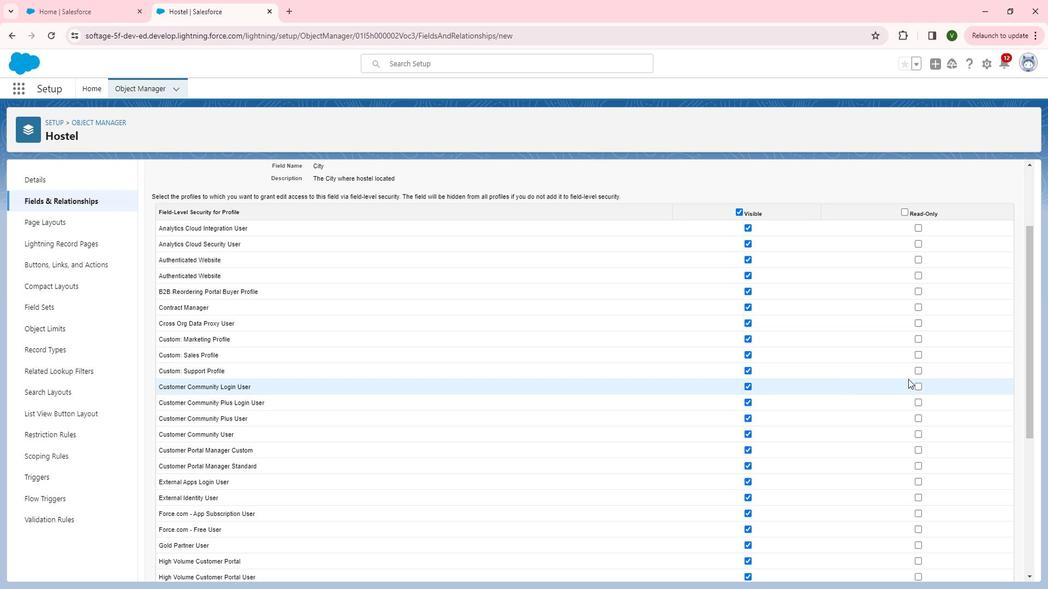 
Action: Mouse scrolled (934, 380) with delta (0, 0)
Screenshot: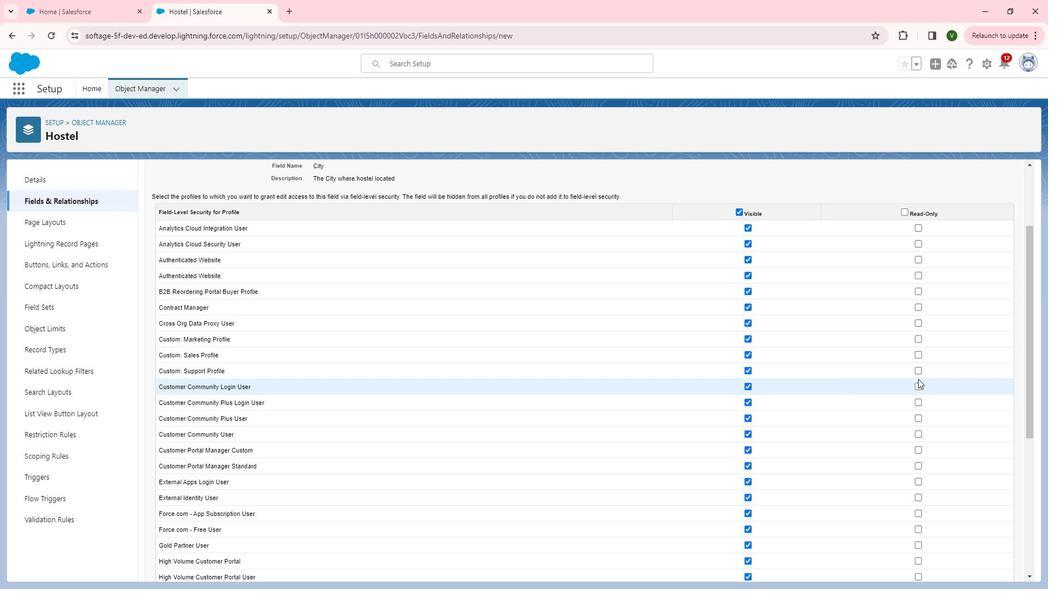 
Action: Mouse scrolled (934, 380) with delta (0, 0)
Screenshot: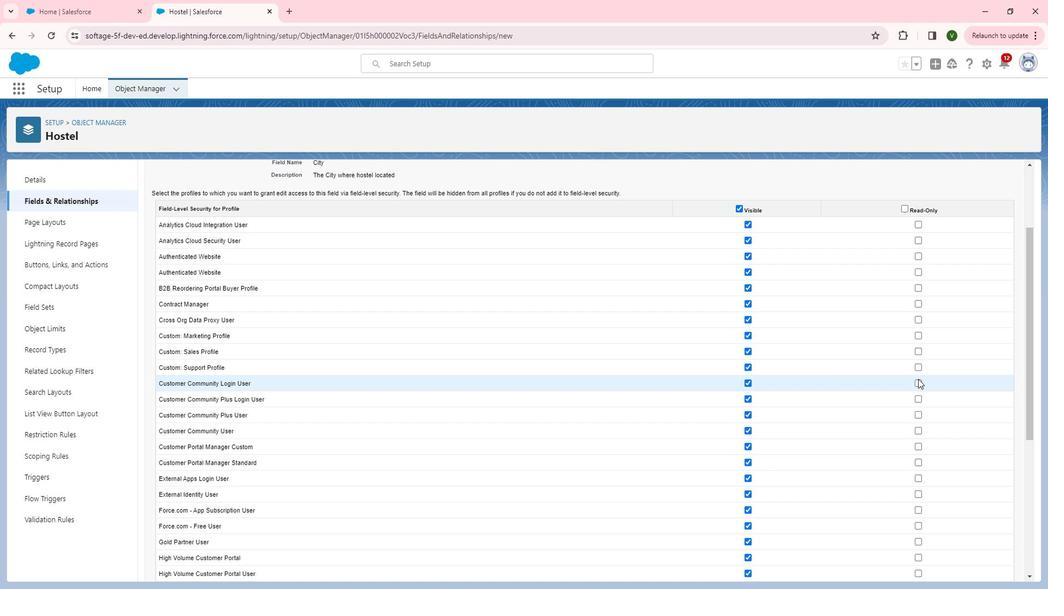 
Action: Mouse moved to (931, 381)
Screenshot: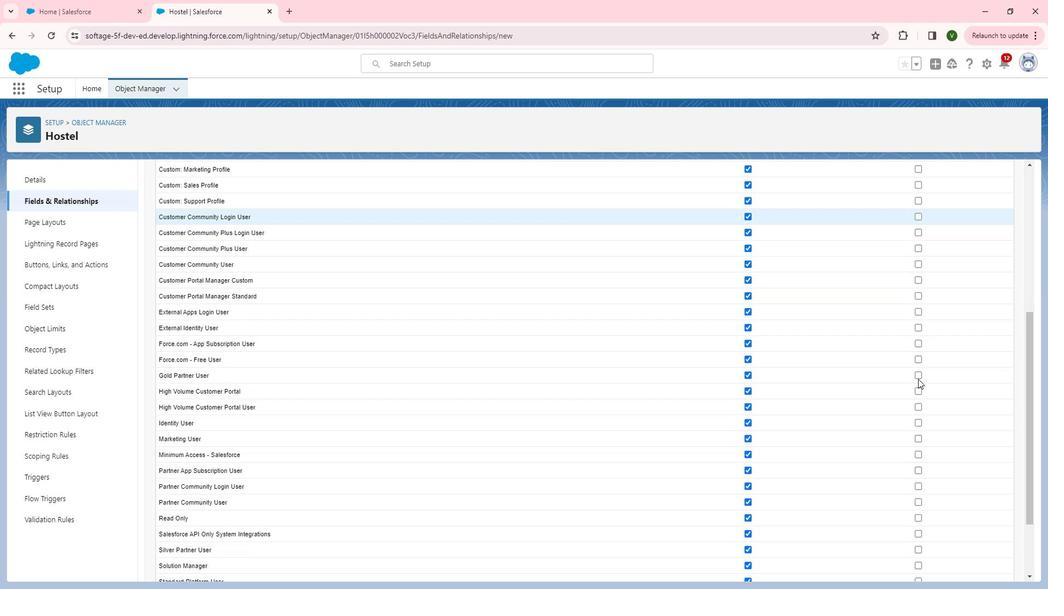 
Action: Mouse scrolled (931, 381) with delta (0, 0)
Screenshot: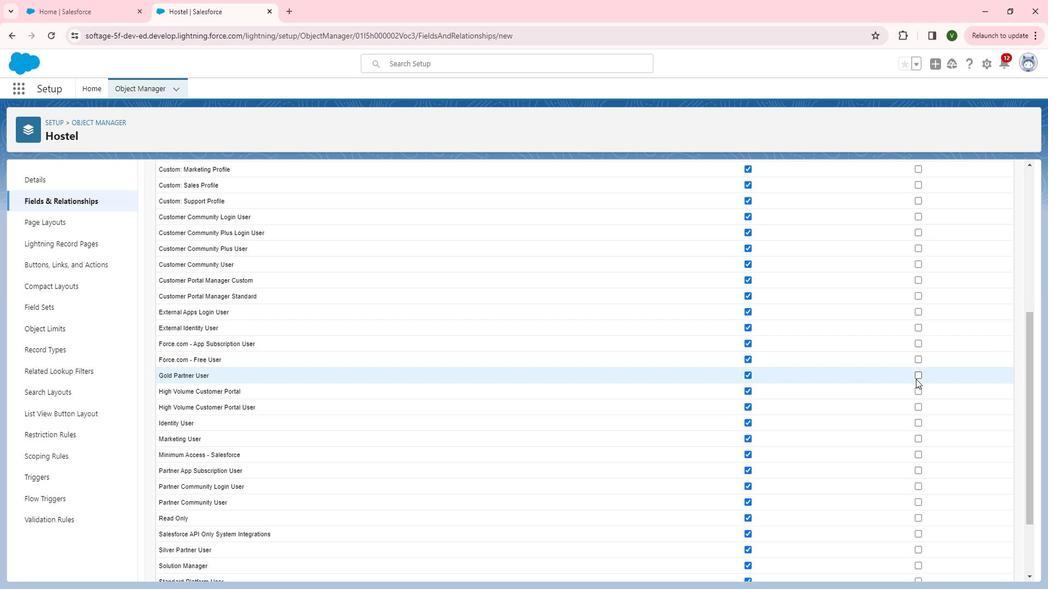 
Action: Mouse scrolled (931, 381) with delta (0, 0)
Screenshot: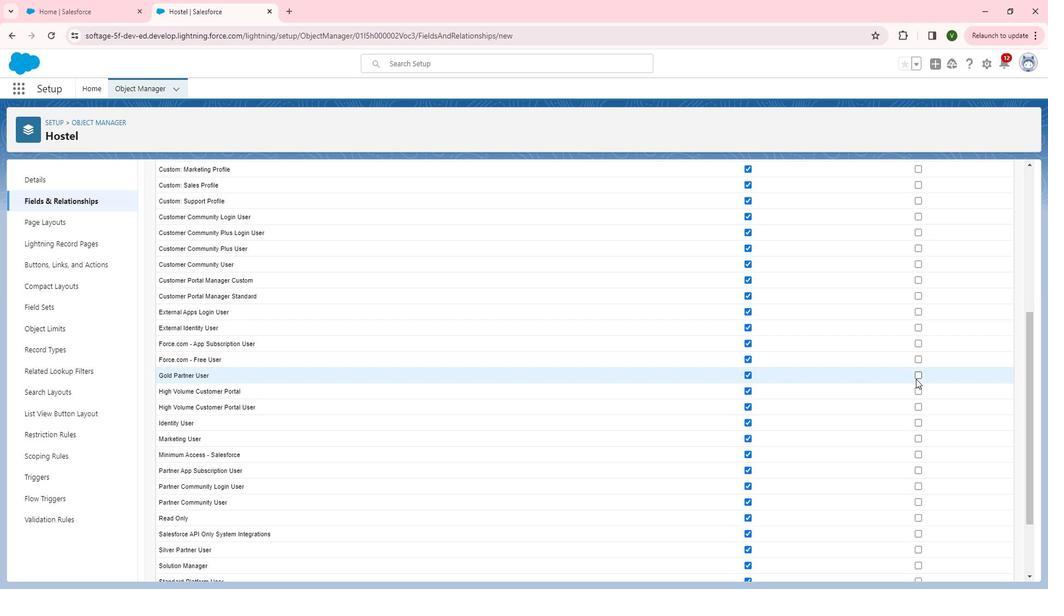 
Action: Mouse scrolled (931, 381) with delta (0, 0)
Screenshot: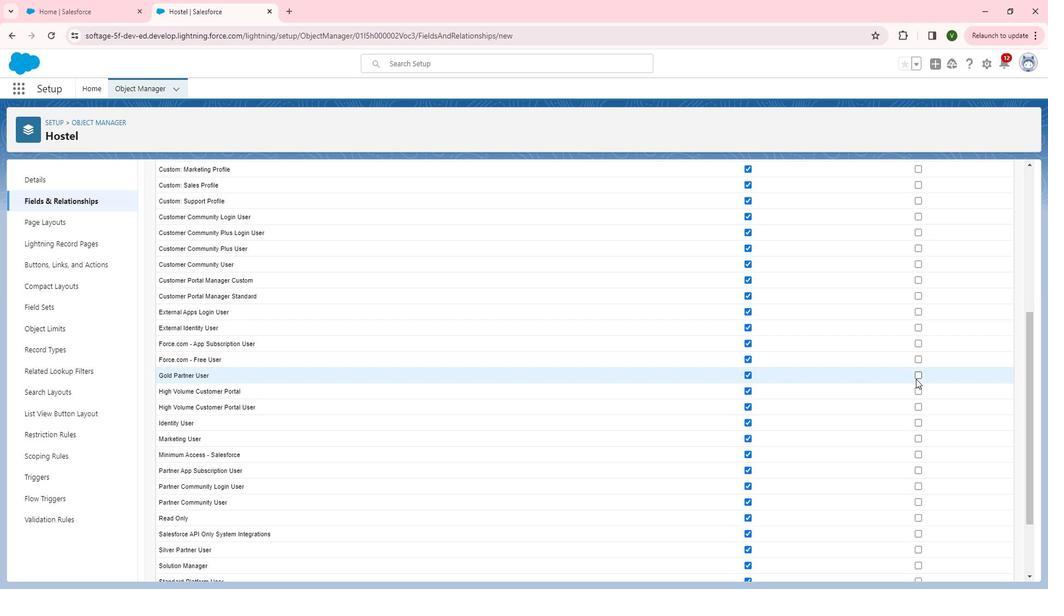 
Action: Mouse scrolled (931, 381) with delta (0, 0)
Screenshot: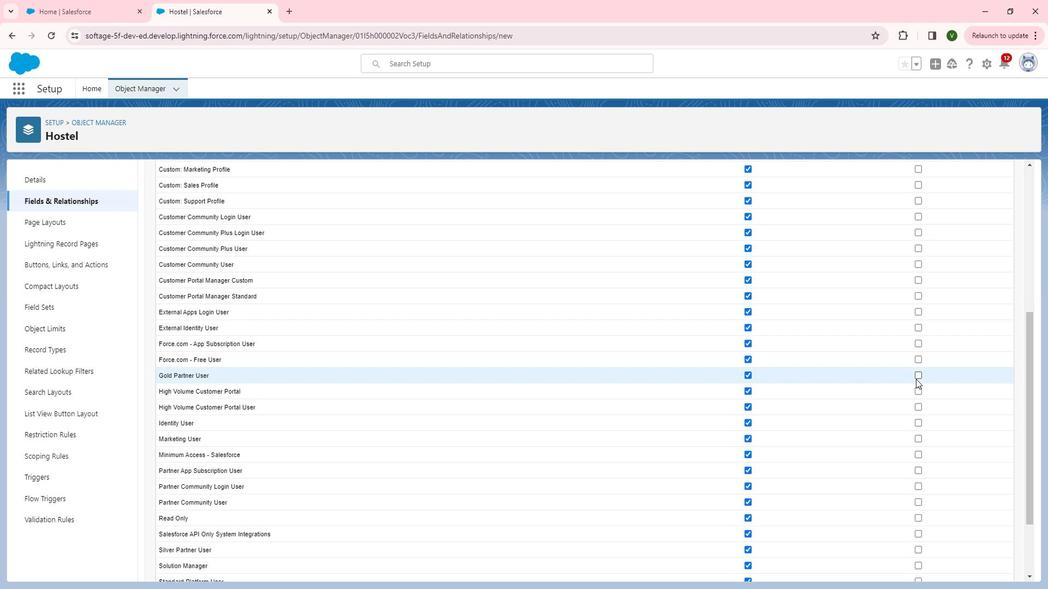 
Action: Mouse moved to (921, 272)
Screenshot: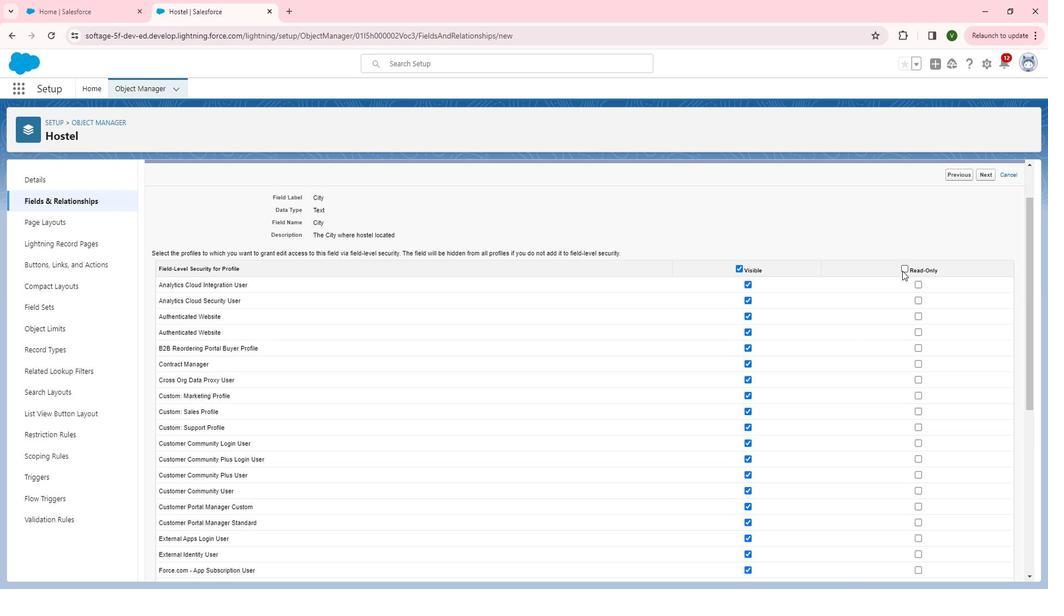 
Action: Mouse pressed left at (921, 272)
Screenshot: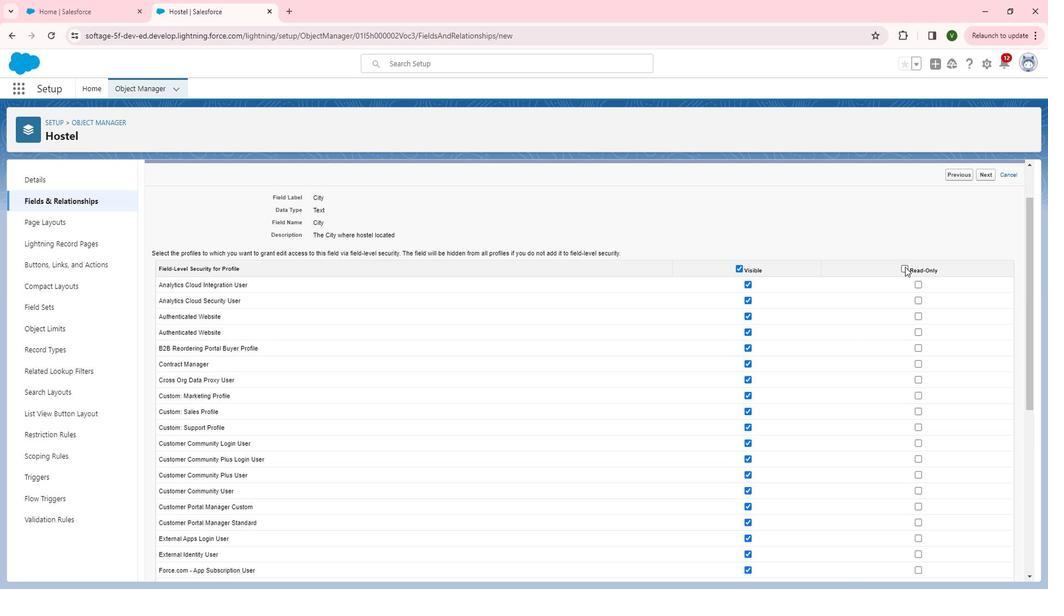 
Action: Mouse moved to (971, 365)
Screenshot: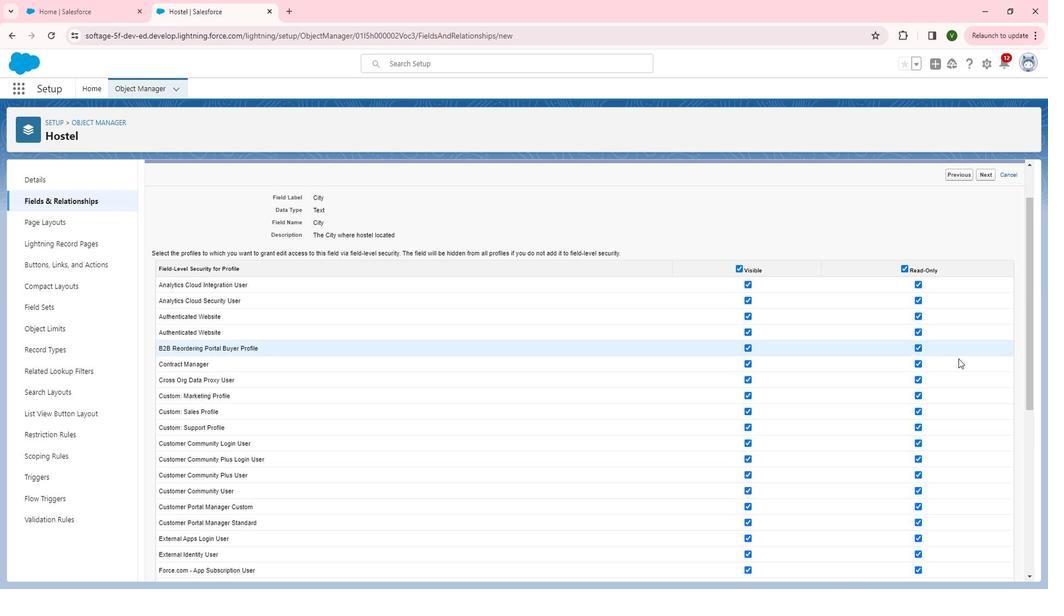 
Action: Mouse scrolled (971, 365) with delta (0, 0)
Screenshot: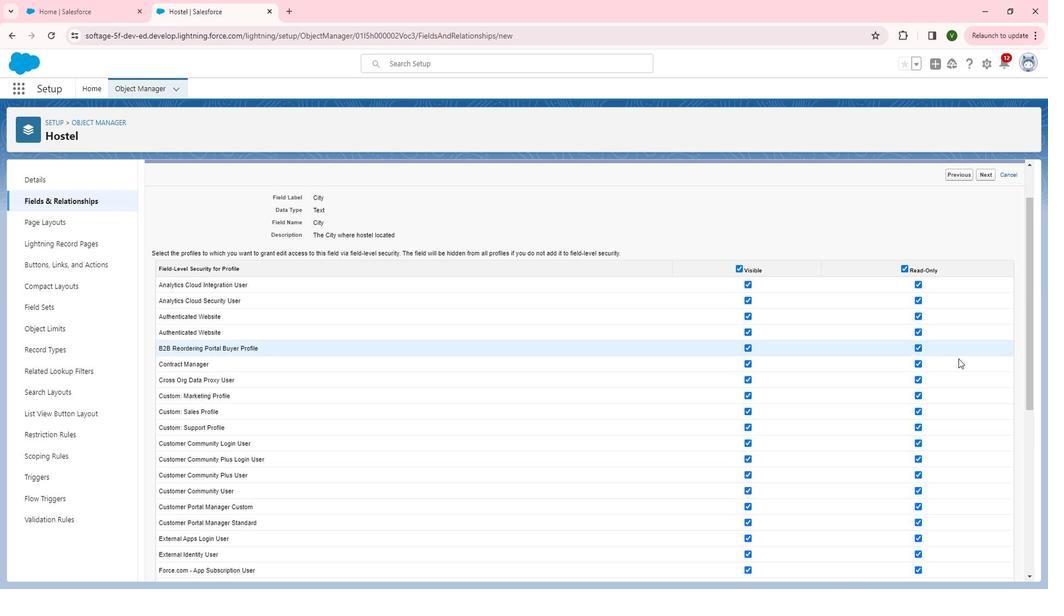
Action: Mouse moved to (969, 367)
Screenshot: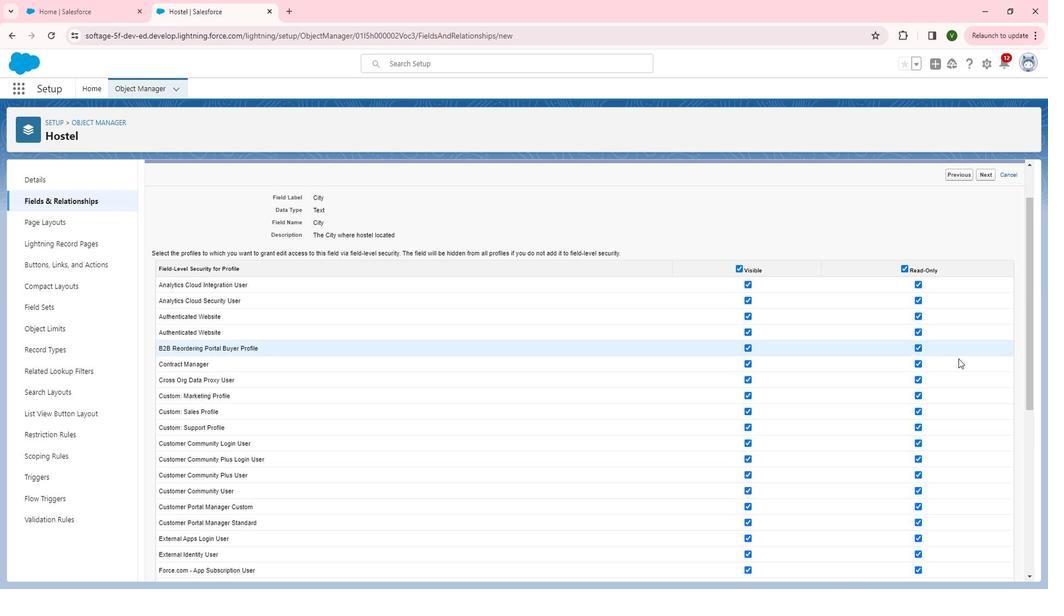 
Action: Mouse scrolled (969, 366) with delta (0, 0)
Screenshot: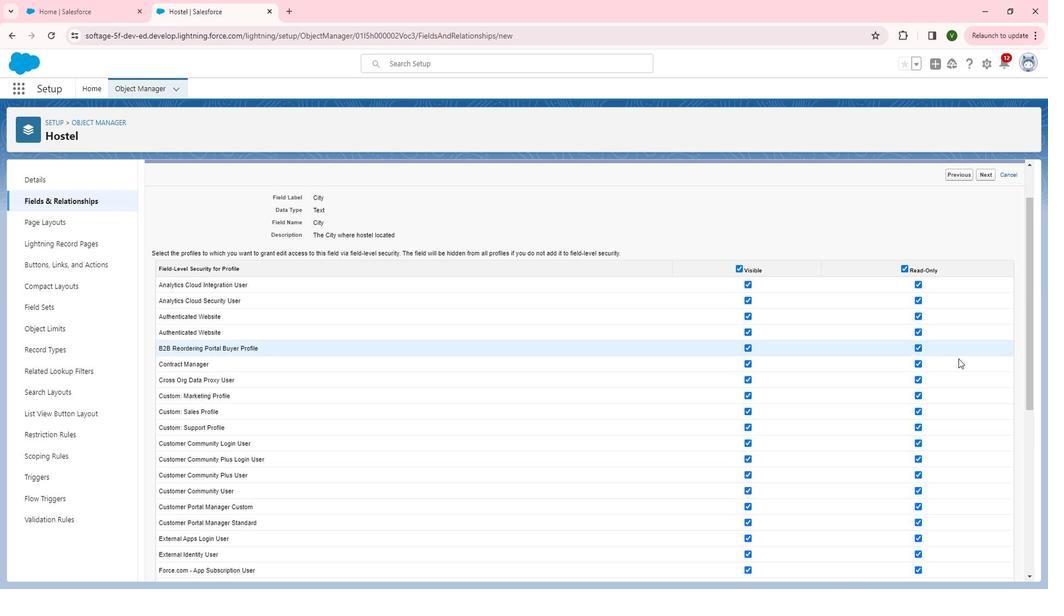 
Action: Mouse moved to (969, 367)
Screenshot: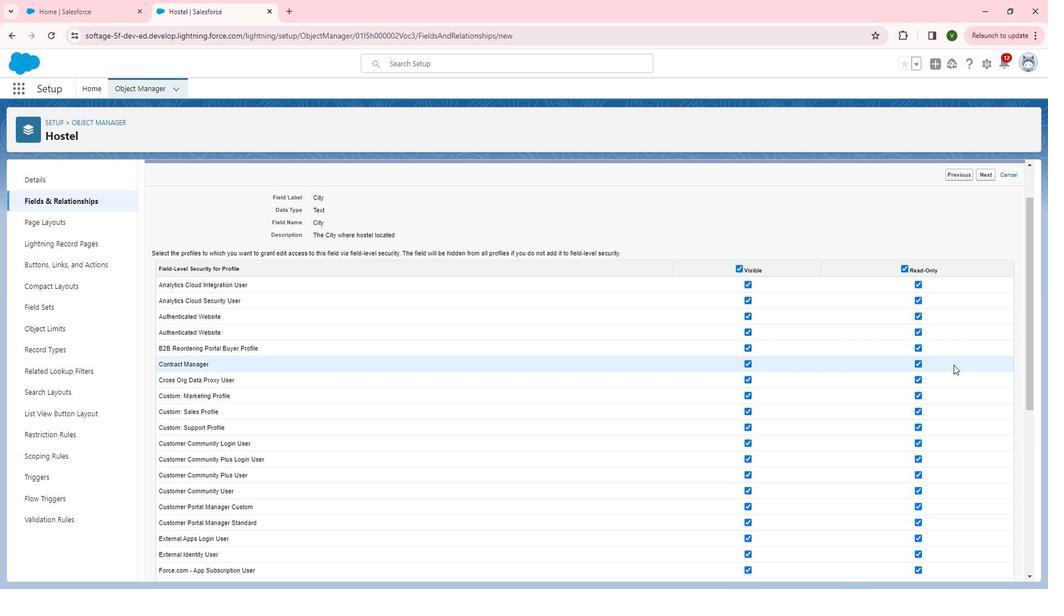 
Action: Mouse scrolled (969, 366) with delta (0, 0)
Screenshot: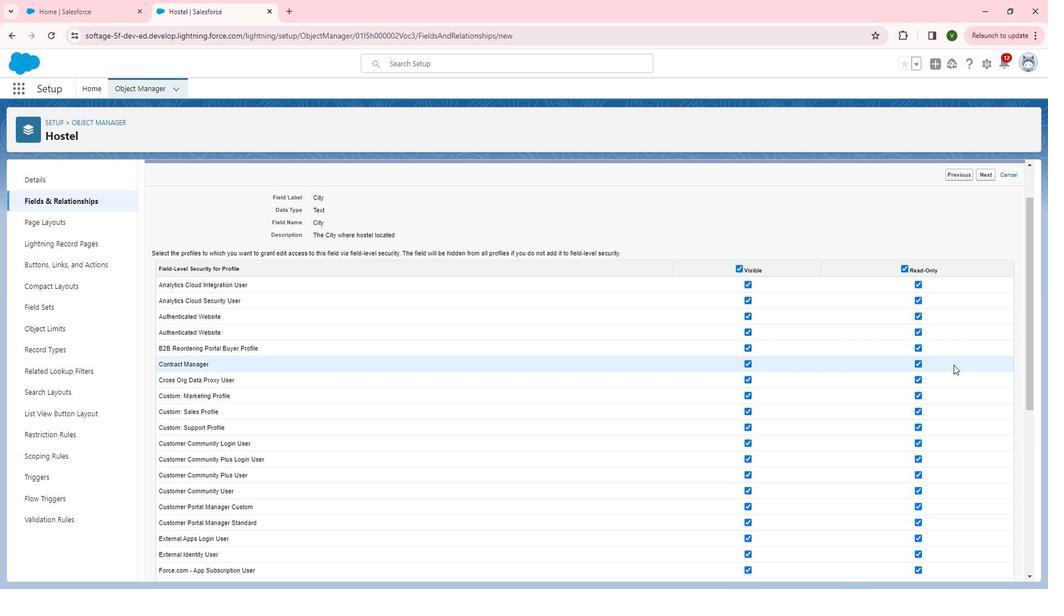 
Action: Mouse moved to (968, 369)
Screenshot: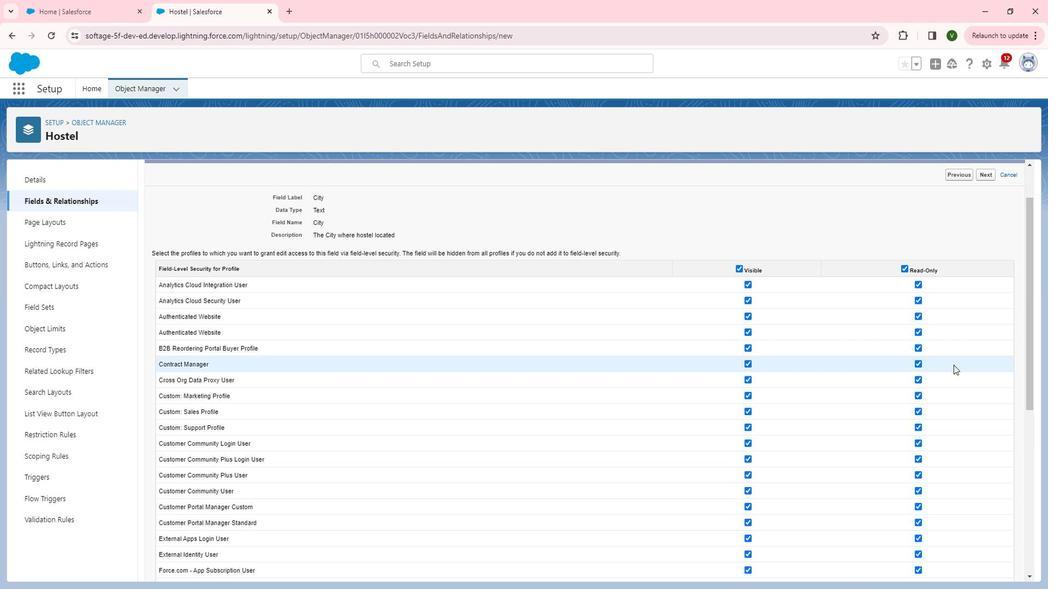 
Action: Mouse scrolled (968, 368) with delta (0, 0)
Screenshot: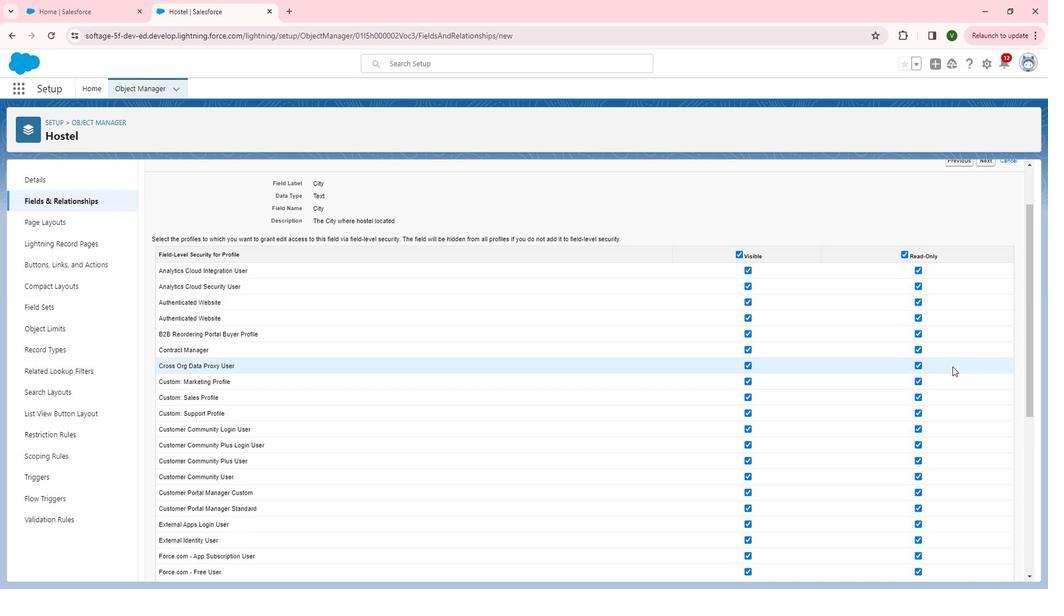 
Action: Mouse moved to (934, 290)
Screenshot: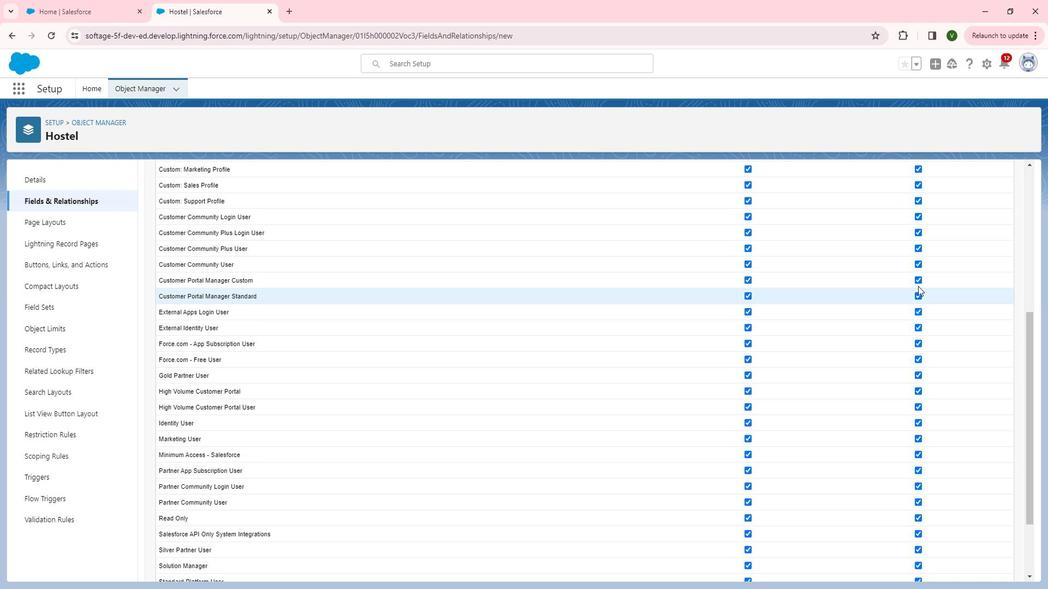 
Action: Mouse pressed left at (934, 290)
Screenshot: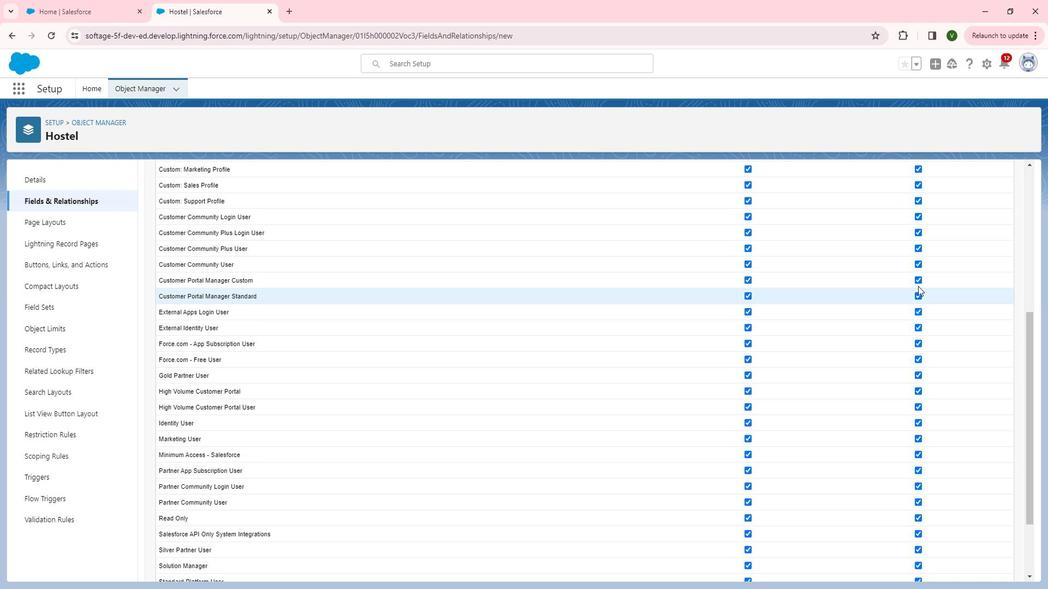 
Action: Mouse moved to (932, 287)
Screenshot: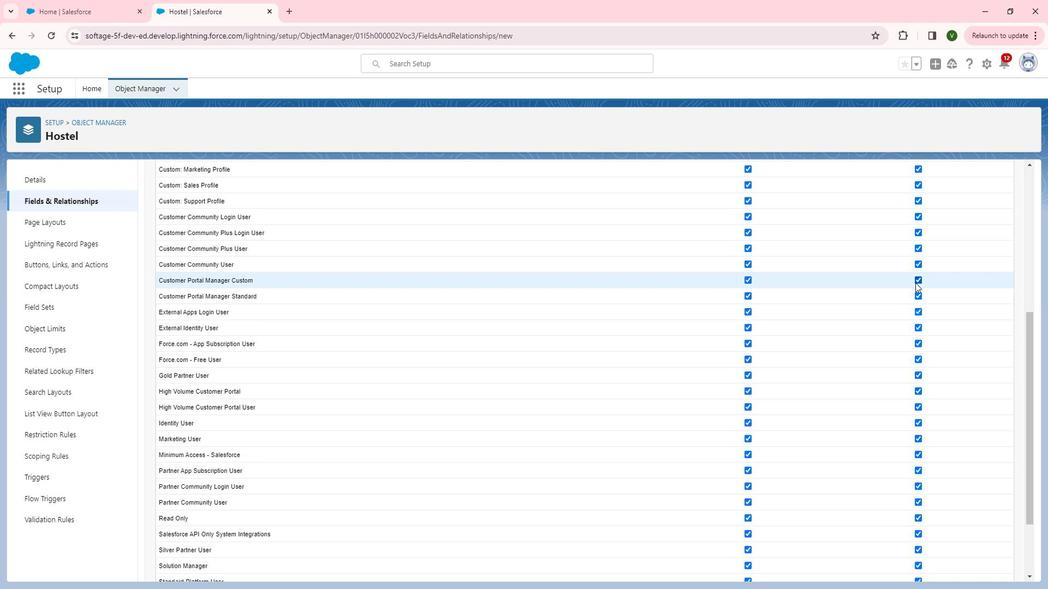 
Action: Mouse pressed left at (932, 287)
Screenshot: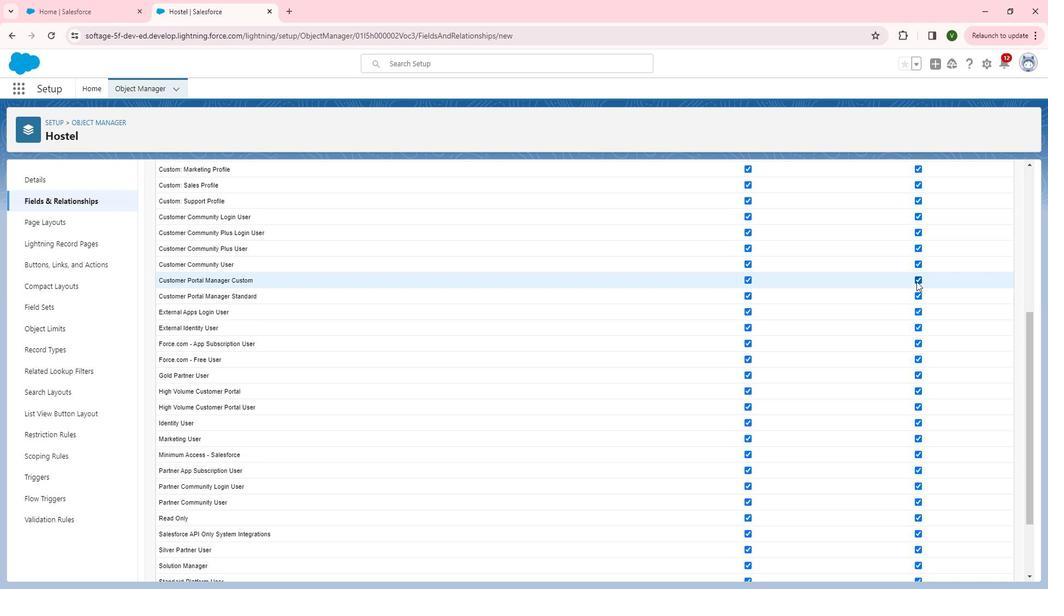 
Action: Mouse moved to (936, 304)
Screenshot: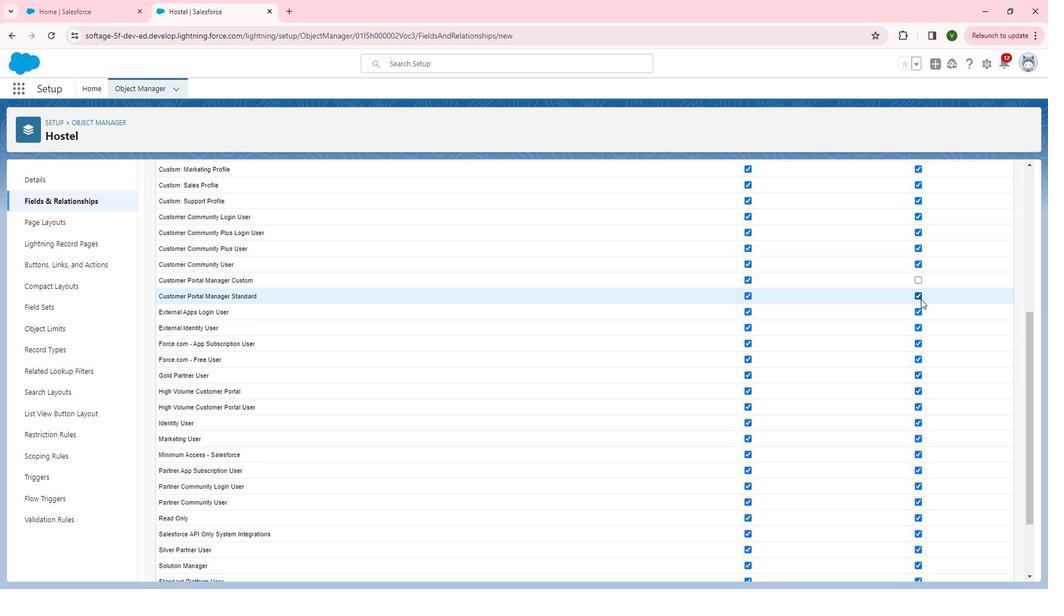 
Action: Mouse pressed left at (936, 304)
Screenshot: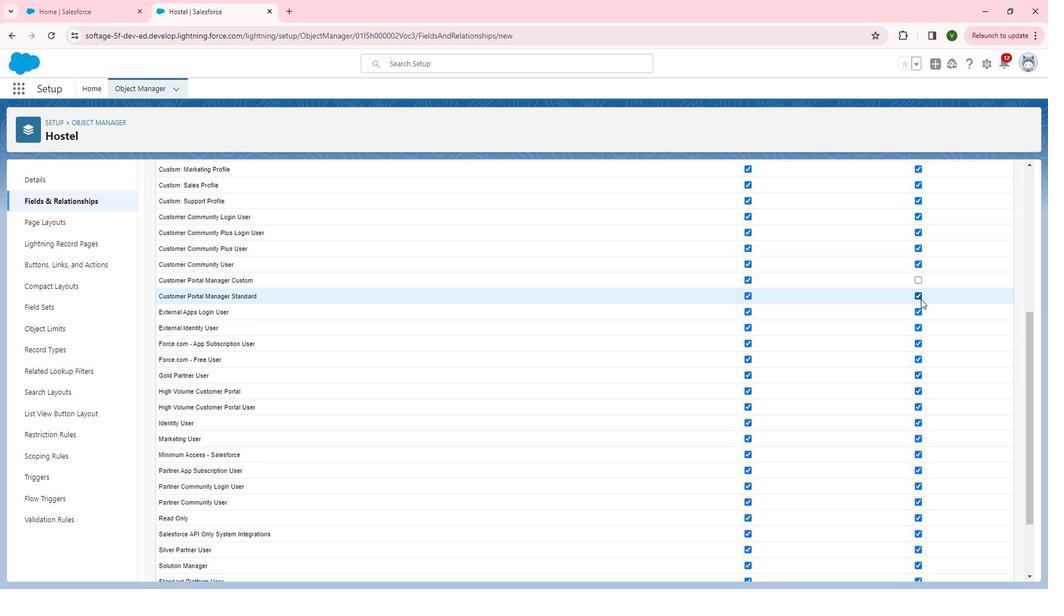 
Action: Mouse moved to (935, 269)
Screenshot: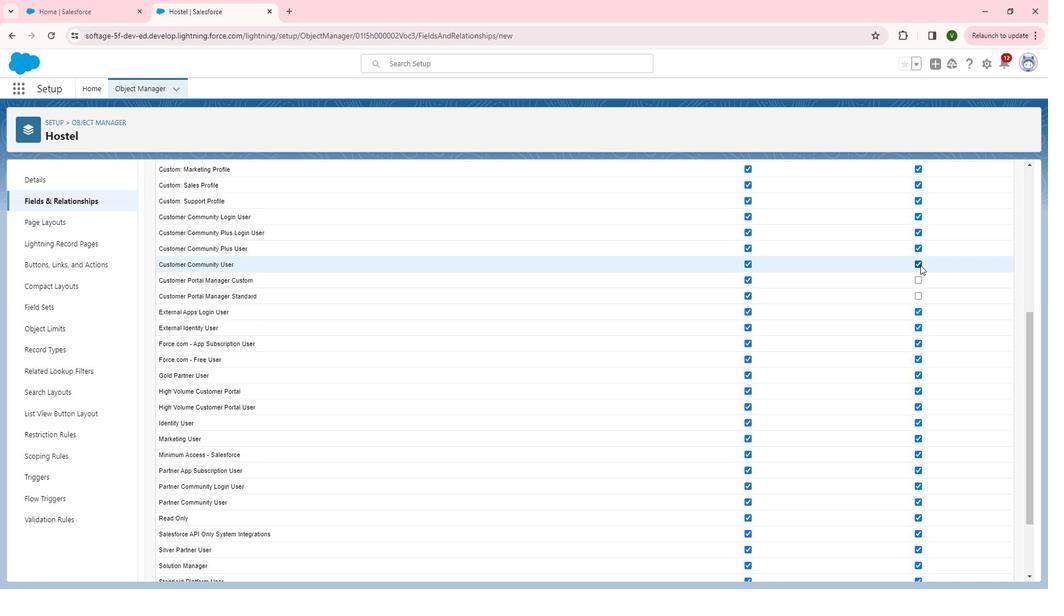 
Action: Mouse pressed left at (935, 269)
Screenshot: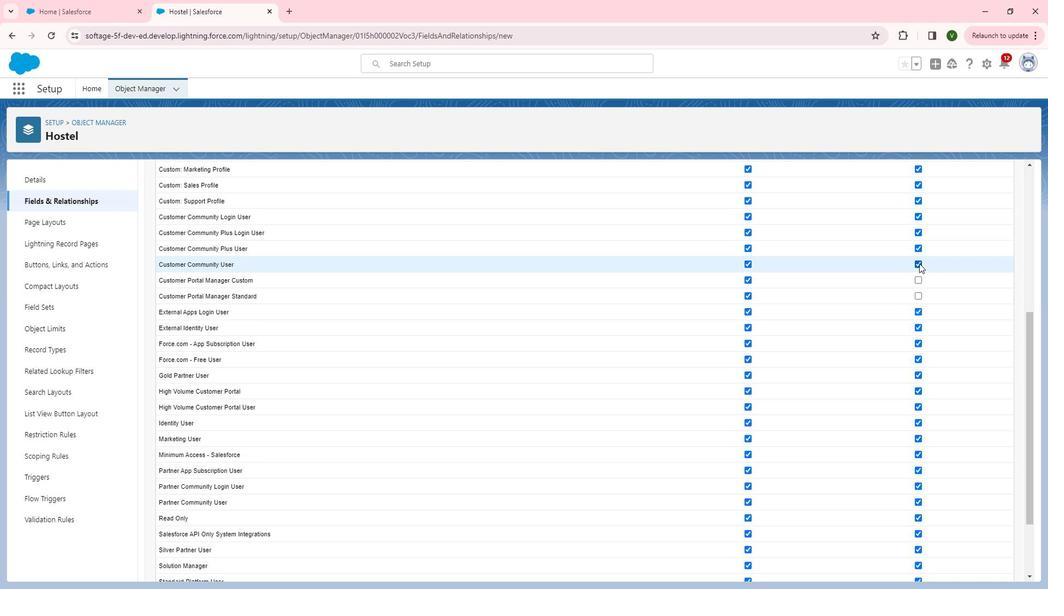 
Action: Mouse moved to (934, 259)
Screenshot: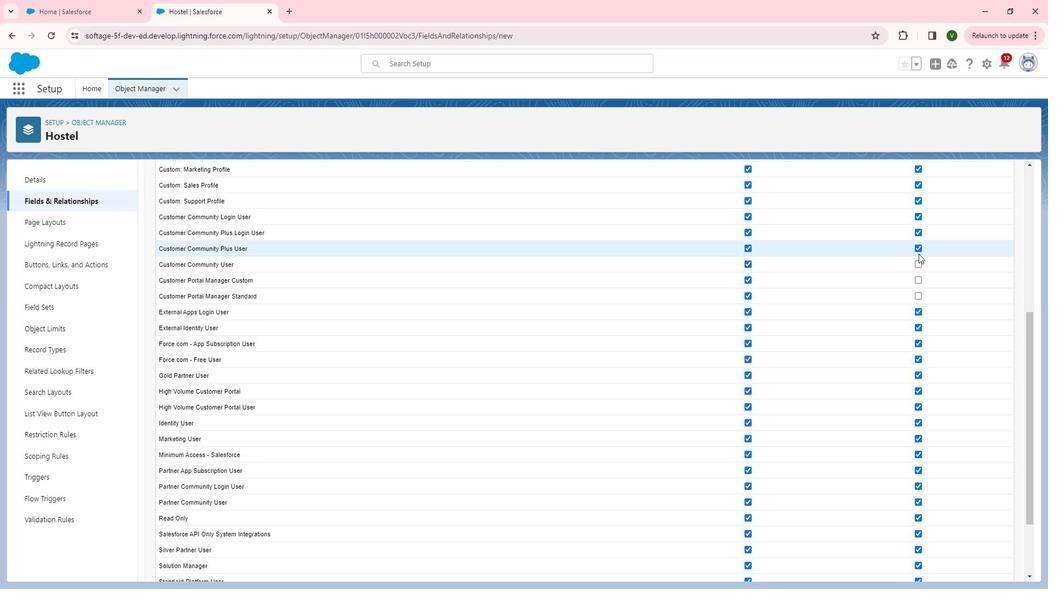 
Action: Mouse pressed left at (934, 259)
Screenshot: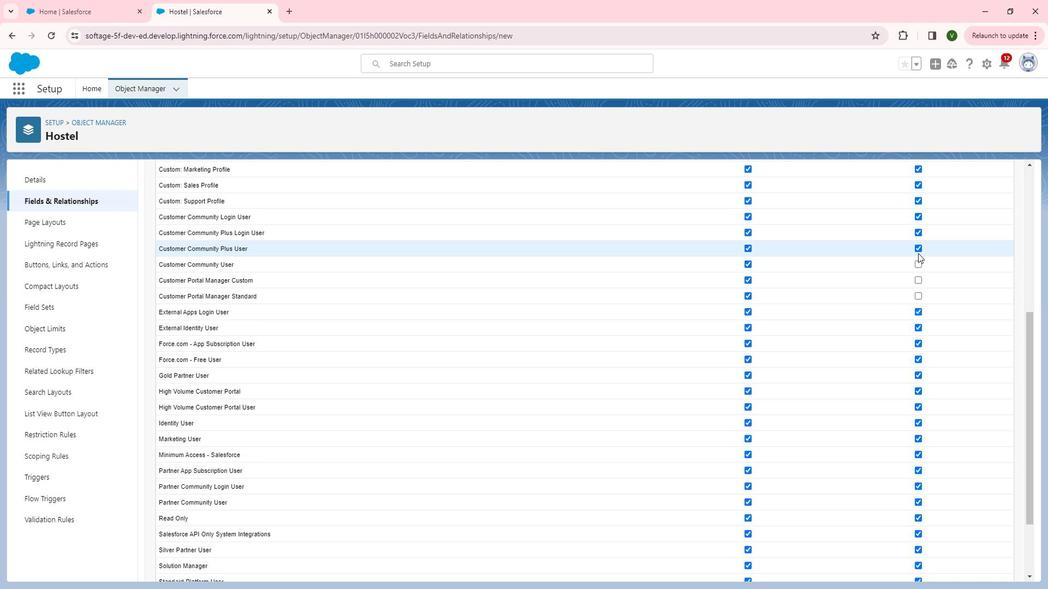 
Action: Mouse moved to (934, 250)
Screenshot: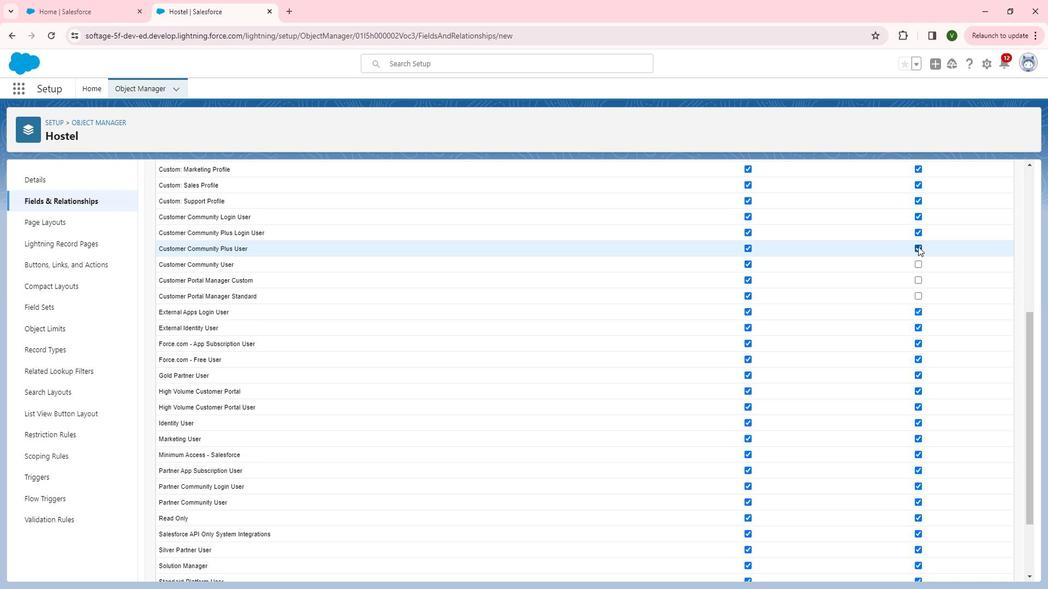 
Action: Mouse pressed left at (934, 250)
Screenshot: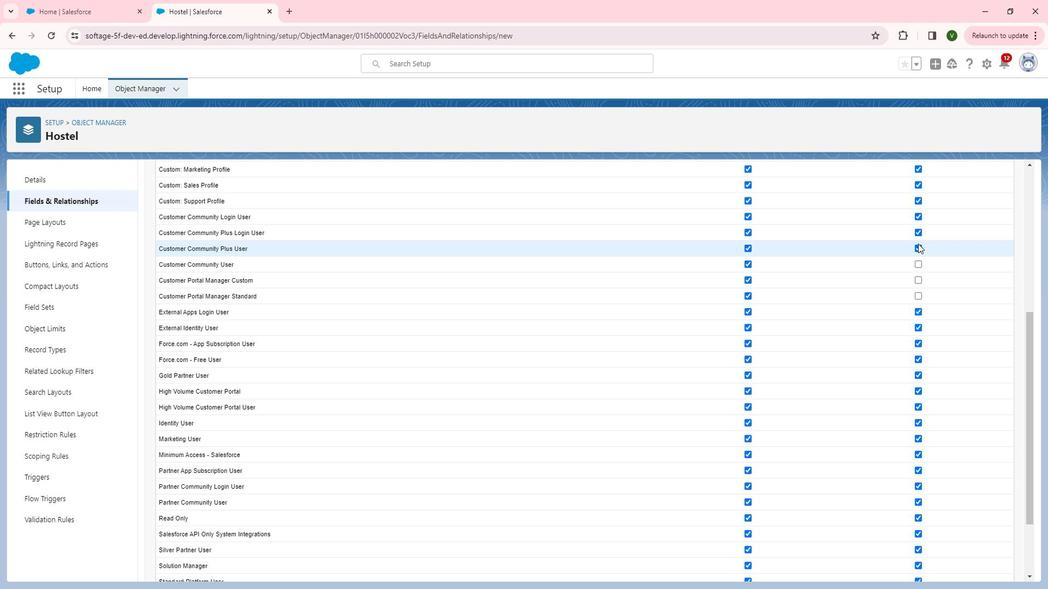 
Action: Mouse moved to (936, 235)
Screenshot: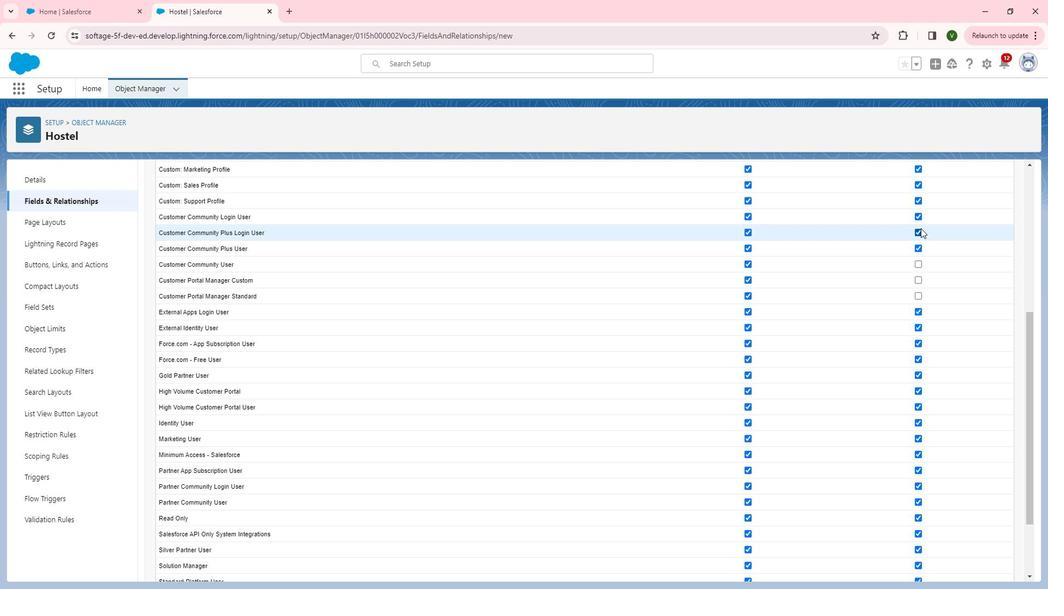 
Action: Mouse pressed left at (936, 235)
Screenshot: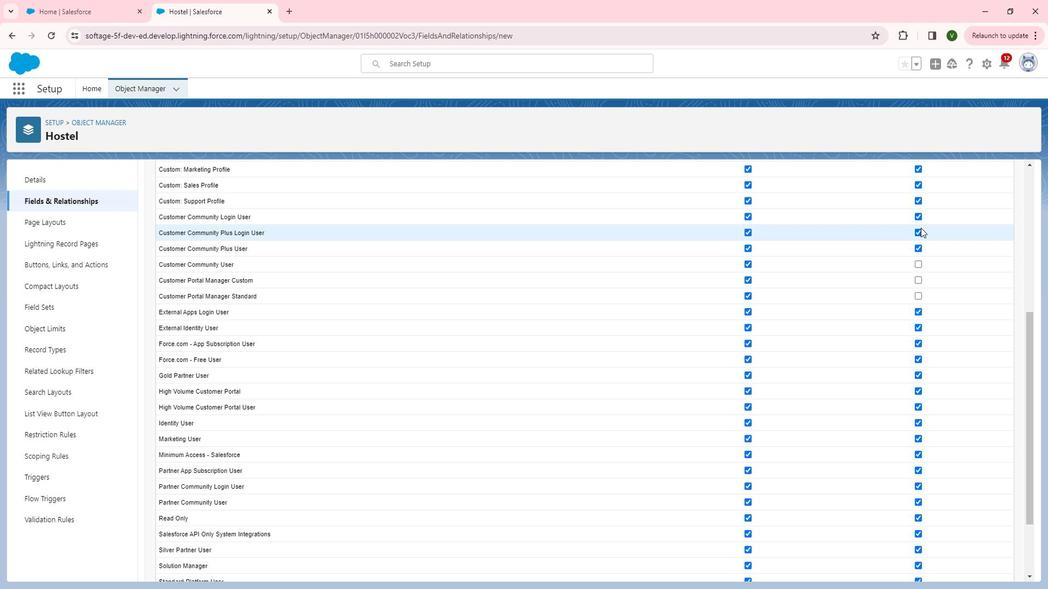 
Action: Mouse moved to (933, 222)
Screenshot: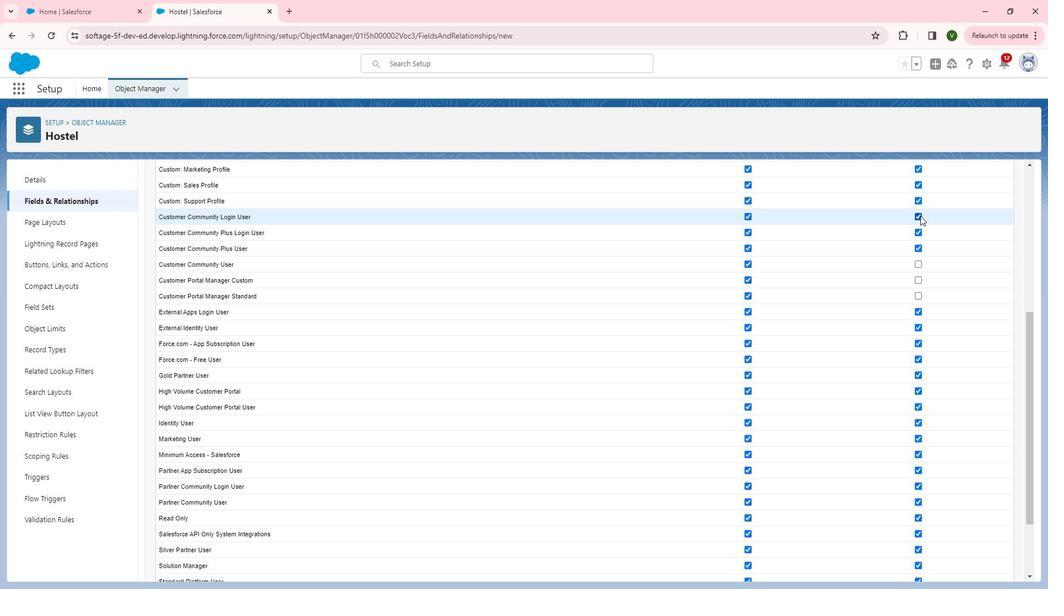 
Action: Mouse pressed left at (933, 222)
Screenshot: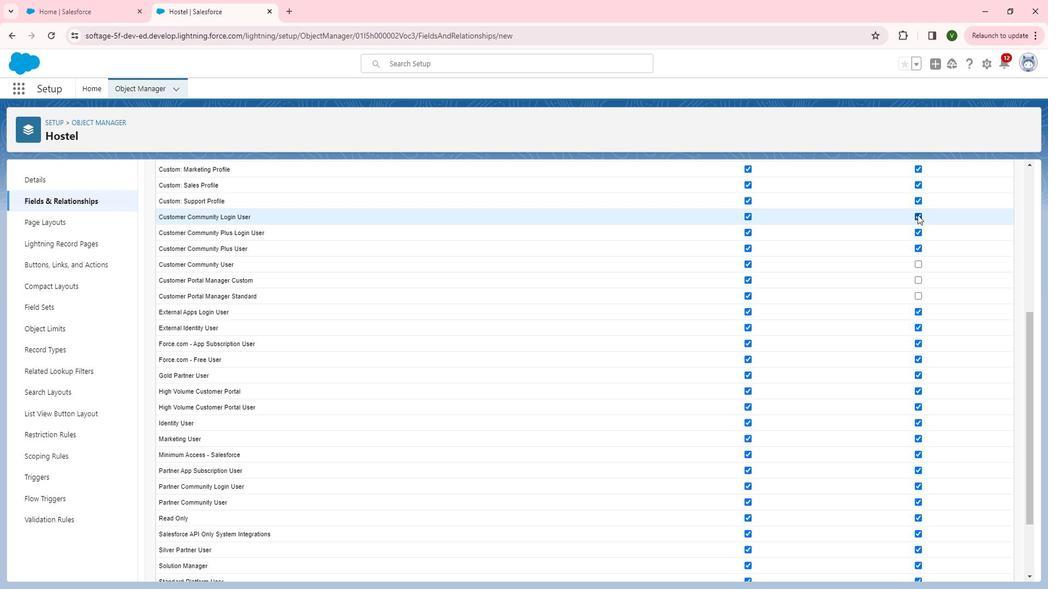 
Action: Mouse moved to (935, 239)
Screenshot: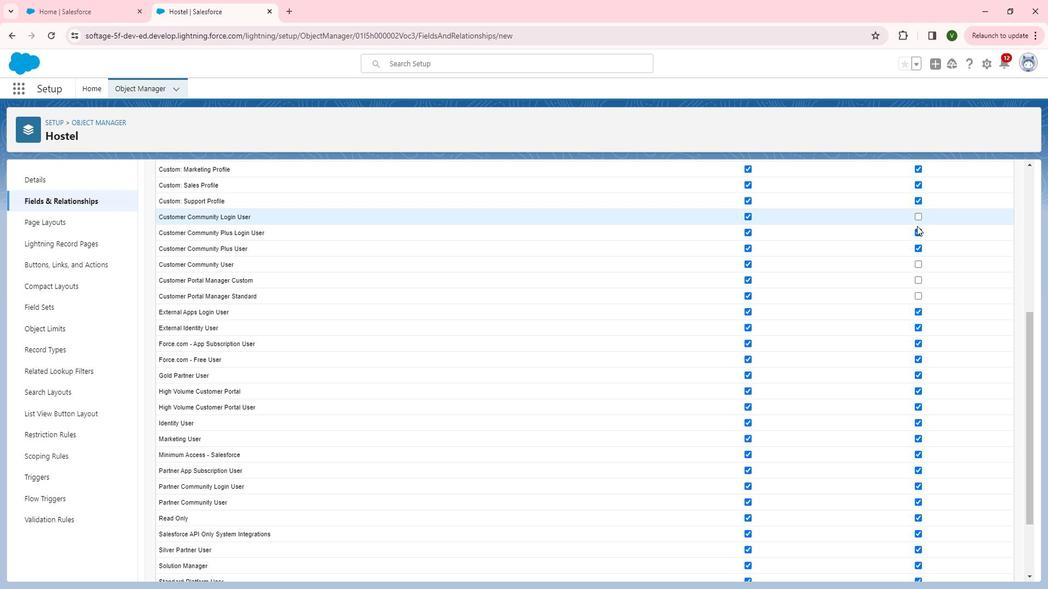 
Action: Mouse pressed left at (935, 239)
Screenshot: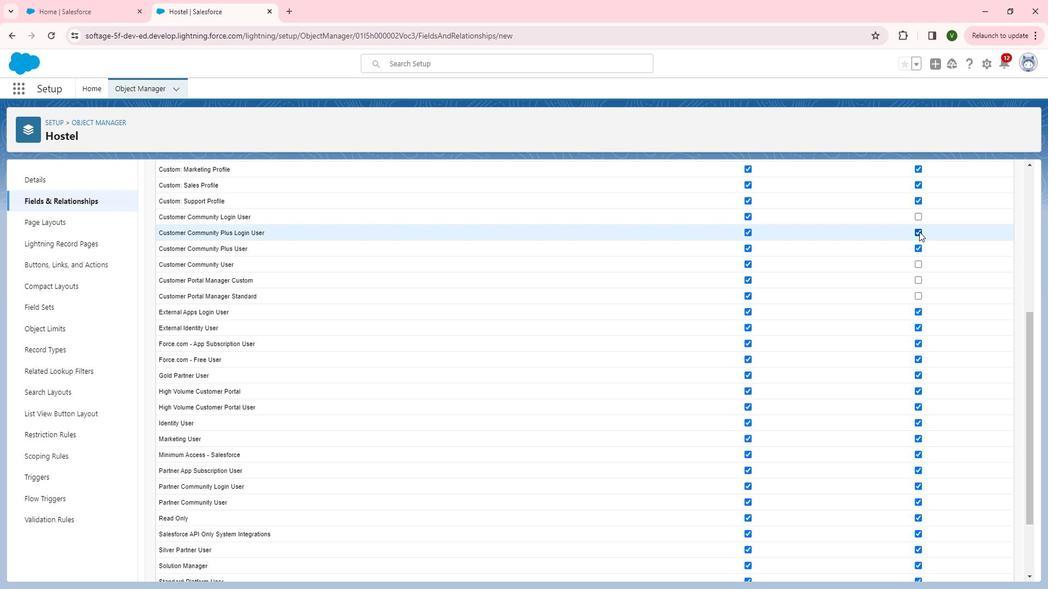 
Action: Mouse moved to (934, 254)
Screenshot: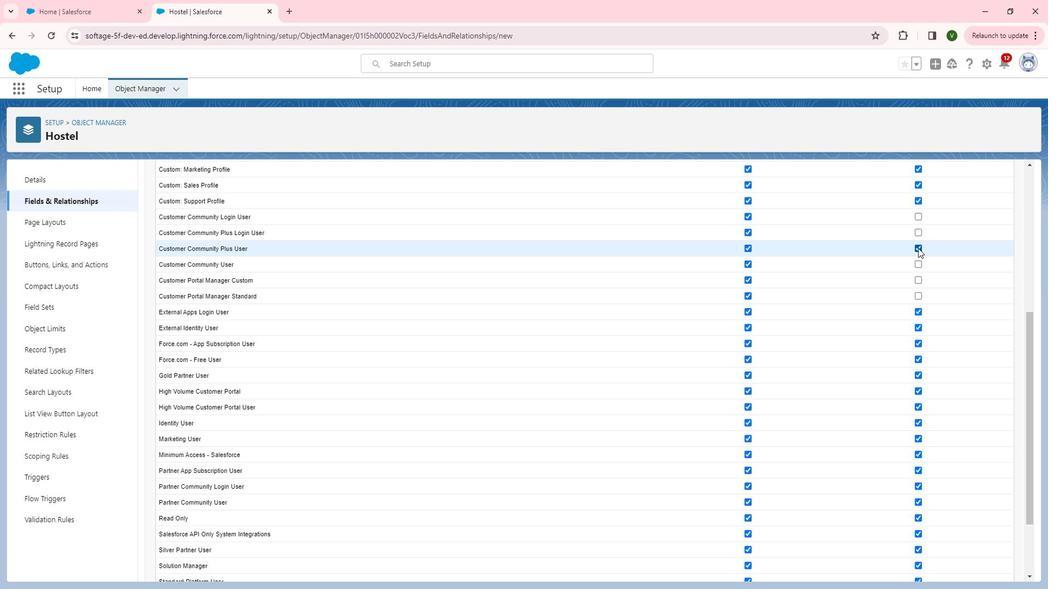 
Action: Mouse pressed left at (934, 254)
Screenshot: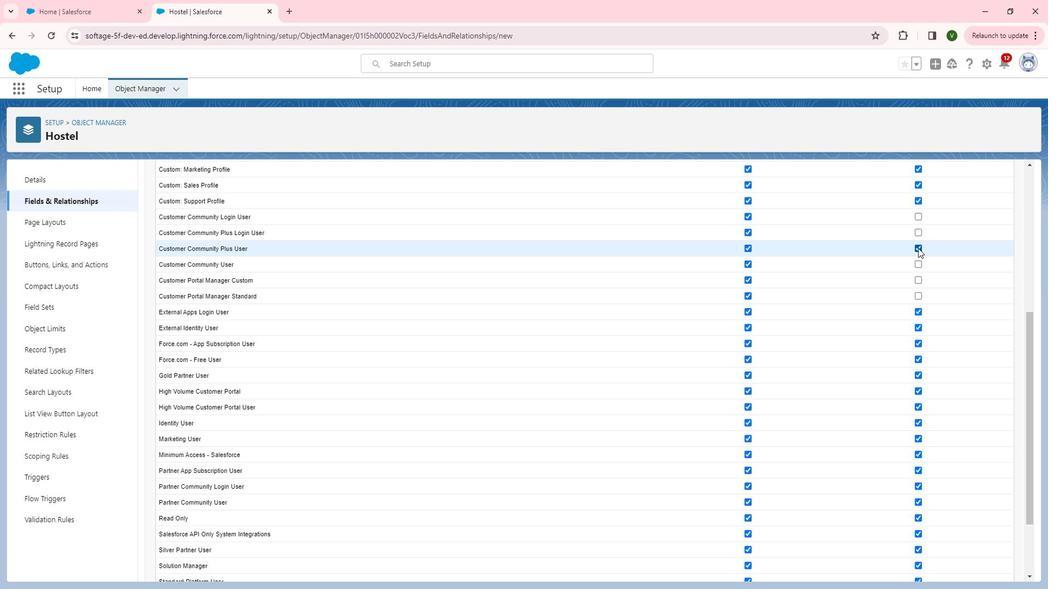 
Action: Mouse moved to (911, 262)
Screenshot: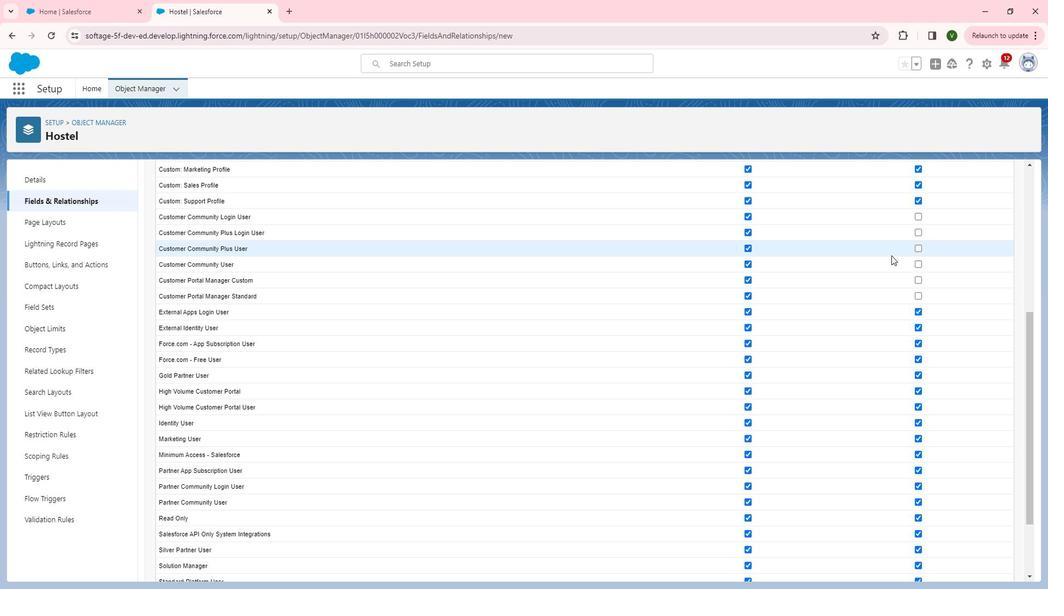 
Action: Mouse scrolled (911, 262) with delta (0, 0)
Screenshot: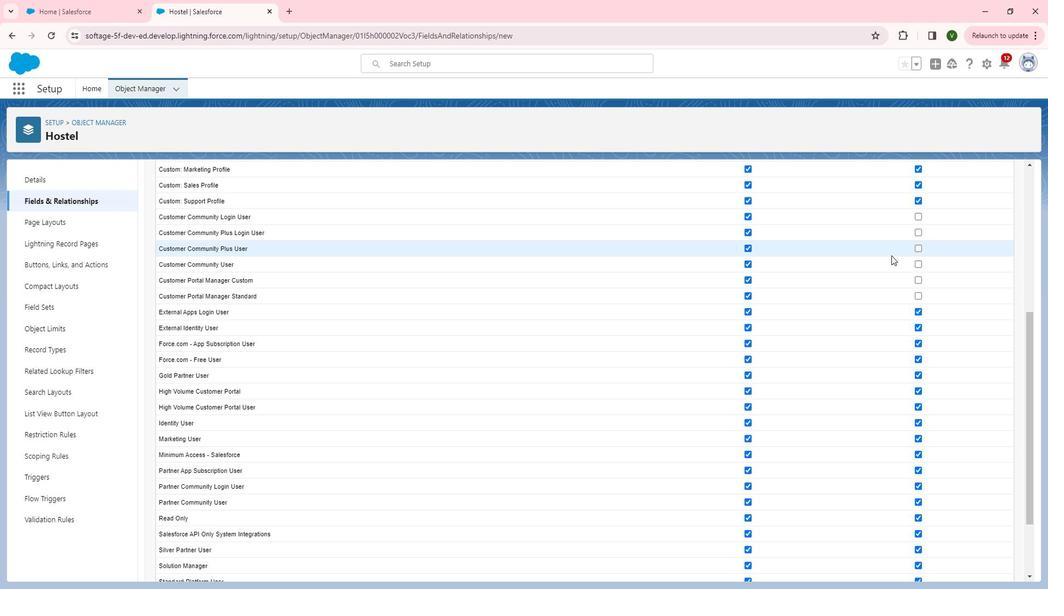
Action: Mouse moved to (929, 260)
Screenshot: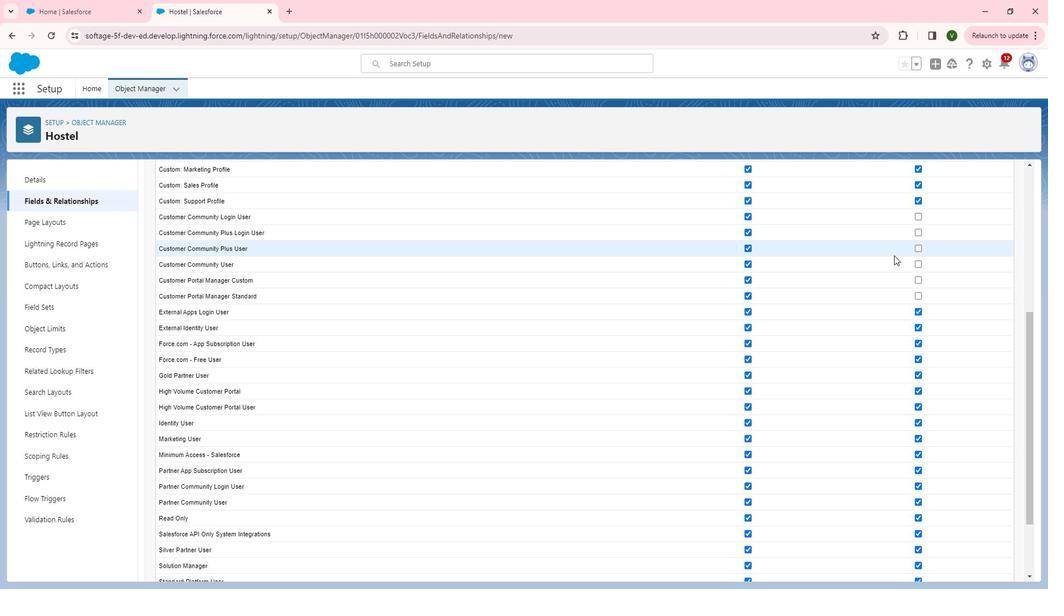 
Action: Mouse scrolled (929, 261) with delta (0, 0)
Screenshot: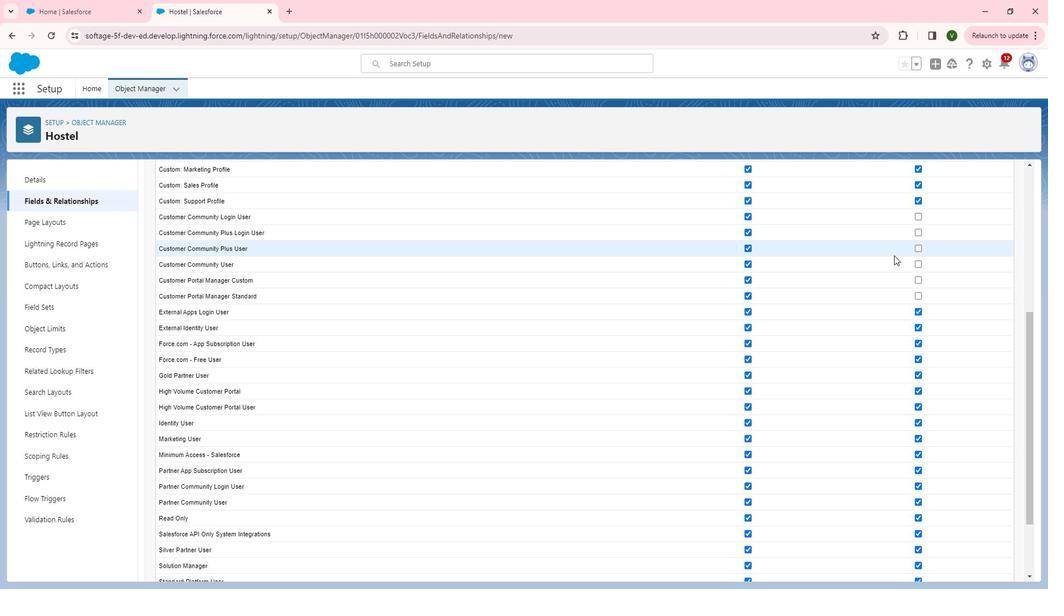 
Action: Mouse moved to (933, 285)
Screenshot: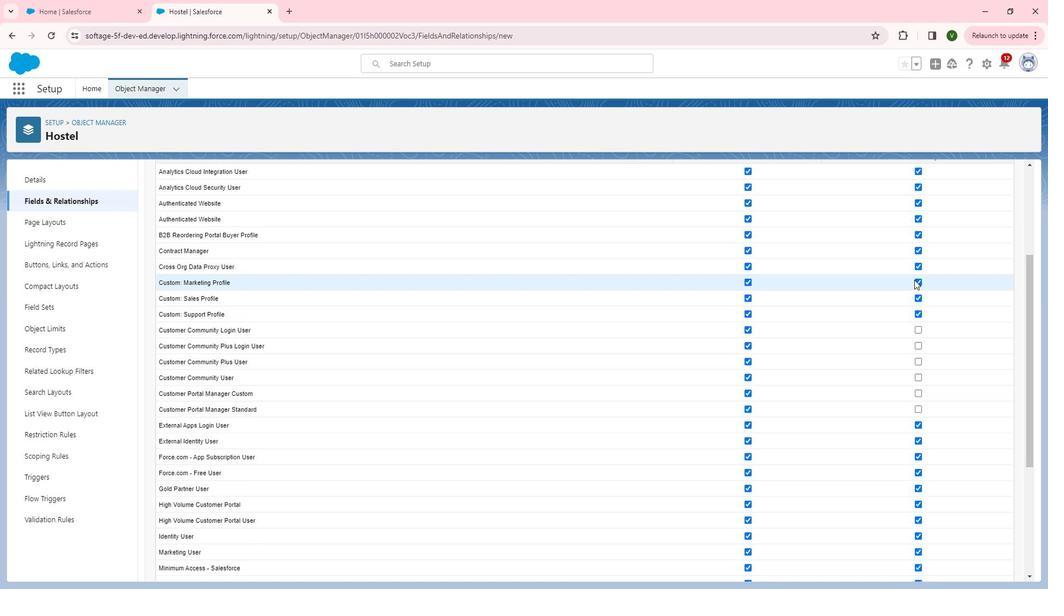 
Action: Mouse pressed left at (933, 285)
Screenshot: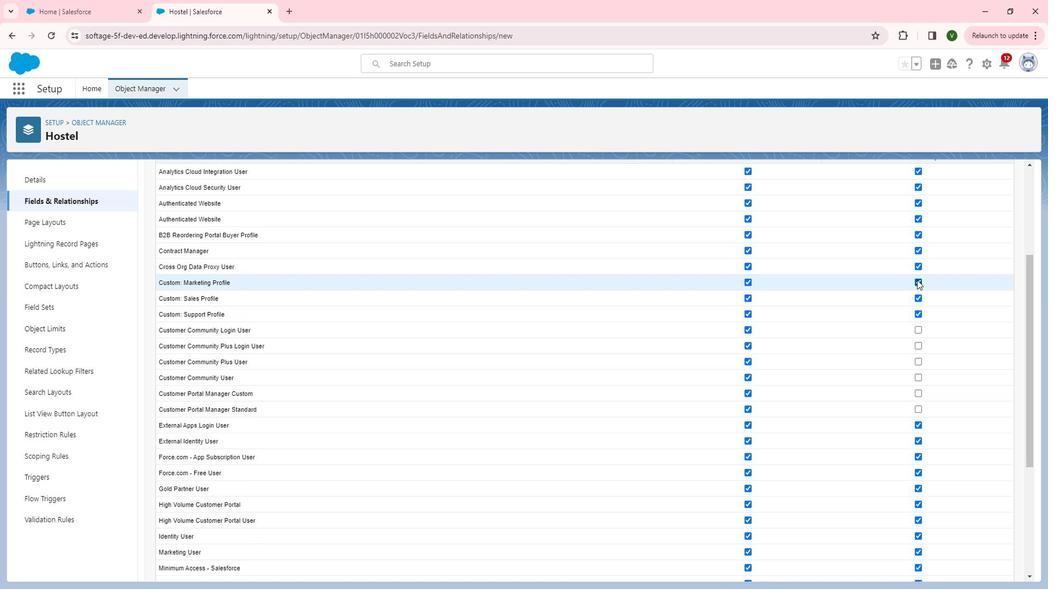 
Action: Mouse moved to (934, 305)
Screenshot: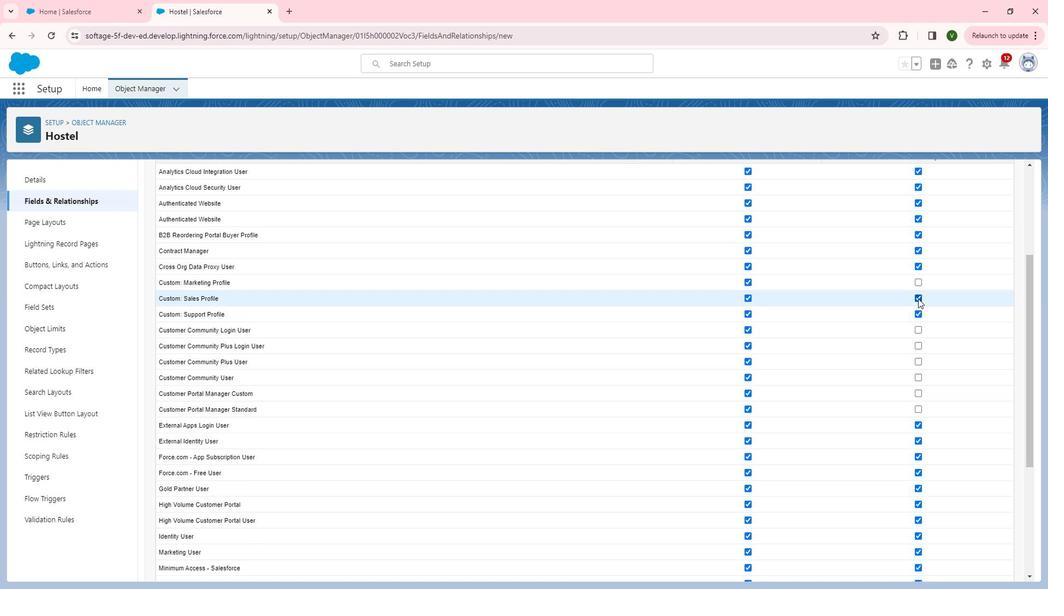 
Action: Mouse pressed left at (934, 305)
Screenshot: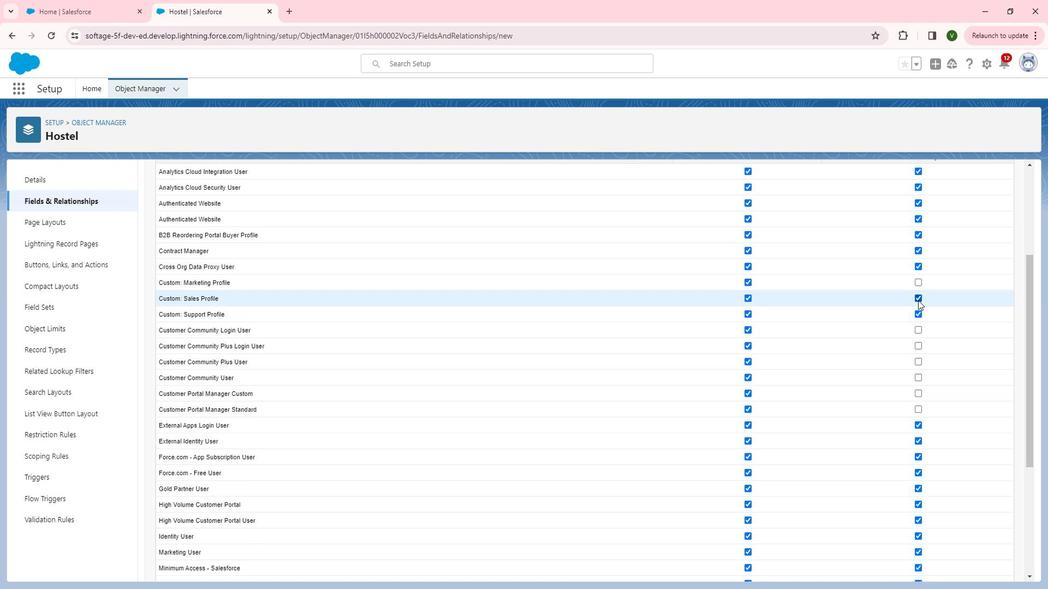 
Action: Mouse moved to (934, 316)
